 Task: Research Airbnb properties in Vohibinany, Madagascar from 8th November, 2023 to 12th November, 2023 for 2 adults.1  bedroom having 1 bed and 1 bathroom. Property type can be flathotel. Booking option can be shelf check-in. Look for 3 properties as per requirement.
Action: Mouse moved to (599, 137)
Screenshot: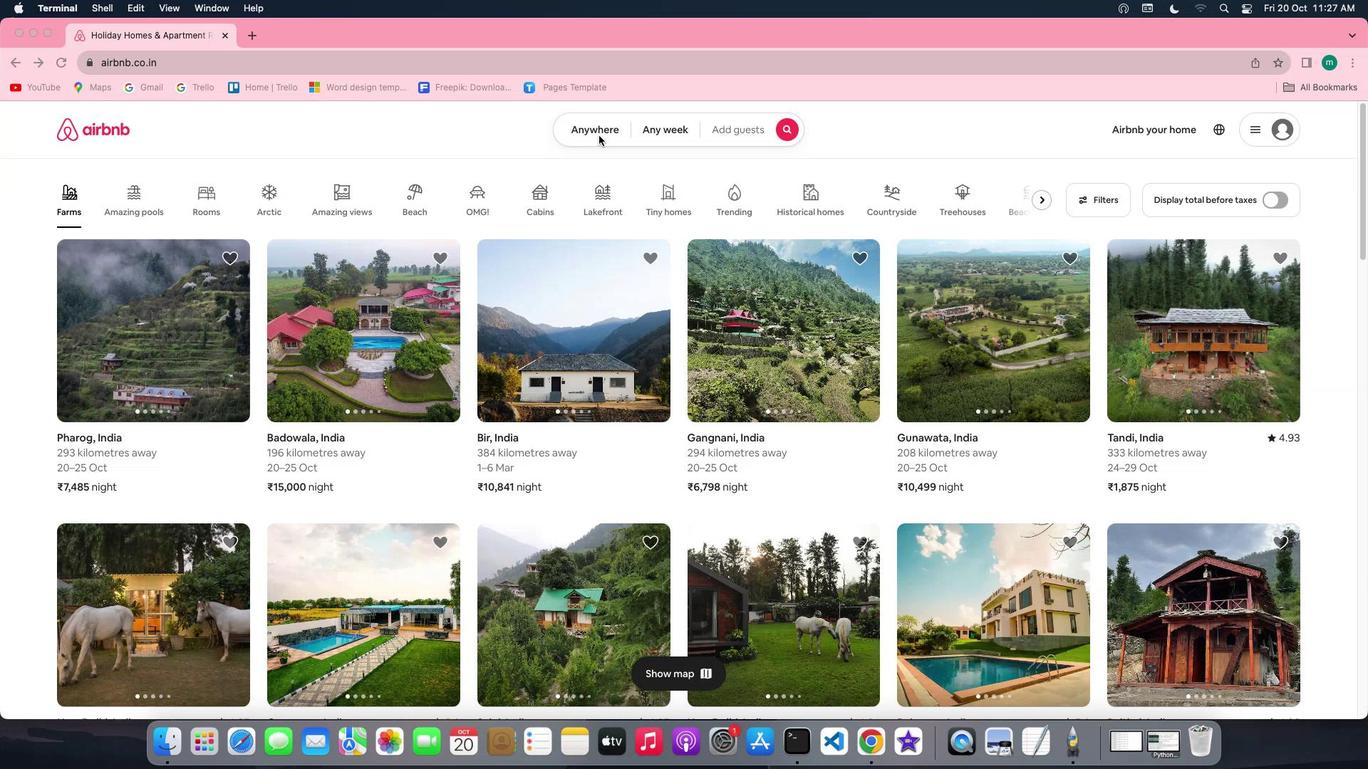 
Action: Mouse pressed left at (599, 137)
Screenshot: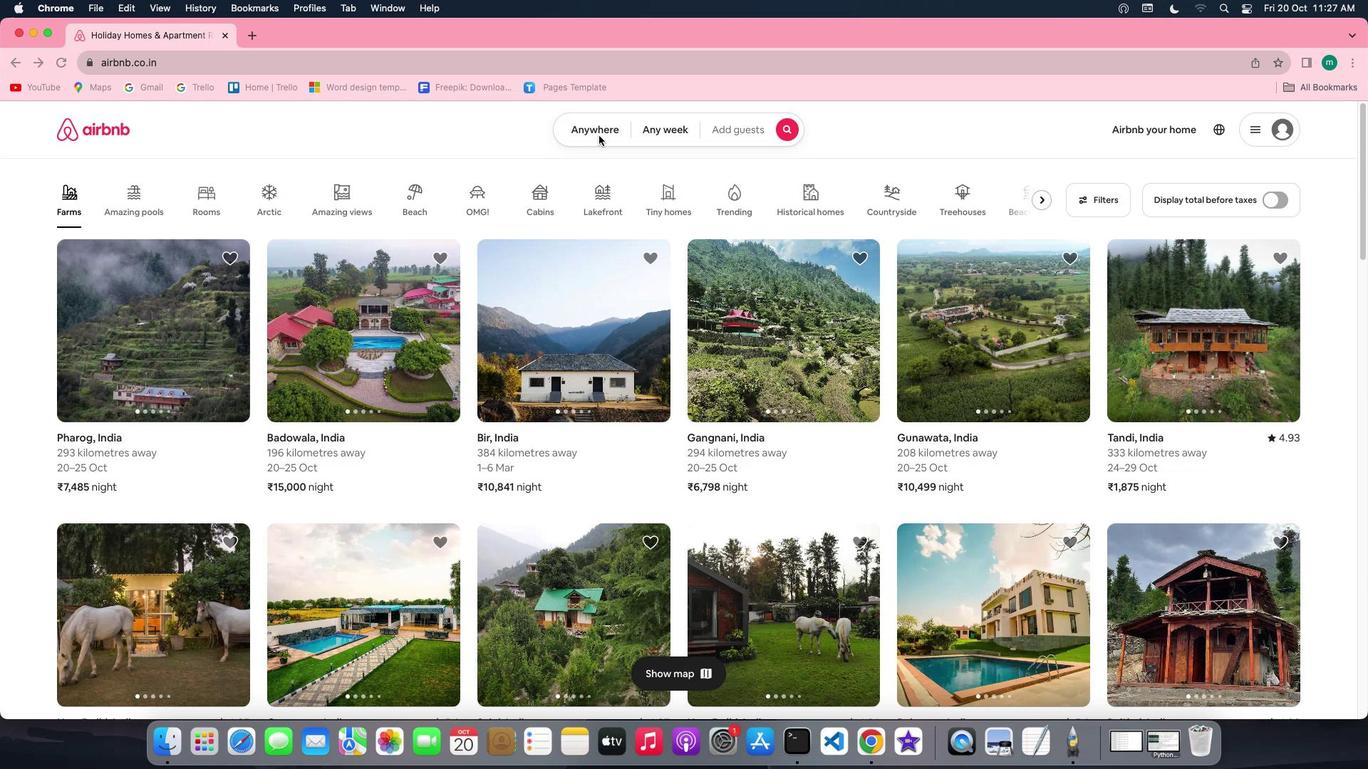 
Action: Mouse moved to (600, 135)
Screenshot: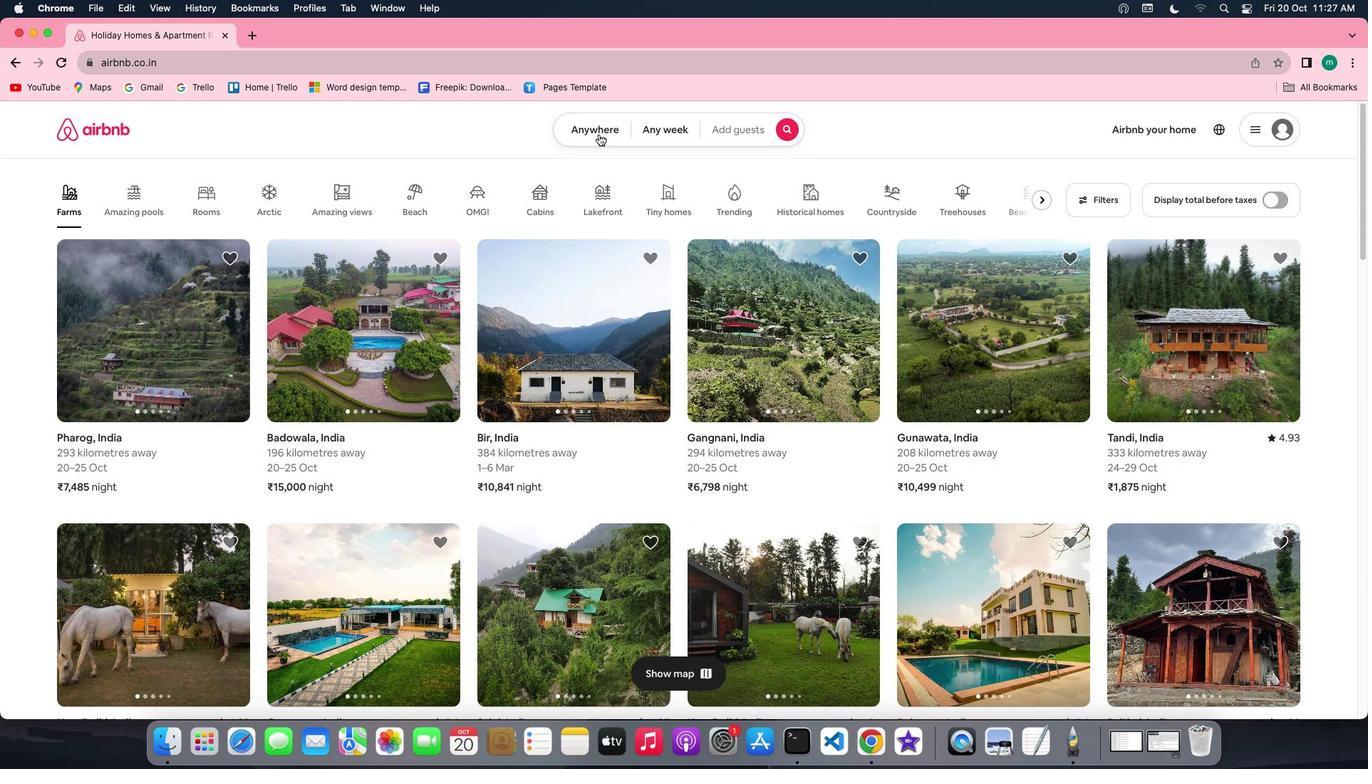 
Action: Mouse pressed left at (600, 135)
Screenshot: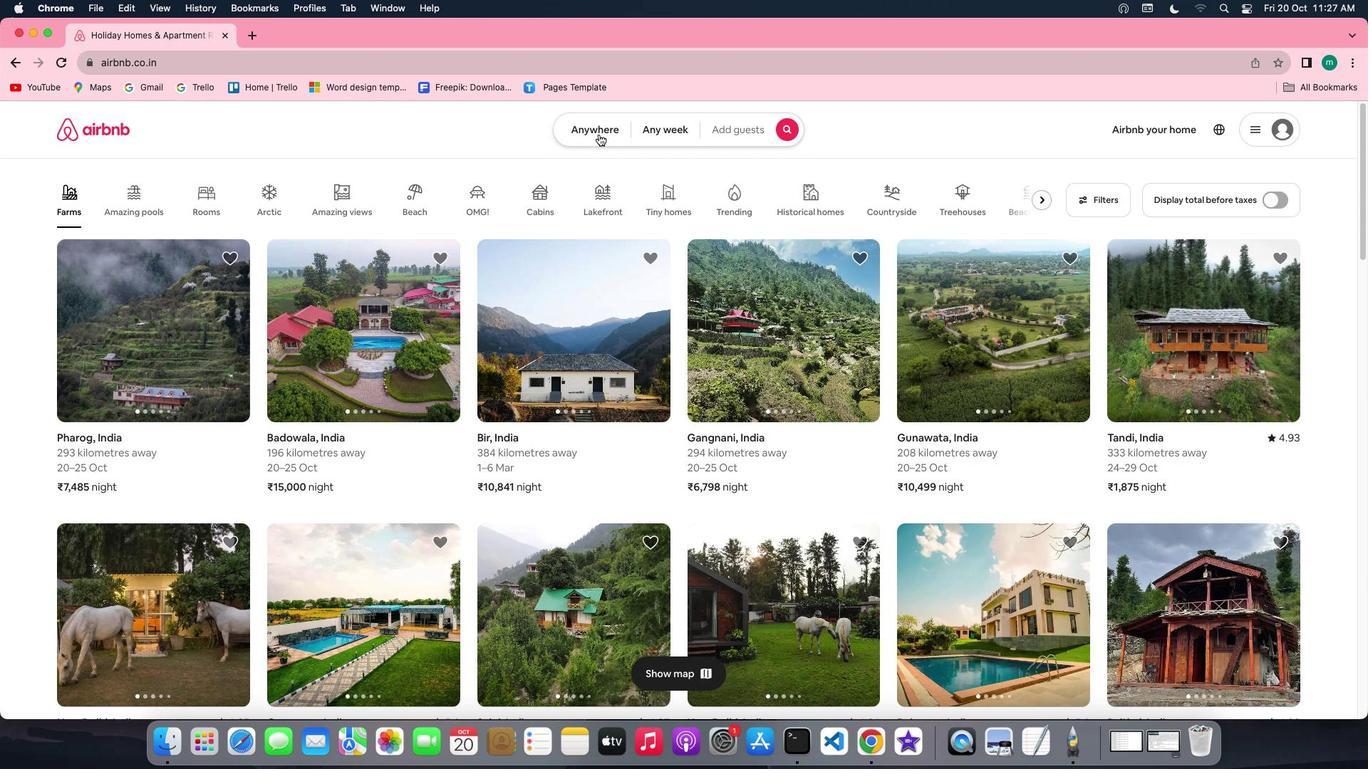 
Action: Mouse moved to (530, 179)
Screenshot: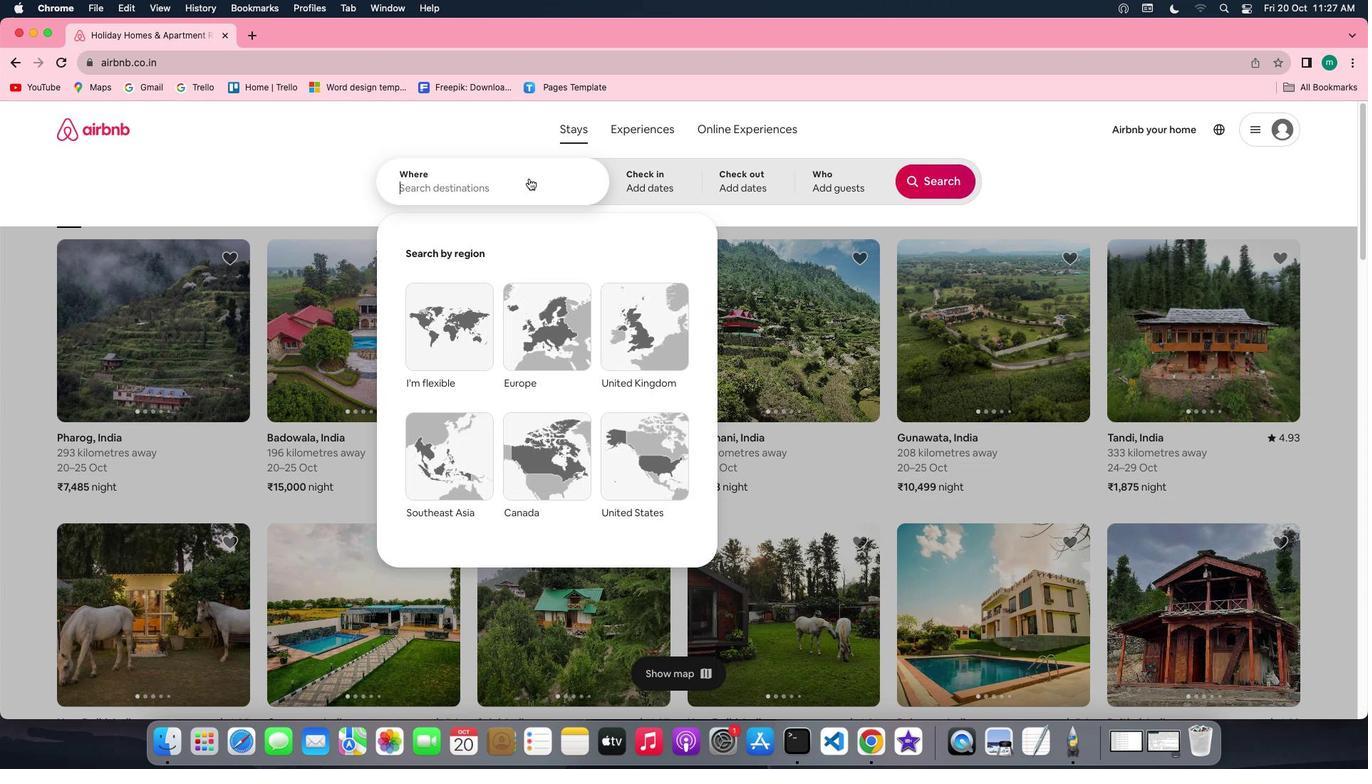
Action: Mouse pressed left at (530, 179)
Screenshot: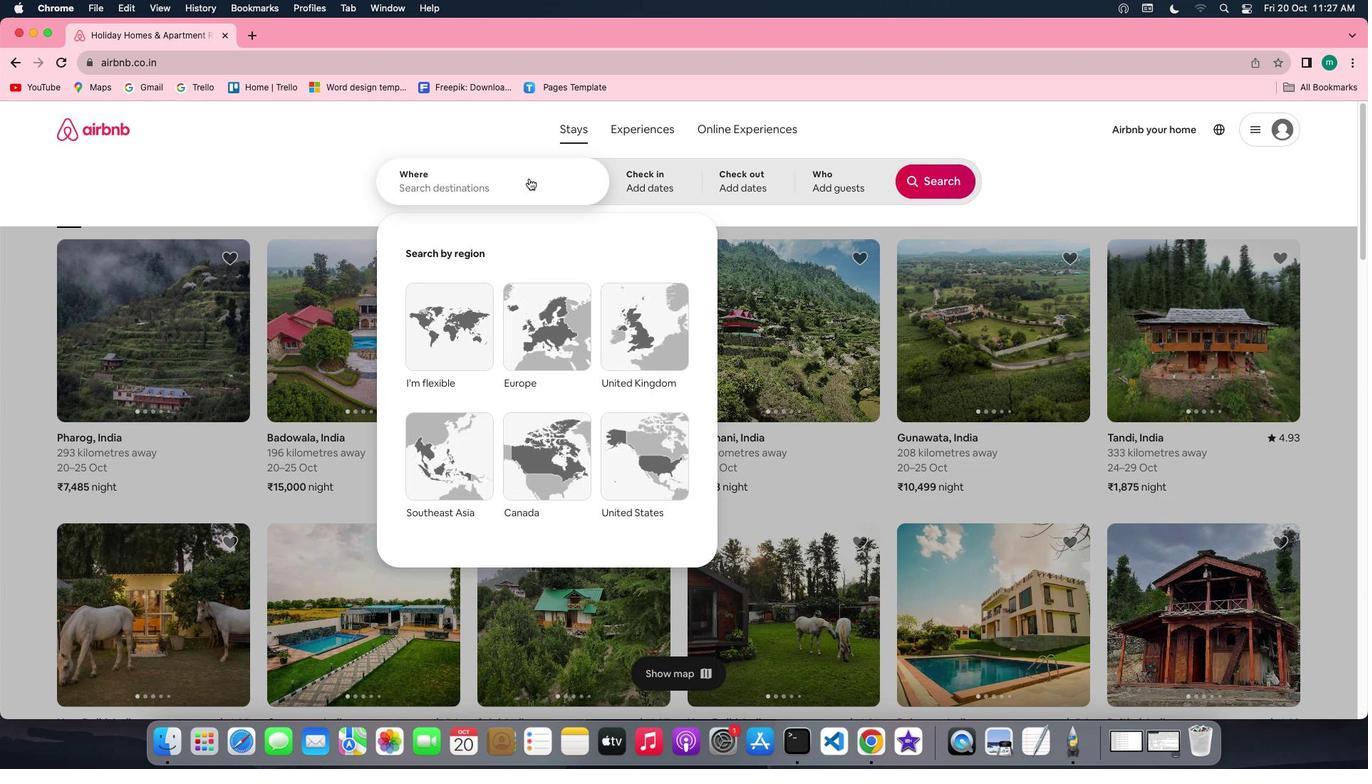 
Action: Mouse moved to (529, 181)
Screenshot: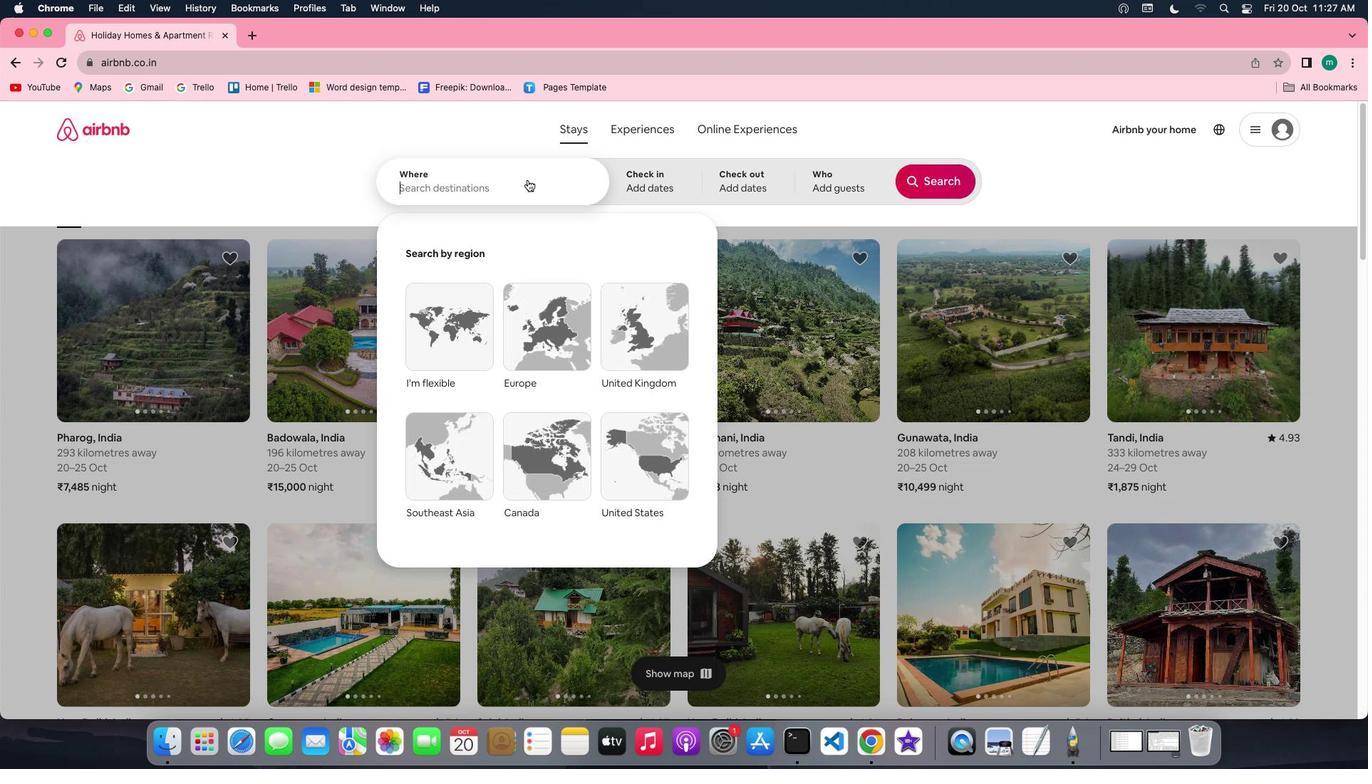 
Action: Key pressed Key.shift'V''o''h''i''b''i''n''a''n''y'','Key.spaceKey.shift'M''a''d''a''g''a''s''c''a''r'
Screenshot: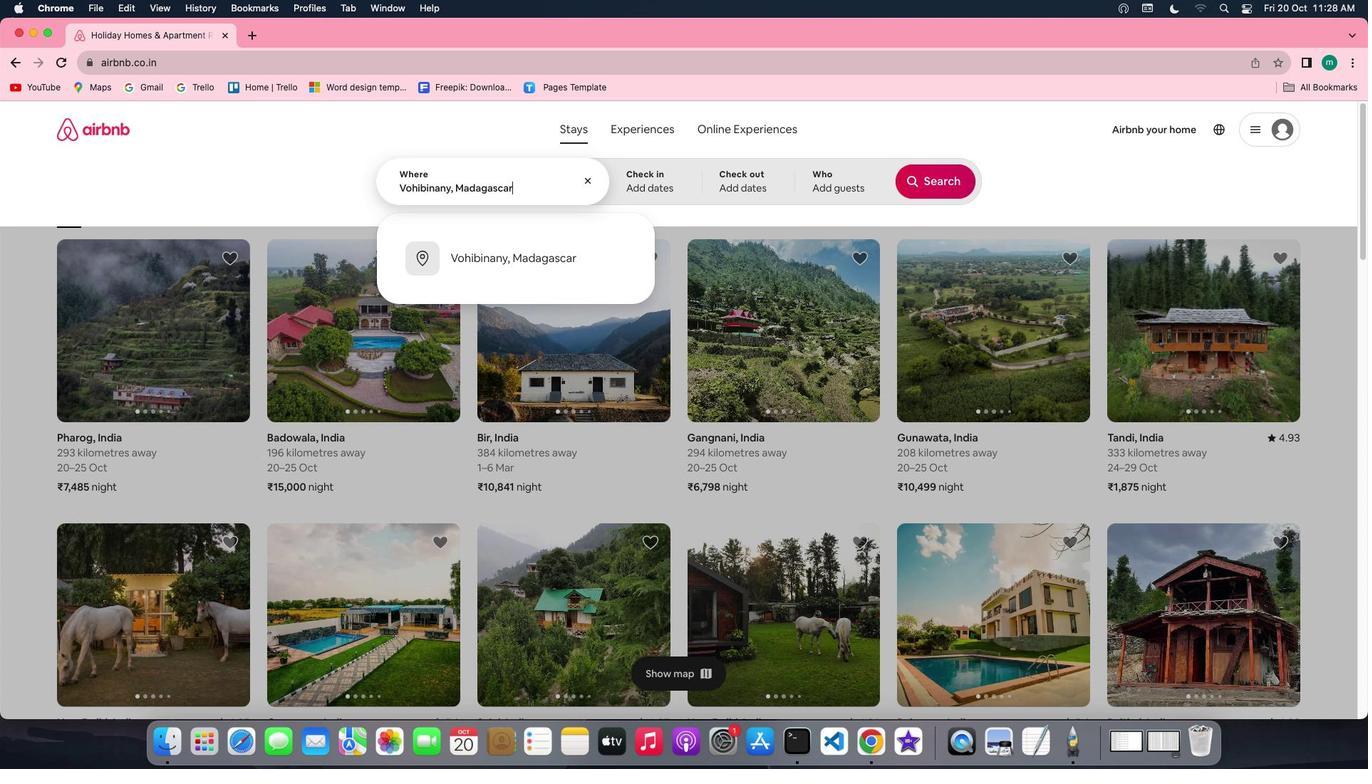
Action: Mouse moved to (550, 250)
Screenshot: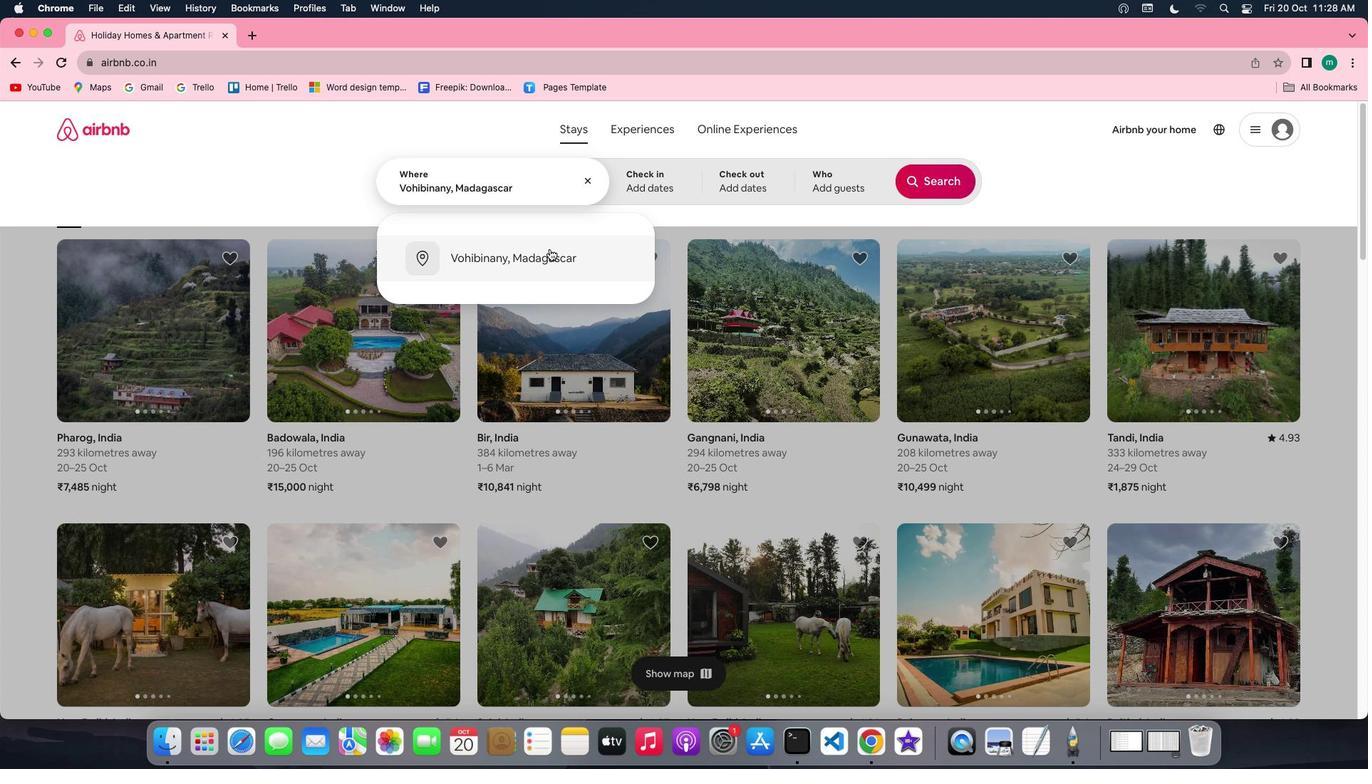 
Action: Mouse pressed left at (550, 250)
Screenshot: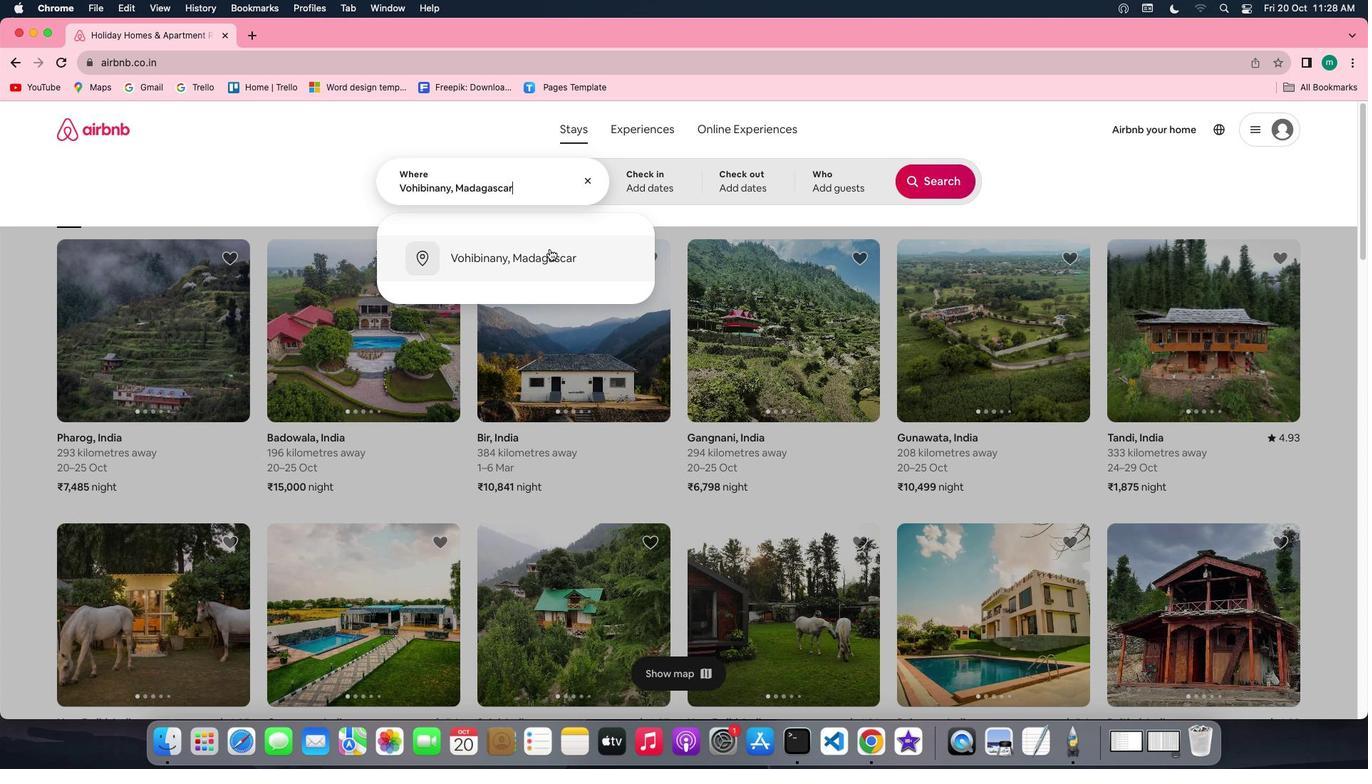 
Action: Mouse moved to (820, 384)
Screenshot: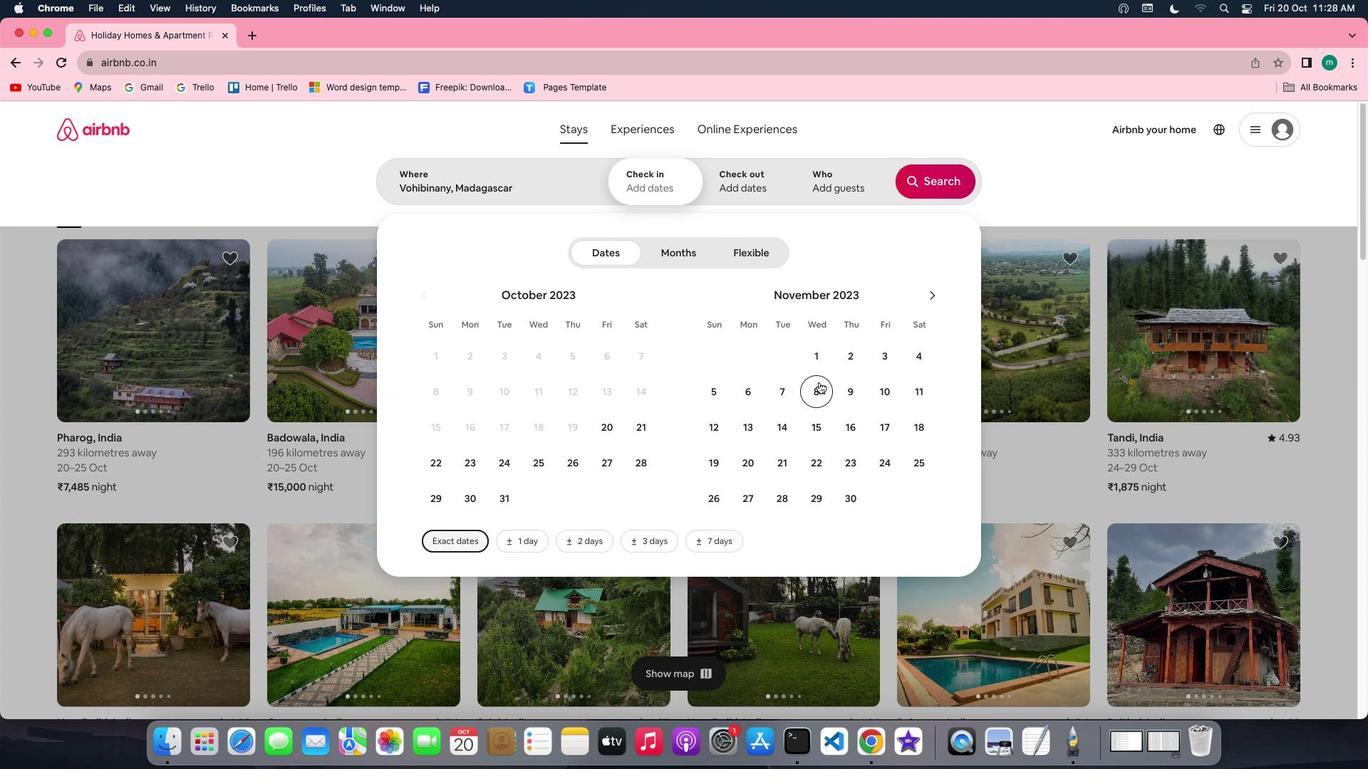 
Action: Mouse pressed left at (820, 384)
Screenshot: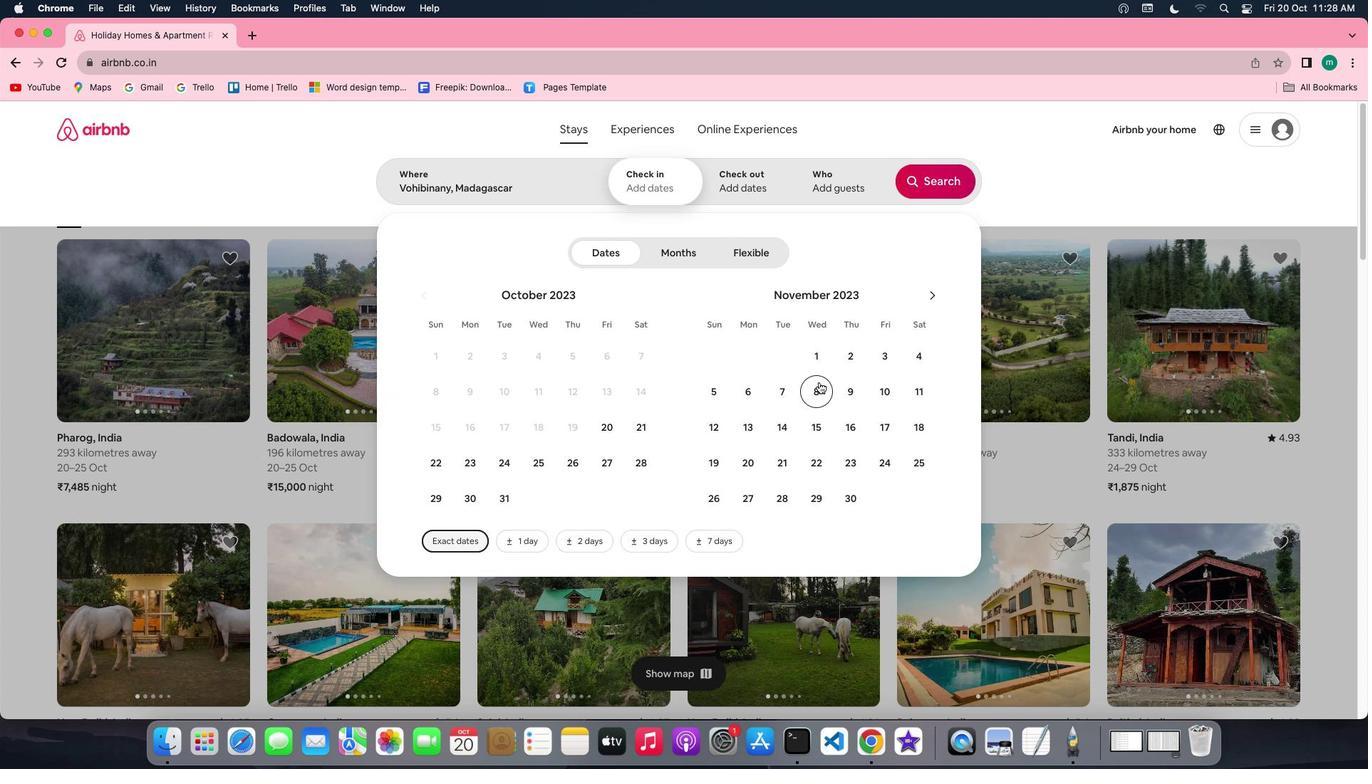 
Action: Mouse moved to (712, 431)
Screenshot: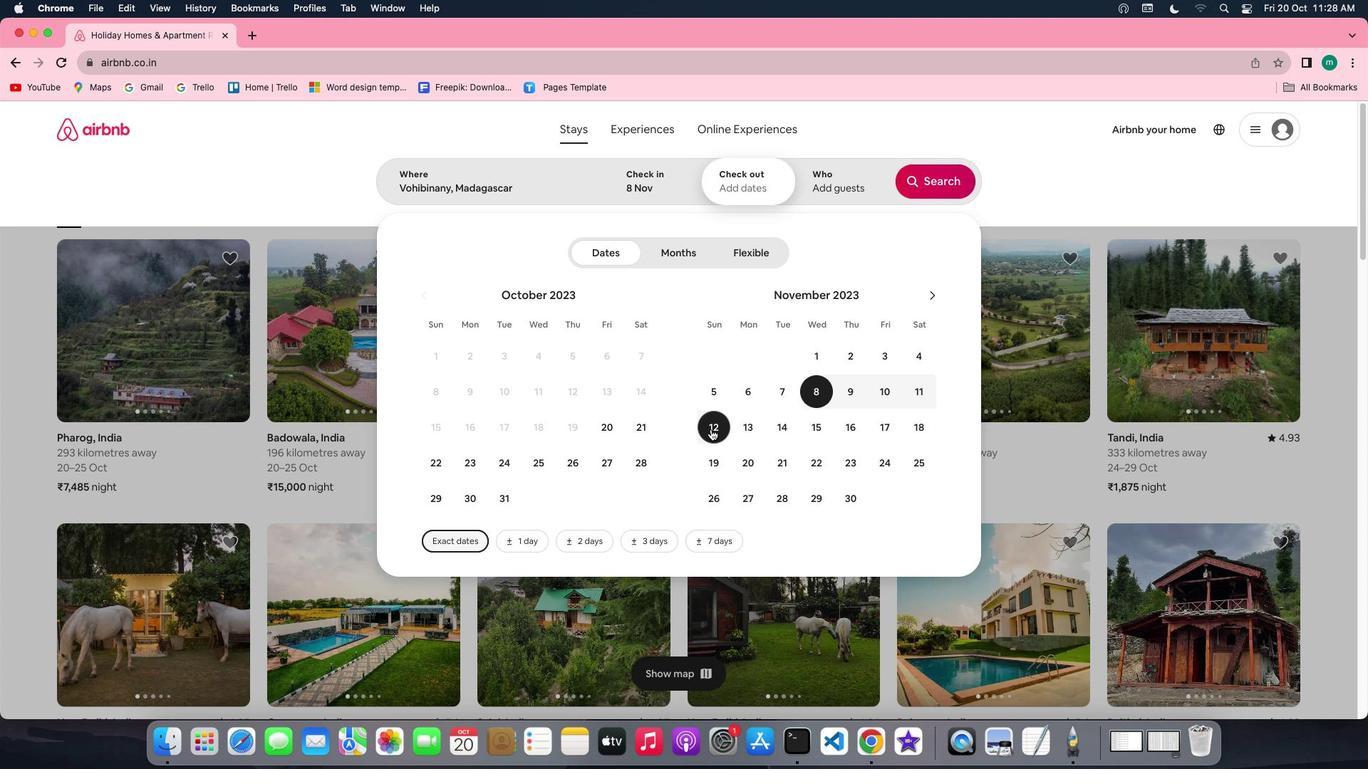 
Action: Mouse pressed left at (712, 431)
Screenshot: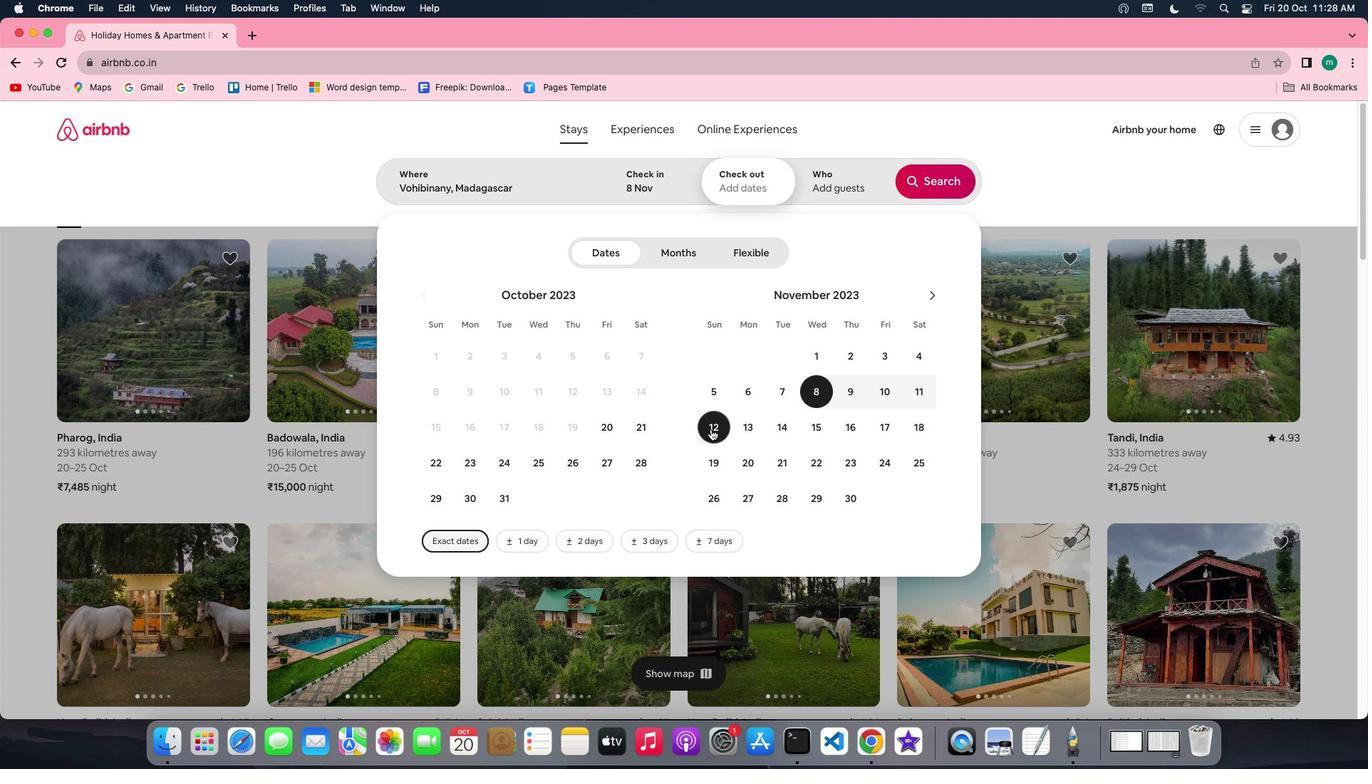 
Action: Mouse moved to (833, 181)
Screenshot: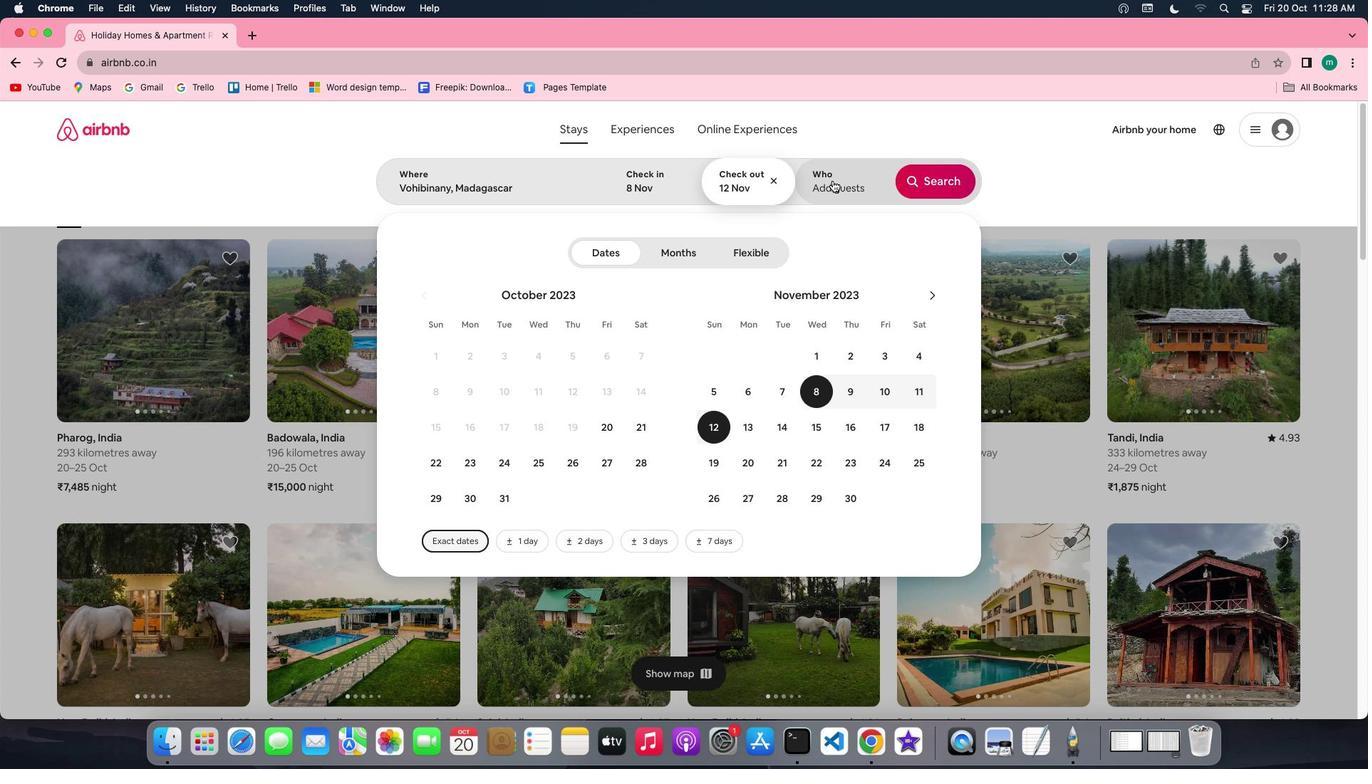 
Action: Mouse pressed left at (833, 181)
Screenshot: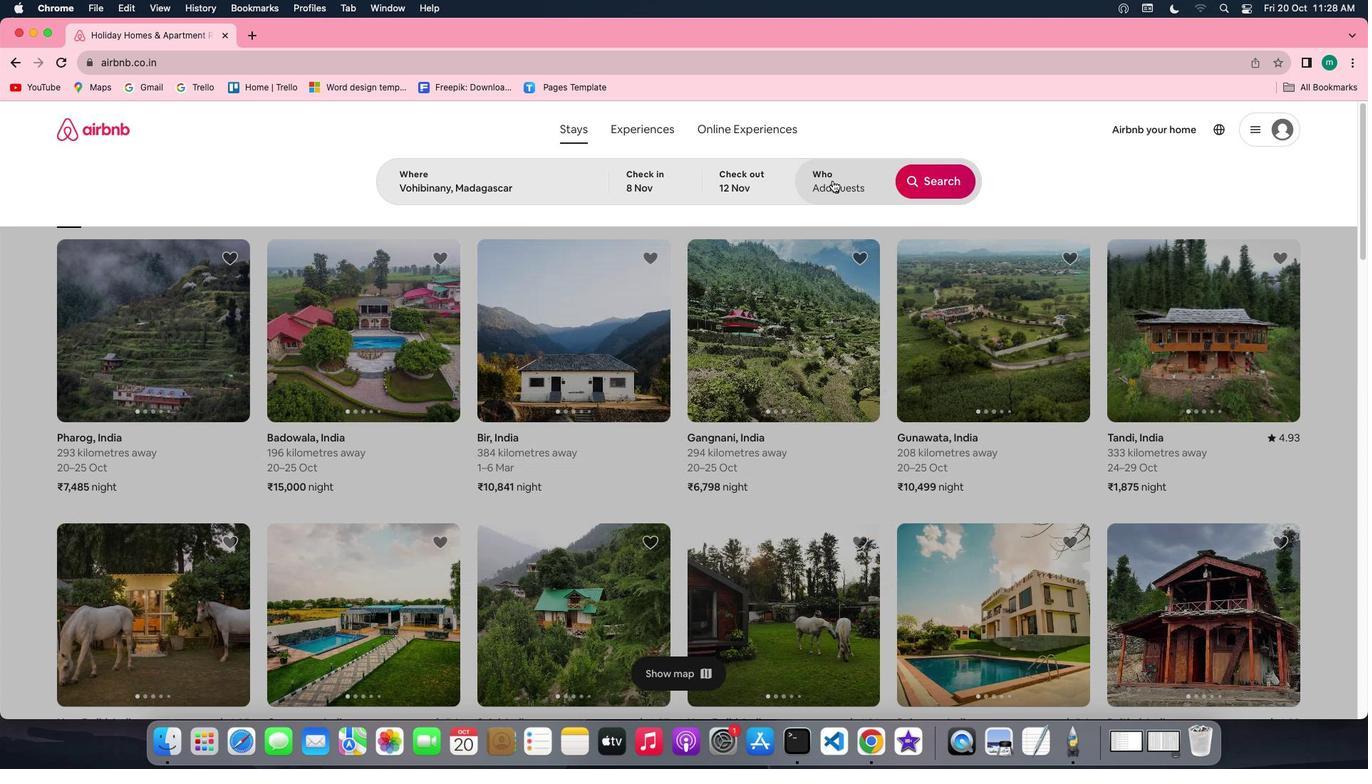 
Action: Mouse moved to (940, 261)
Screenshot: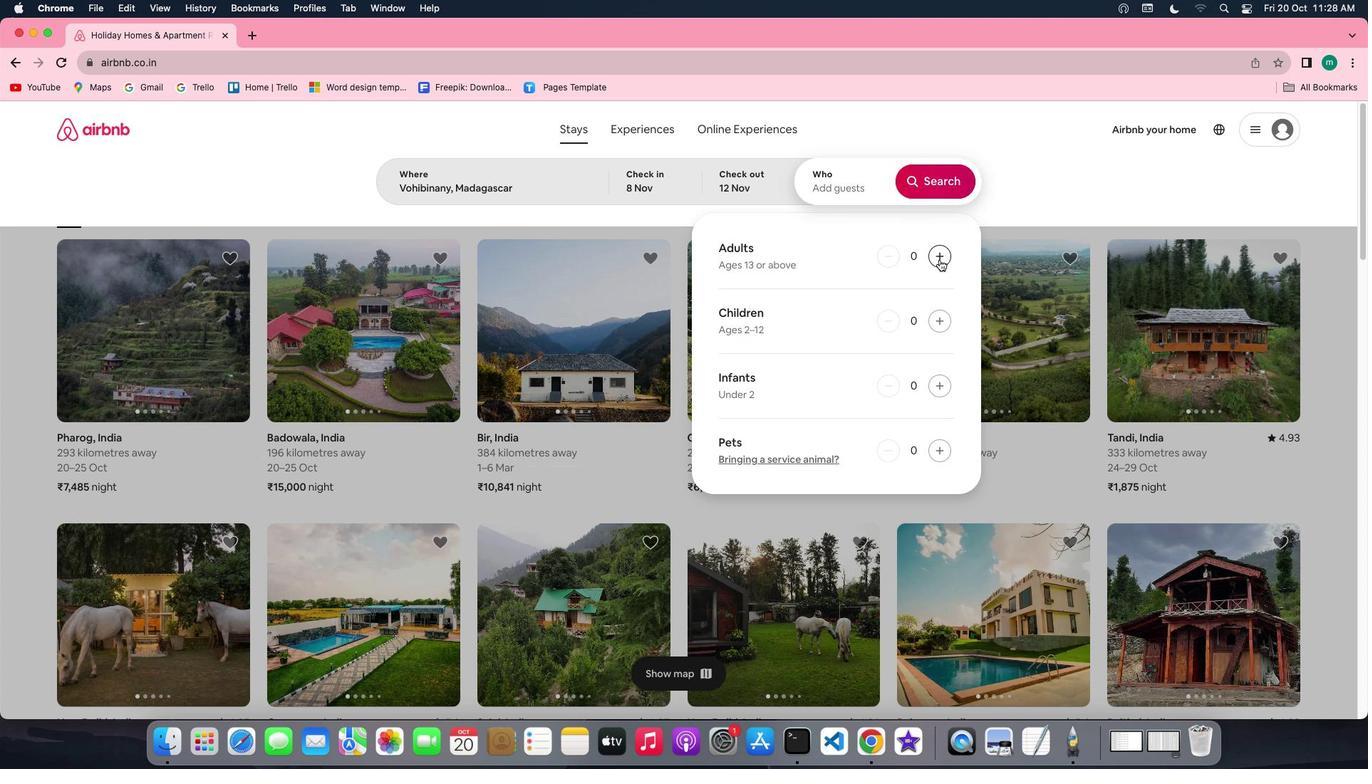 
Action: Mouse pressed left at (940, 261)
Screenshot: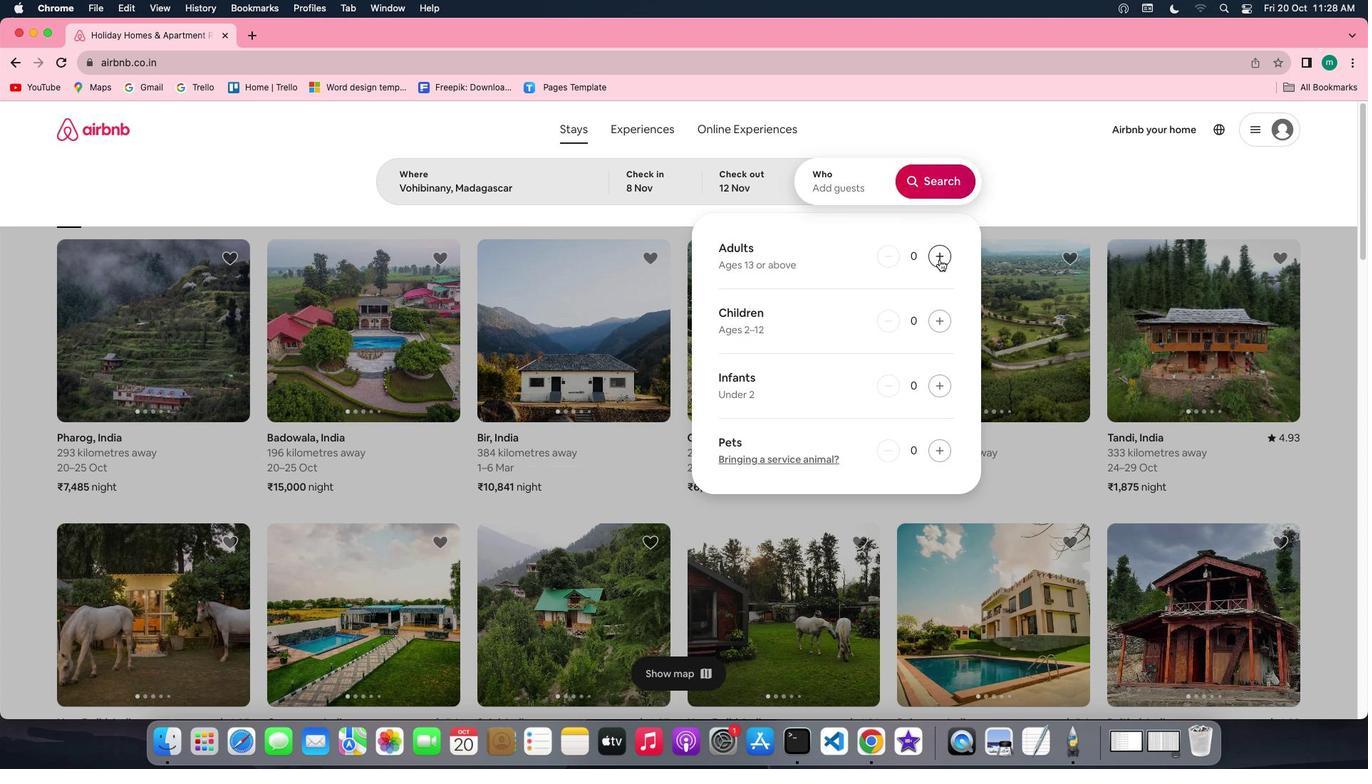
Action: Mouse pressed left at (940, 261)
Screenshot: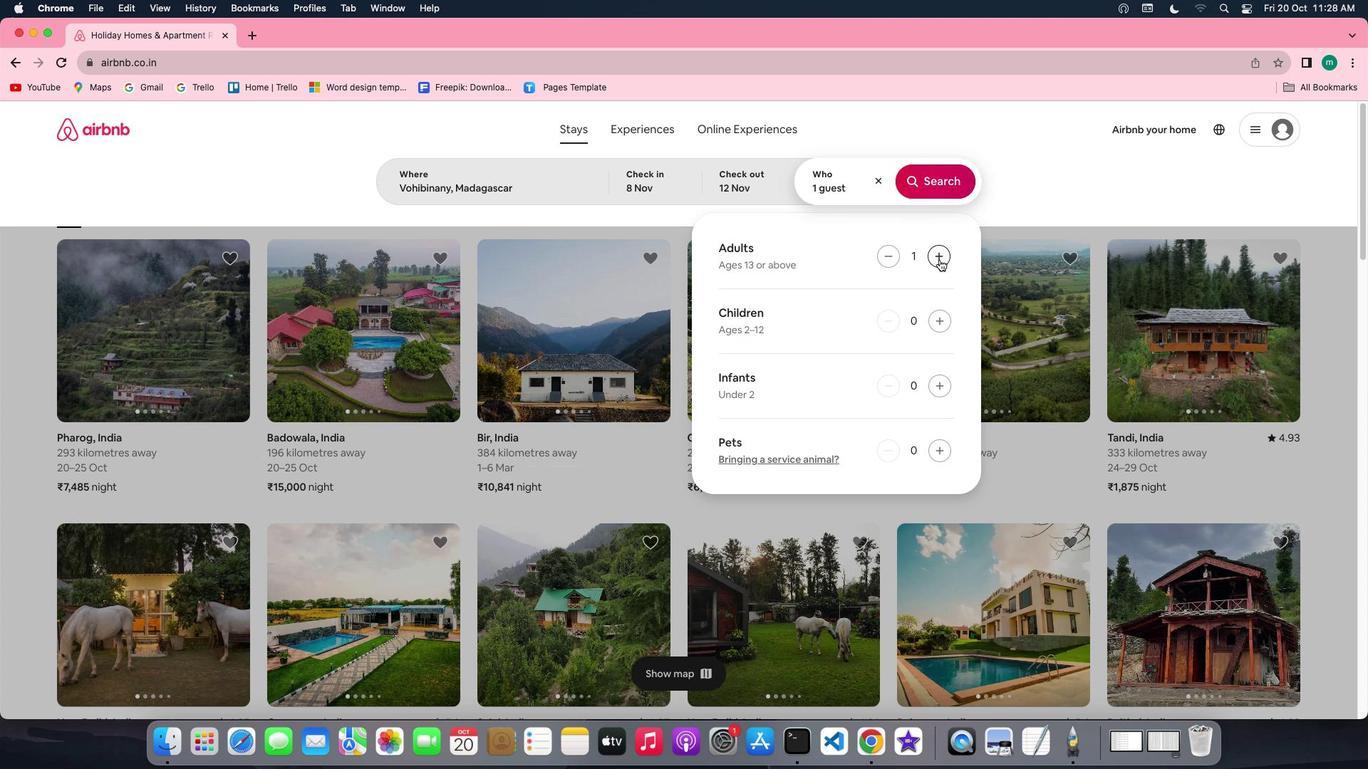 
Action: Mouse moved to (931, 185)
Screenshot: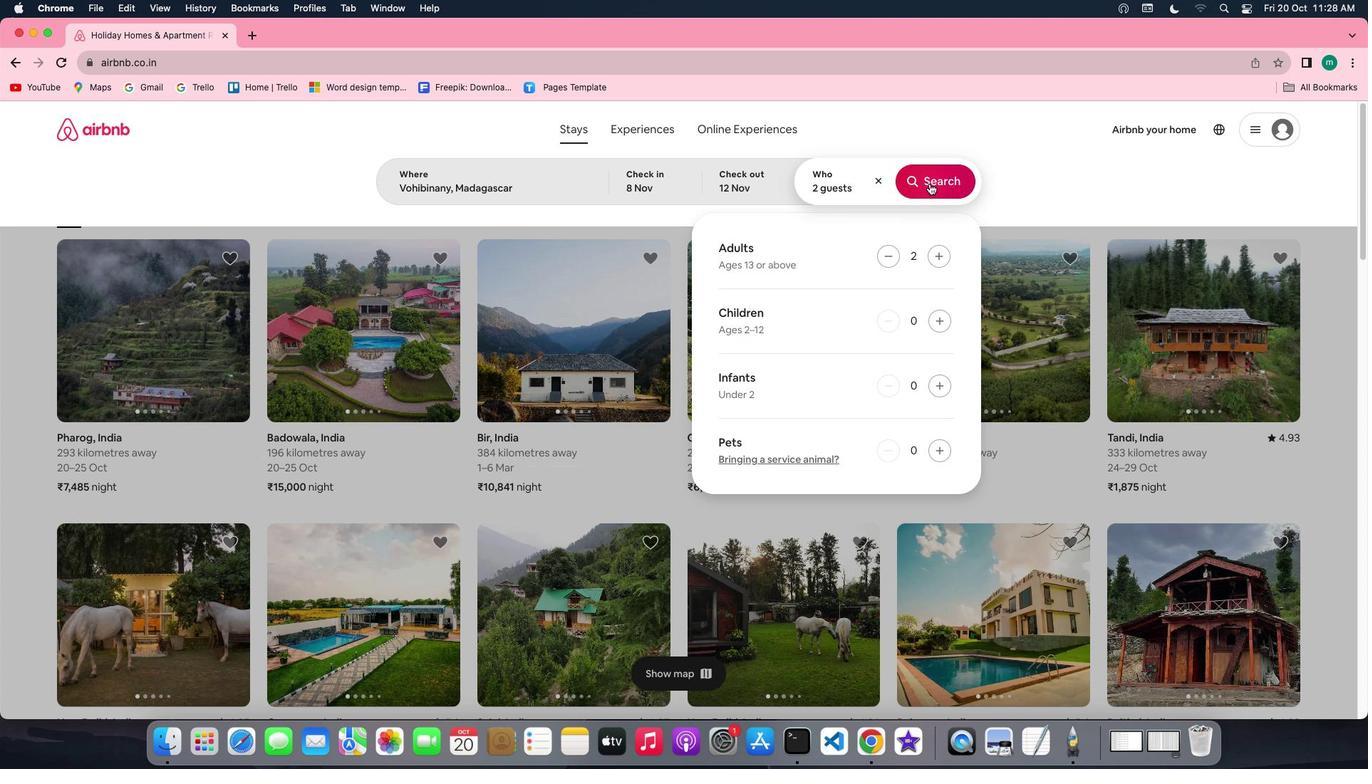 
Action: Mouse pressed left at (931, 185)
Screenshot: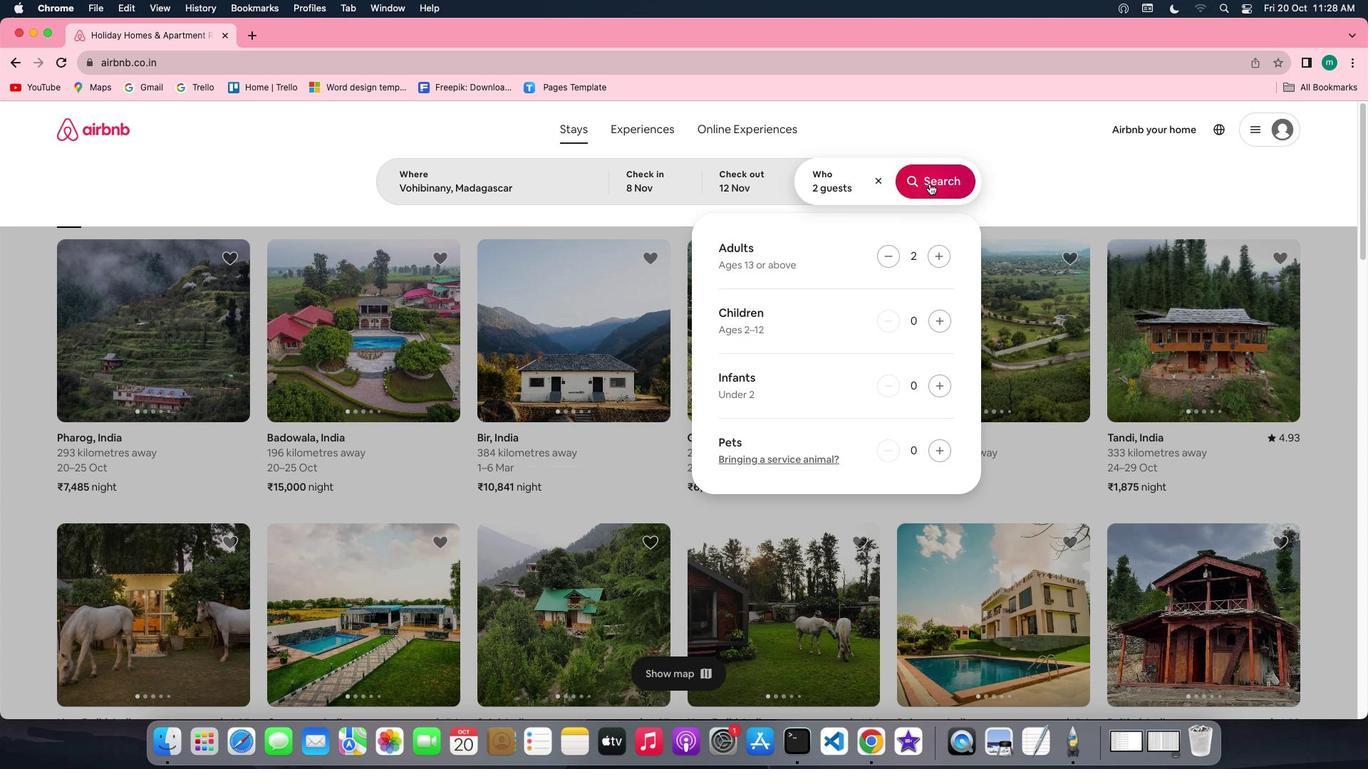 
Action: Mouse moved to (1145, 188)
Screenshot: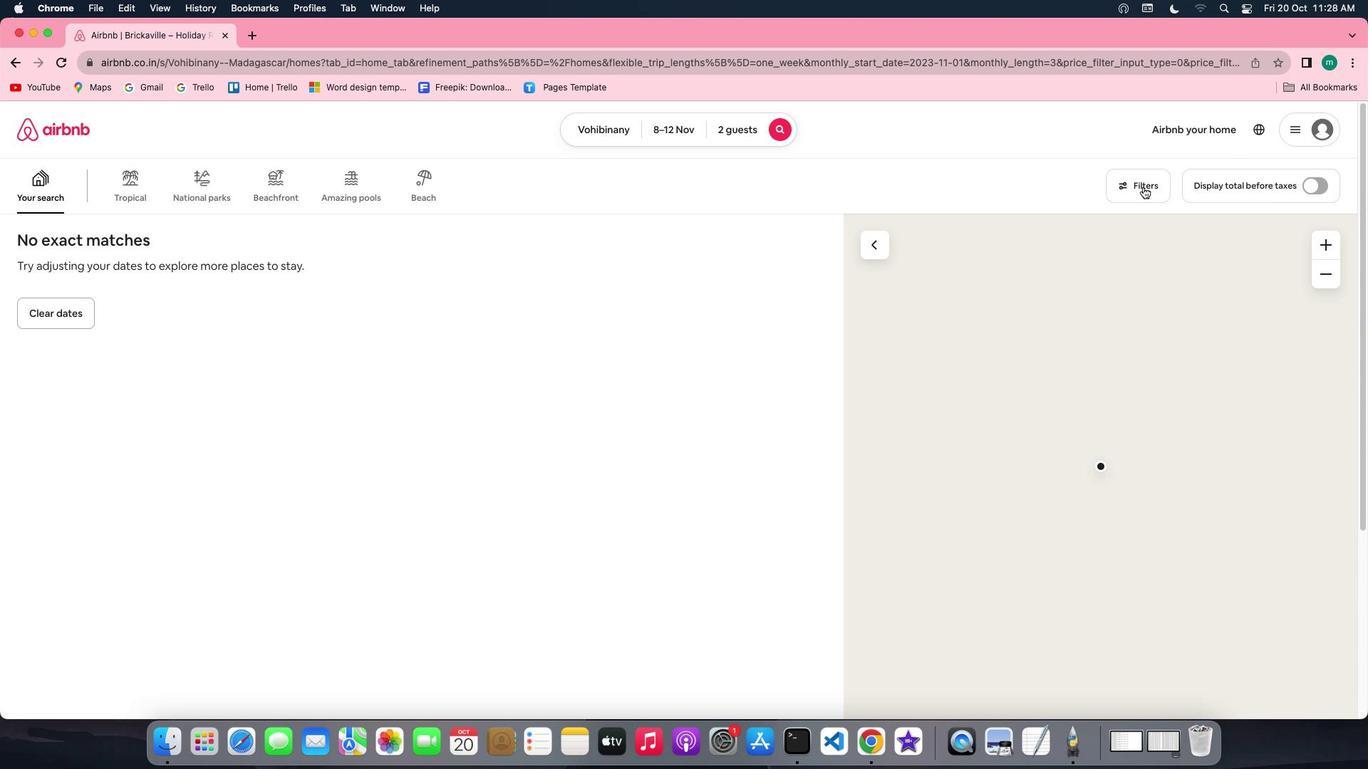 
Action: Mouse pressed left at (1145, 188)
Screenshot: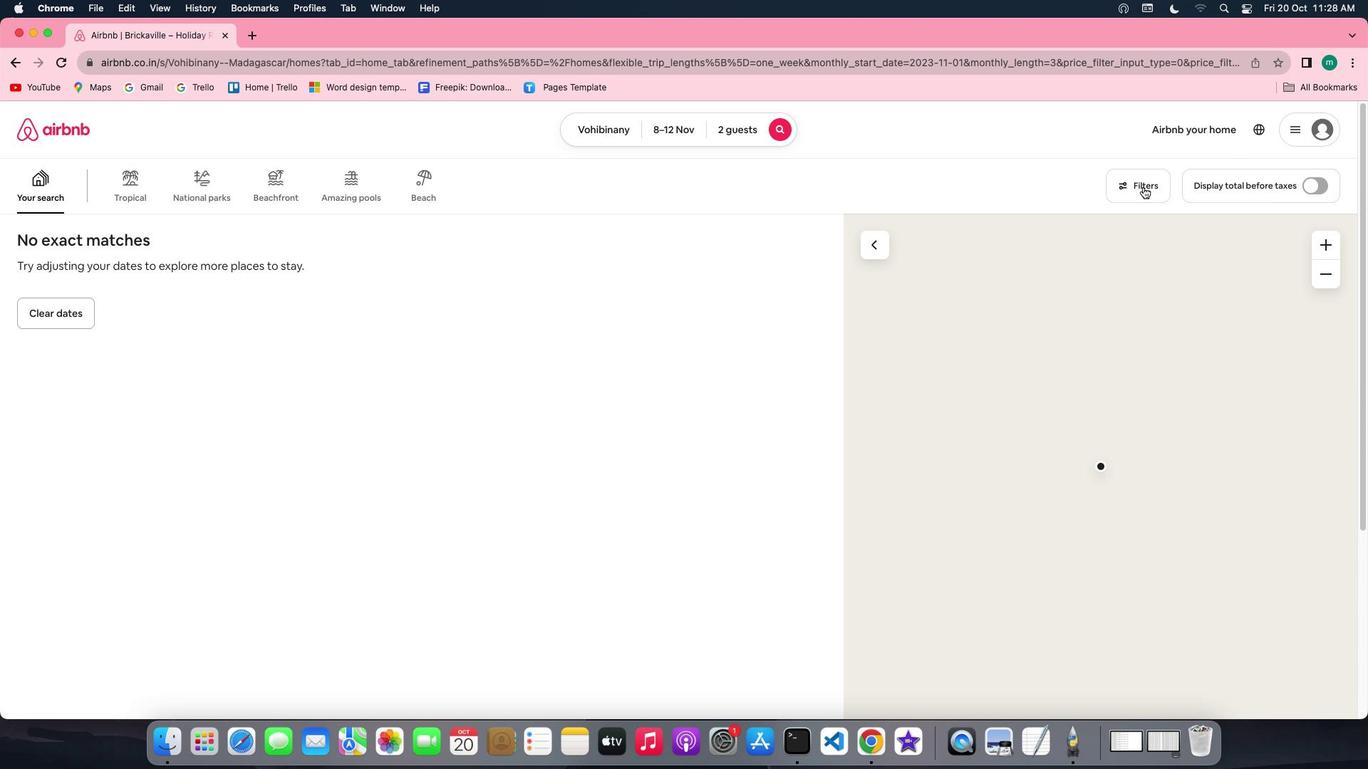 
Action: Mouse moved to (695, 349)
Screenshot: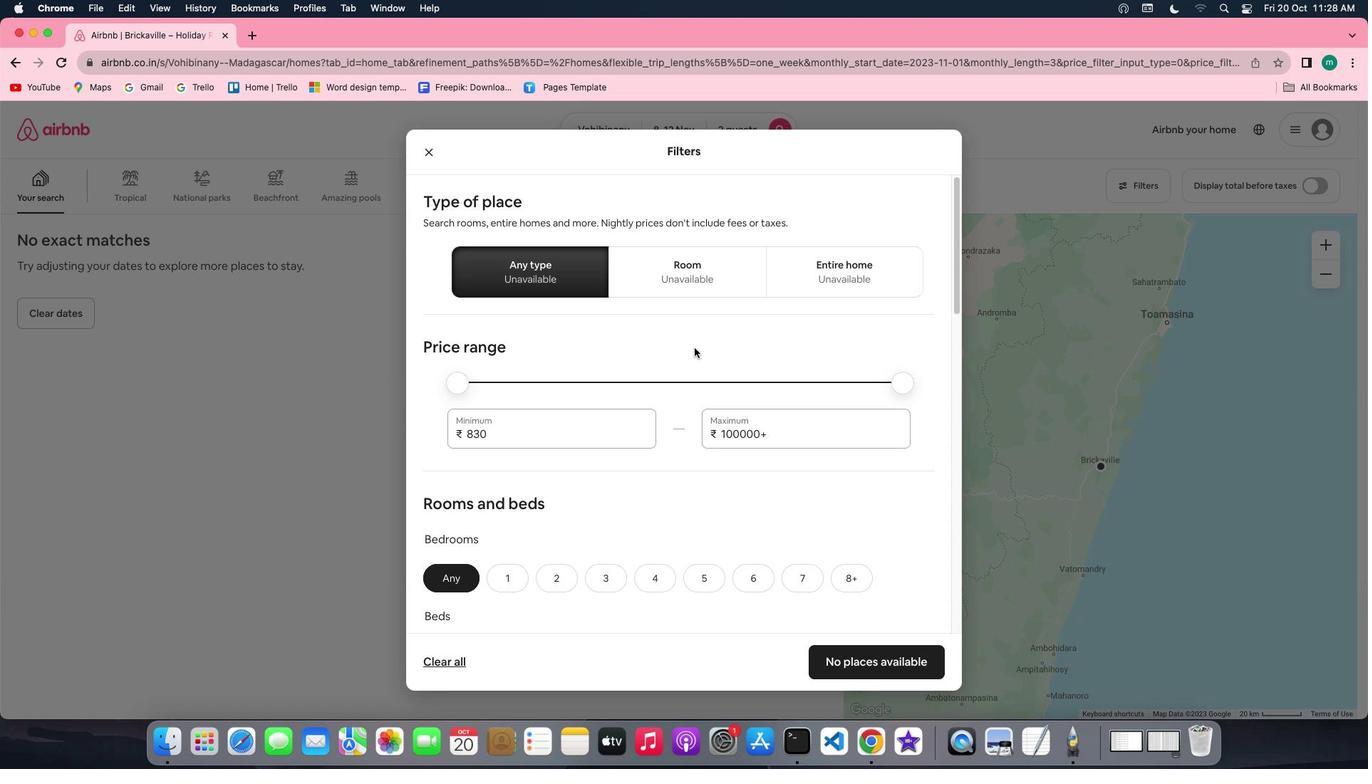 
Action: Mouse scrolled (695, 349) with delta (1, 0)
Screenshot: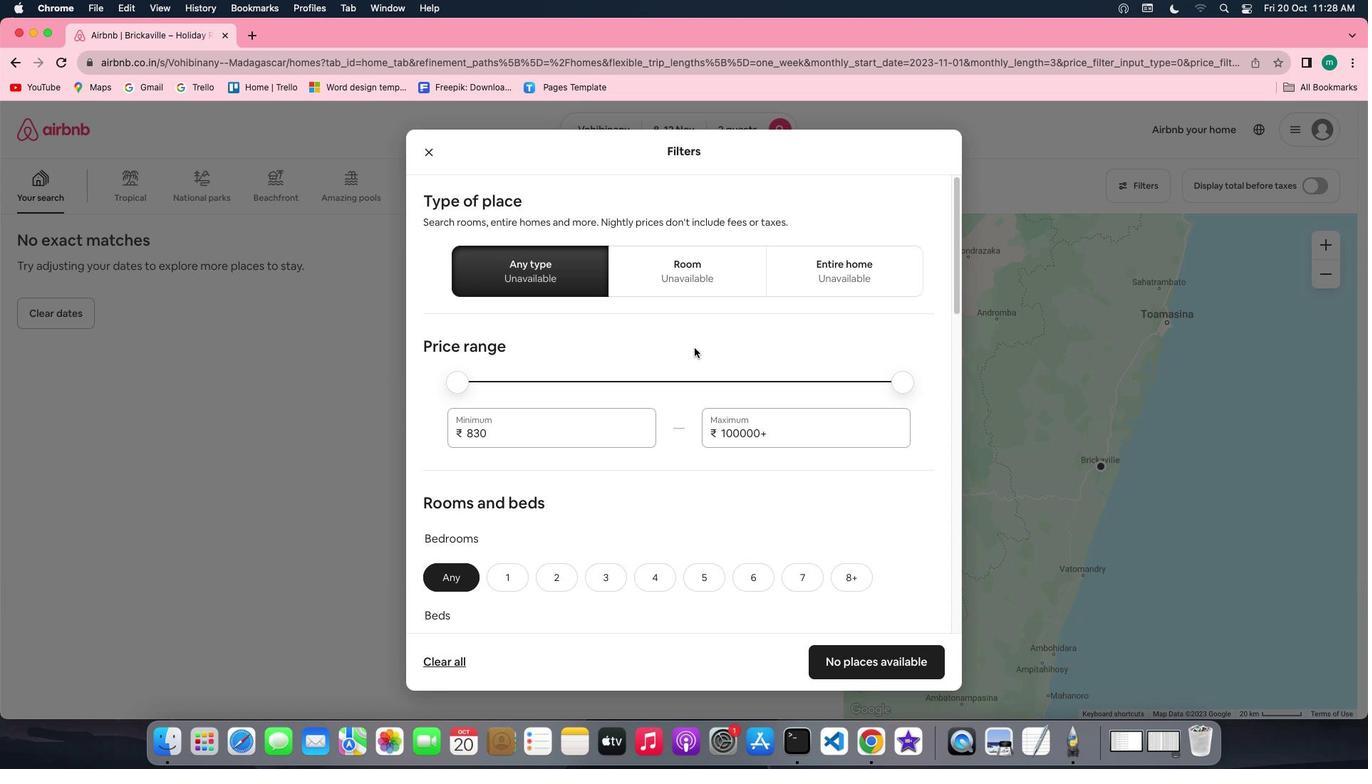 
Action: Mouse scrolled (695, 349) with delta (1, 0)
Screenshot: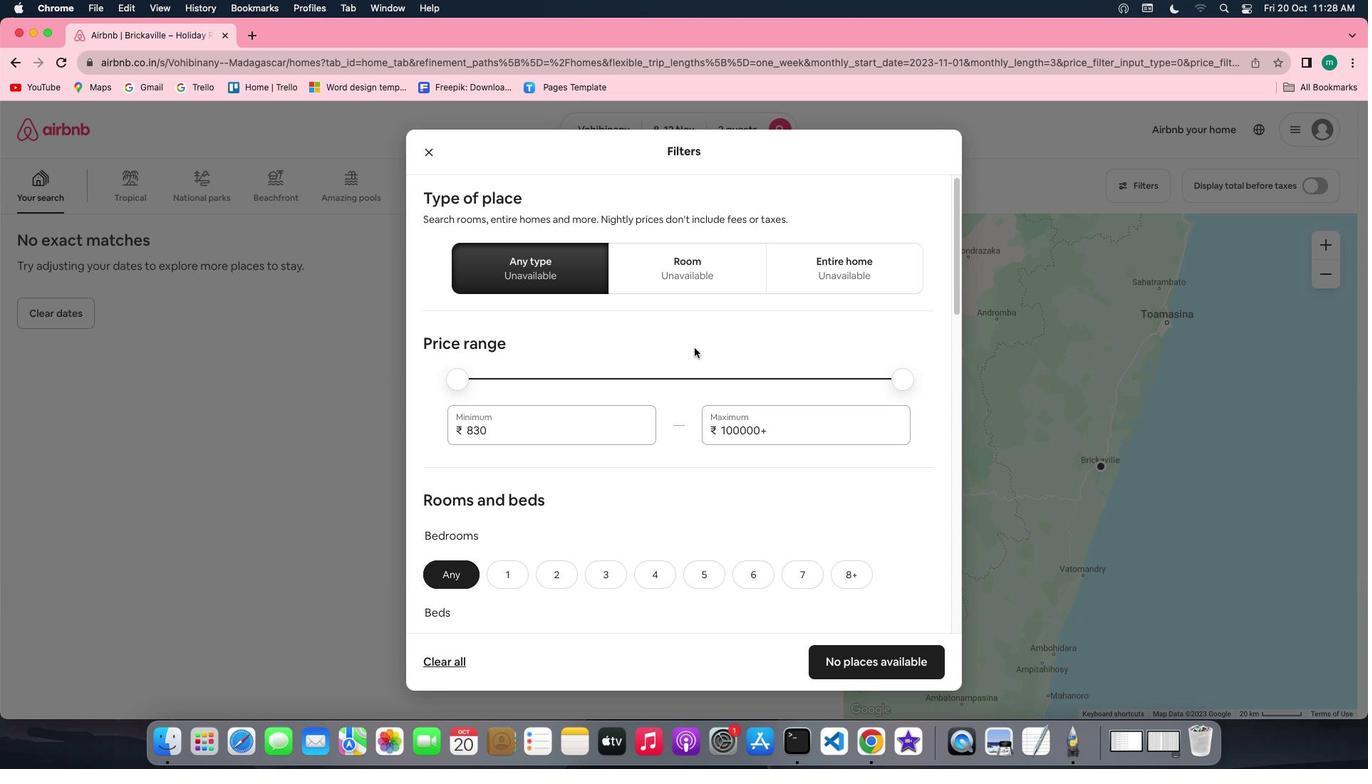 
Action: Mouse scrolled (695, 349) with delta (1, 0)
Screenshot: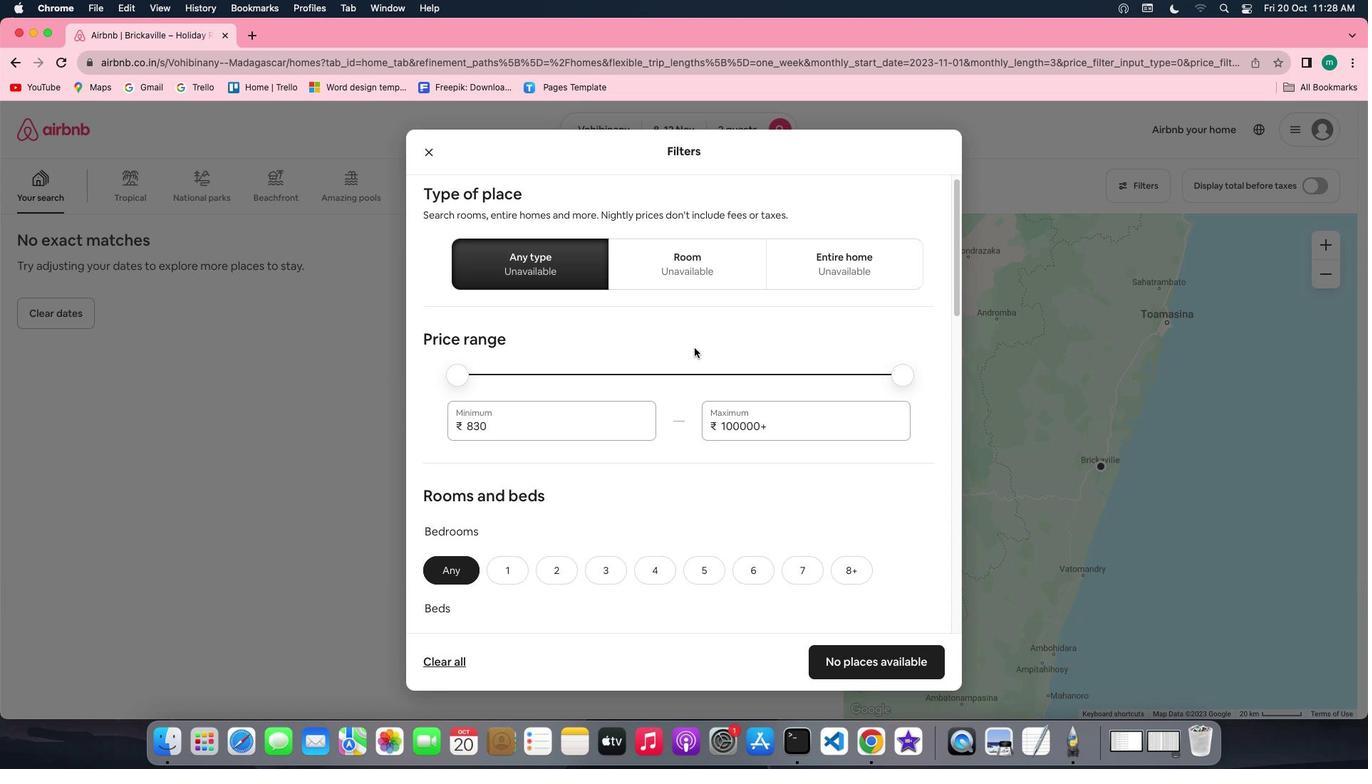 
Action: Mouse scrolled (695, 349) with delta (1, 0)
Screenshot: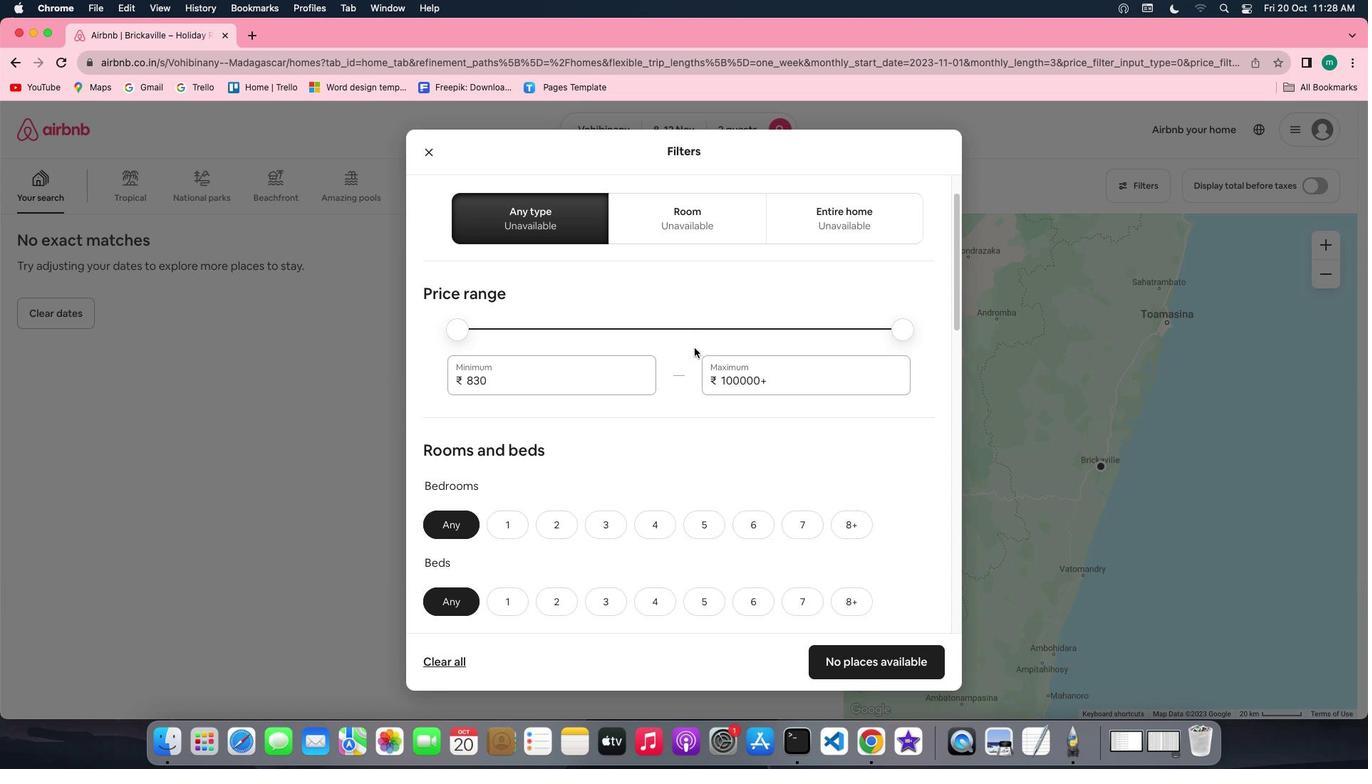 
Action: Mouse scrolled (695, 349) with delta (1, 0)
Screenshot: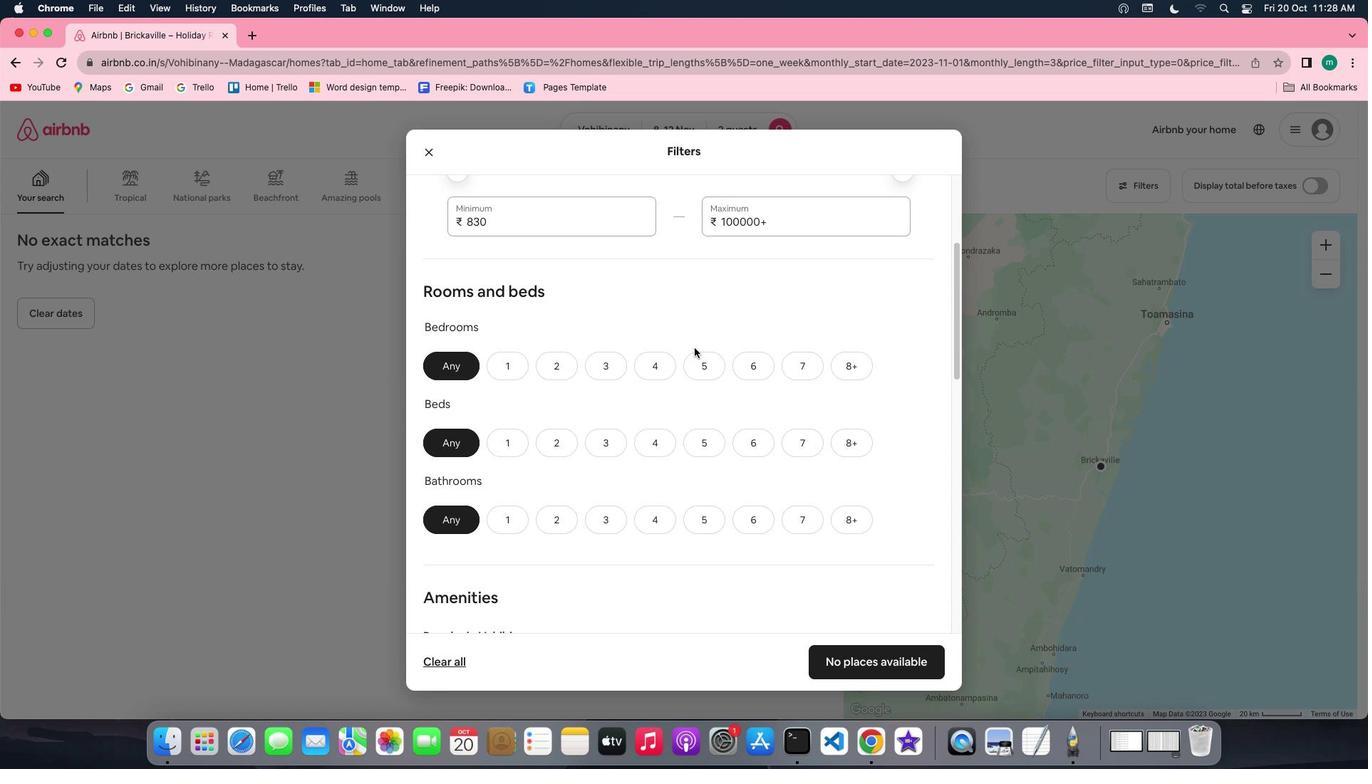 
Action: Mouse scrolled (695, 349) with delta (1, 0)
Screenshot: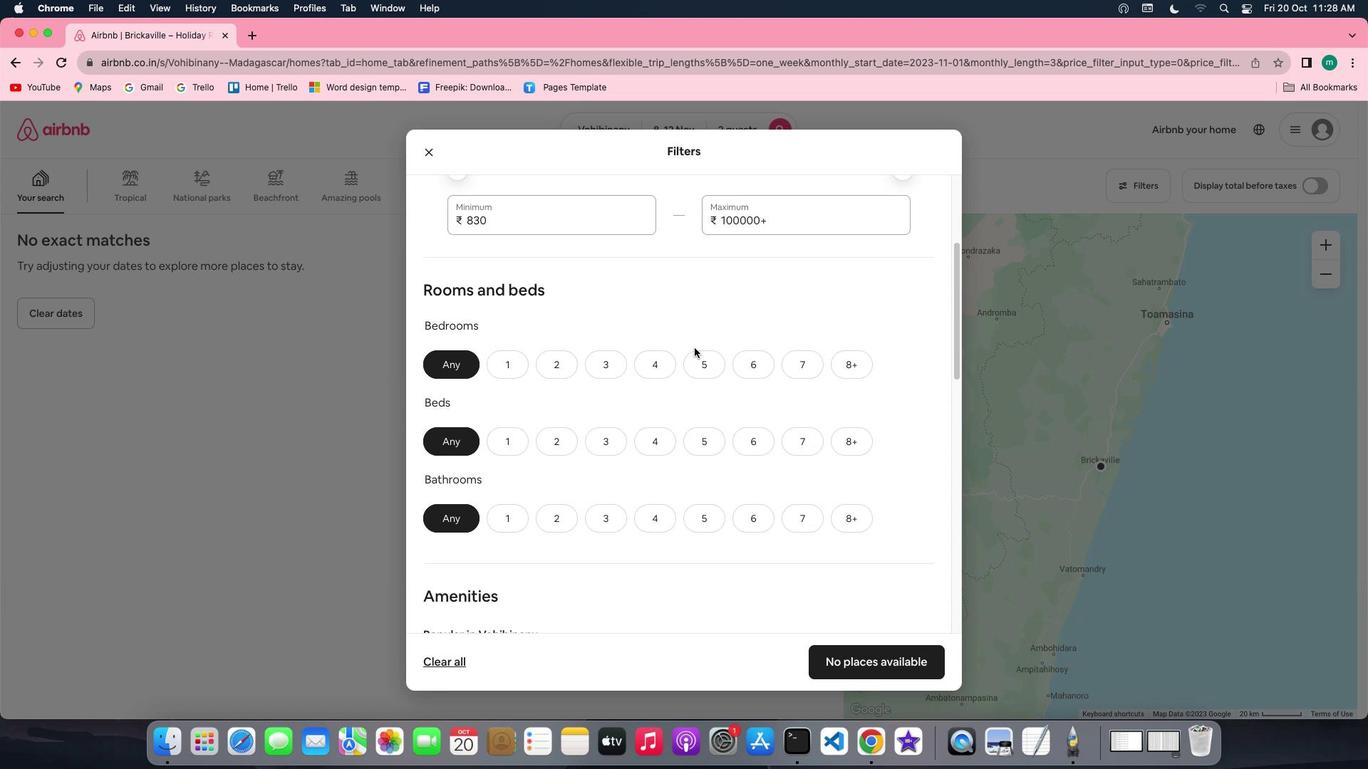 
Action: Mouse scrolled (695, 349) with delta (1, 0)
Screenshot: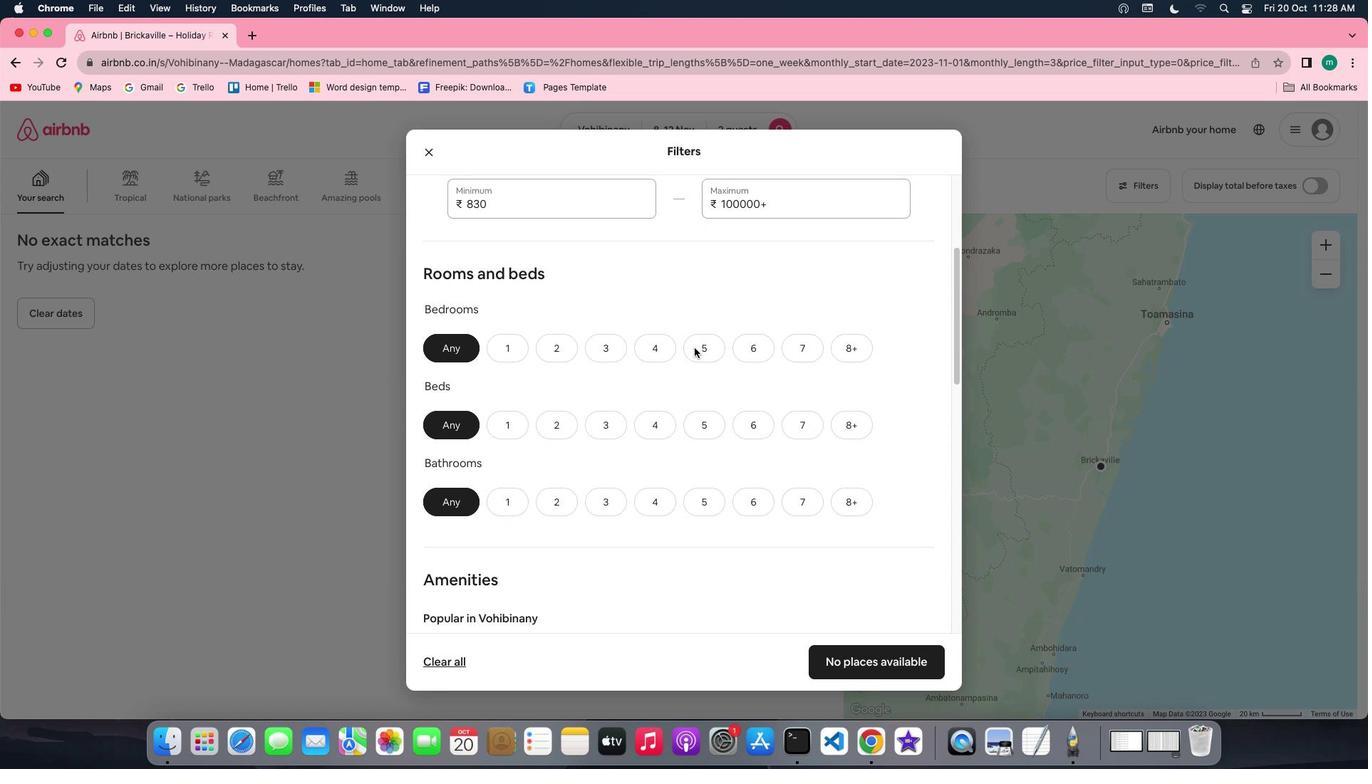 
Action: Mouse scrolled (695, 349) with delta (1, 0)
Screenshot: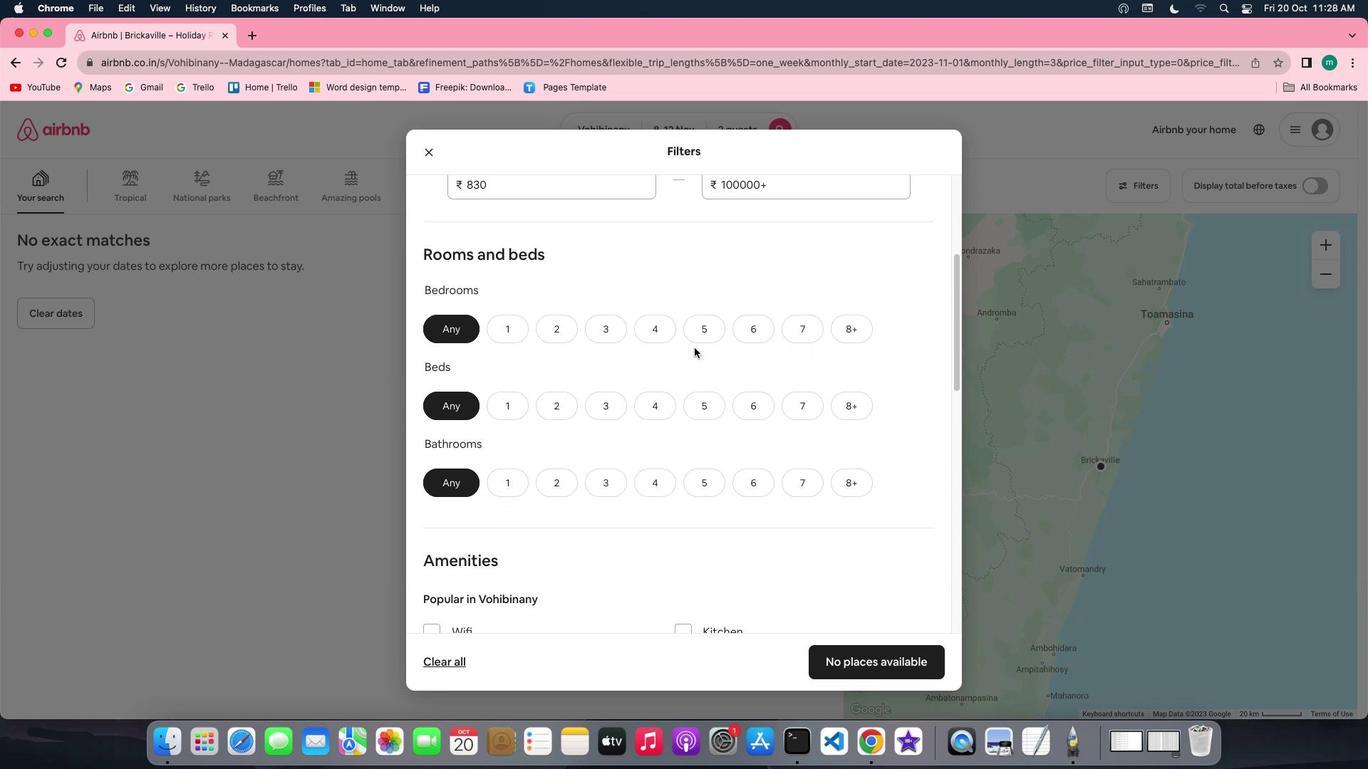 
Action: Mouse scrolled (695, 349) with delta (1, 0)
Screenshot: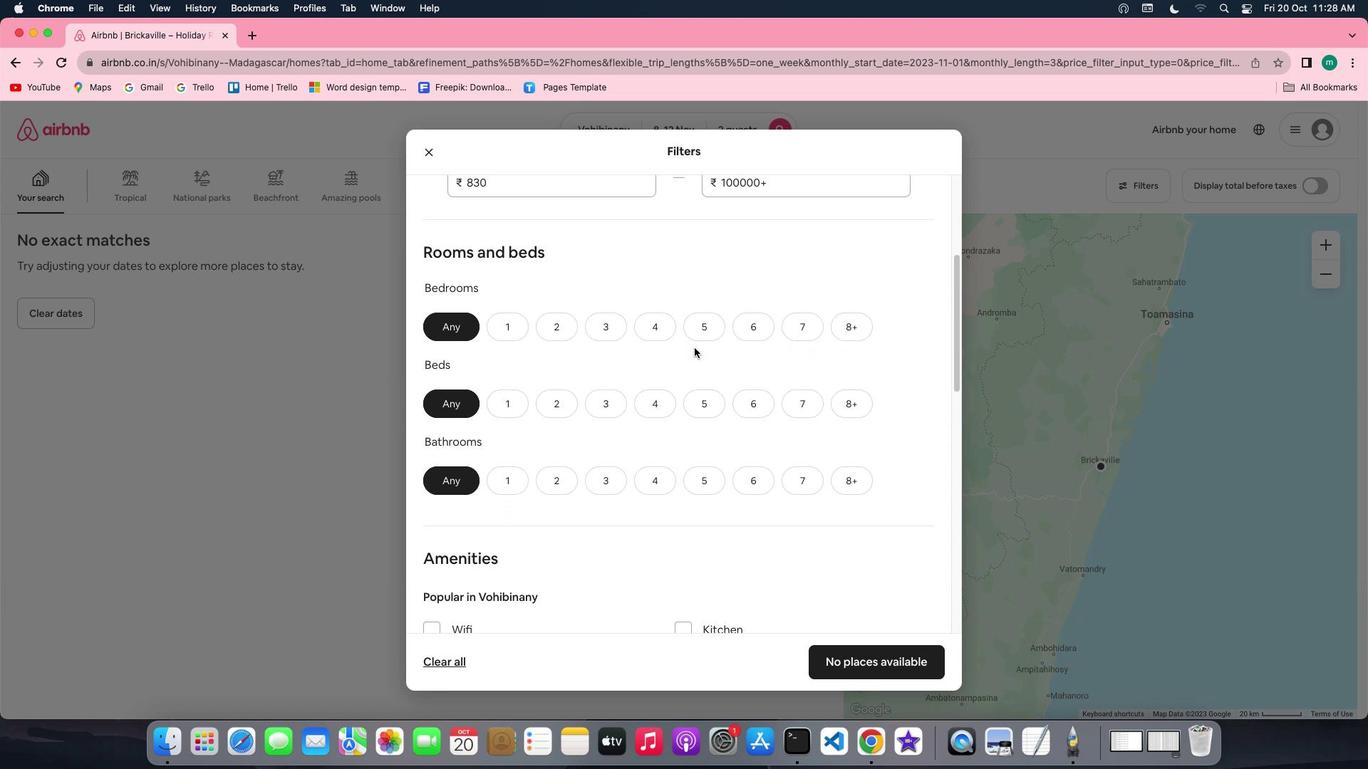 
Action: Mouse scrolled (695, 349) with delta (1, 0)
Screenshot: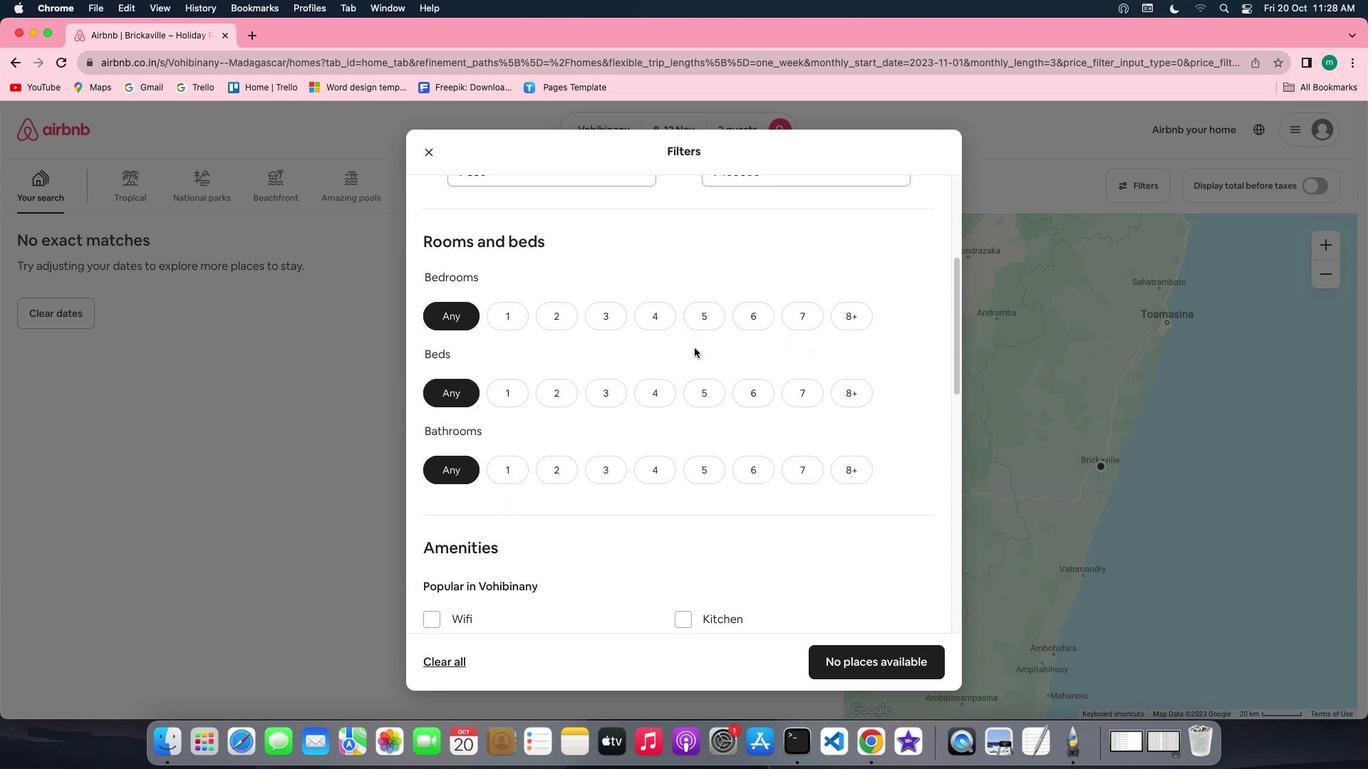 
Action: Mouse scrolled (695, 349) with delta (1, 0)
Screenshot: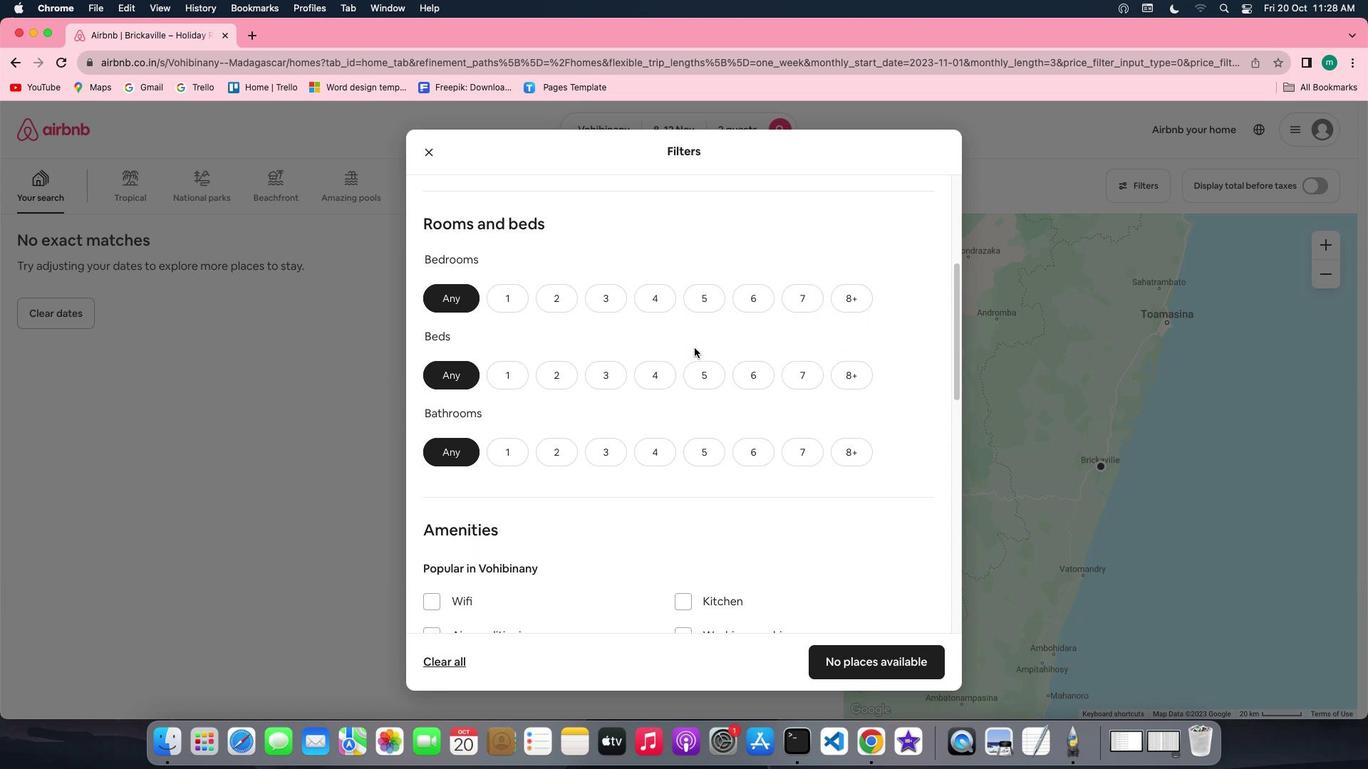 
Action: Mouse scrolled (695, 349) with delta (1, 0)
Screenshot: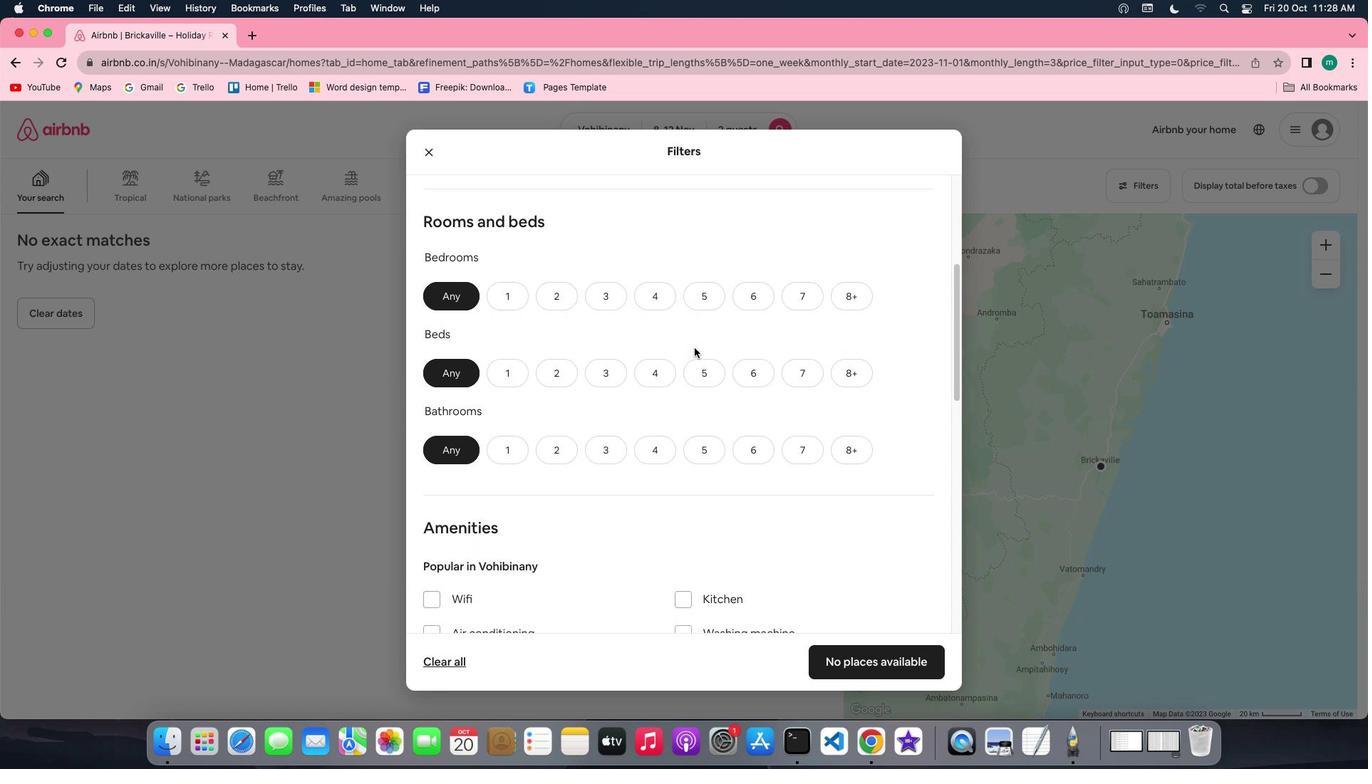 
Action: Mouse scrolled (695, 349) with delta (1, 0)
Screenshot: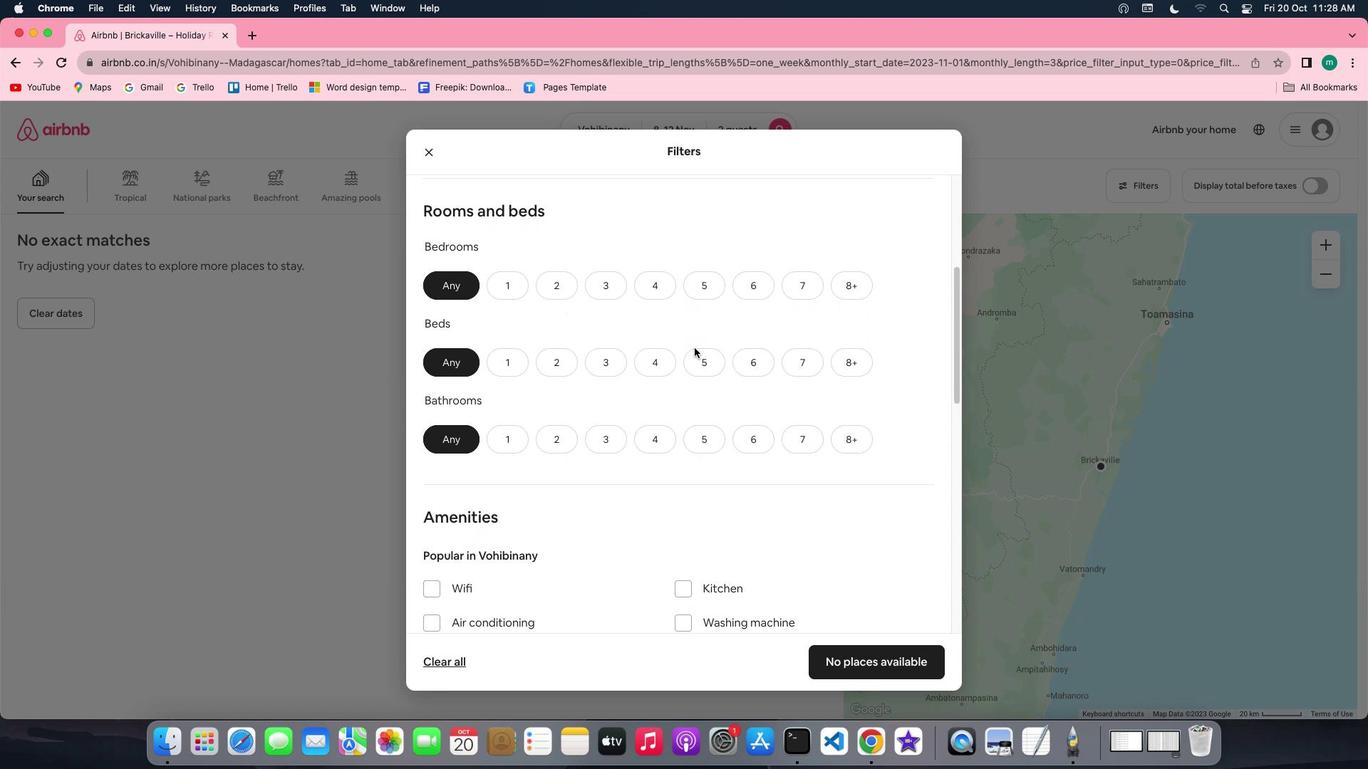 
Action: Mouse scrolled (695, 349) with delta (1, 0)
Screenshot: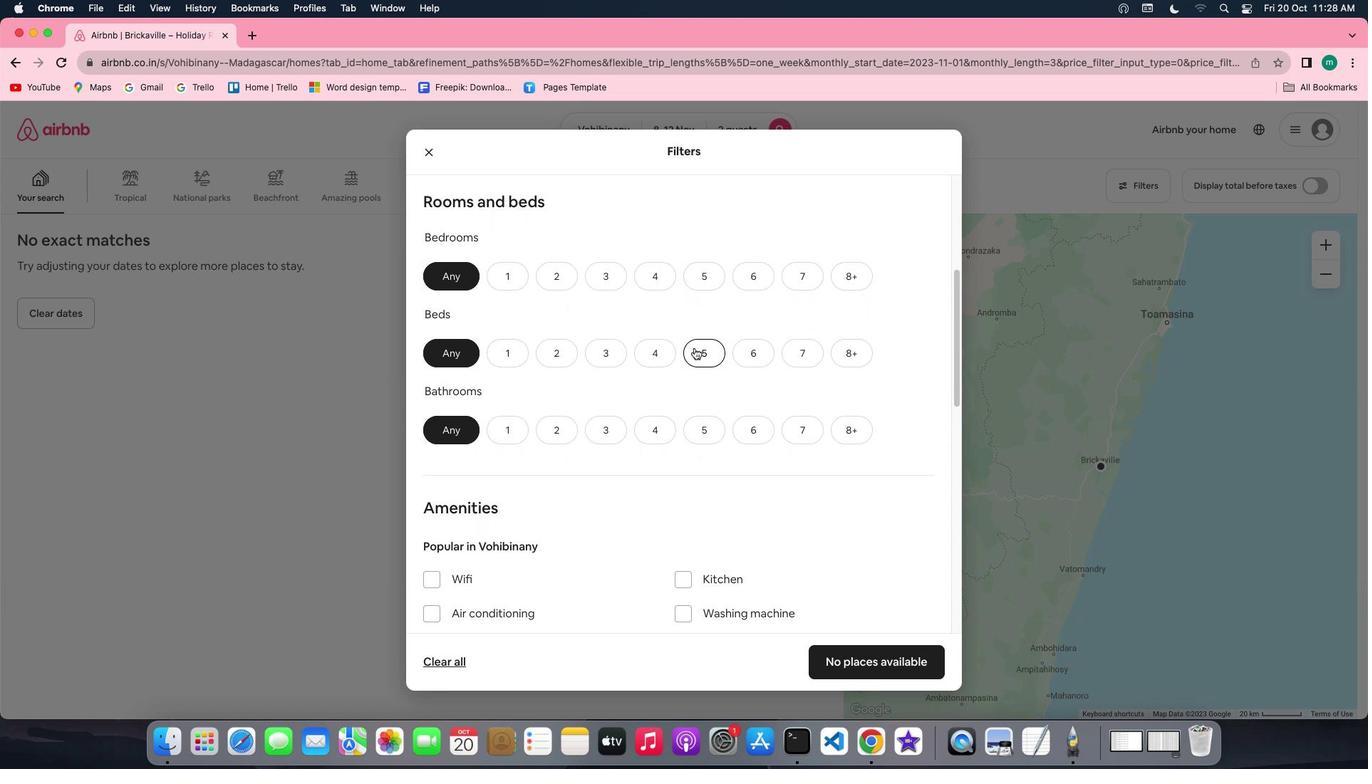 
Action: Mouse scrolled (695, 349) with delta (1, 0)
Screenshot: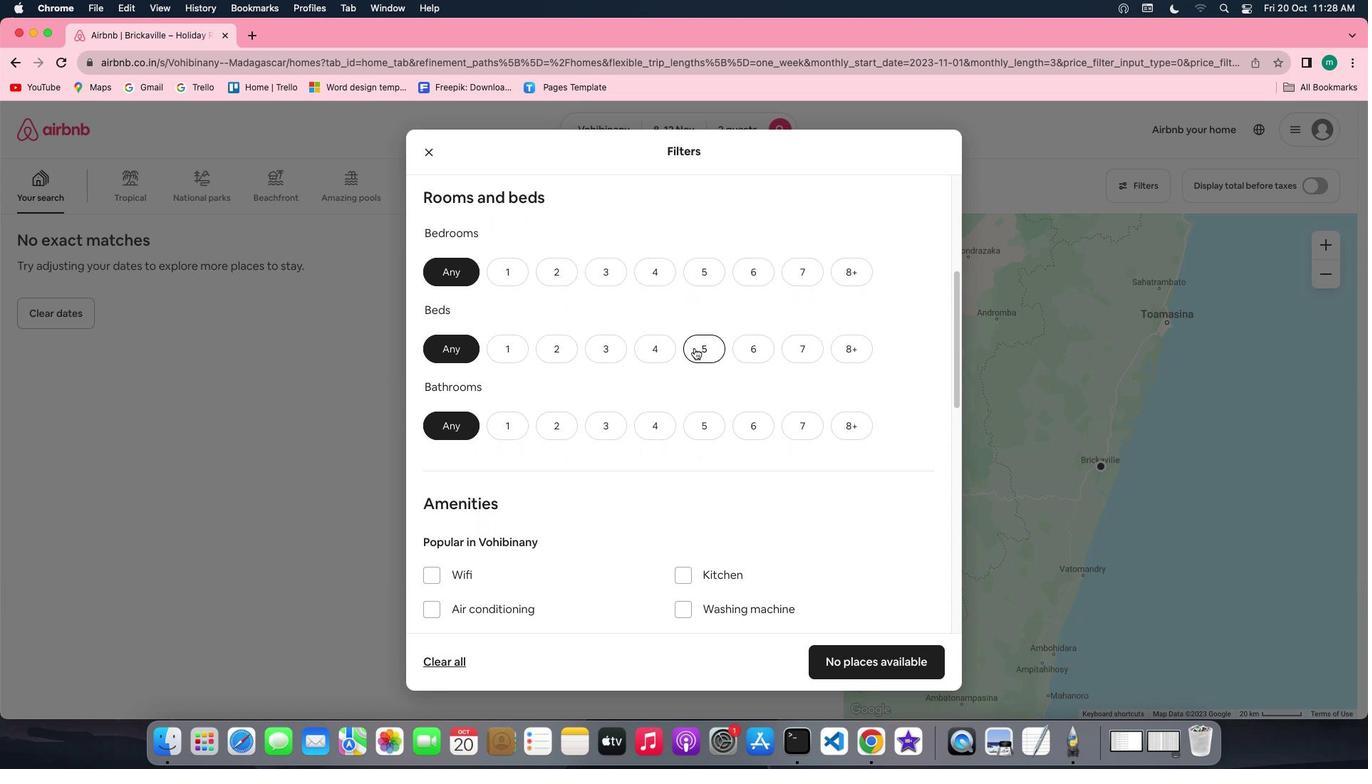 
Action: Mouse scrolled (695, 349) with delta (1, 0)
Screenshot: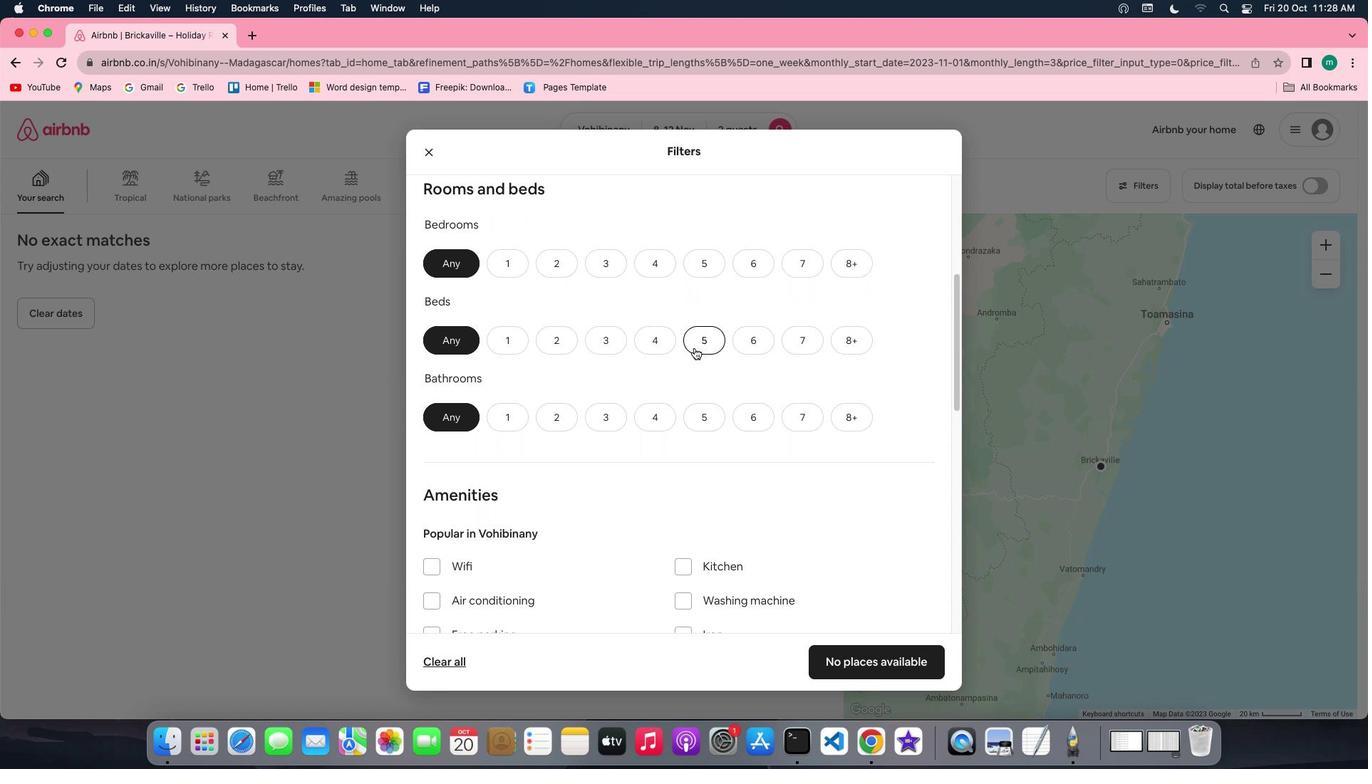 
Action: Mouse scrolled (695, 349) with delta (1, 0)
Screenshot: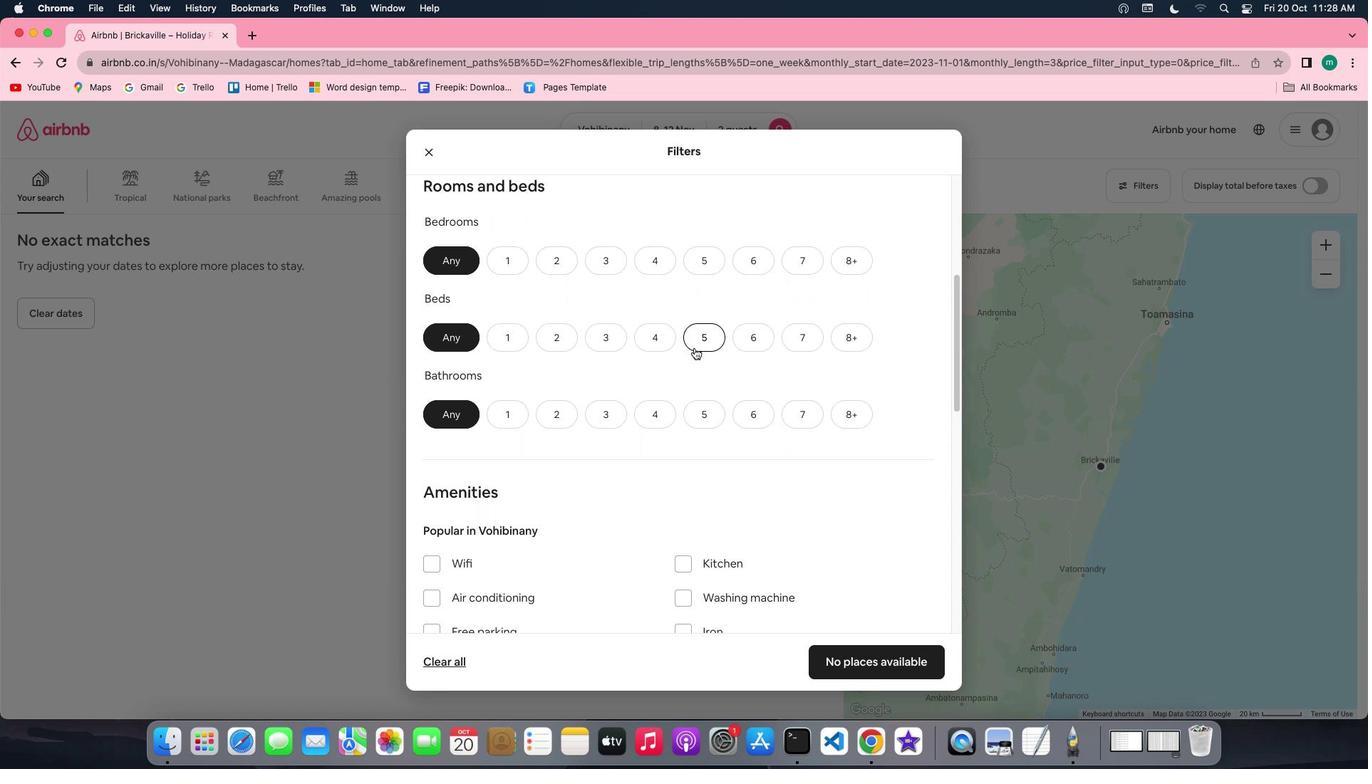 
Action: Mouse scrolled (695, 349) with delta (1, 0)
Screenshot: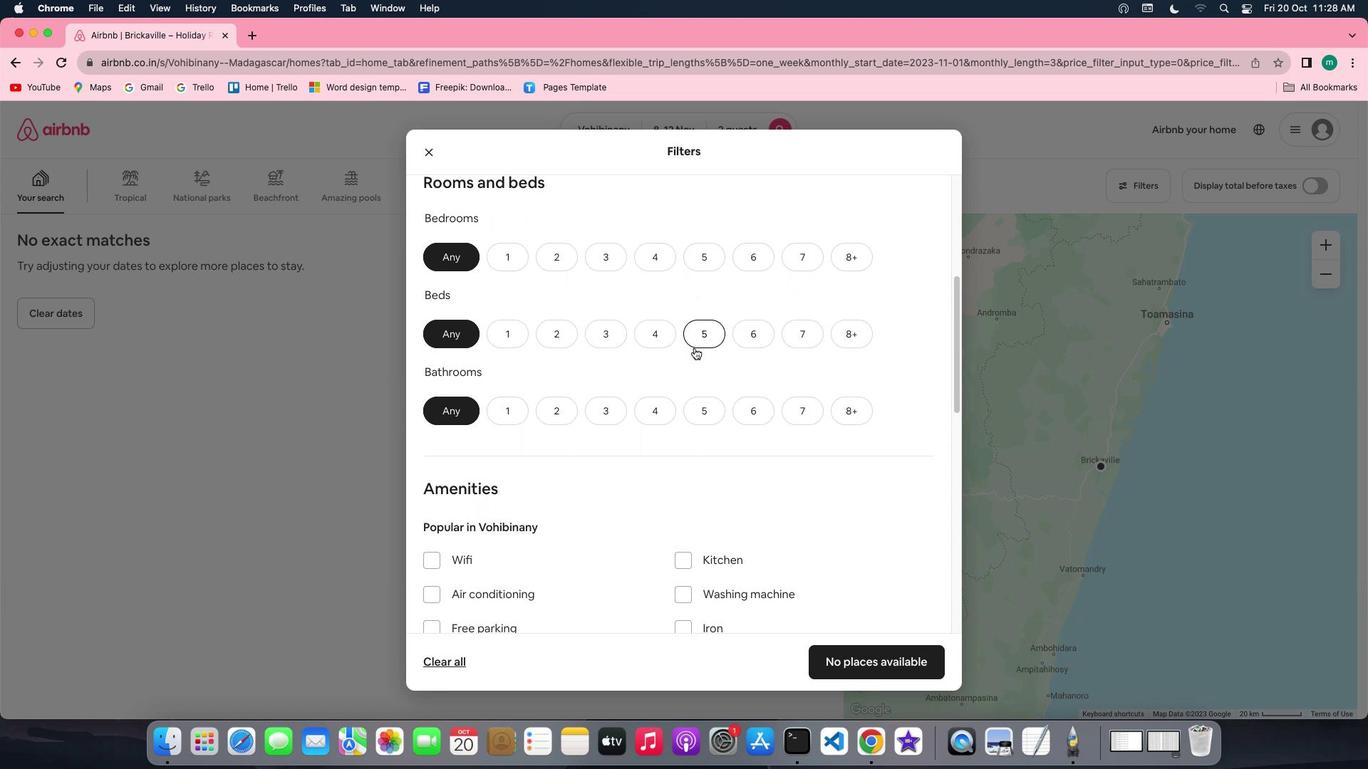 
Action: Mouse scrolled (695, 349) with delta (1, 0)
Screenshot: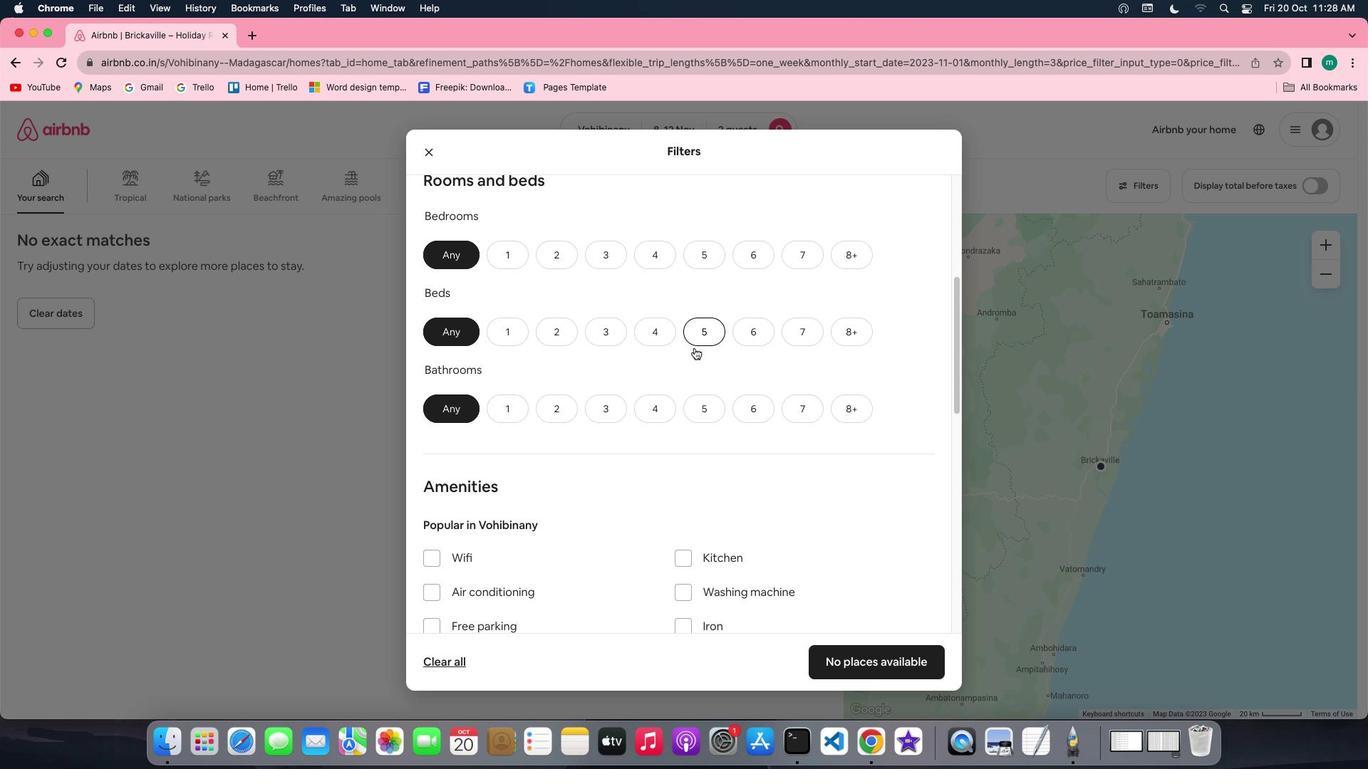 
Action: Mouse scrolled (695, 349) with delta (1, 0)
Screenshot: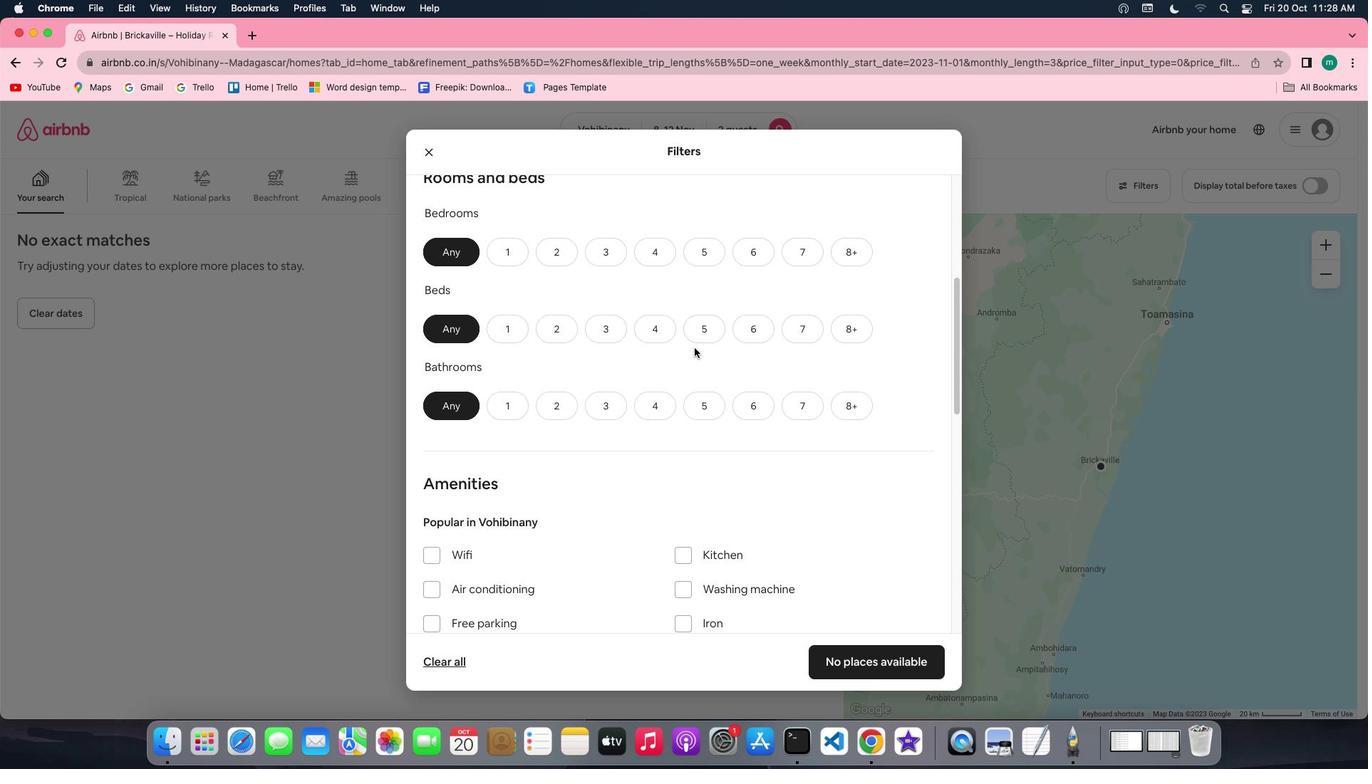 
Action: Mouse scrolled (695, 349) with delta (1, 0)
Screenshot: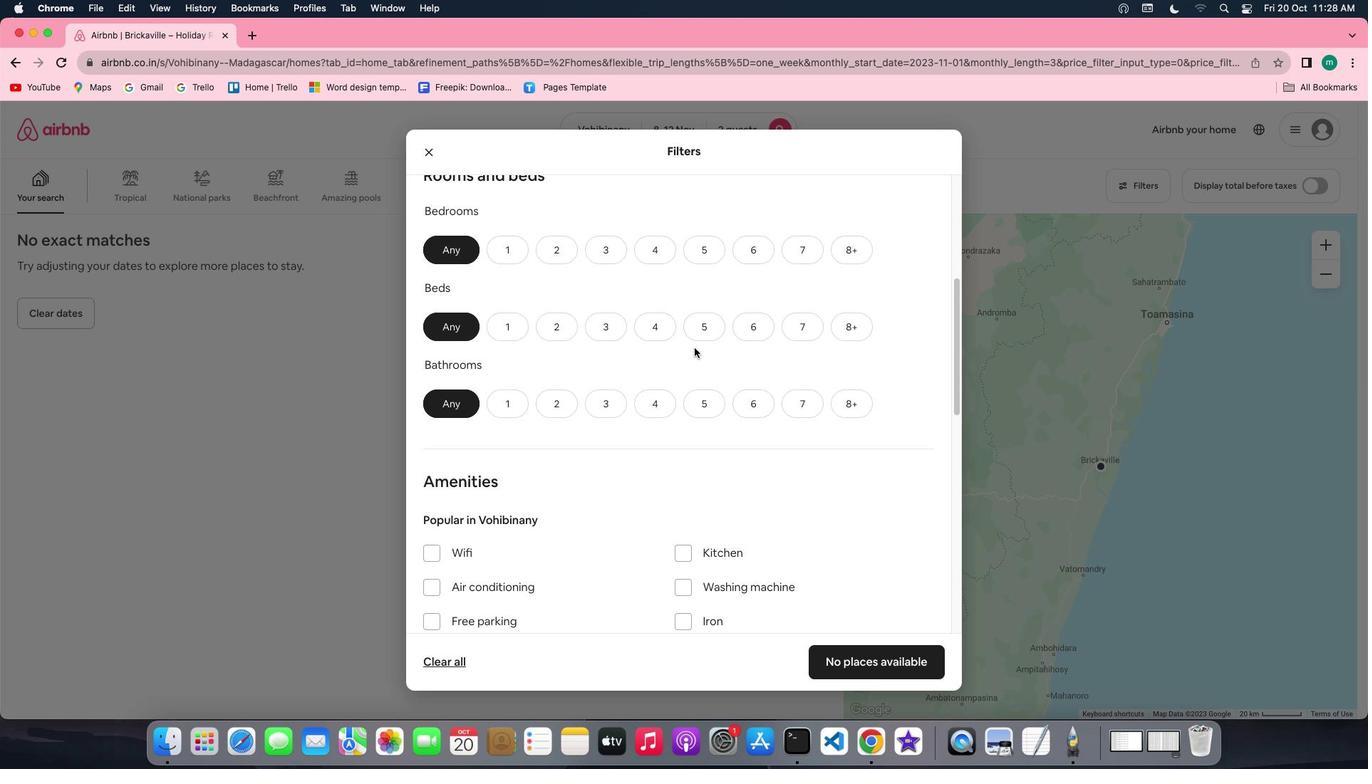 
Action: Mouse scrolled (695, 349) with delta (1, 0)
Screenshot: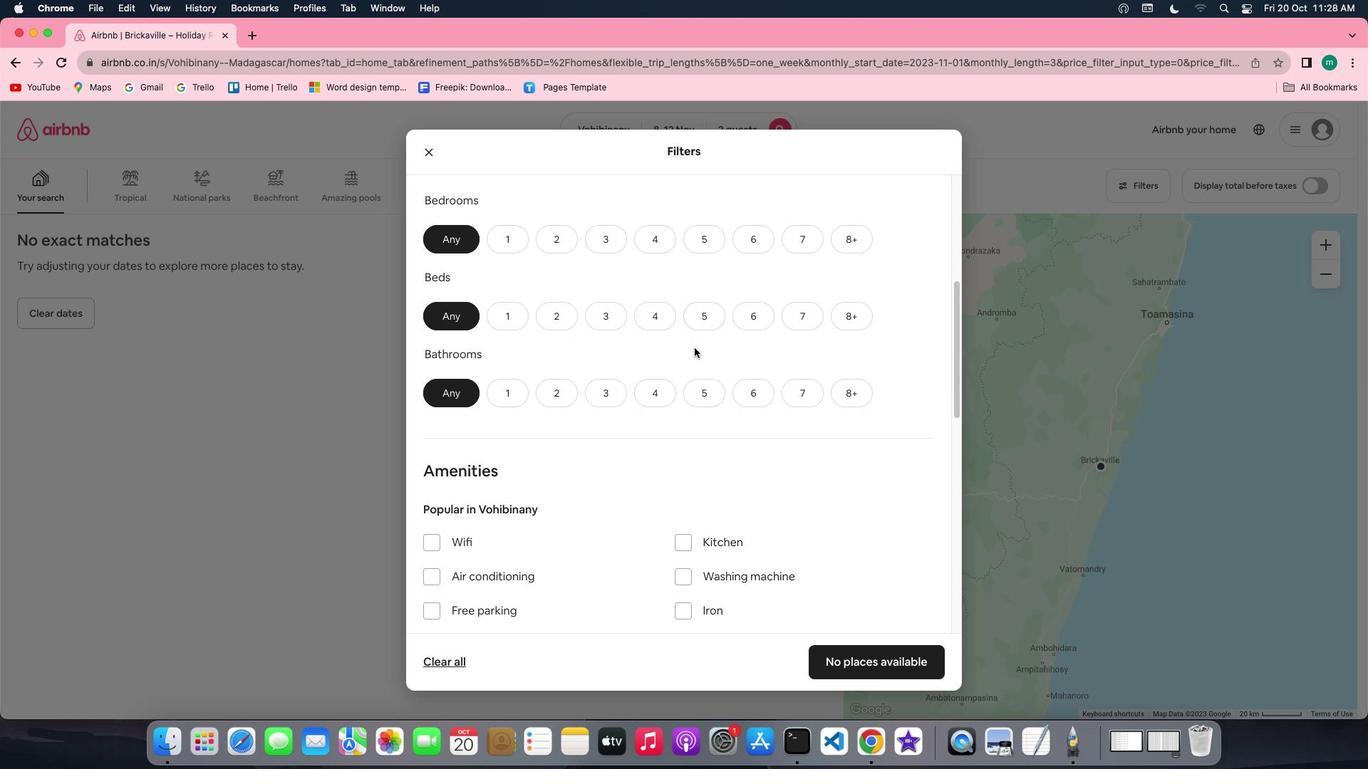 
Action: Mouse scrolled (695, 349) with delta (1, 0)
Screenshot: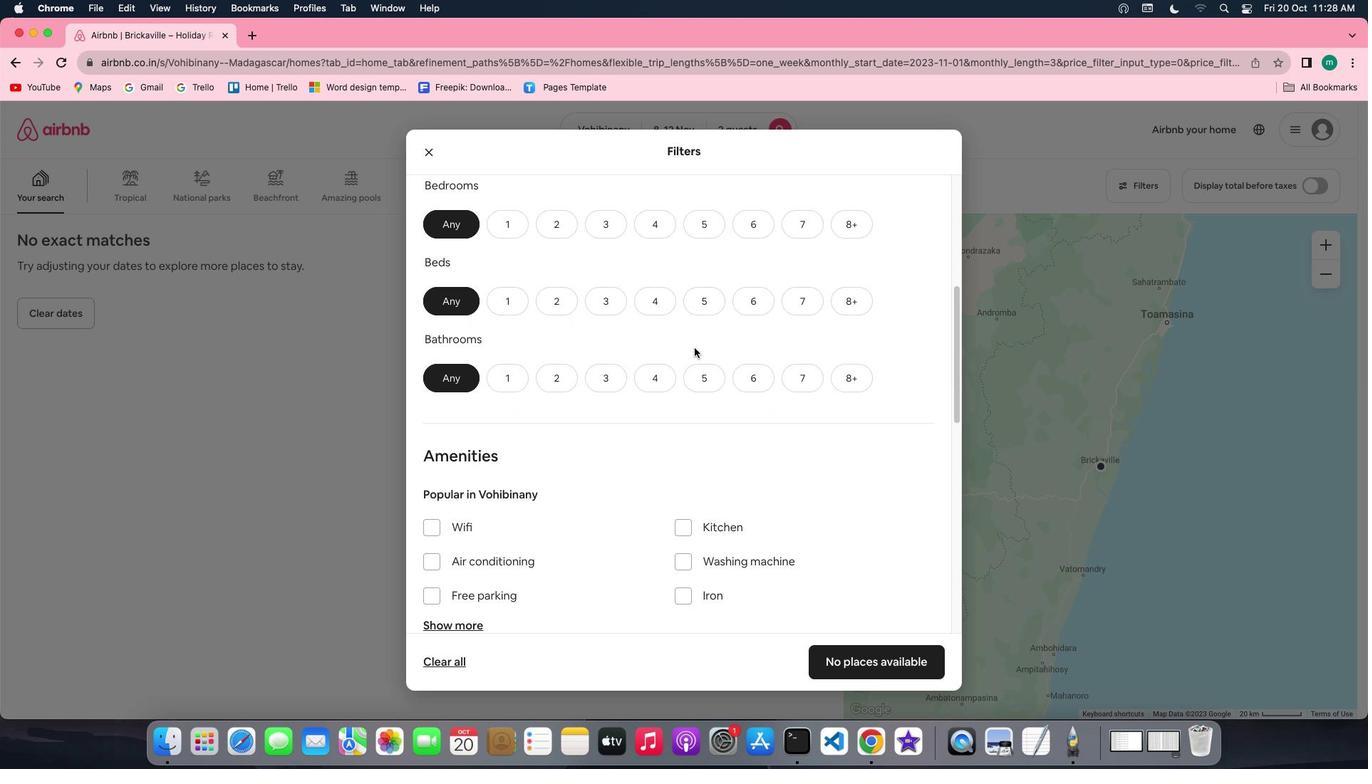 
Action: Mouse scrolled (695, 349) with delta (1, 0)
Screenshot: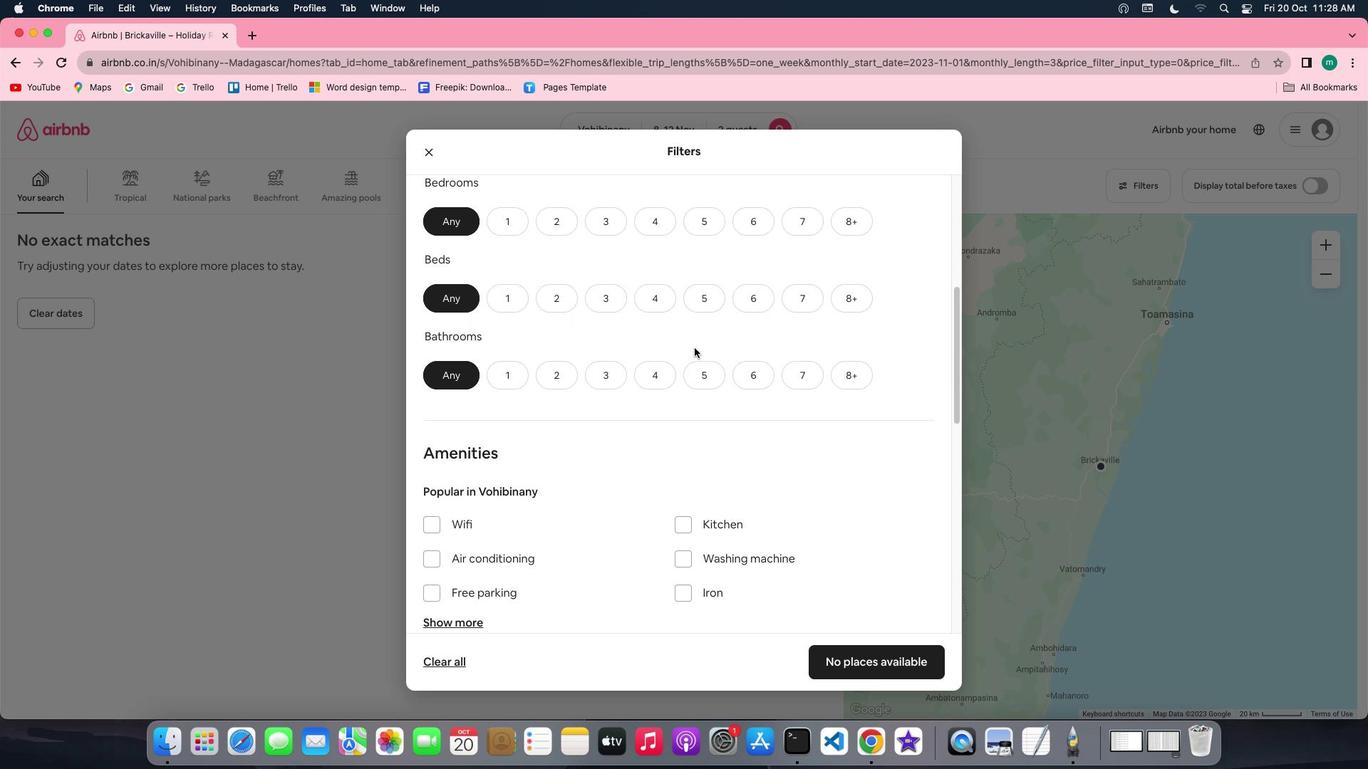 
Action: Mouse moved to (498, 206)
Screenshot: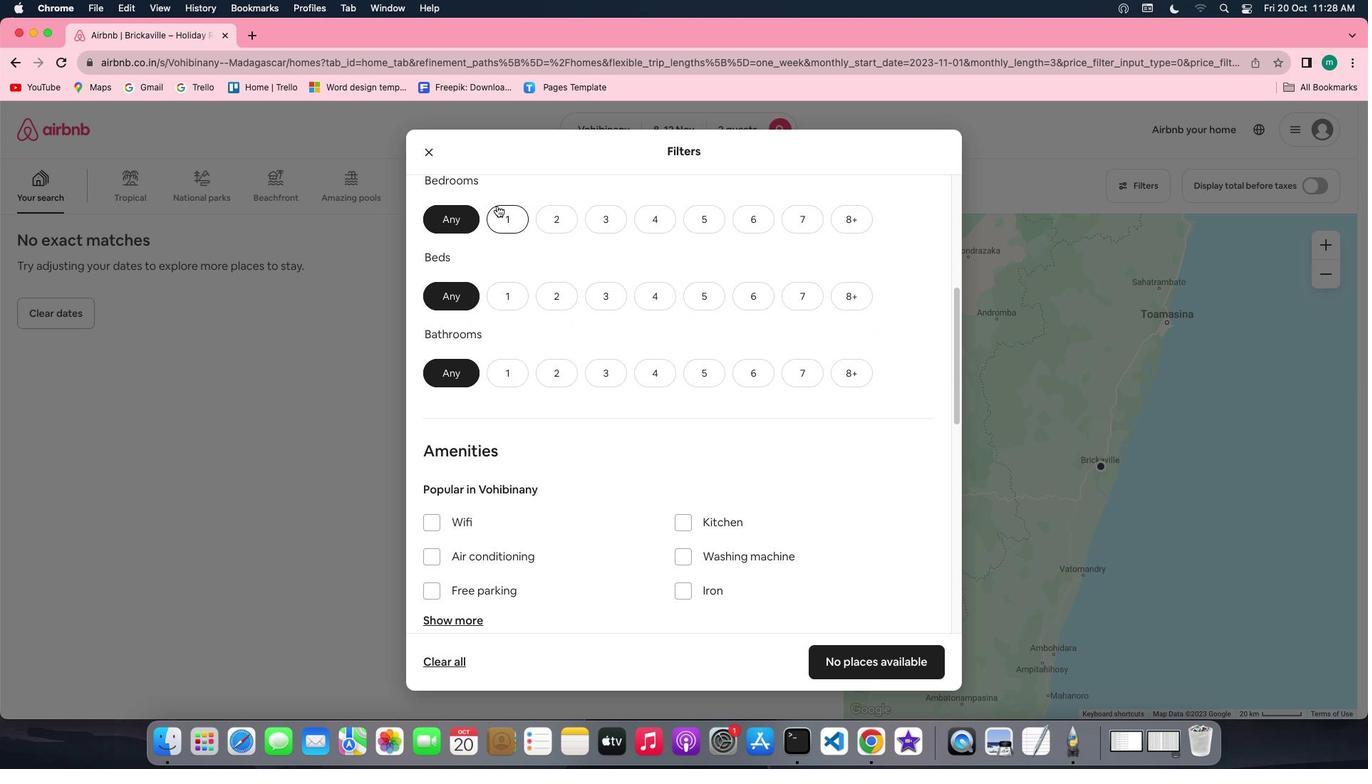 
Action: Mouse pressed left at (498, 206)
Screenshot: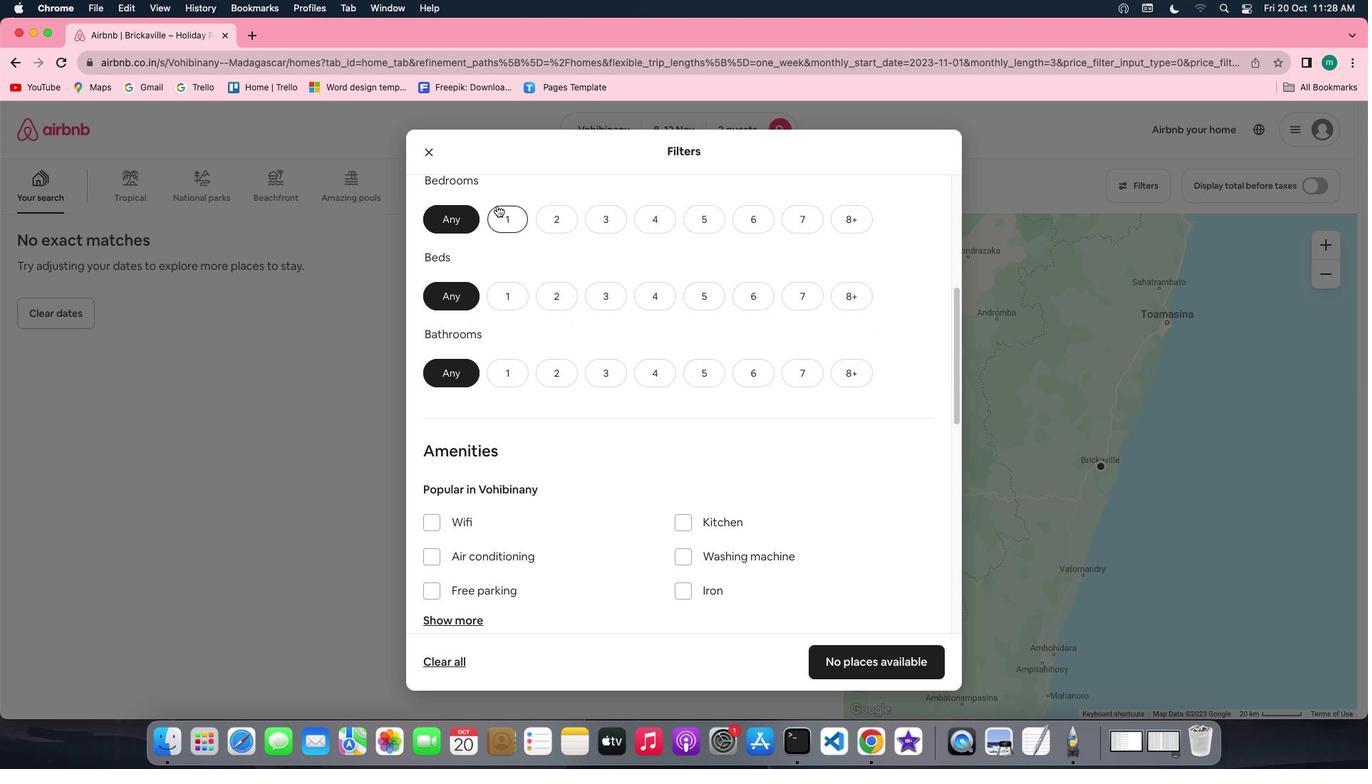 
Action: Mouse moved to (508, 295)
Screenshot: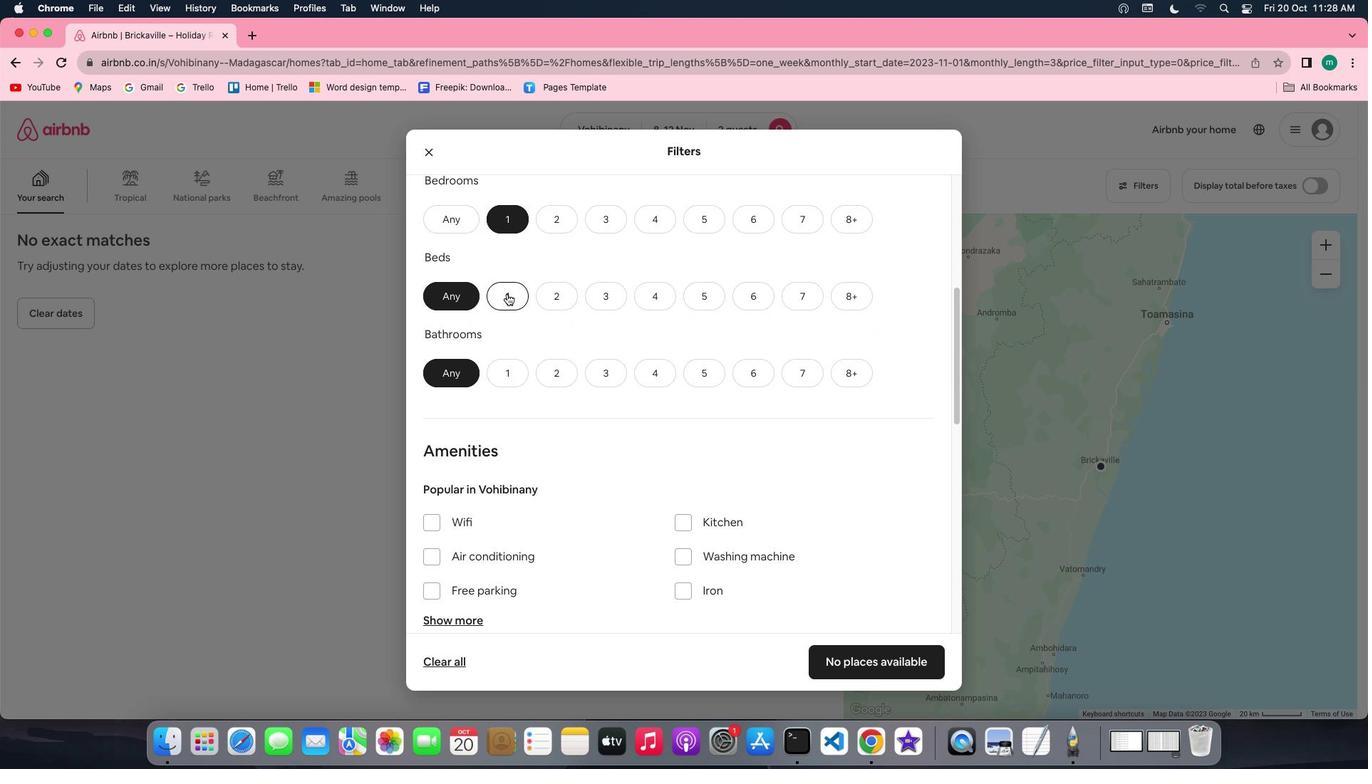 
Action: Mouse pressed left at (508, 295)
Screenshot: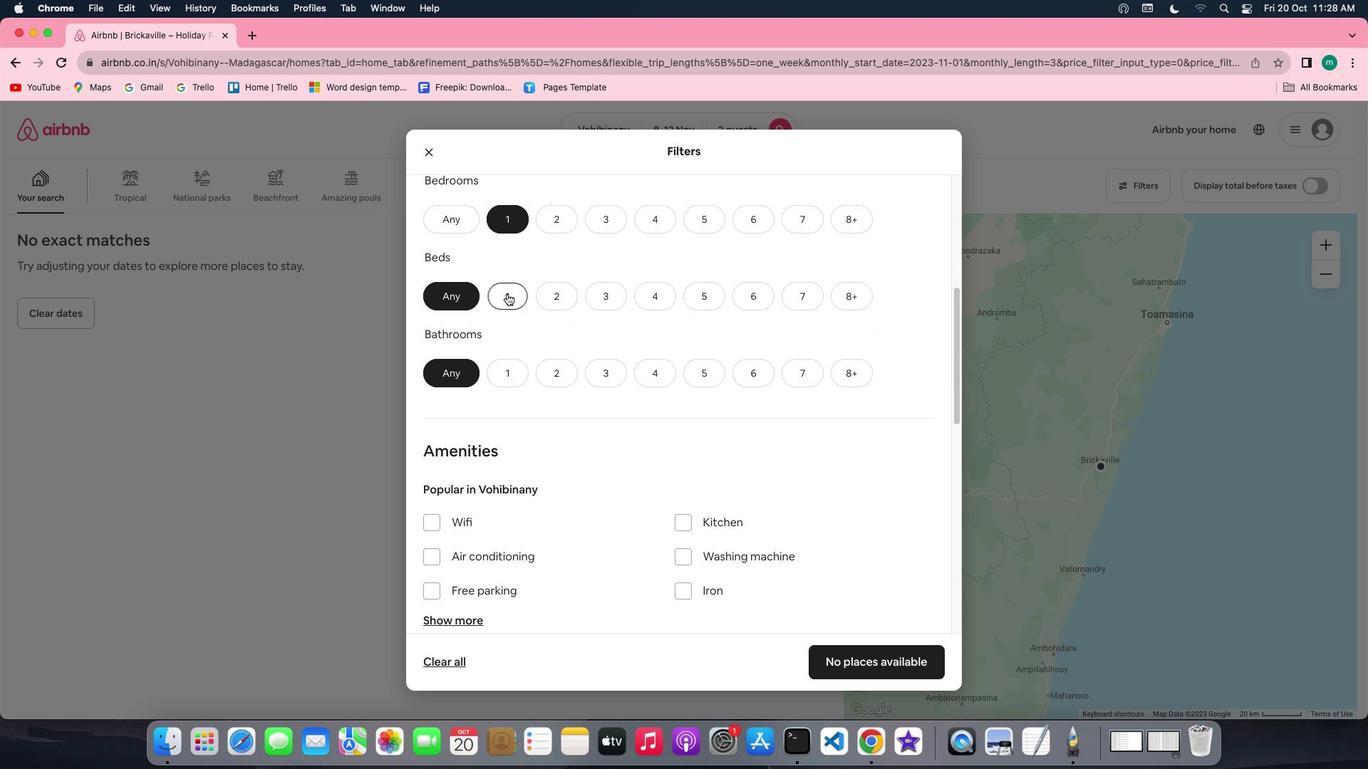 
Action: Mouse moved to (505, 381)
Screenshot: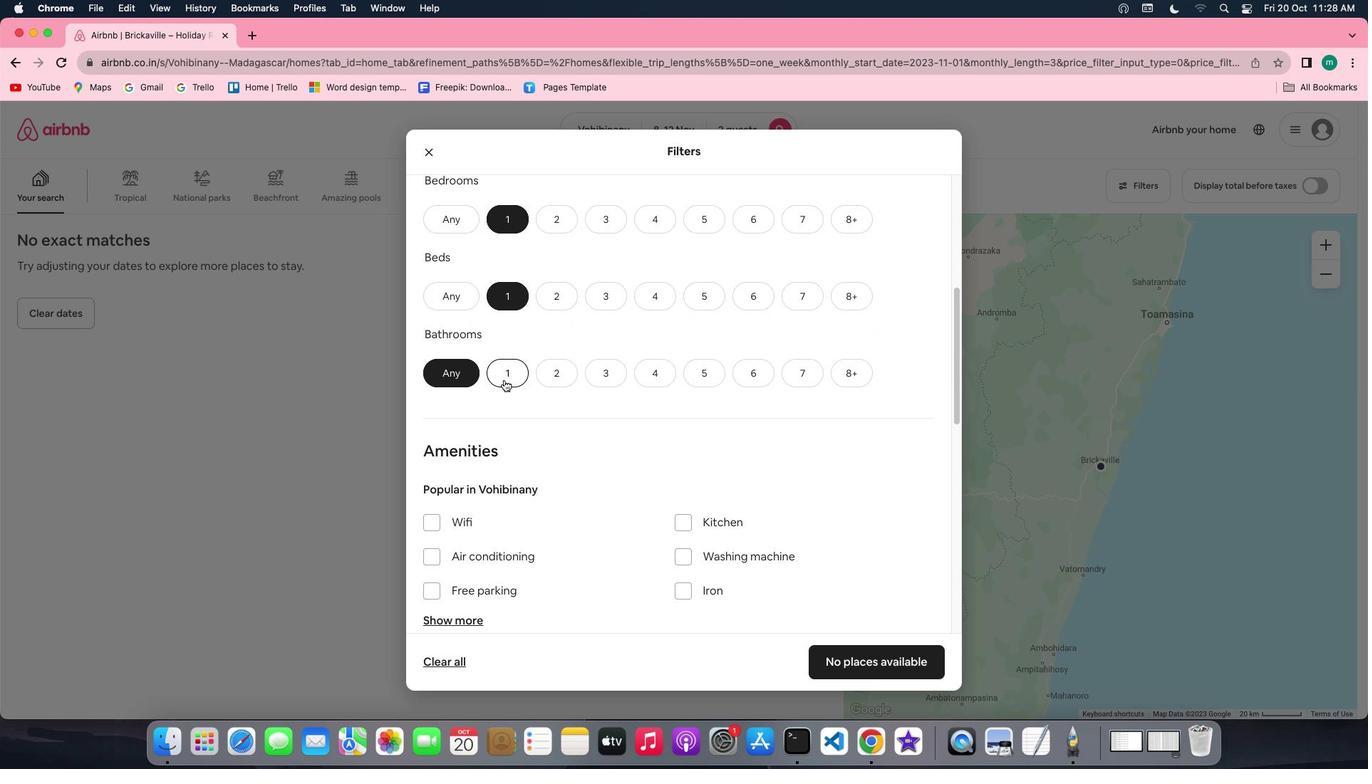 
Action: Mouse pressed left at (505, 381)
Screenshot: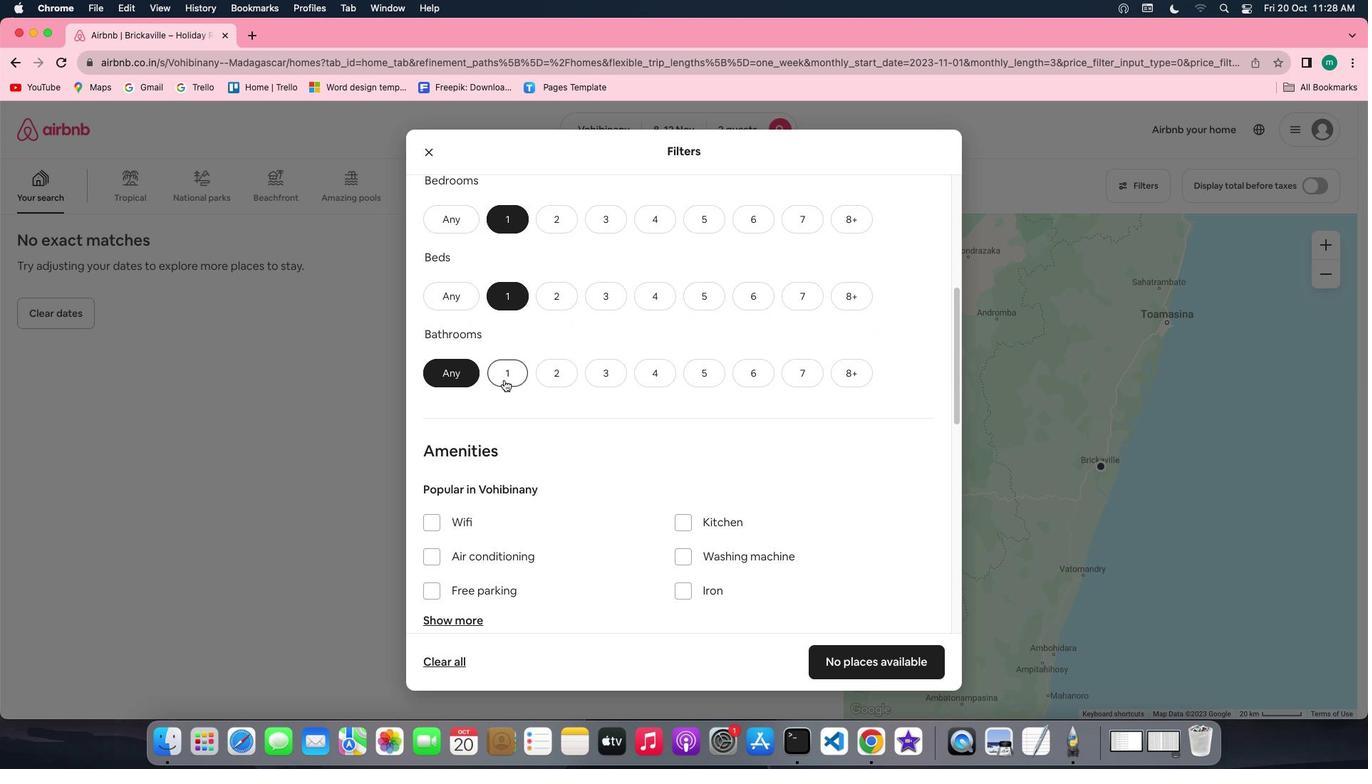 
Action: Mouse moved to (680, 364)
Screenshot: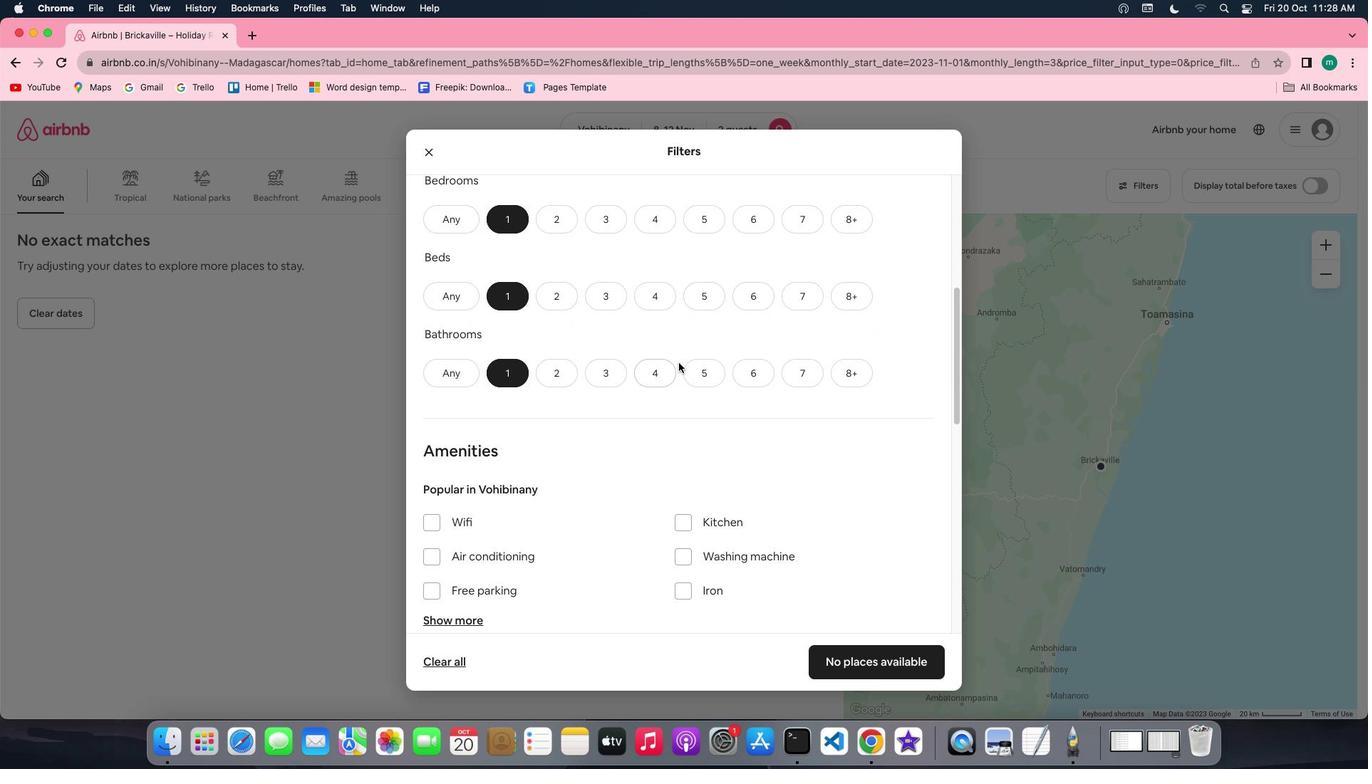 
Action: Mouse scrolled (680, 364) with delta (1, 0)
Screenshot: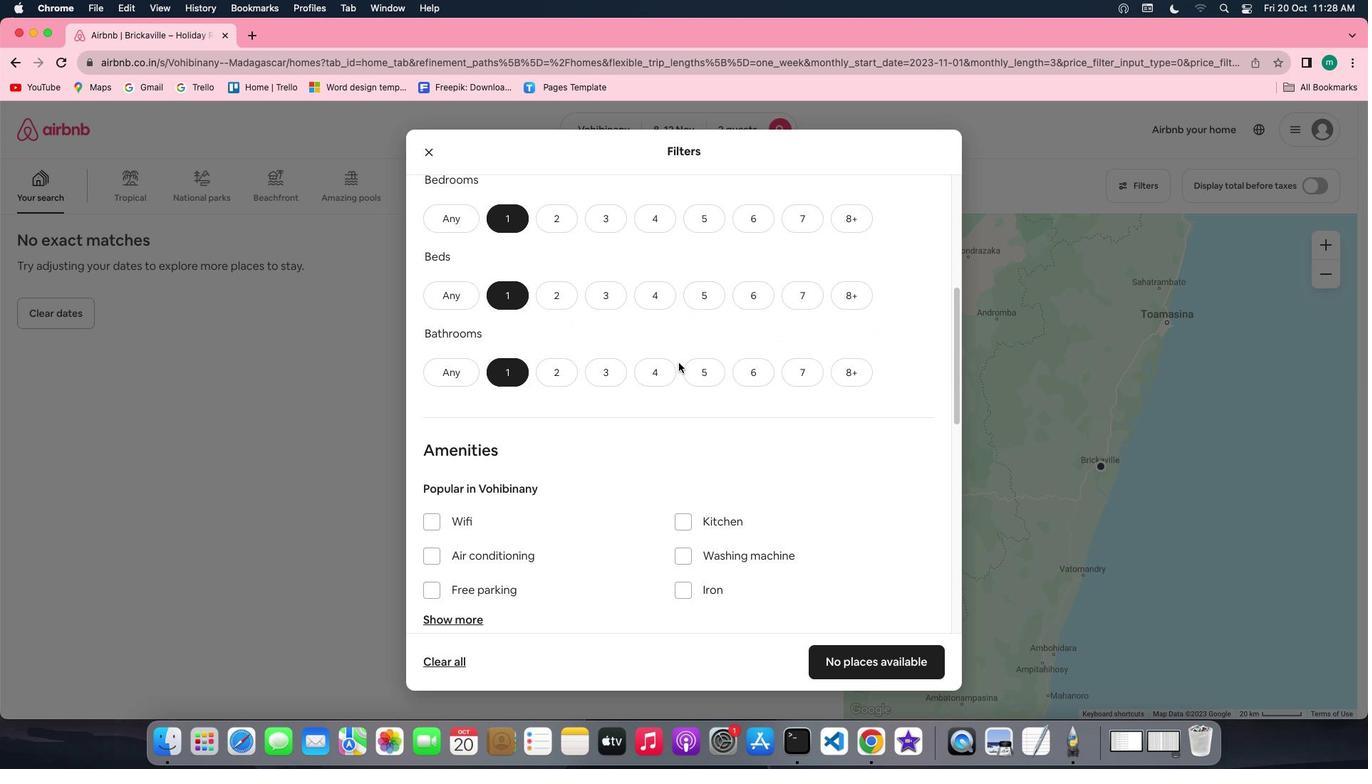 
Action: Mouse scrolled (680, 364) with delta (1, 0)
Screenshot: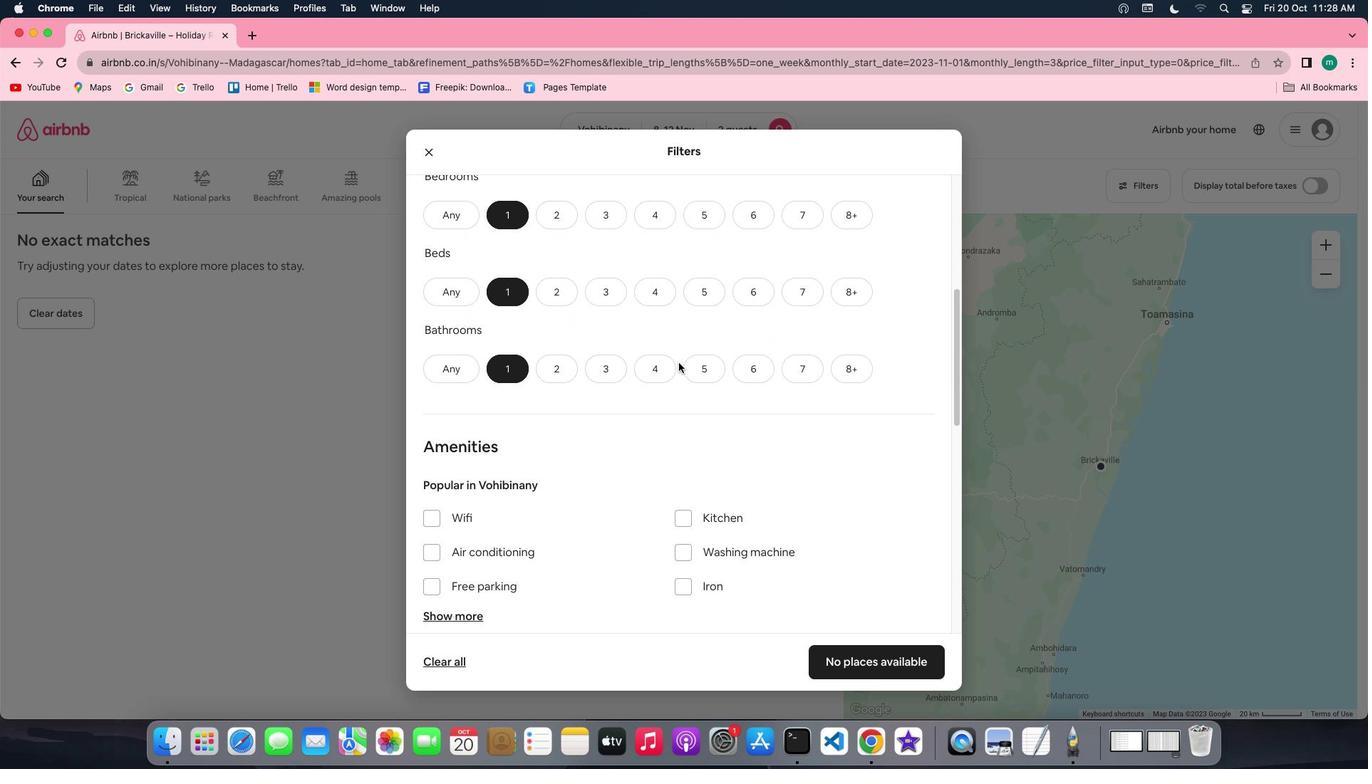 
Action: Mouse scrolled (680, 364) with delta (1, 0)
Screenshot: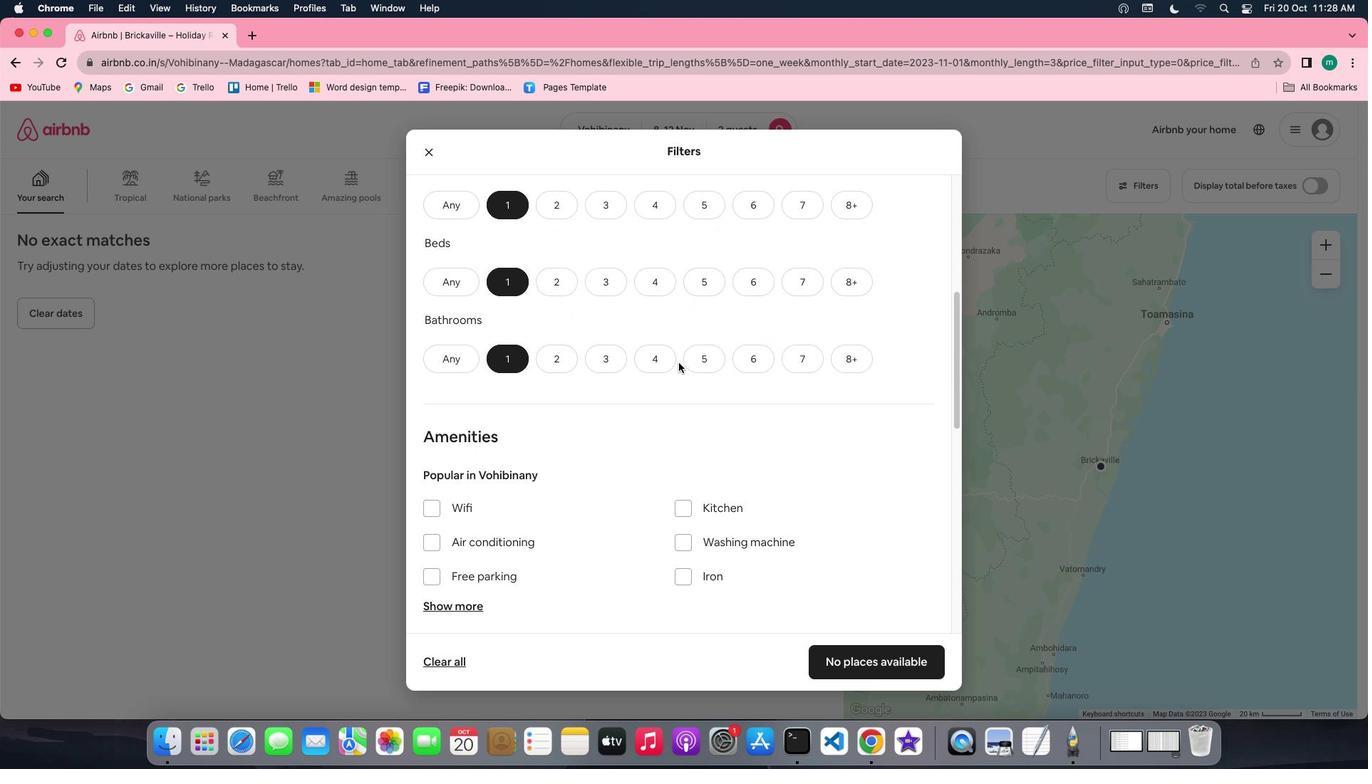 
Action: Mouse scrolled (680, 364) with delta (1, 0)
Screenshot: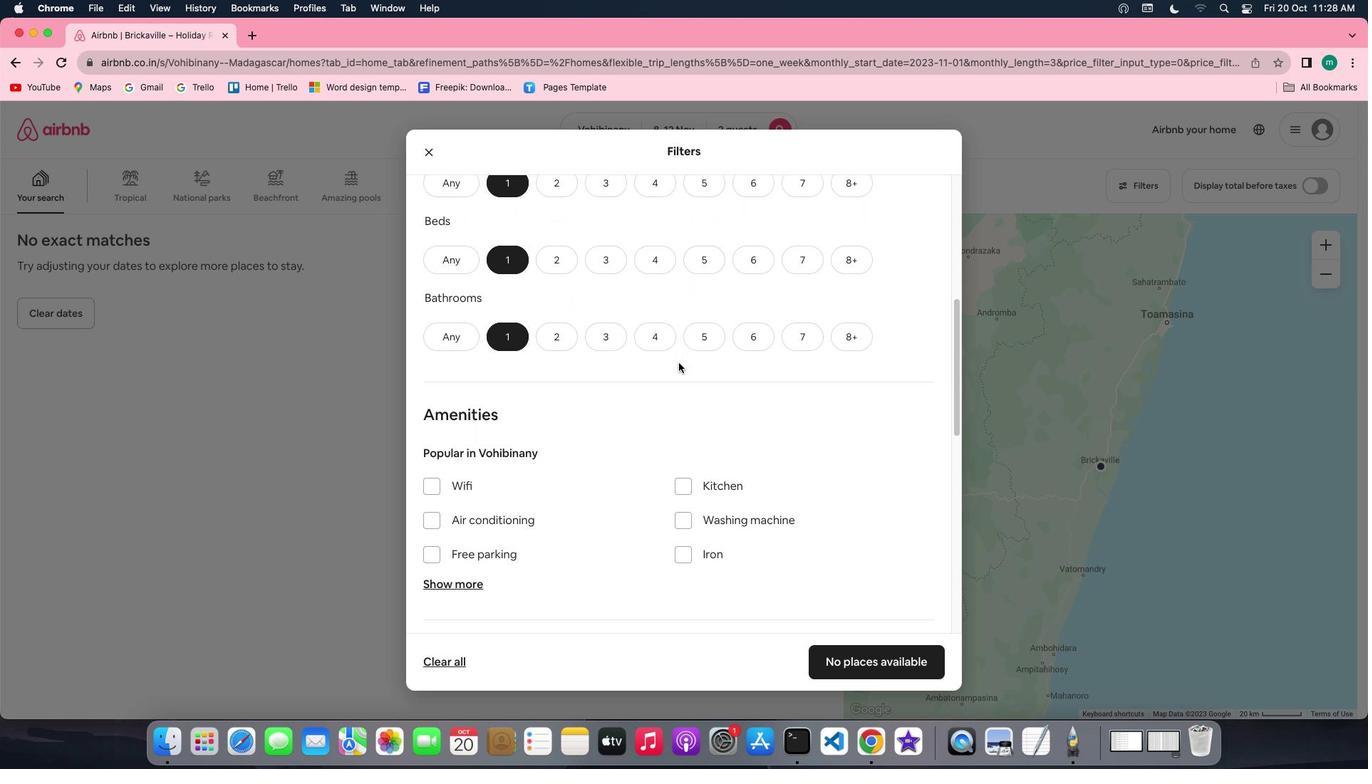 
Action: Mouse scrolled (680, 364) with delta (1, 0)
Screenshot: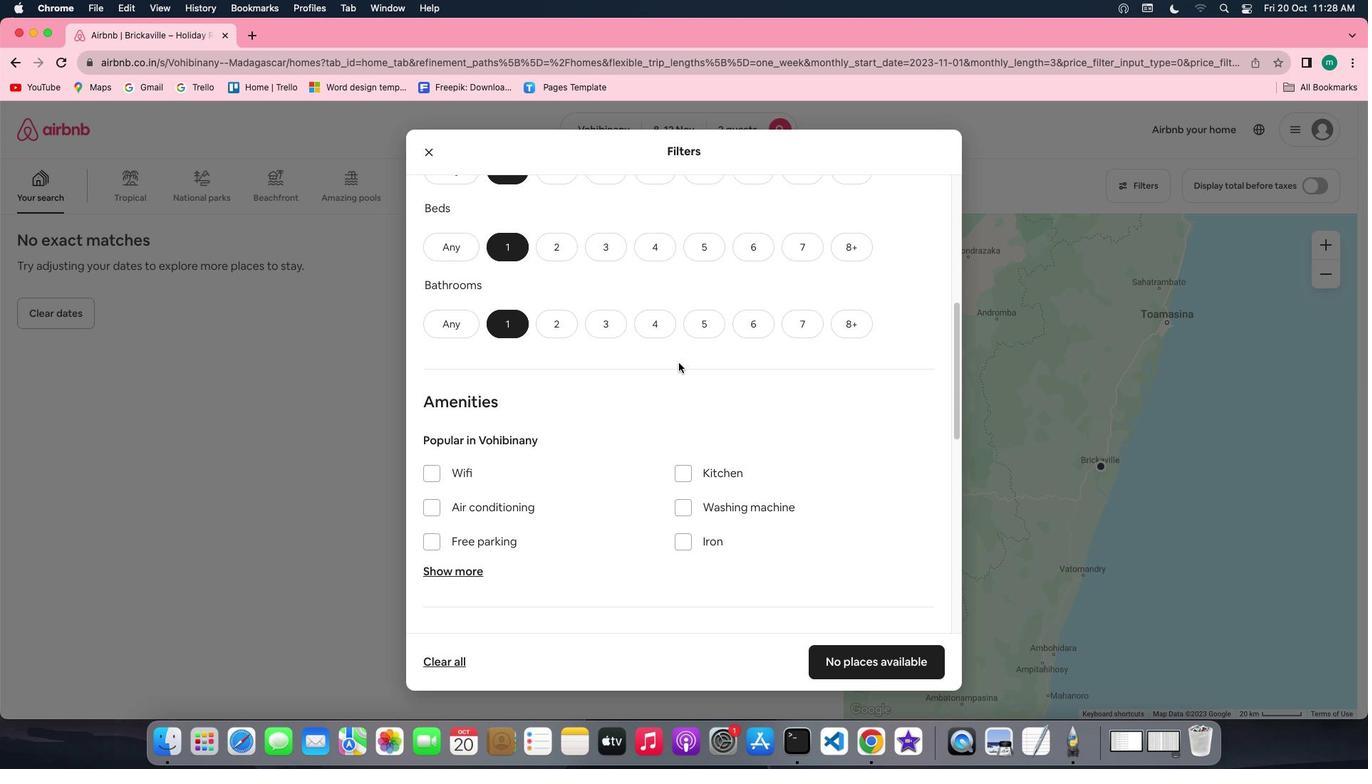 
Action: Mouse scrolled (680, 364) with delta (1, 0)
Screenshot: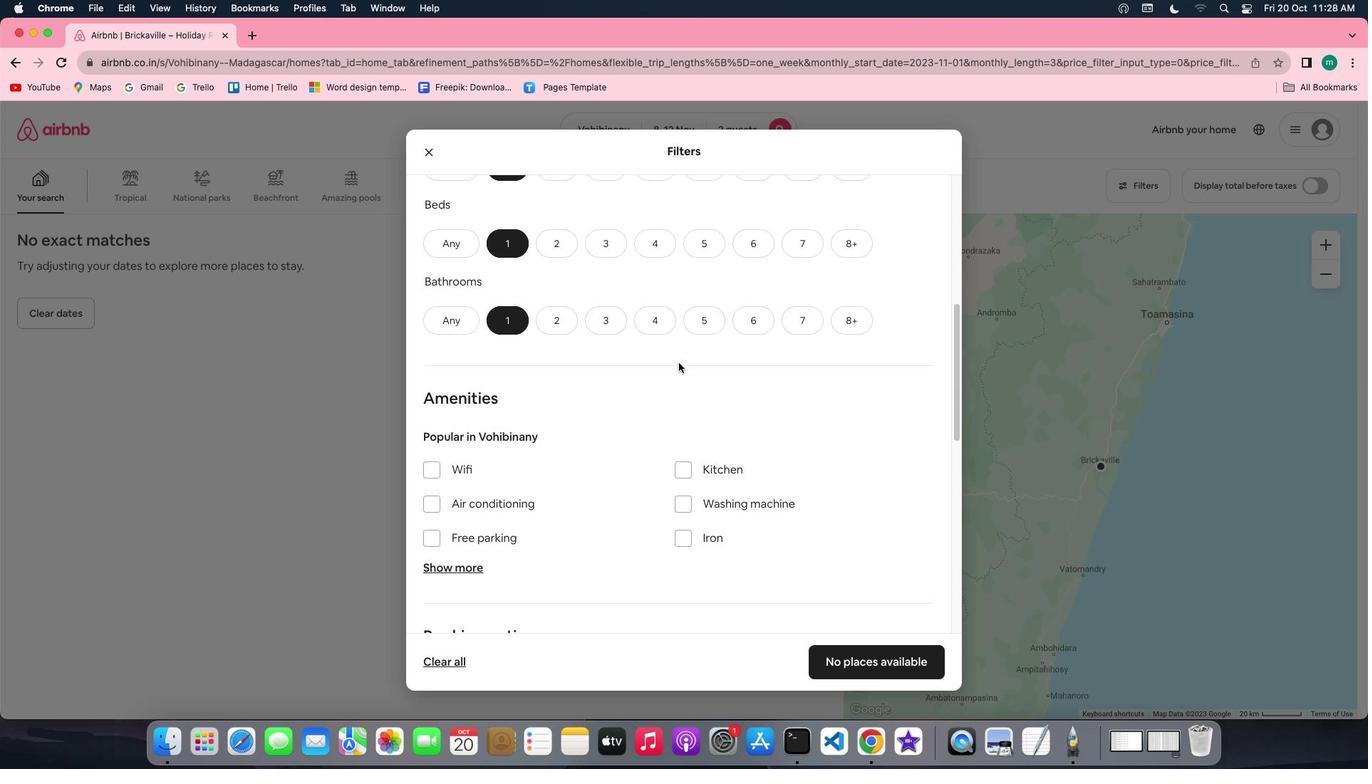 
Action: Mouse scrolled (680, 364) with delta (1, 0)
Screenshot: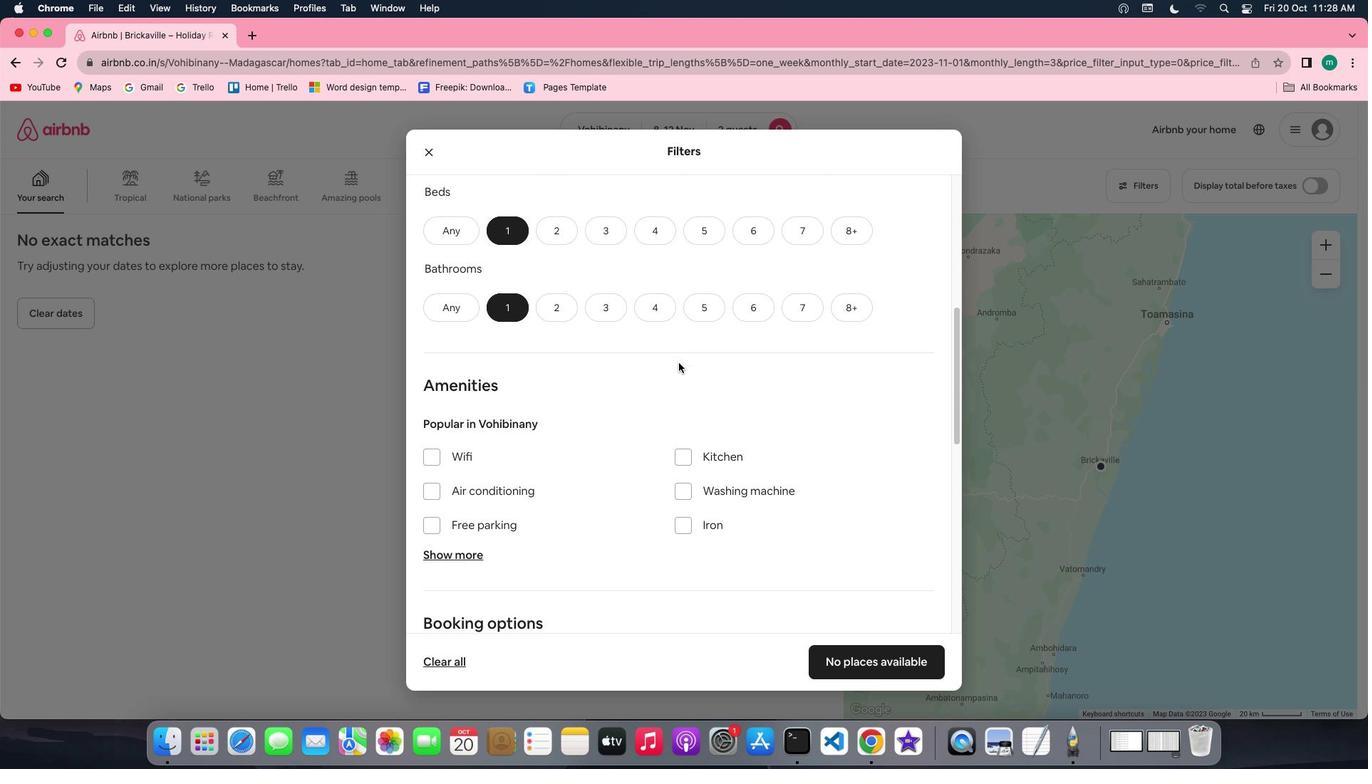 
Action: Mouse scrolled (680, 364) with delta (1, 0)
Screenshot: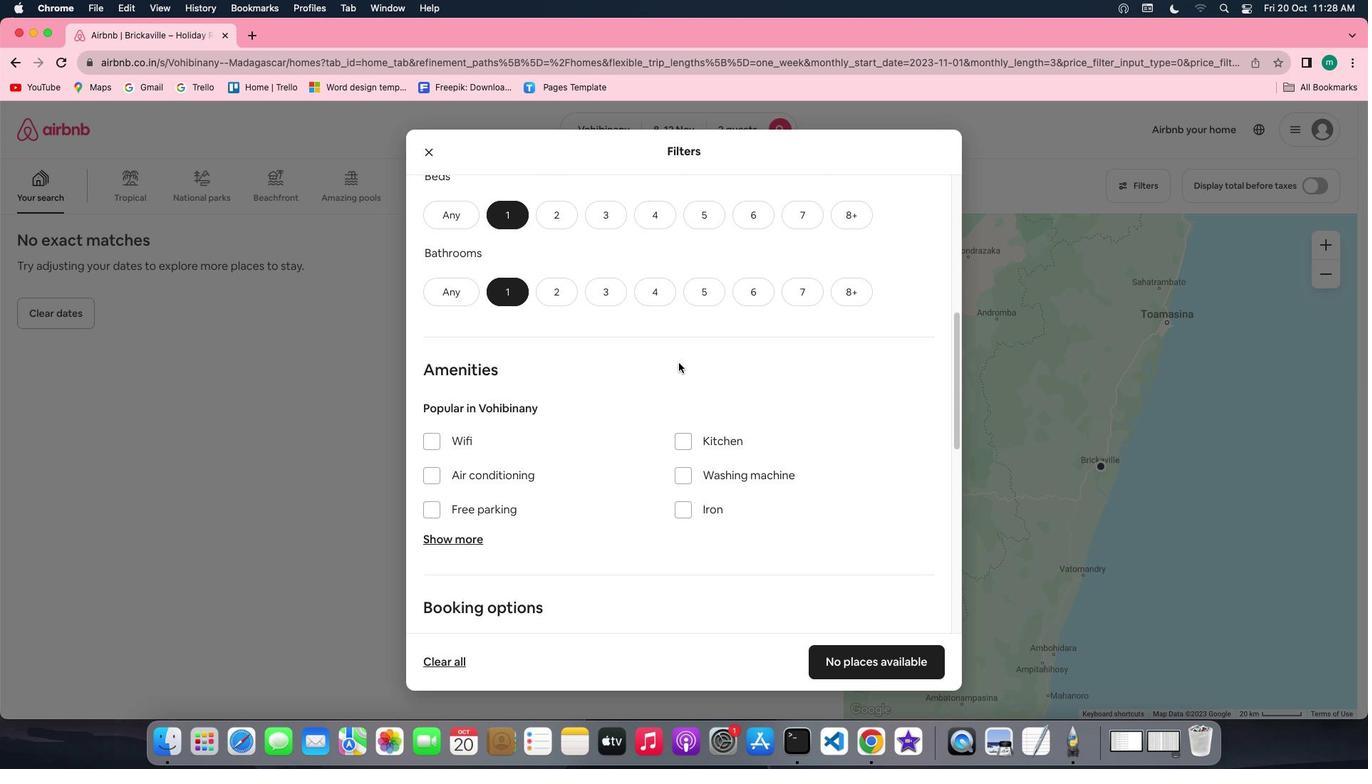 
Action: Mouse scrolled (680, 364) with delta (1, 0)
Screenshot: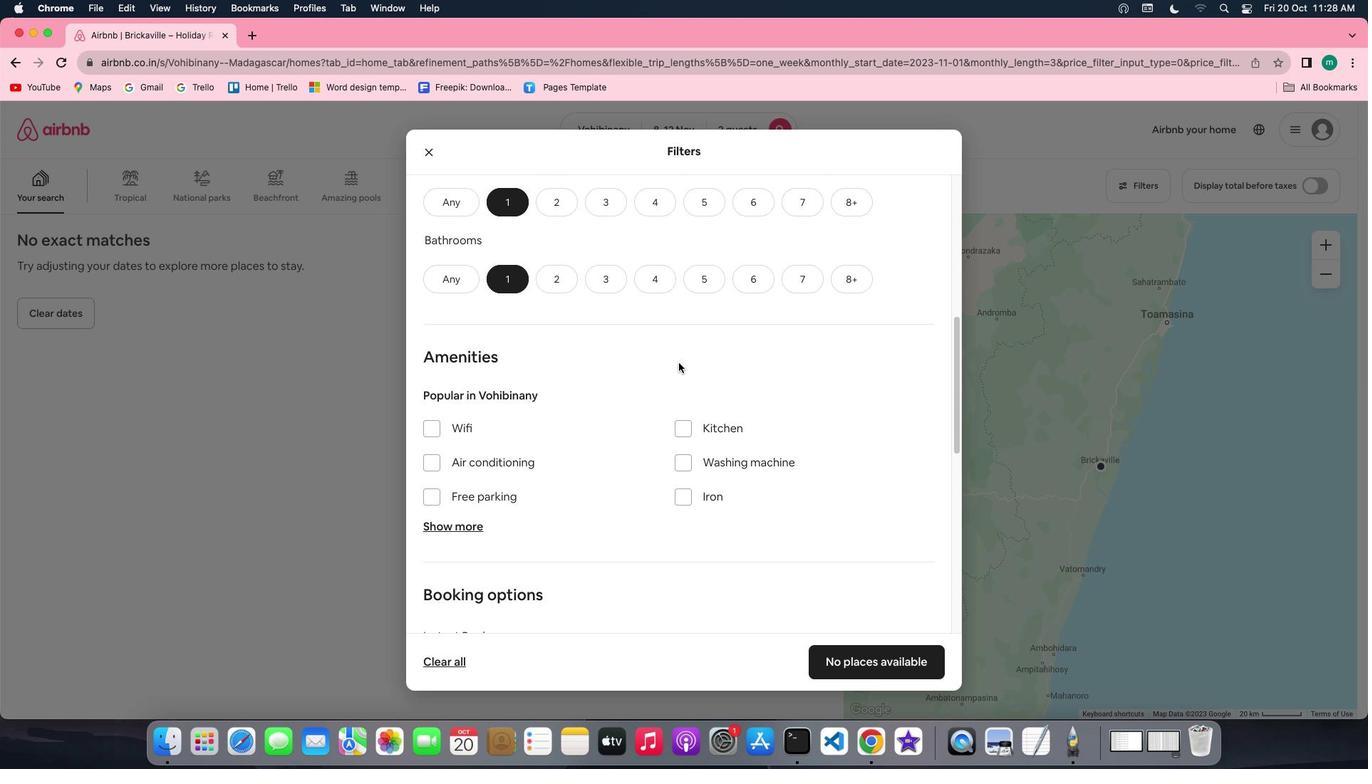 
Action: Mouse scrolled (680, 364) with delta (1, 0)
Screenshot: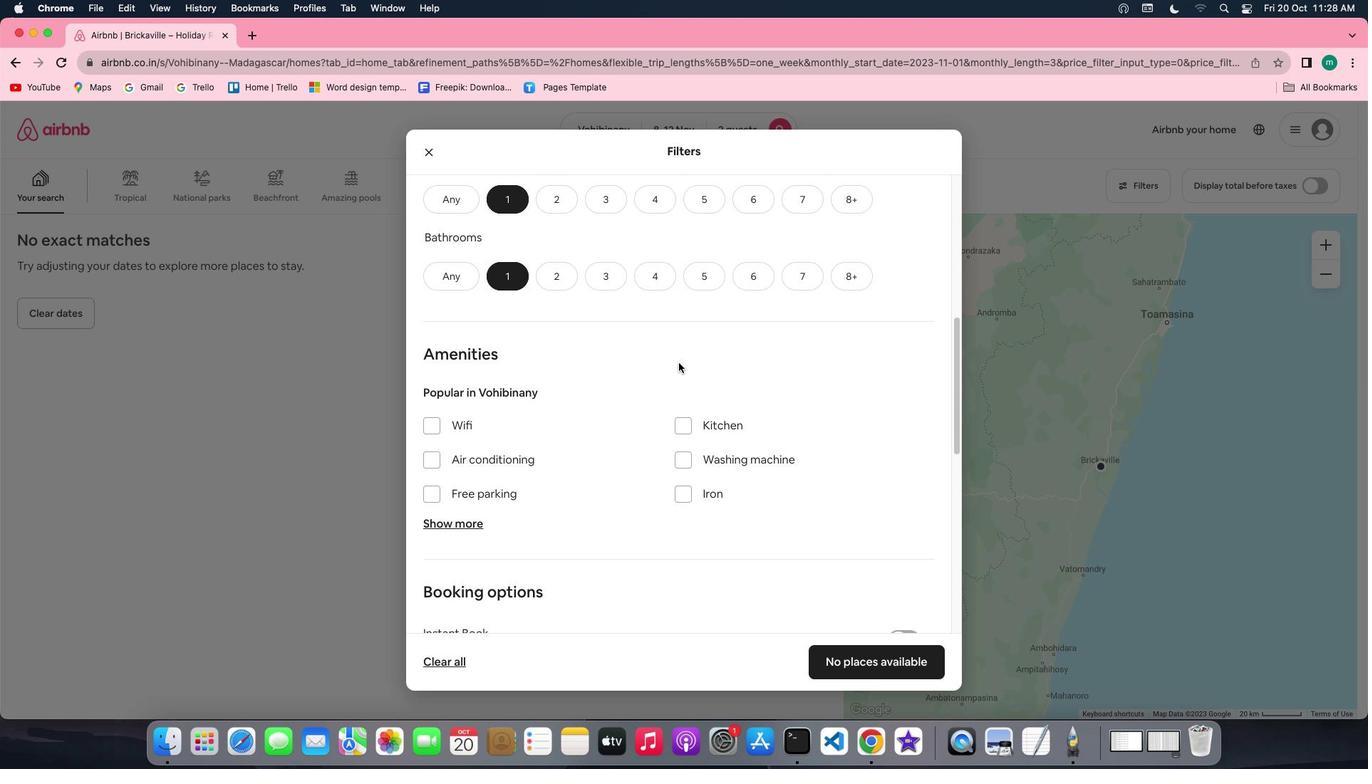 
Action: Mouse scrolled (680, 364) with delta (1, 0)
Screenshot: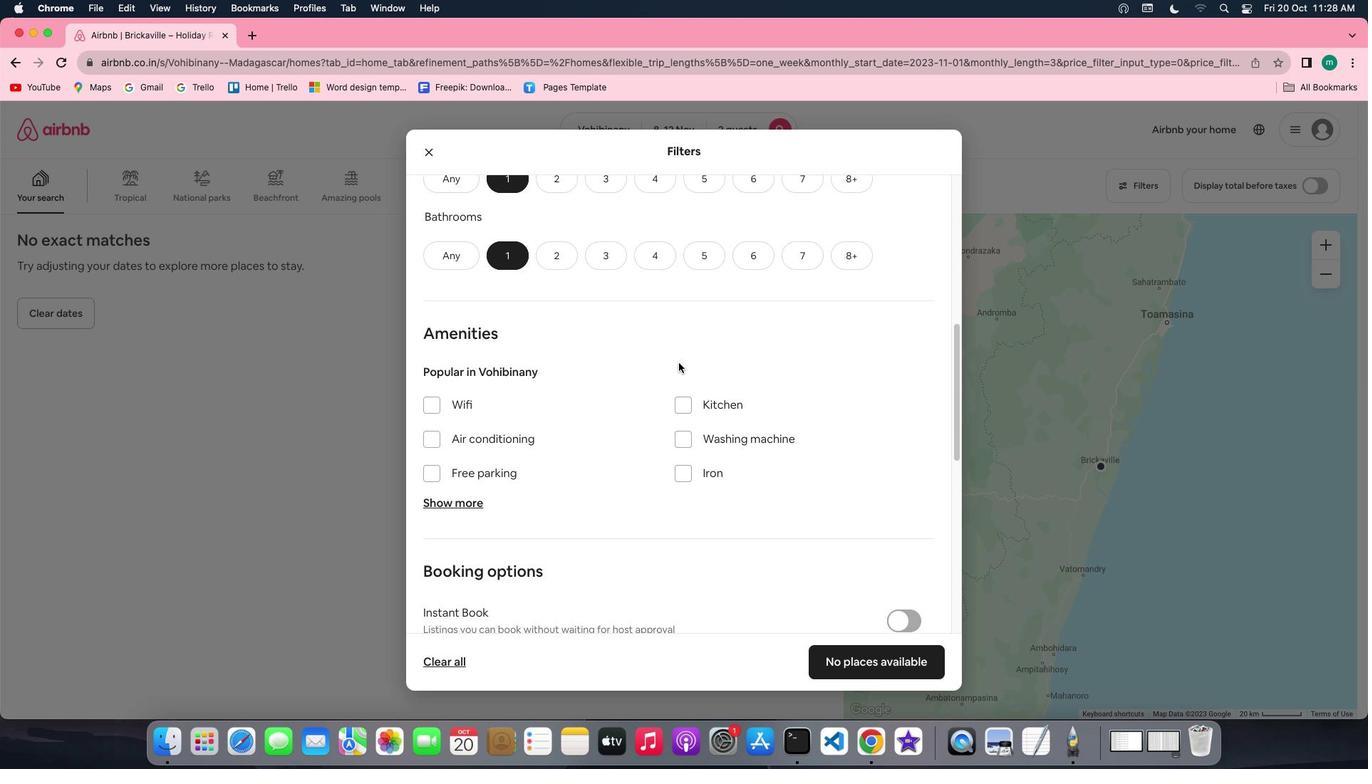 
Action: Mouse scrolled (680, 364) with delta (1, 0)
Screenshot: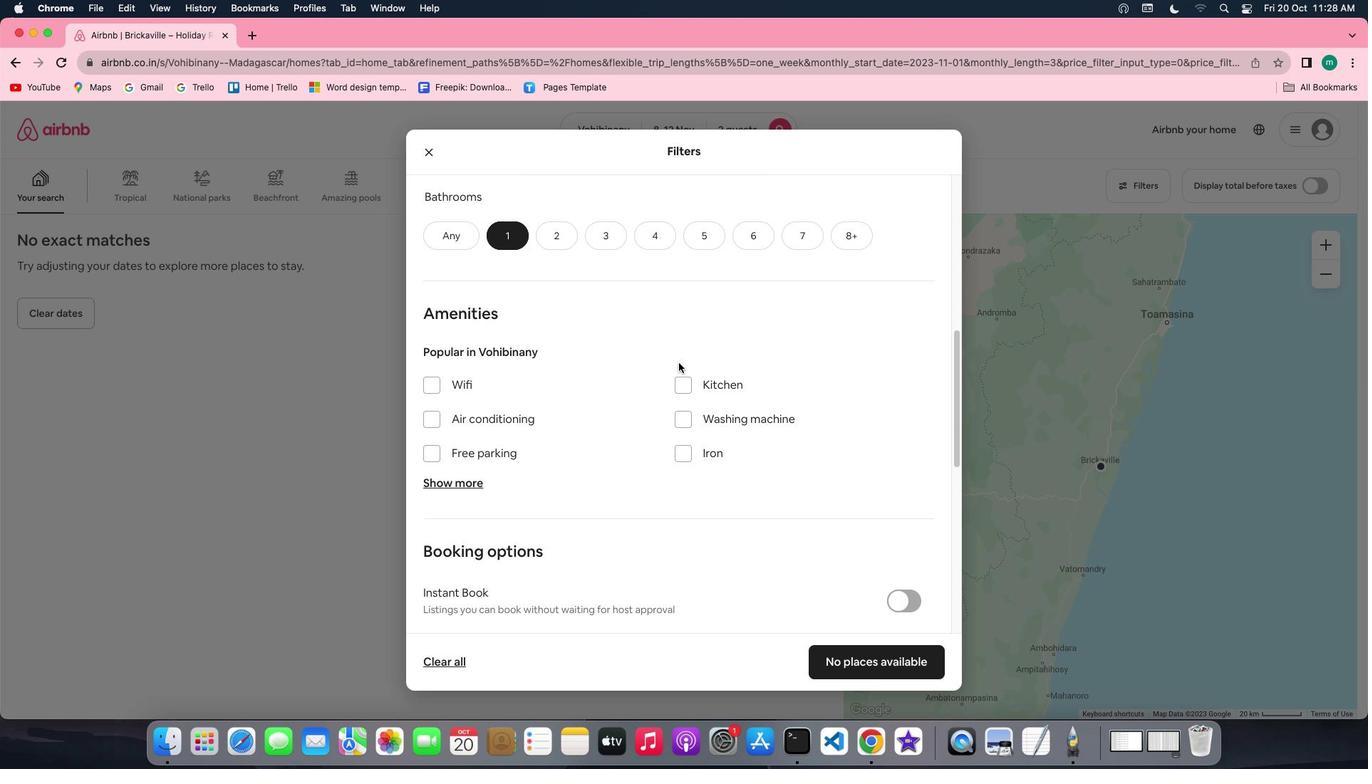 
Action: Mouse scrolled (680, 364) with delta (1, 0)
Screenshot: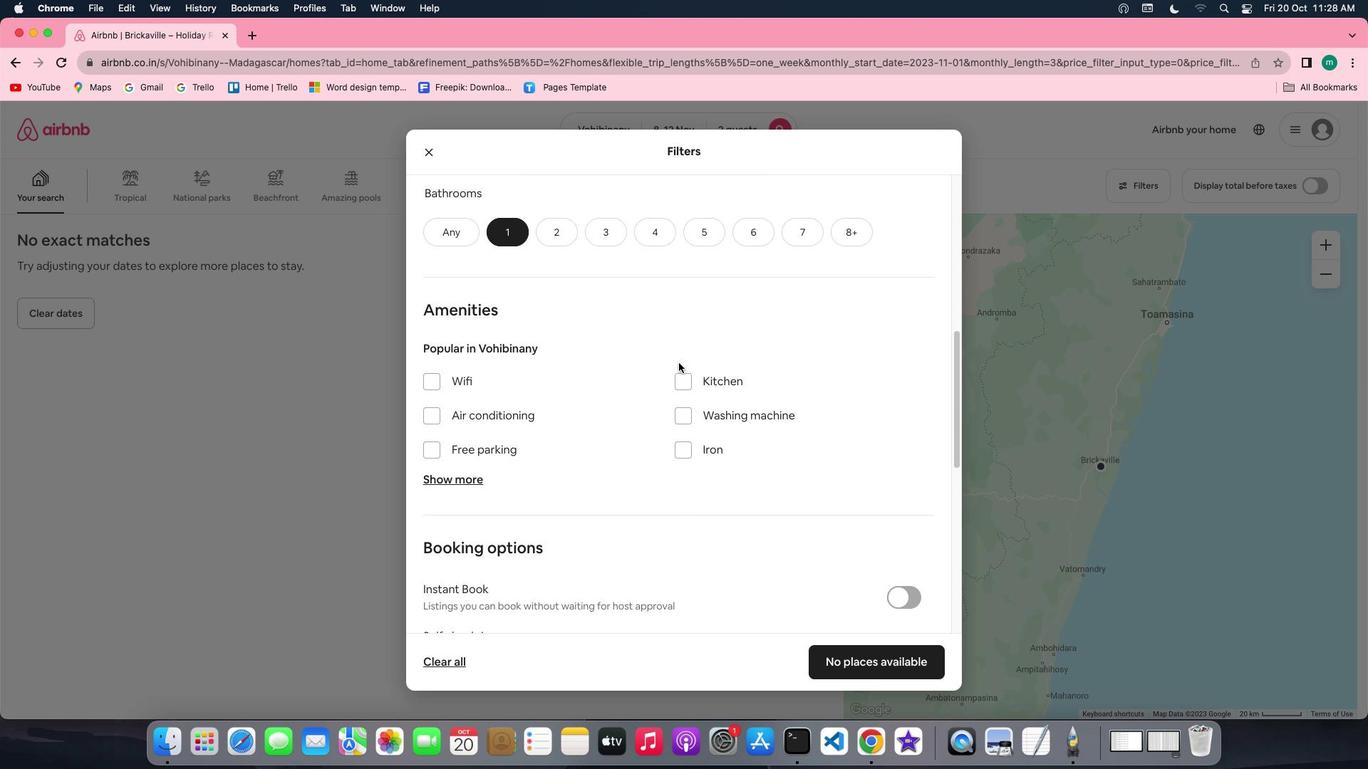 
Action: Mouse scrolled (680, 364) with delta (1, 0)
Screenshot: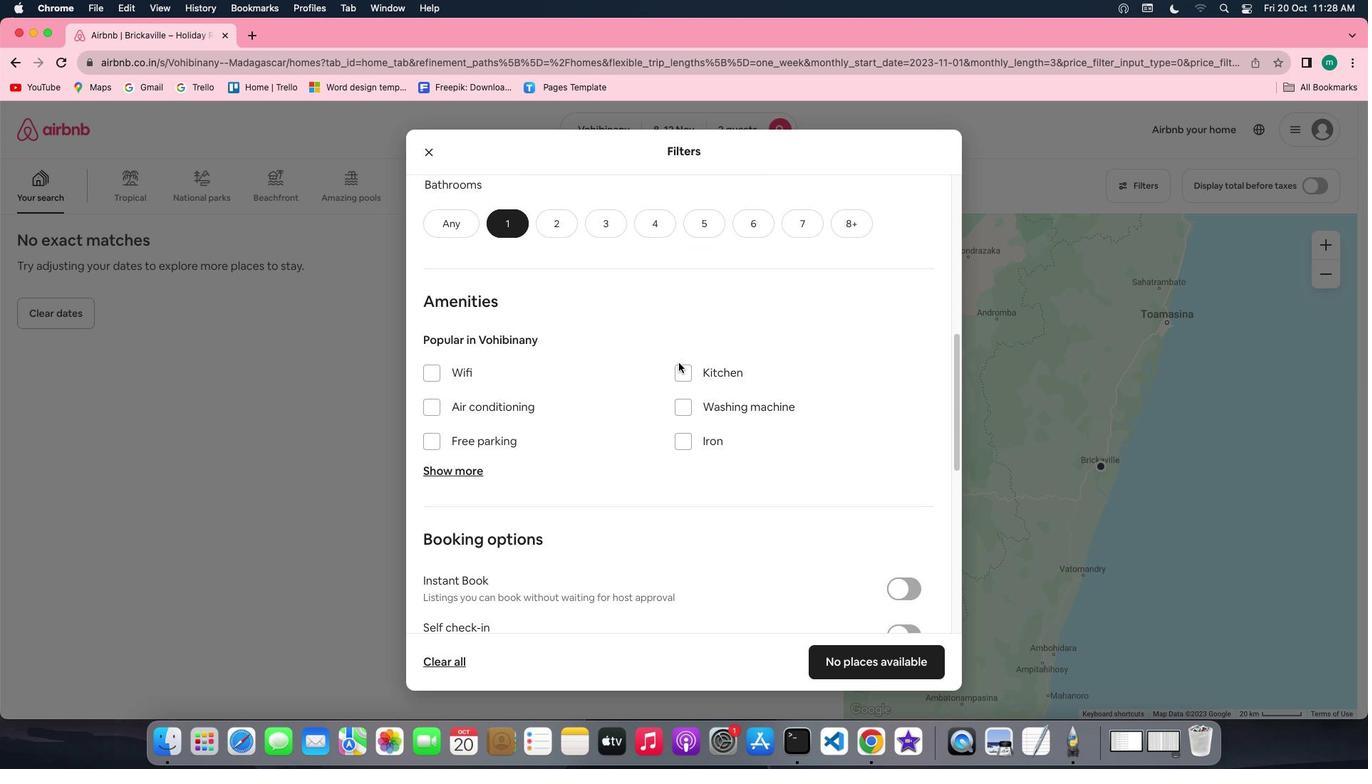 
Action: Mouse scrolled (680, 364) with delta (1, 0)
Screenshot: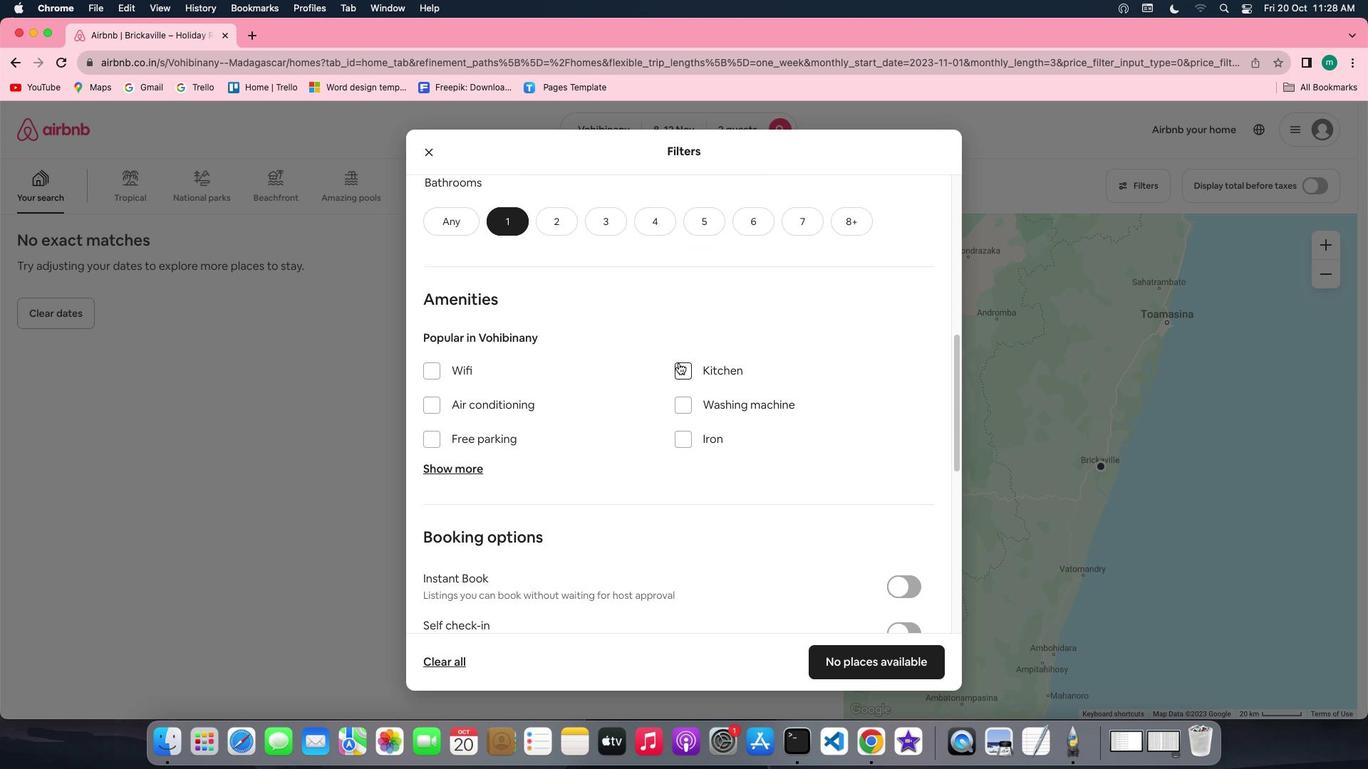 
Action: Mouse scrolled (680, 364) with delta (1, 0)
Screenshot: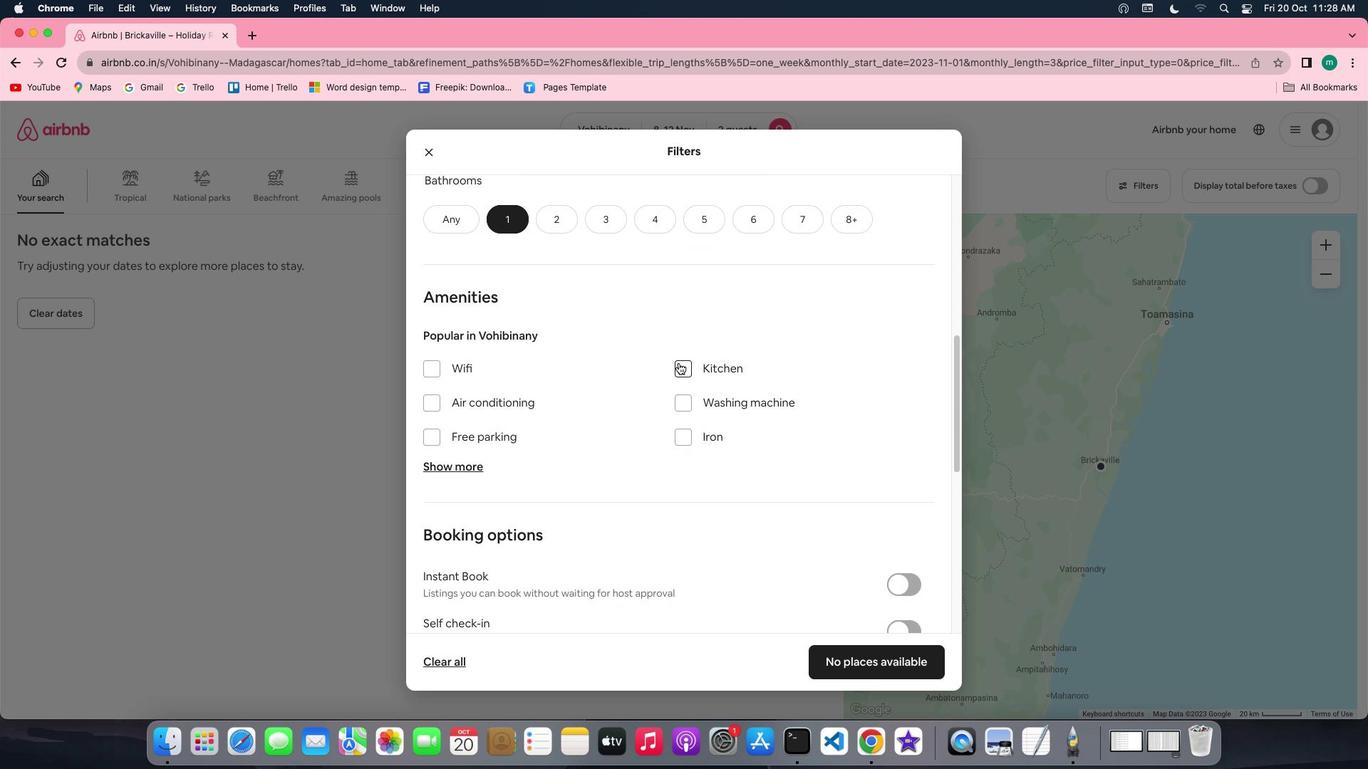 
Action: Mouse scrolled (680, 364) with delta (1, 0)
Screenshot: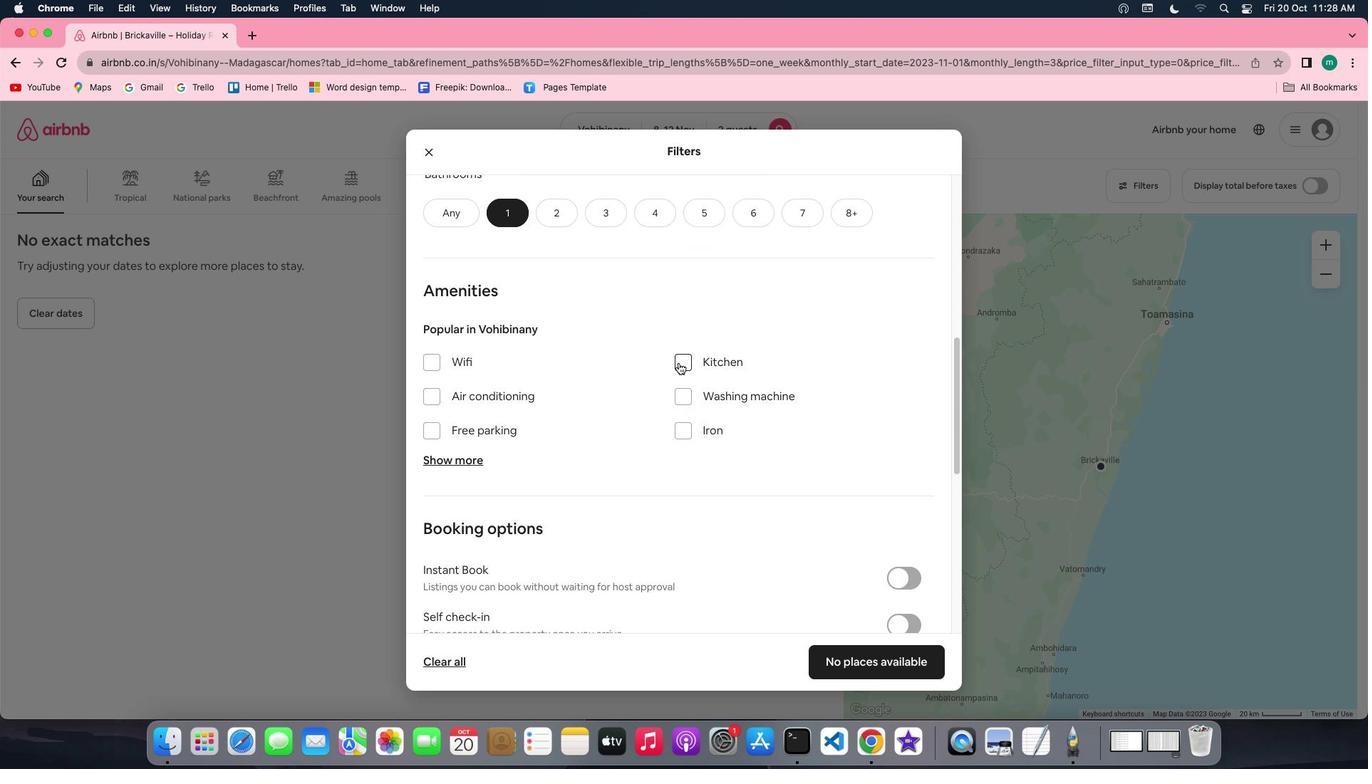 
Action: Mouse scrolled (680, 364) with delta (1, 0)
Screenshot: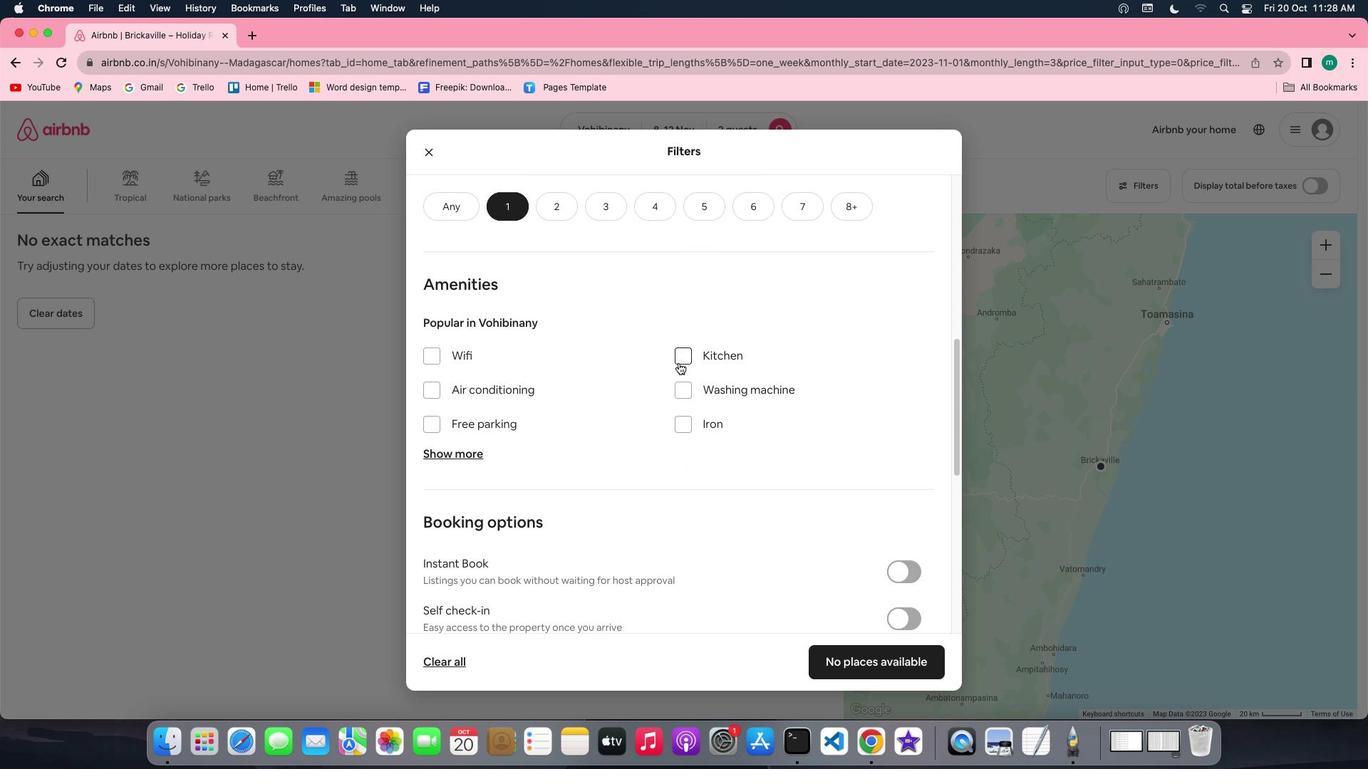 
Action: Mouse scrolled (680, 364) with delta (1, 0)
Screenshot: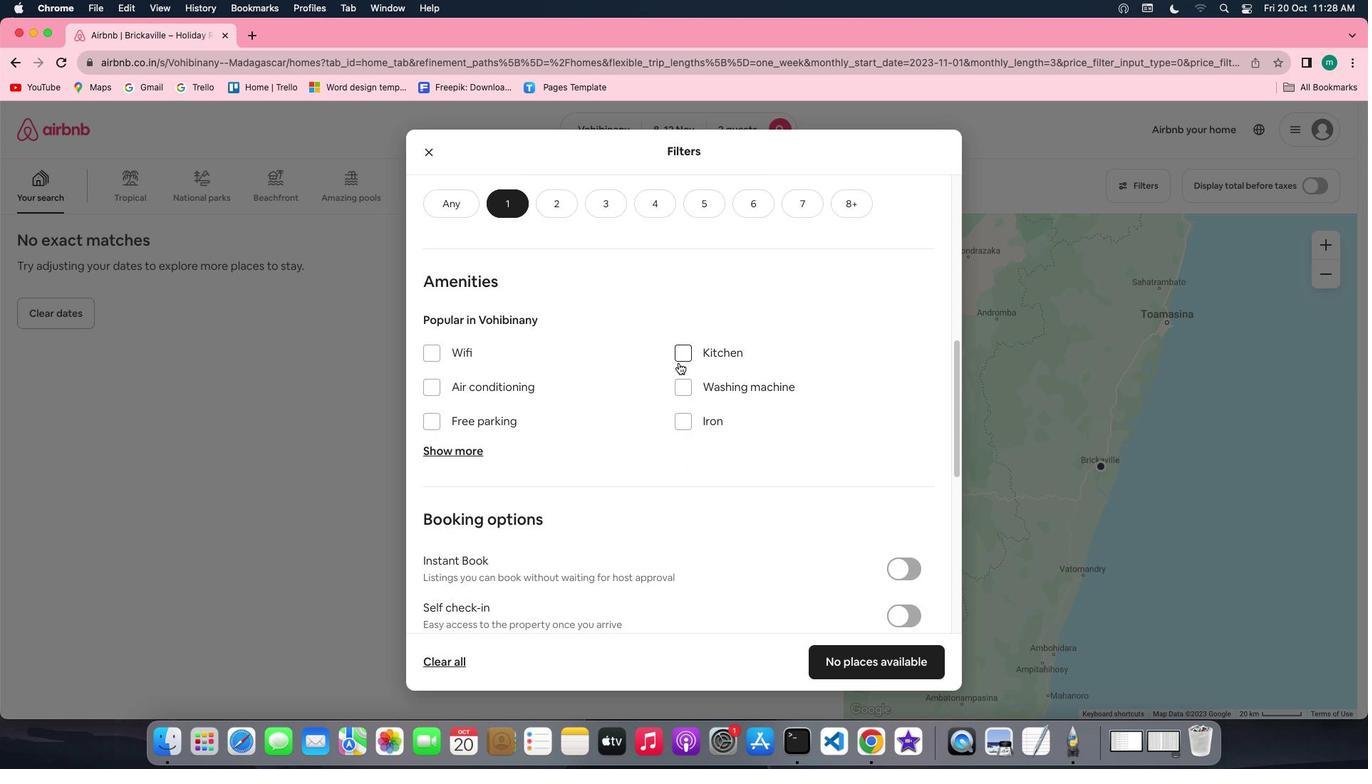 
Action: Mouse scrolled (680, 364) with delta (1, 0)
Screenshot: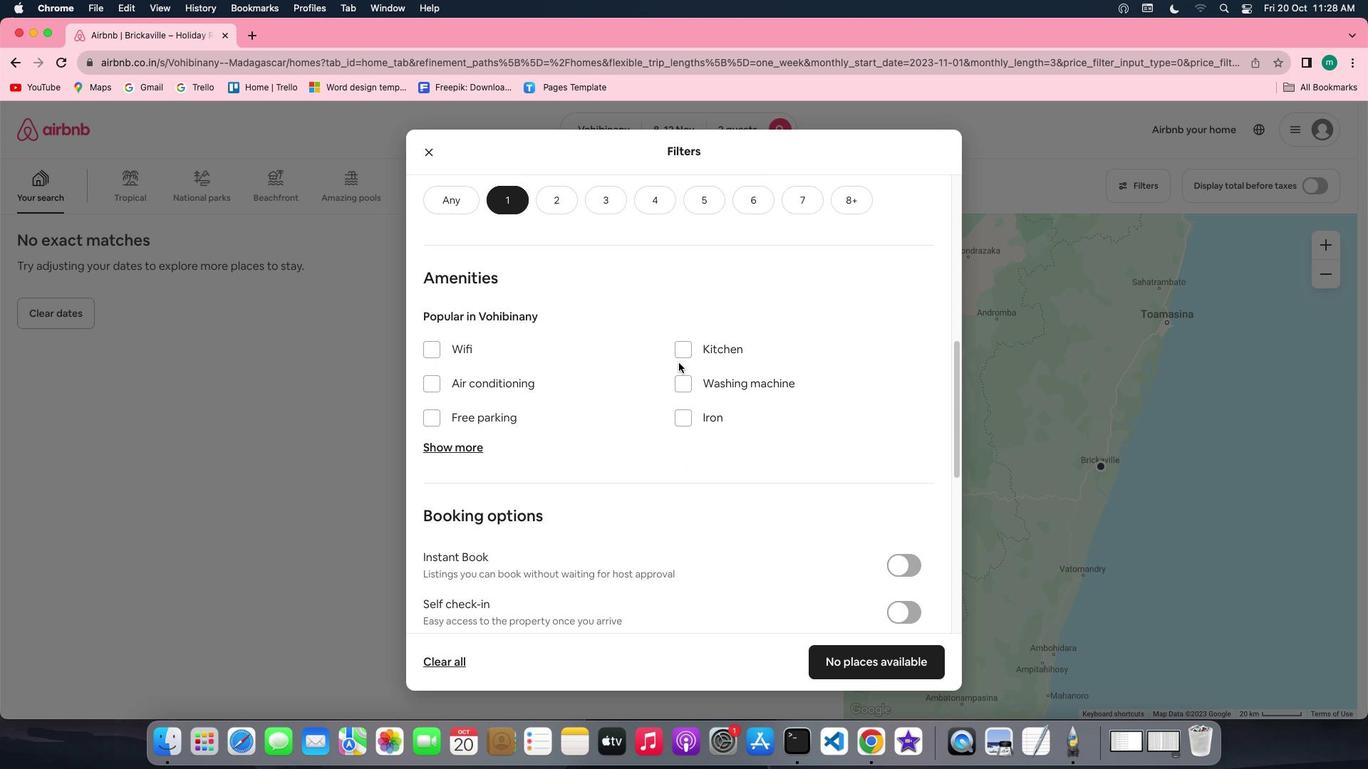 
Action: Mouse scrolled (680, 364) with delta (1, 0)
Screenshot: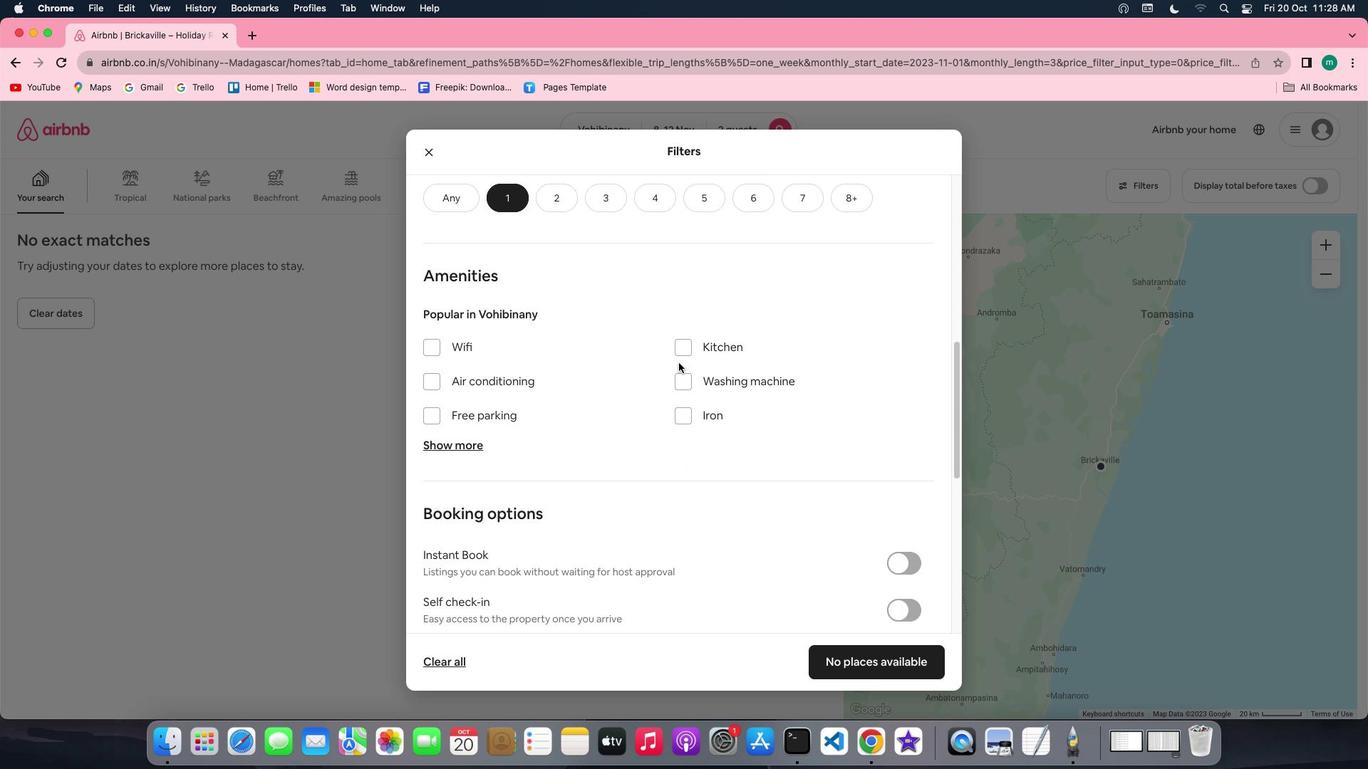 
Action: Mouse scrolled (680, 364) with delta (1, 0)
Screenshot: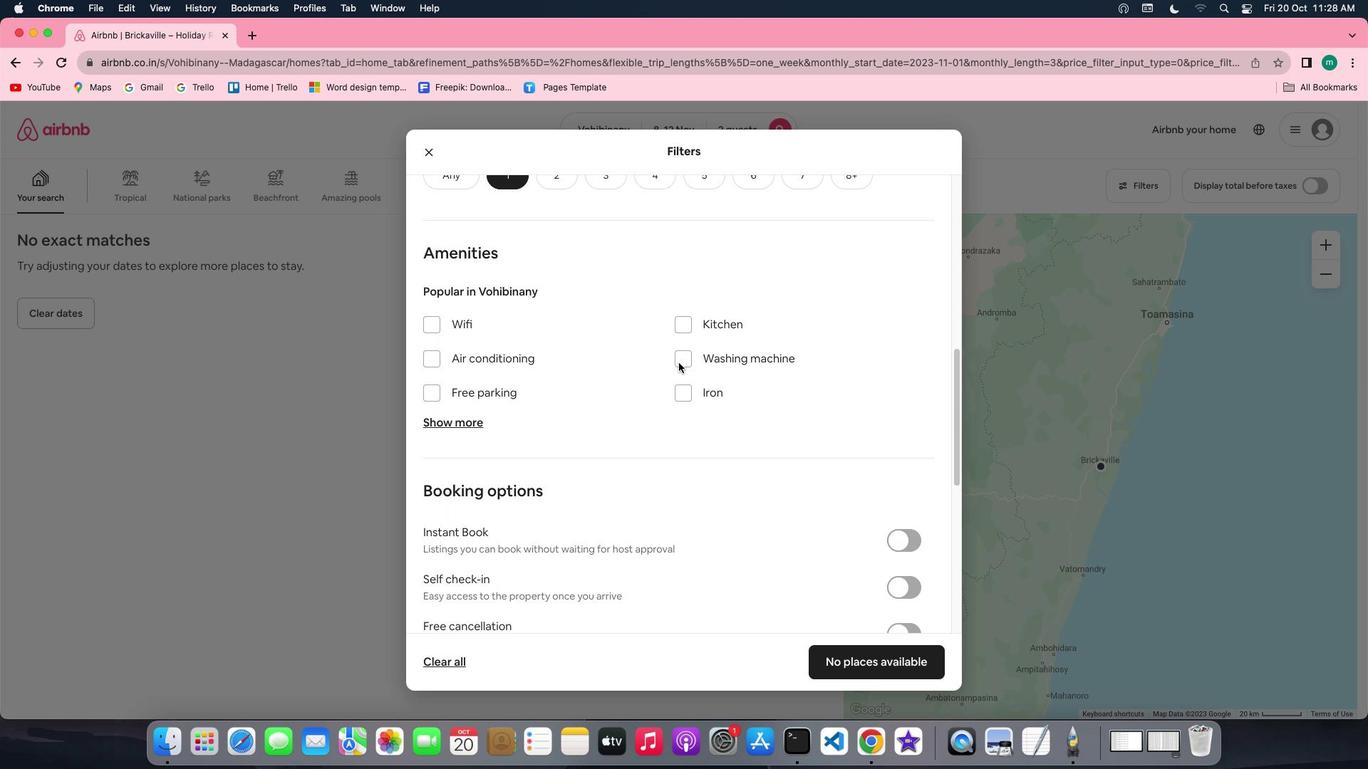 
Action: Mouse scrolled (680, 364) with delta (1, 0)
Screenshot: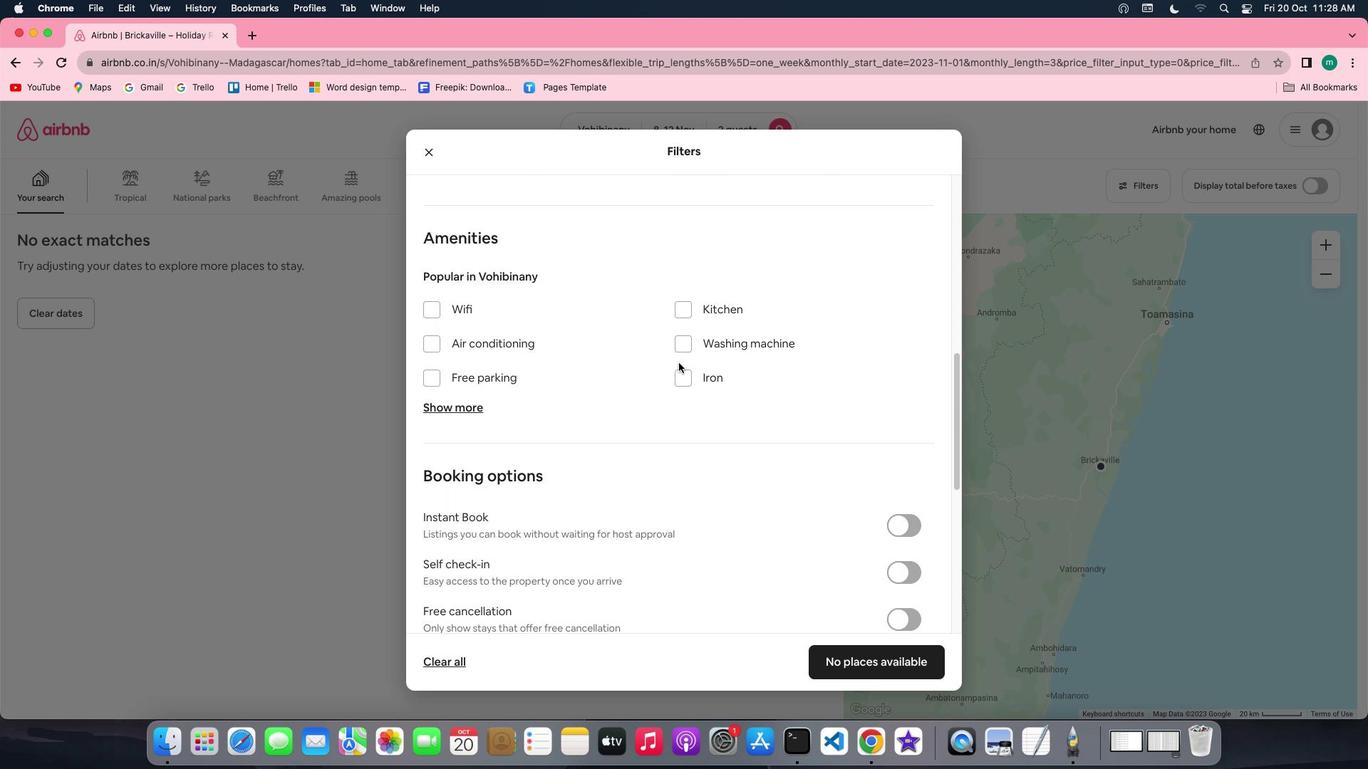 
Action: Mouse scrolled (680, 364) with delta (1, 0)
Screenshot: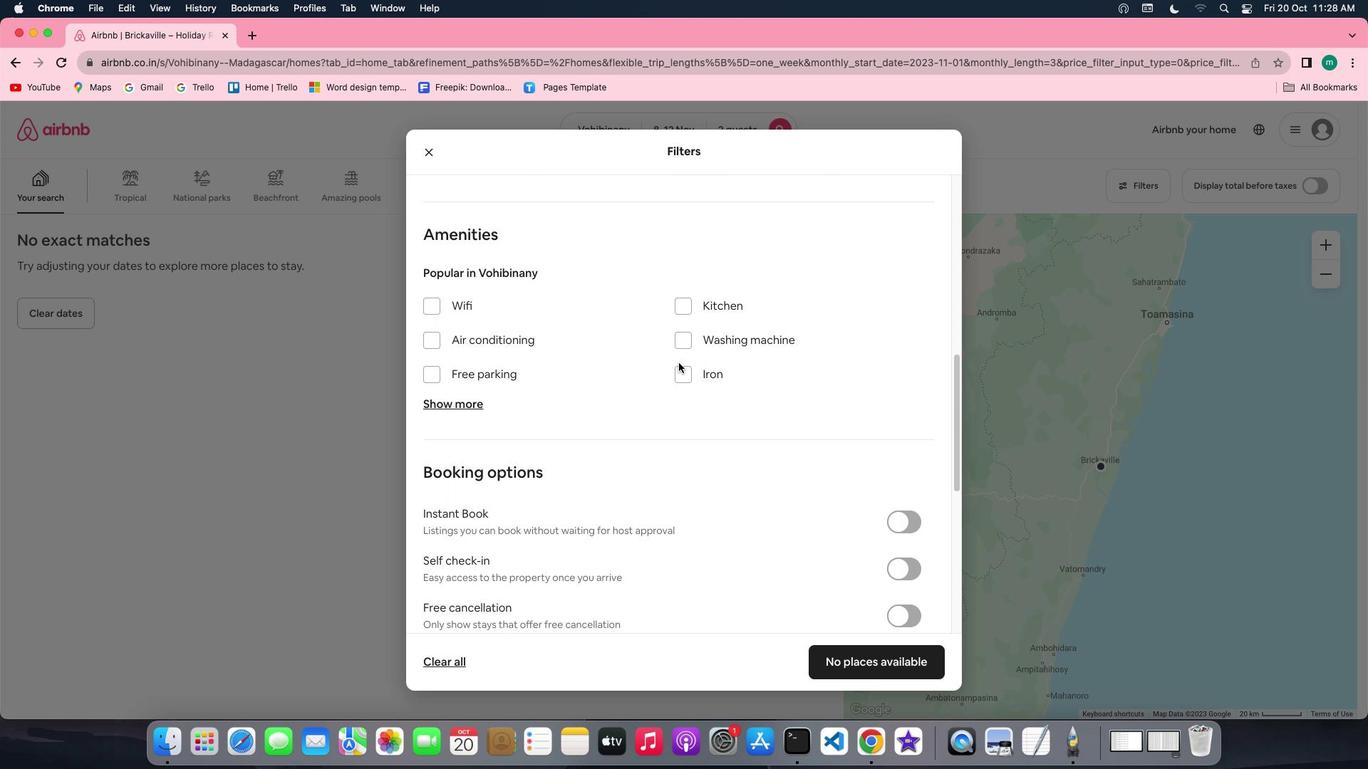 
Action: Mouse scrolled (680, 364) with delta (1, 0)
Screenshot: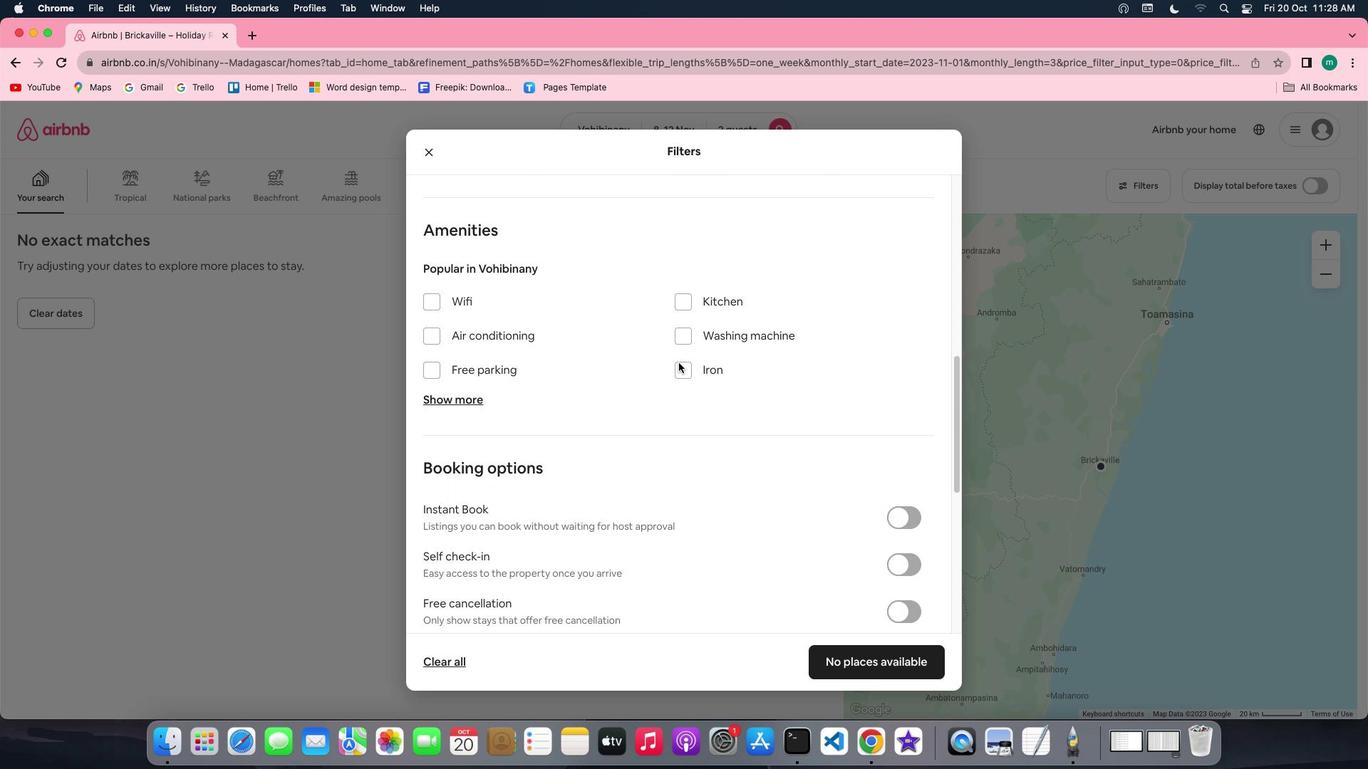
Action: Mouse scrolled (680, 364) with delta (1, 0)
Screenshot: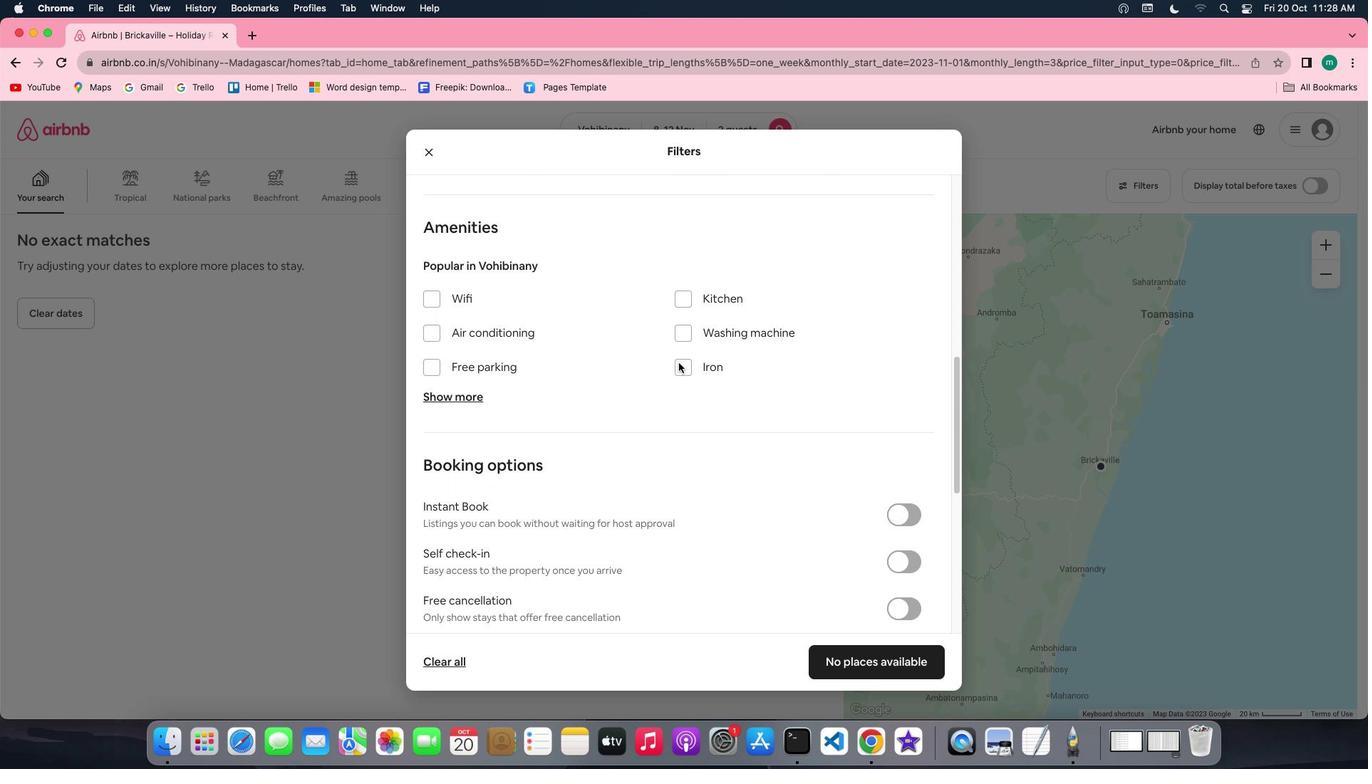 
Action: Mouse scrolled (680, 364) with delta (1, 0)
Screenshot: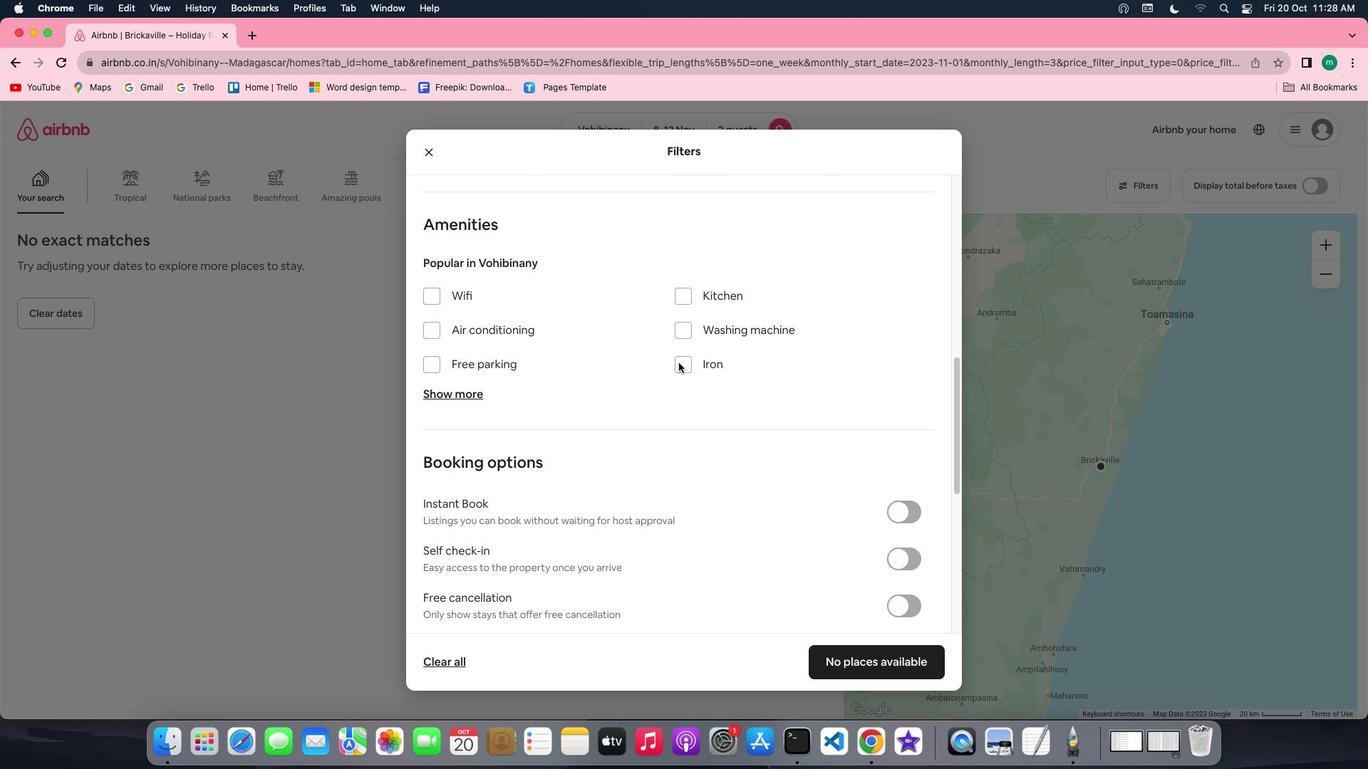 
Action: Mouse scrolled (680, 364) with delta (1, 0)
Screenshot: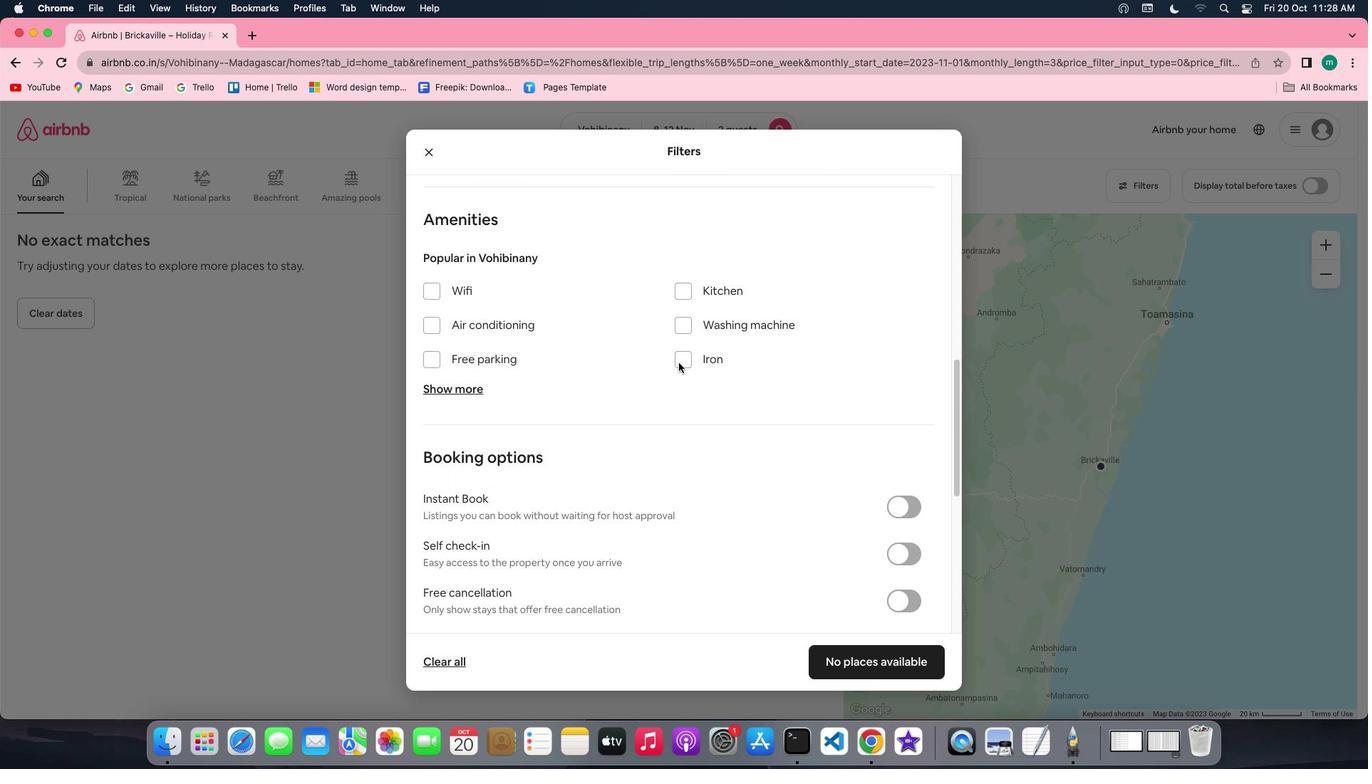 
Action: Mouse scrolled (680, 364) with delta (1, 0)
Screenshot: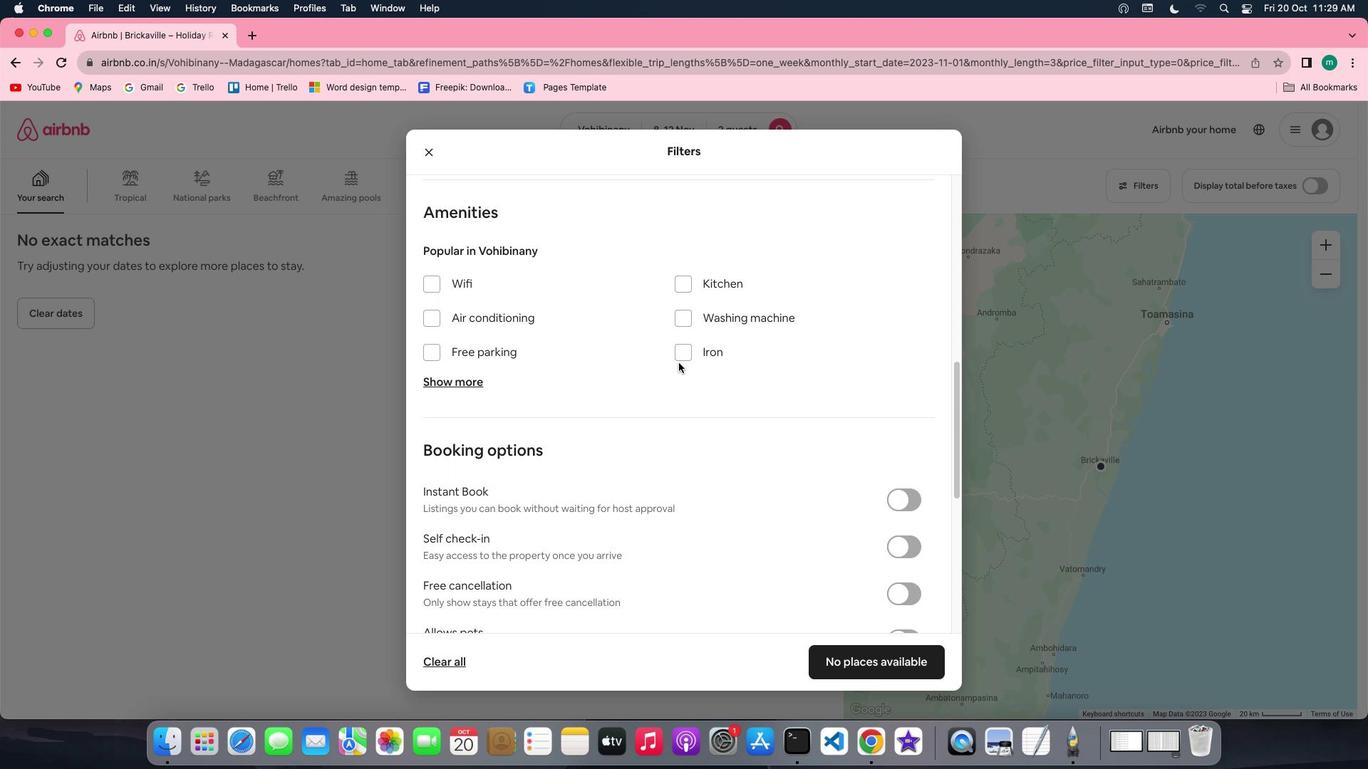 
Action: Mouse scrolled (680, 364) with delta (1, 0)
Screenshot: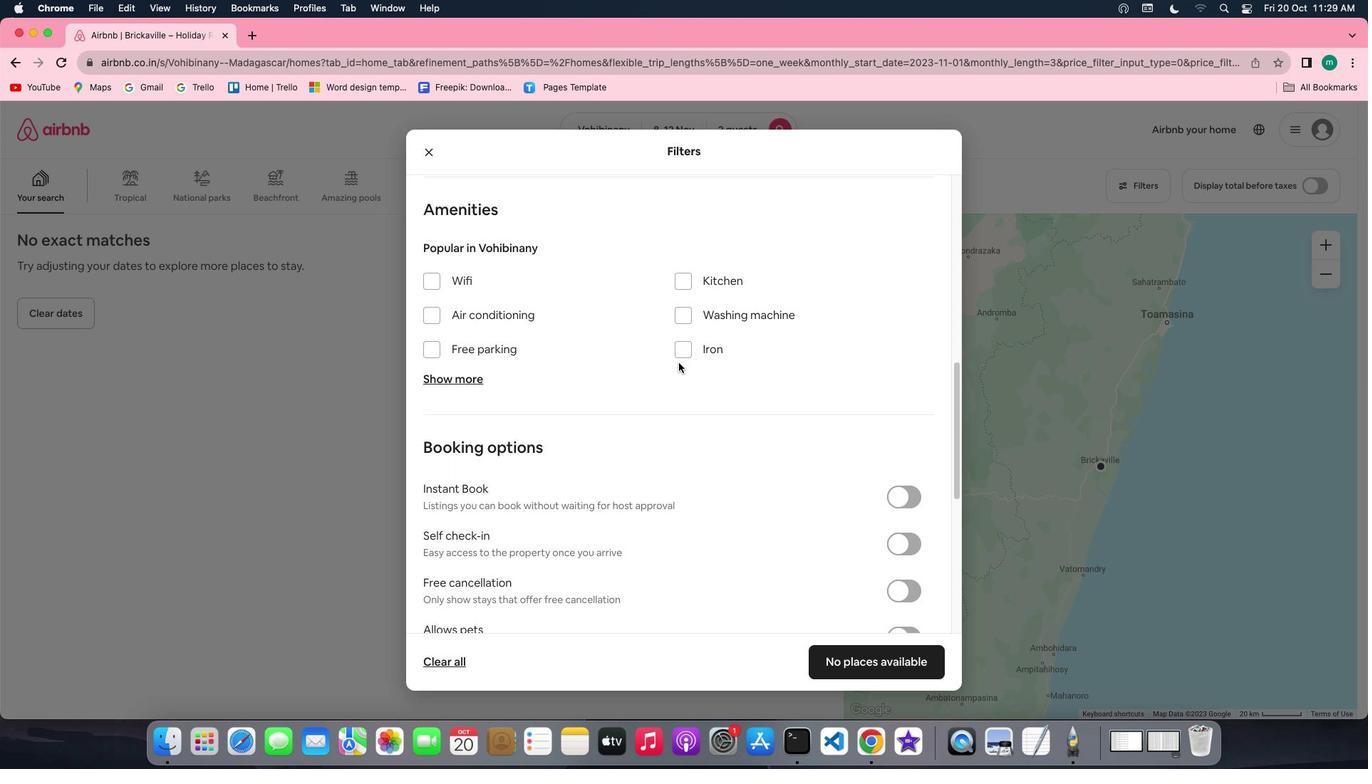 
Action: Mouse scrolled (680, 364) with delta (1, 0)
Screenshot: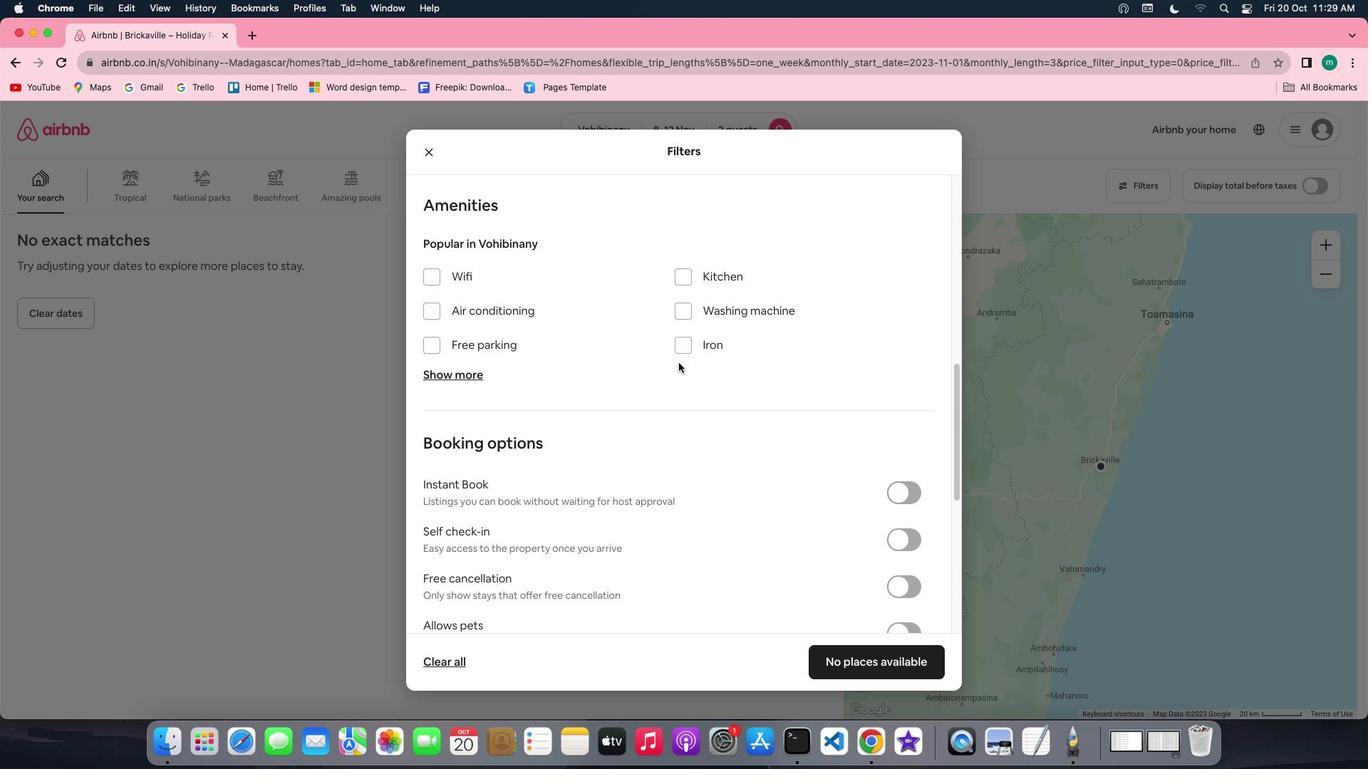 
Action: Mouse scrolled (680, 364) with delta (1, 0)
Screenshot: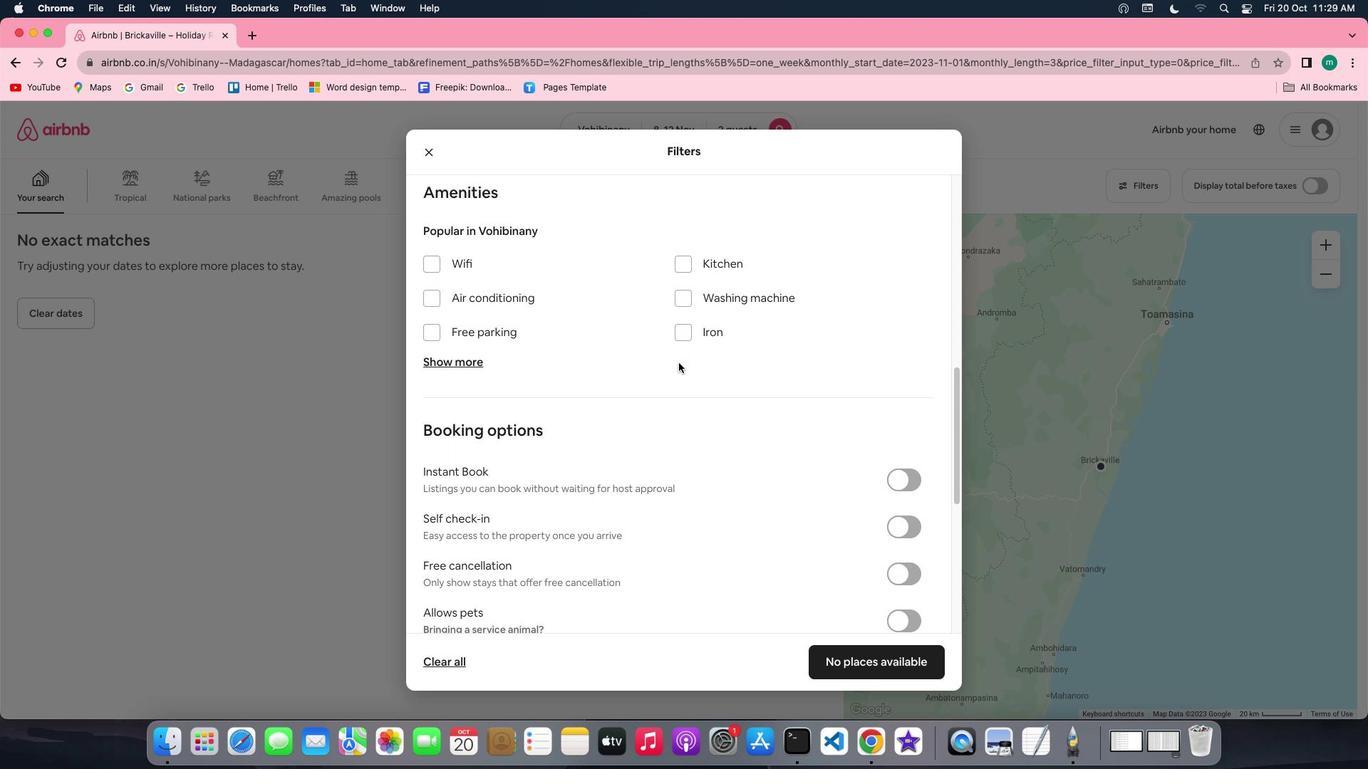
Action: Mouse scrolled (680, 364) with delta (1, 0)
Screenshot: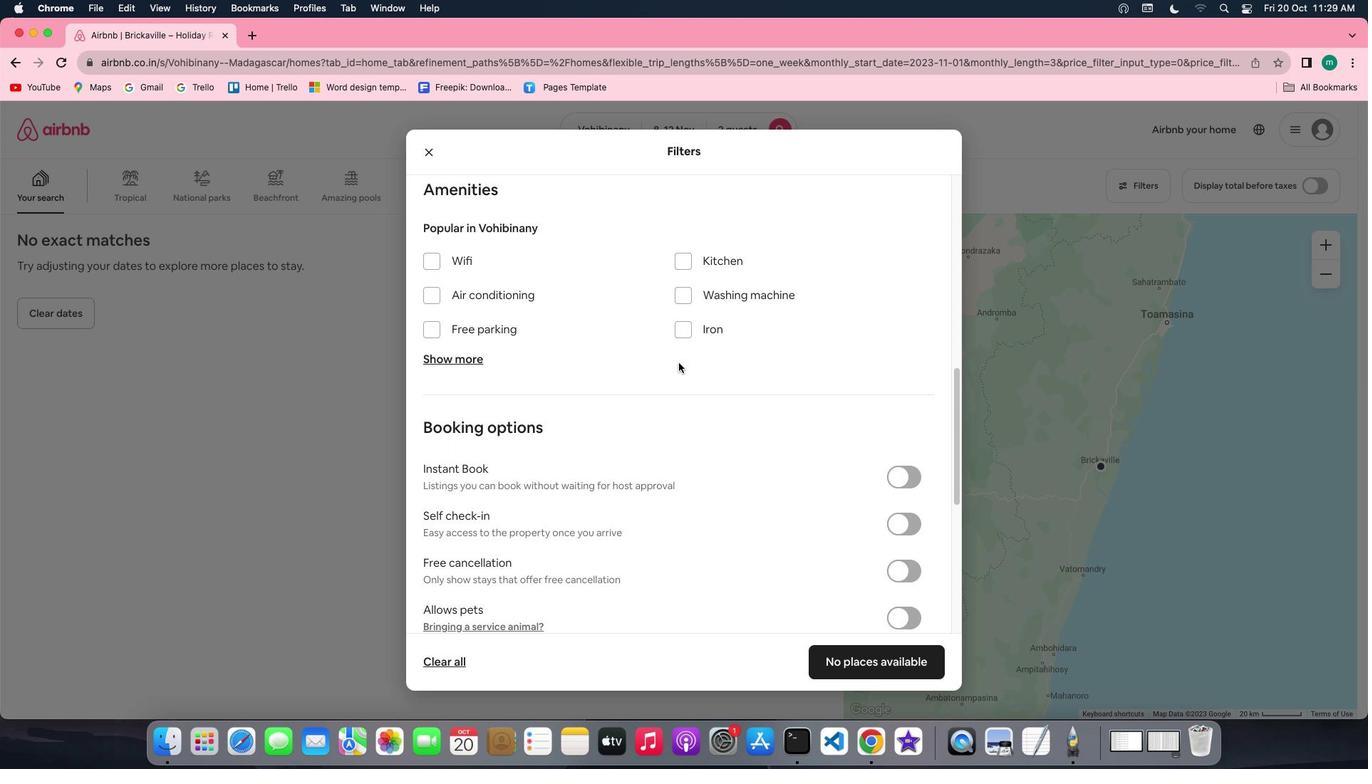 
Action: Mouse scrolled (680, 364) with delta (1, 0)
Screenshot: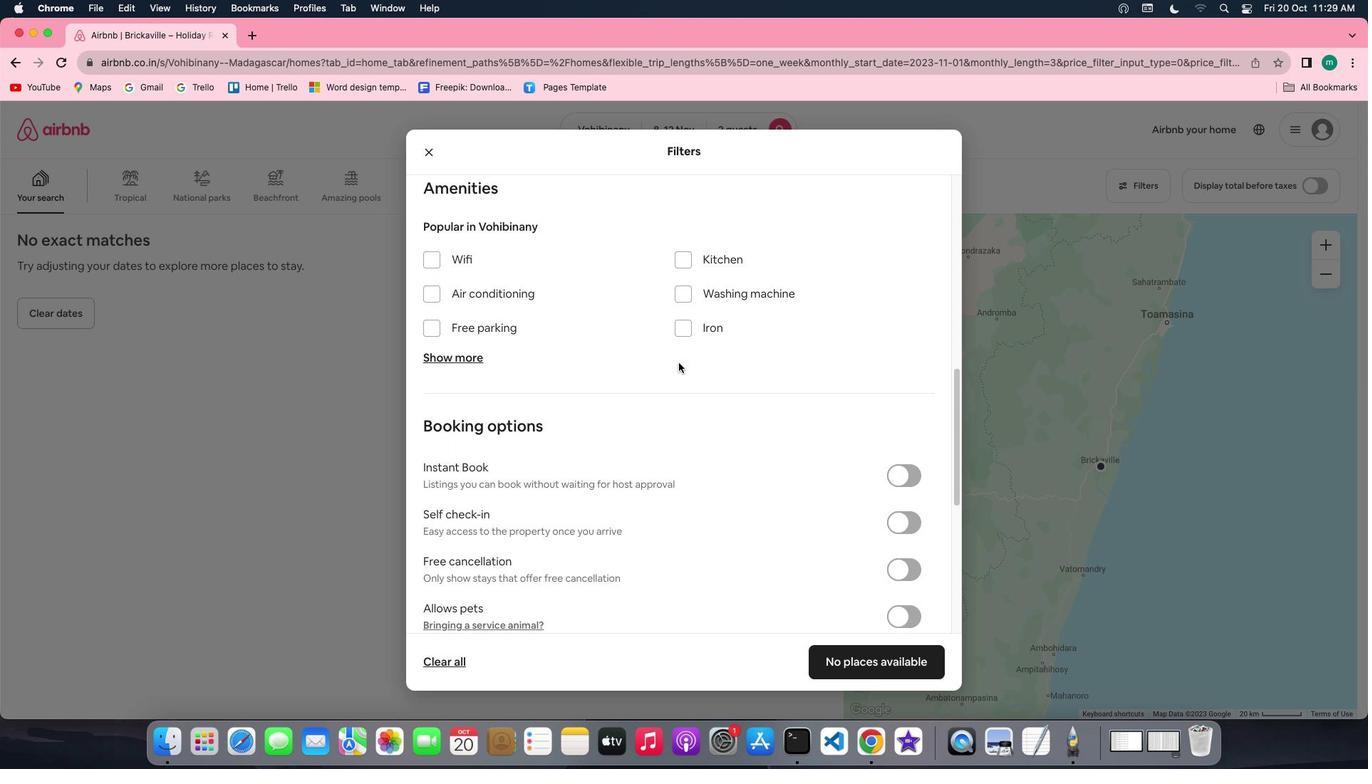 
Action: Mouse scrolled (680, 364) with delta (1, 0)
Screenshot: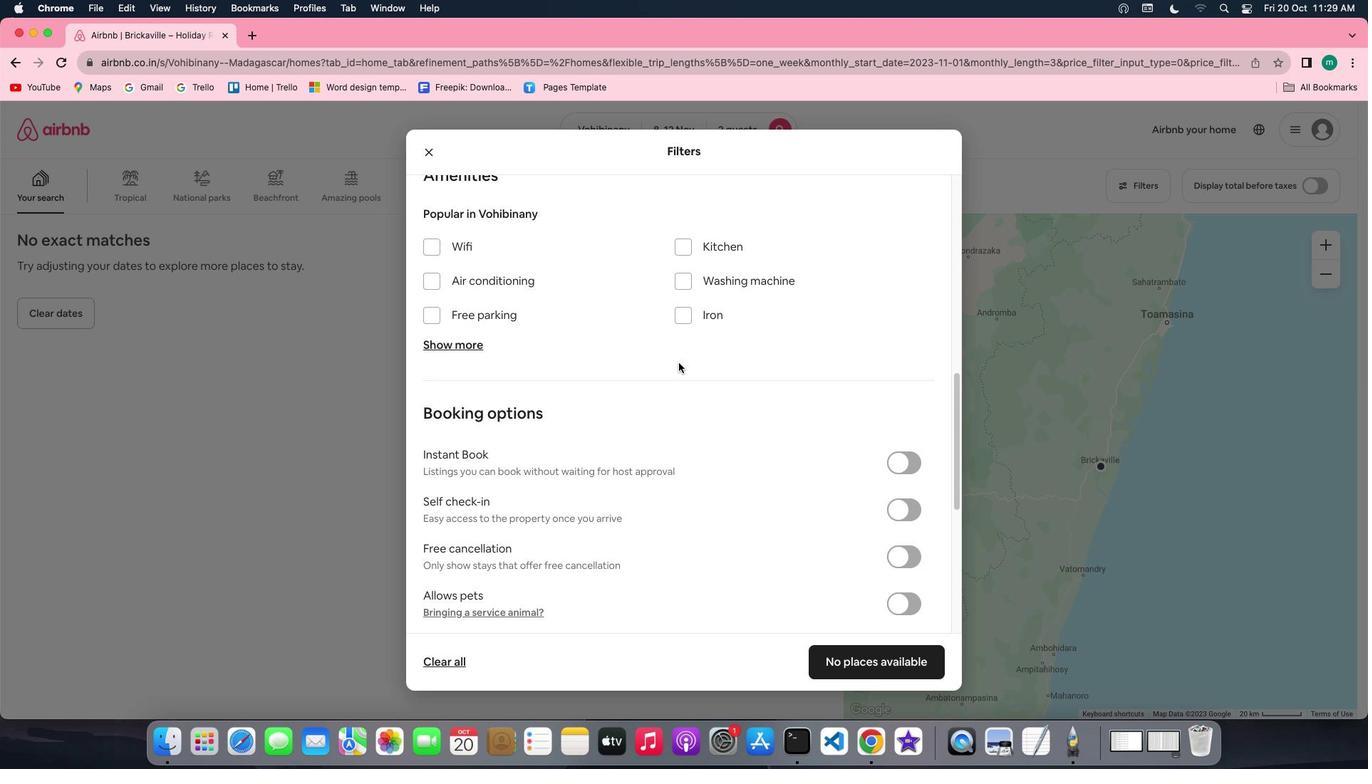 
Action: Mouse moved to (586, 327)
Screenshot: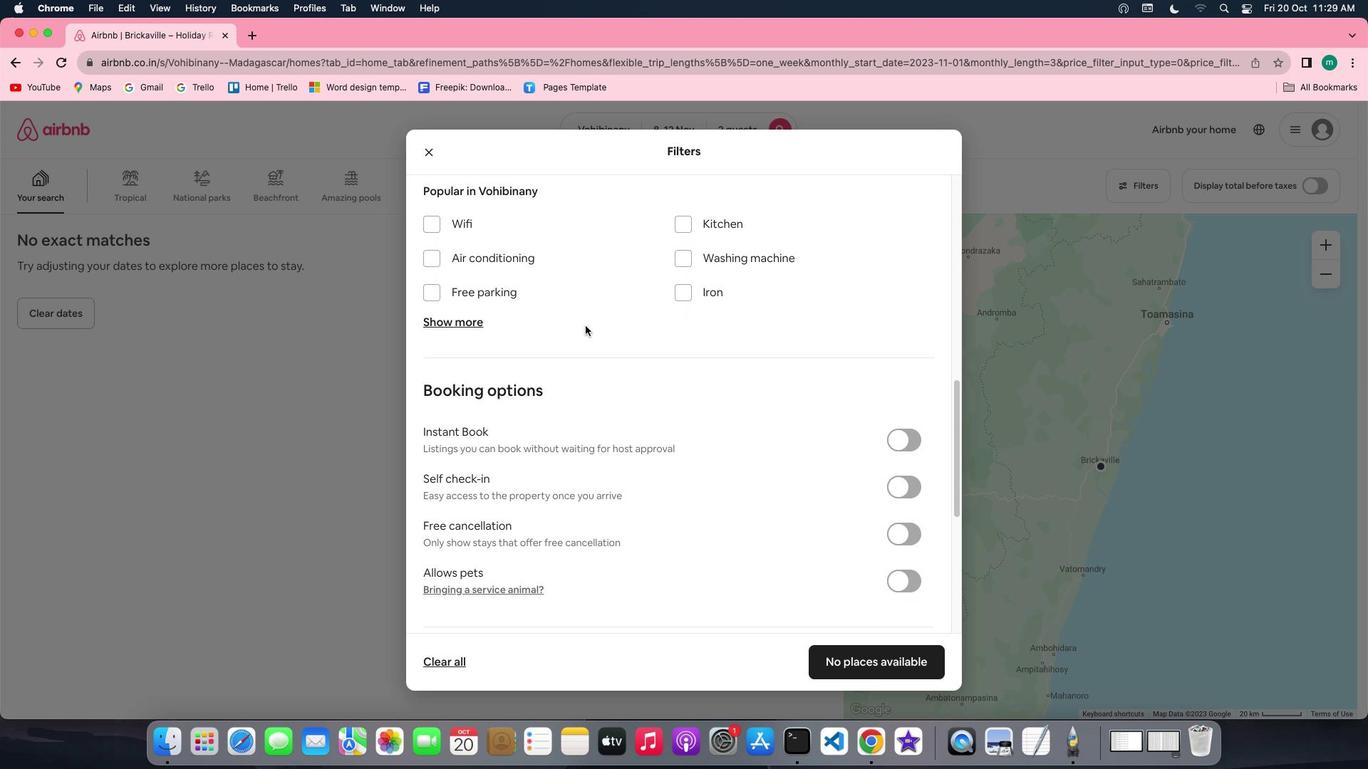 
Action: Mouse scrolled (586, 327) with delta (1, 0)
Screenshot: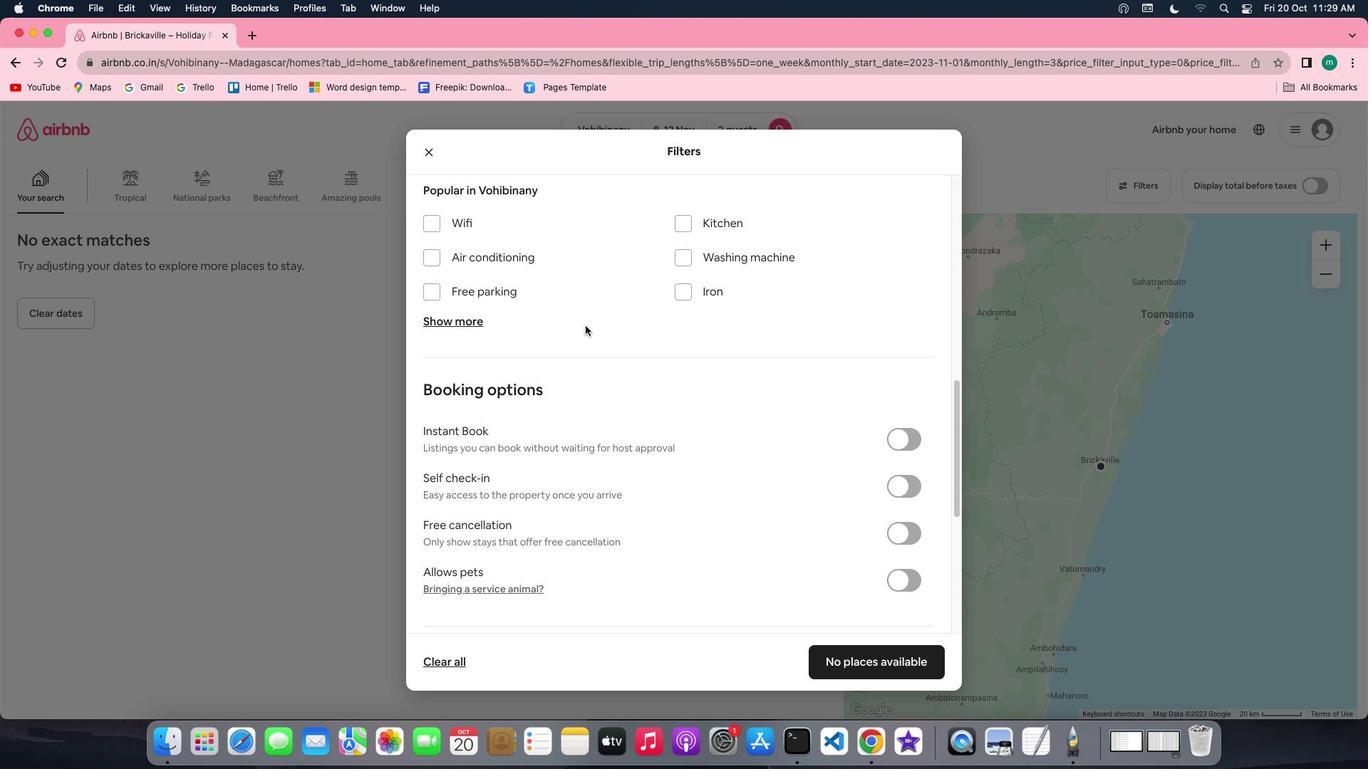 
Action: Mouse scrolled (586, 327) with delta (1, 0)
Screenshot: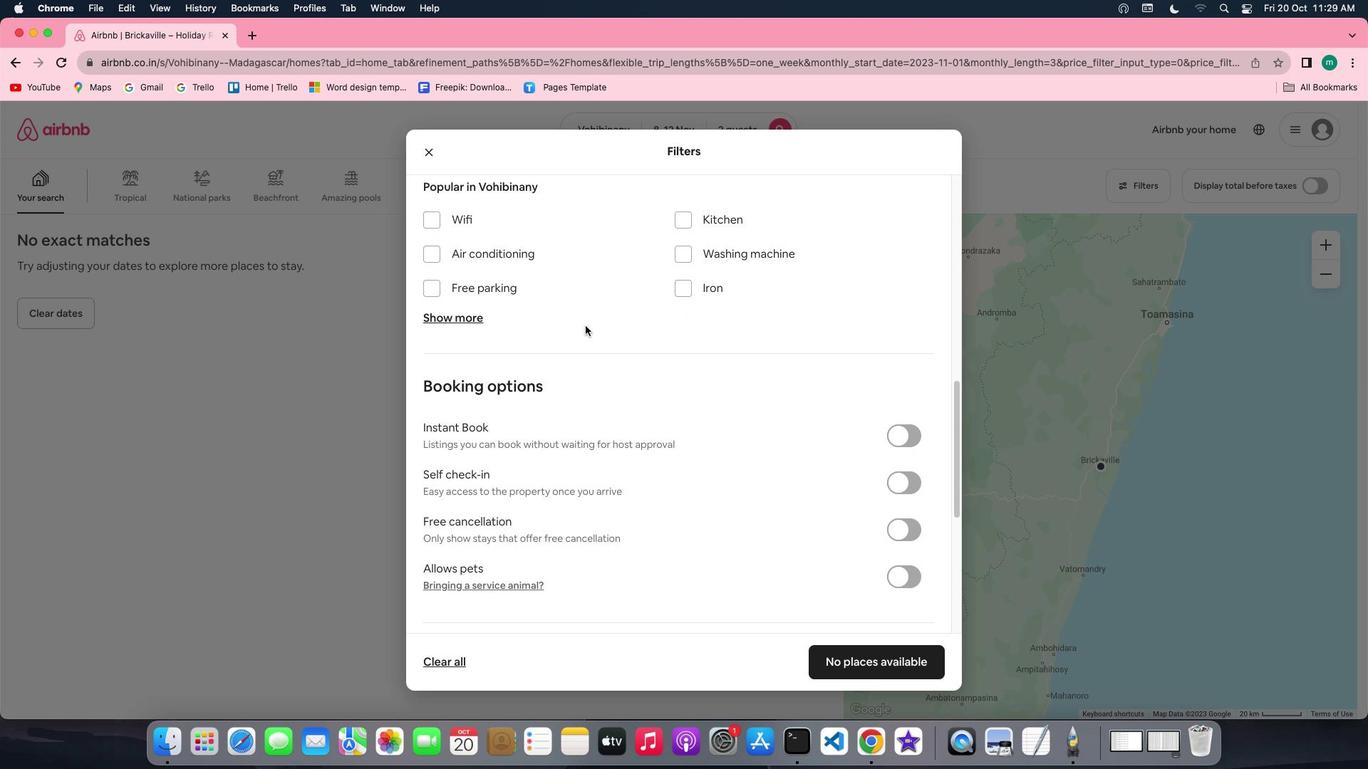 
Action: Mouse scrolled (586, 327) with delta (1, 0)
Screenshot: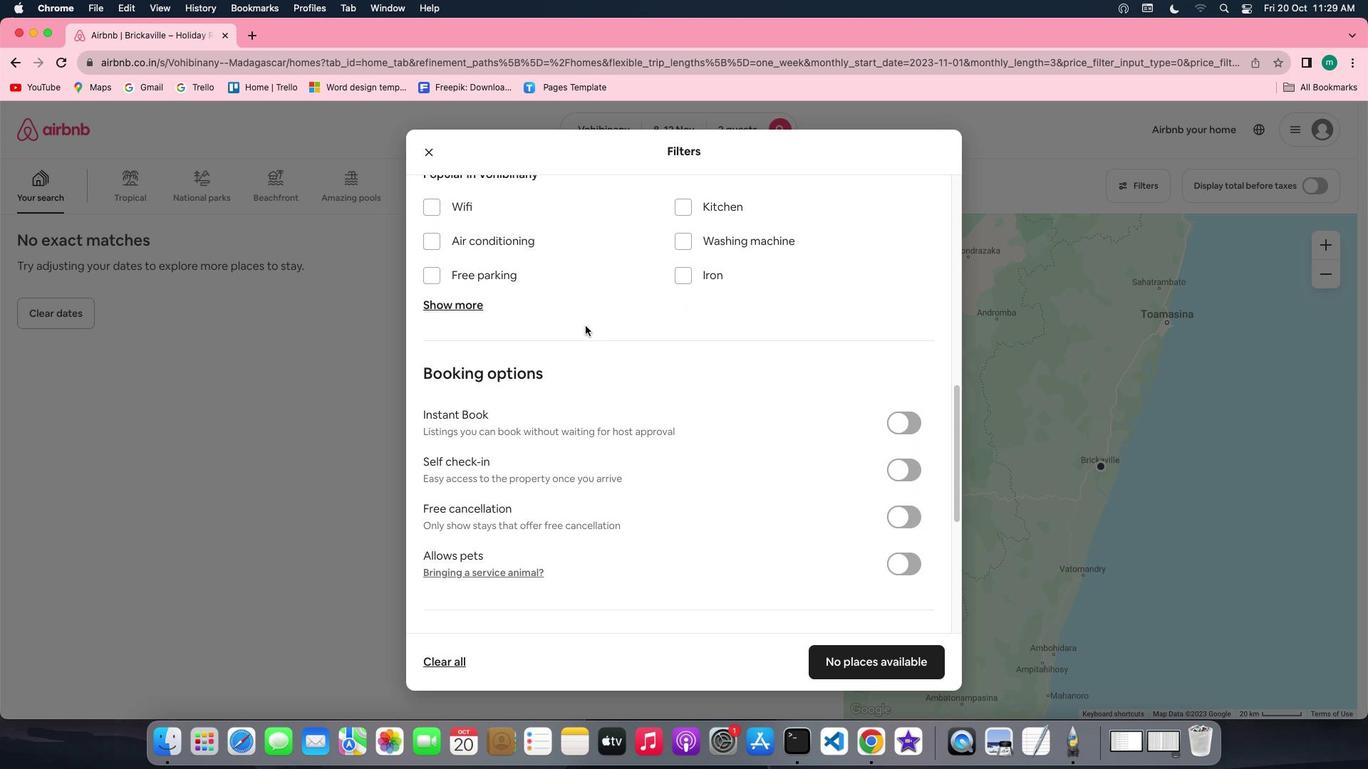 
Action: Mouse scrolled (586, 327) with delta (1, 0)
Screenshot: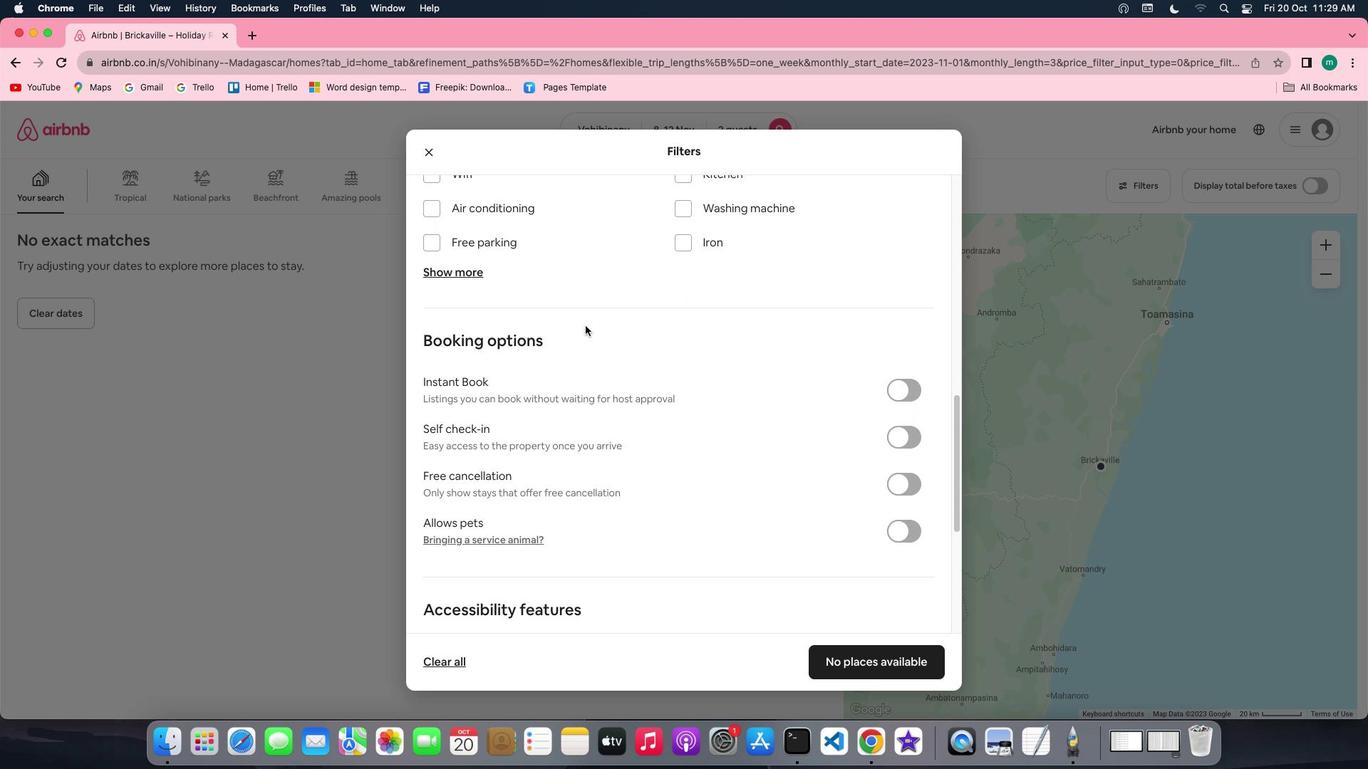 
Action: Mouse scrolled (586, 327) with delta (1, 0)
Screenshot: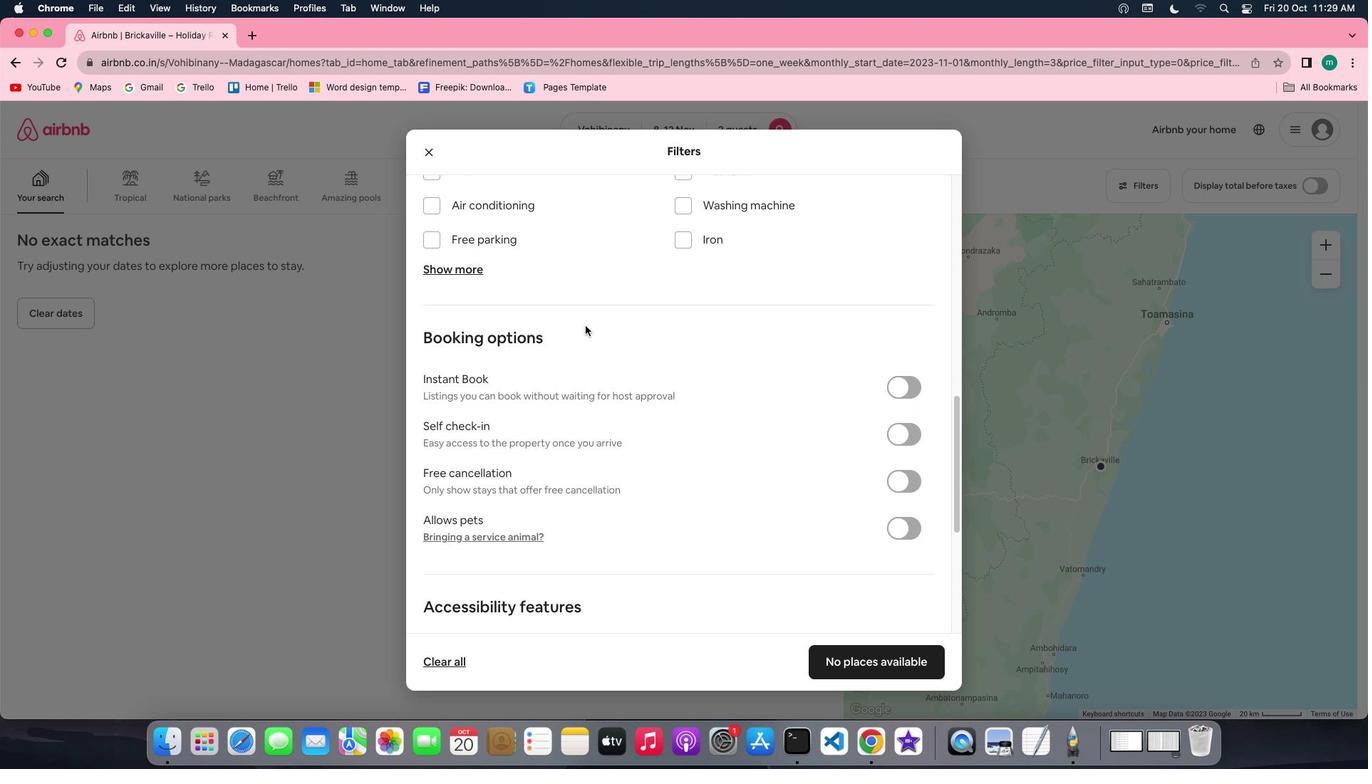 
Action: Mouse scrolled (586, 327) with delta (1, 0)
Screenshot: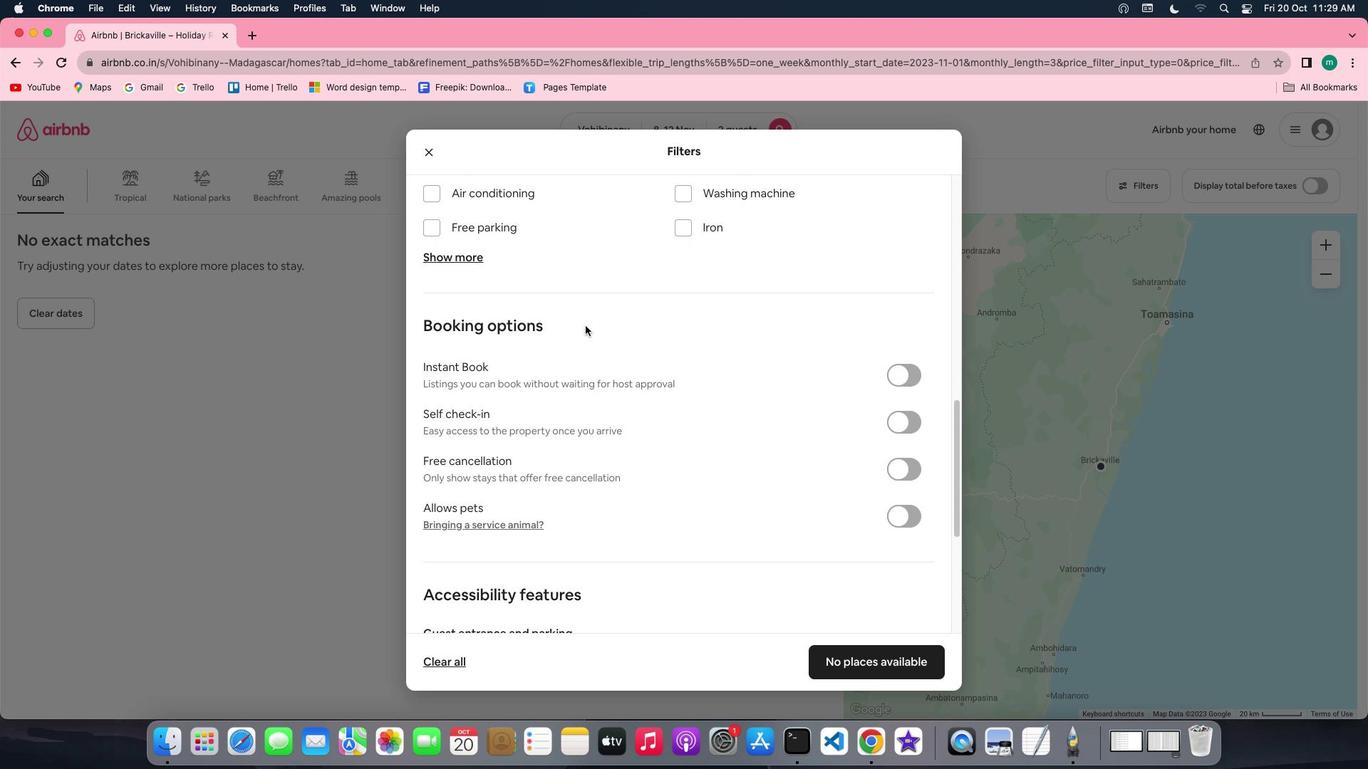 
Action: Mouse scrolled (586, 327) with delta (1, 0)
Screenshot: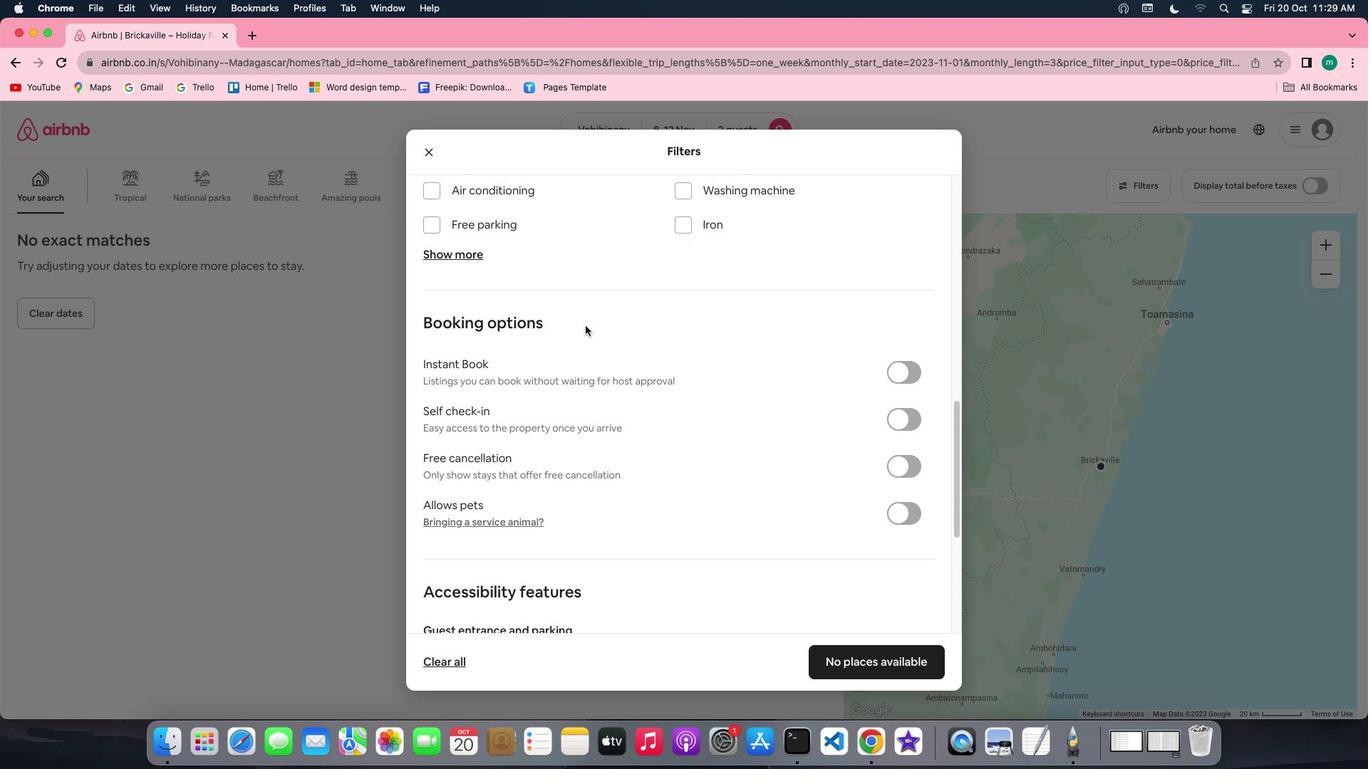 
Action: Mouse scrolled (586, 327) with delta (1, 0)
Screenshot: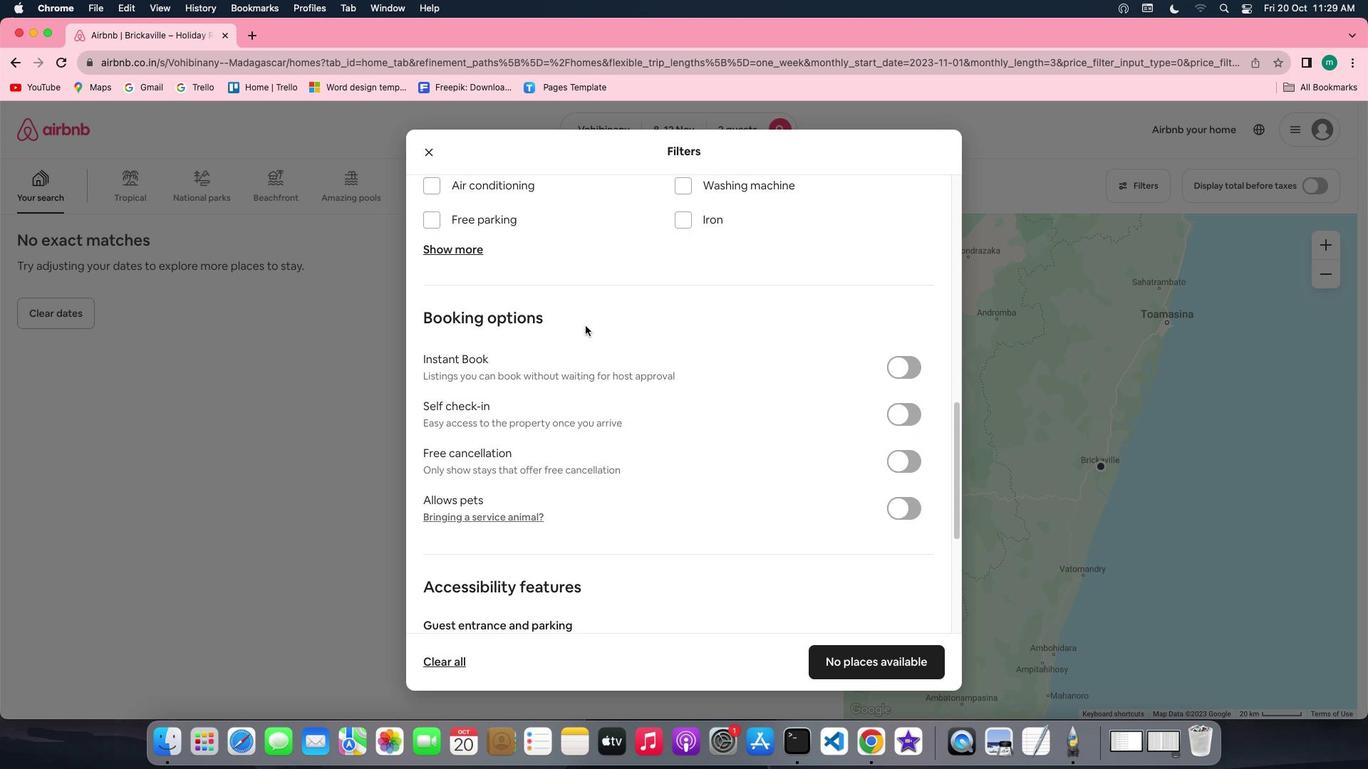 
Action: Mouse scrolled (586, 327) with delta (1, 0)
Screenshot: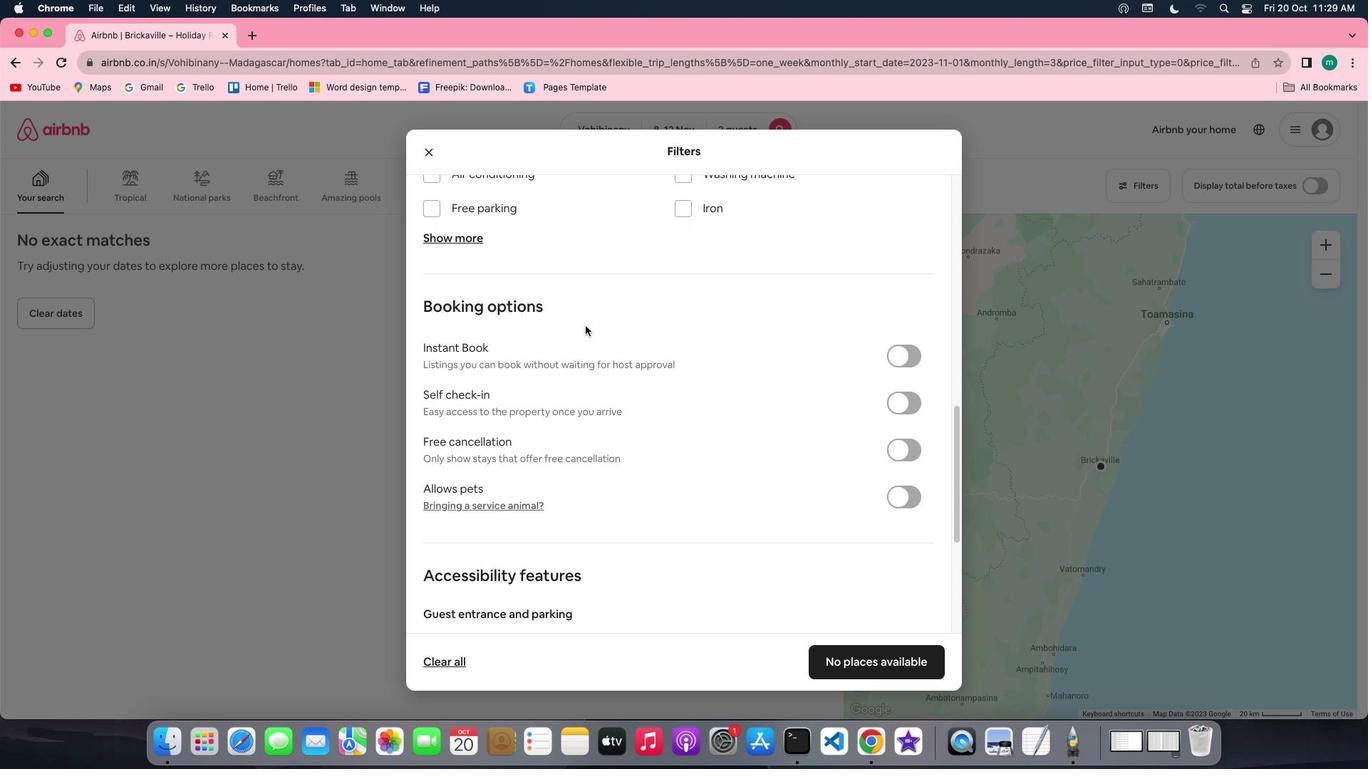 
Action: Mouse scrolled (586, 327) with delta (1, 0)
Screenshot: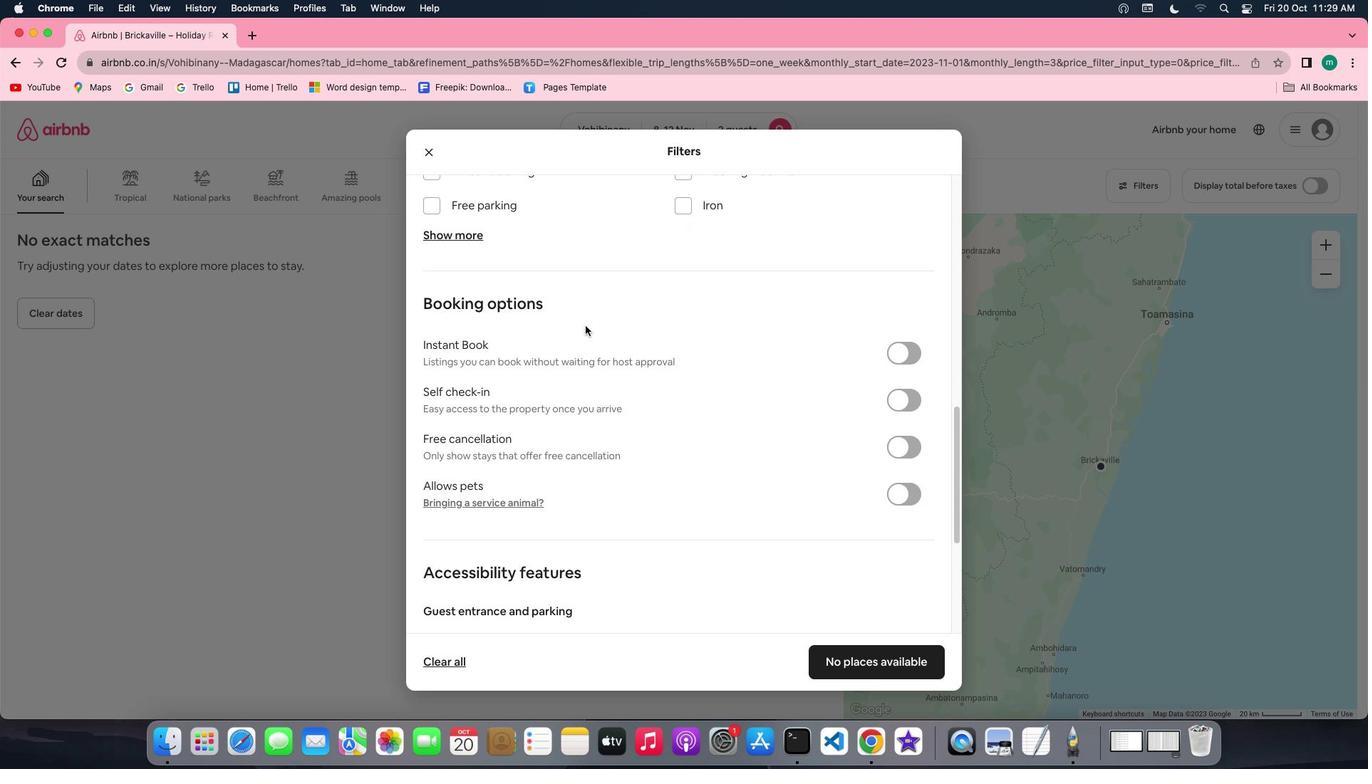 
Action: Mouse scrolled (586, 327) with delta (1, 0)
Screenshot: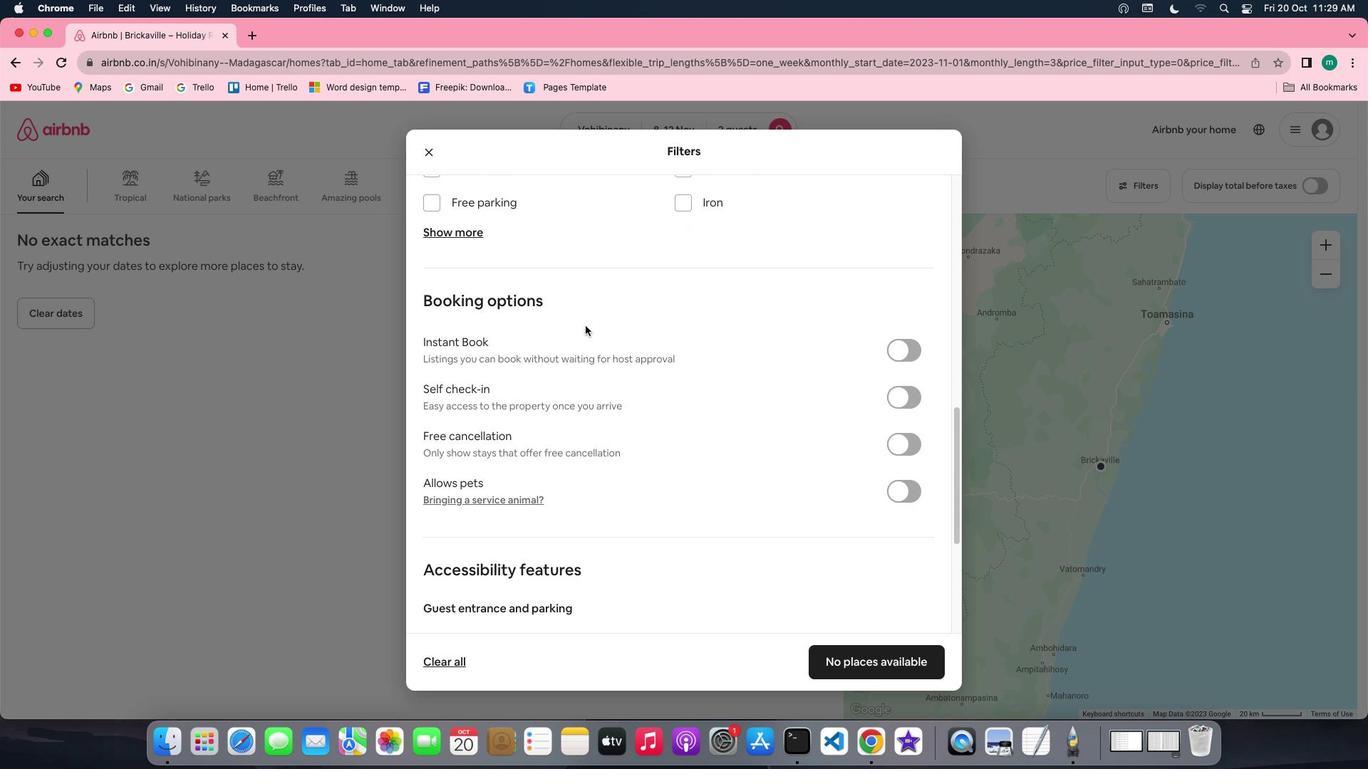 
Action: Mouse scrolled (586, 327) with delta (1, 0)
Screenshot: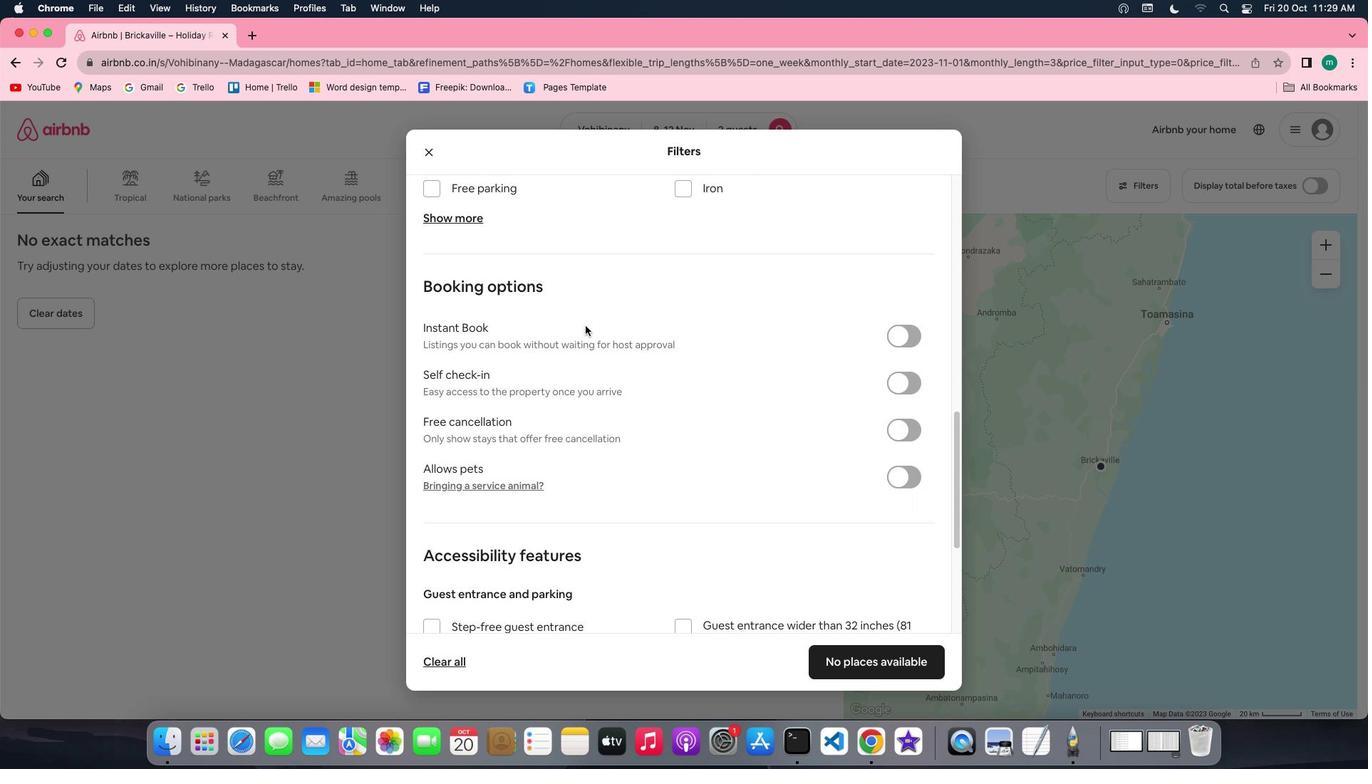 
Action: Mouse scrolled (586, 327) with delta (1, 0)
Screenshot: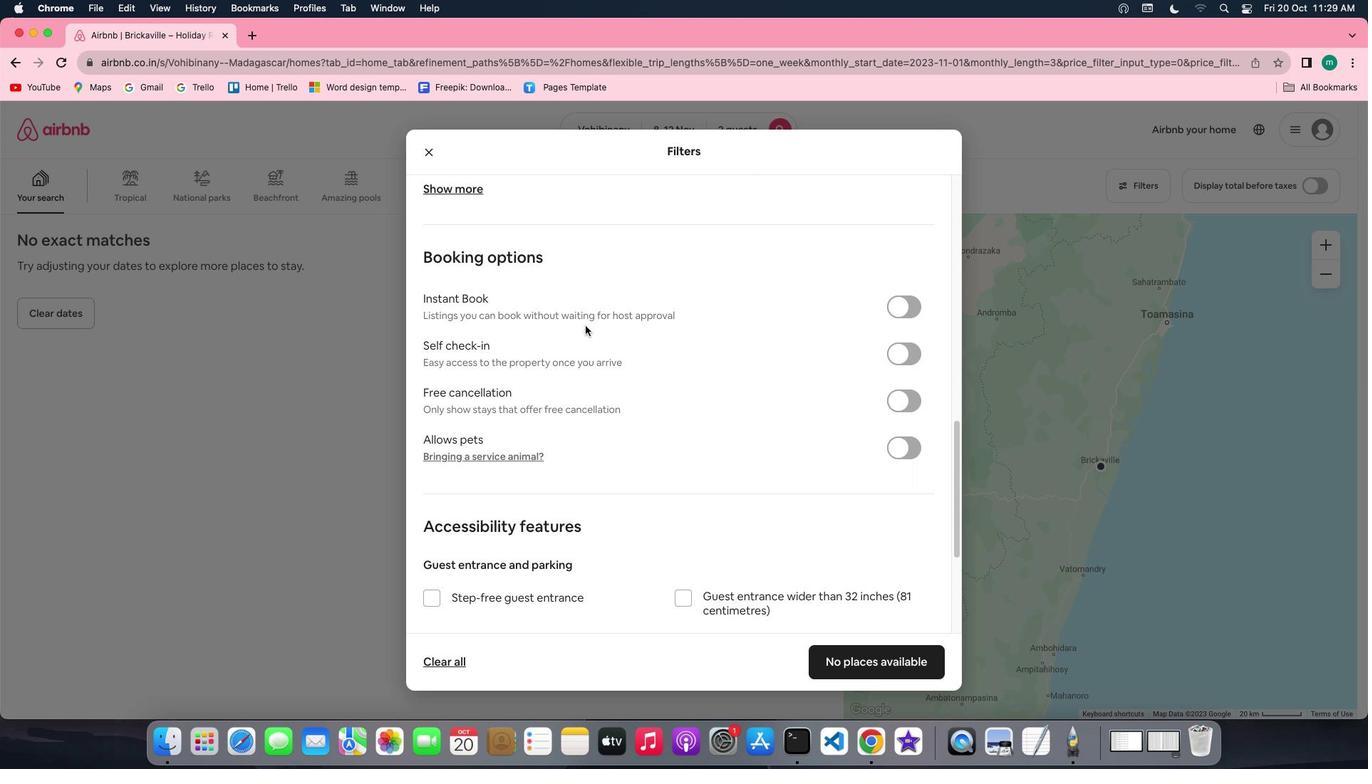 
Action: Mouse scrolled (586, 327) with delta (1, 0)
Screenshot: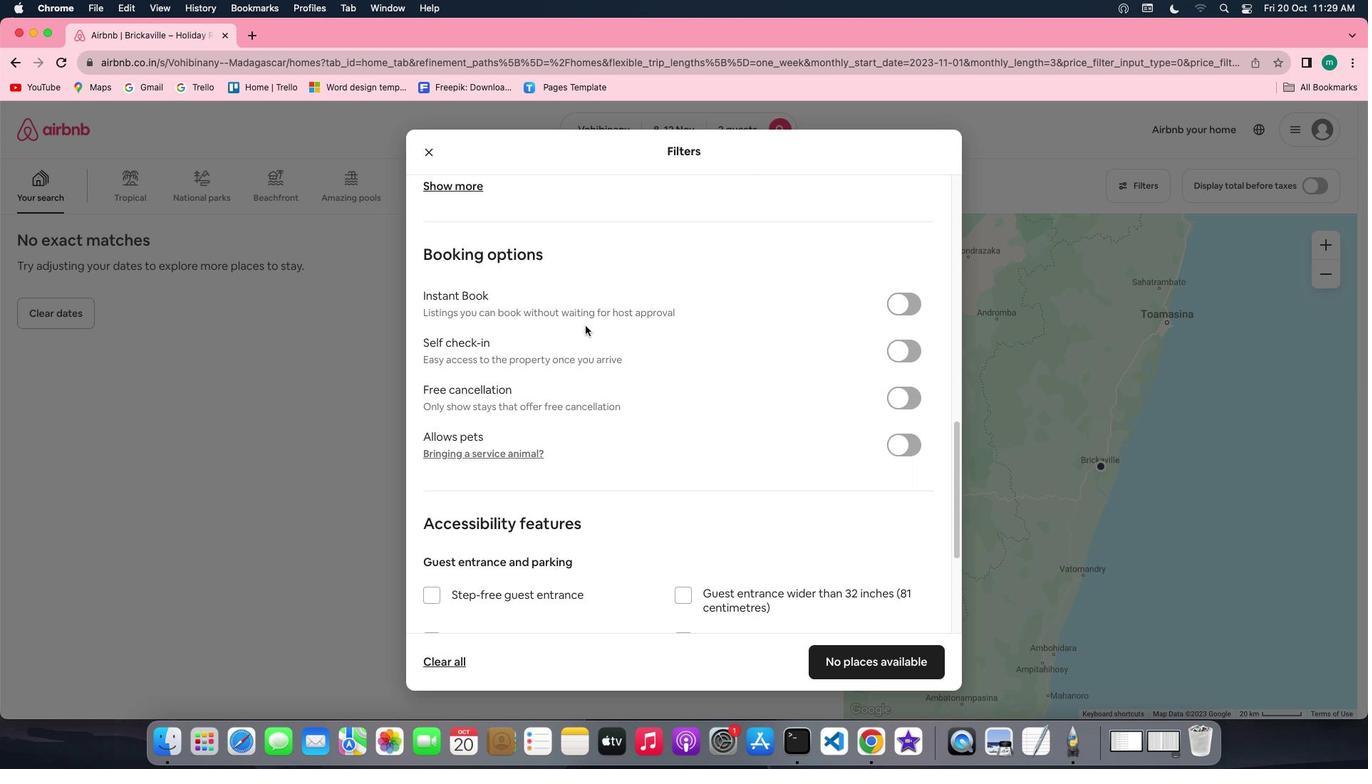 
Action: Mouse scrolled (586, 327) with delta (1, 0)
Screenshot: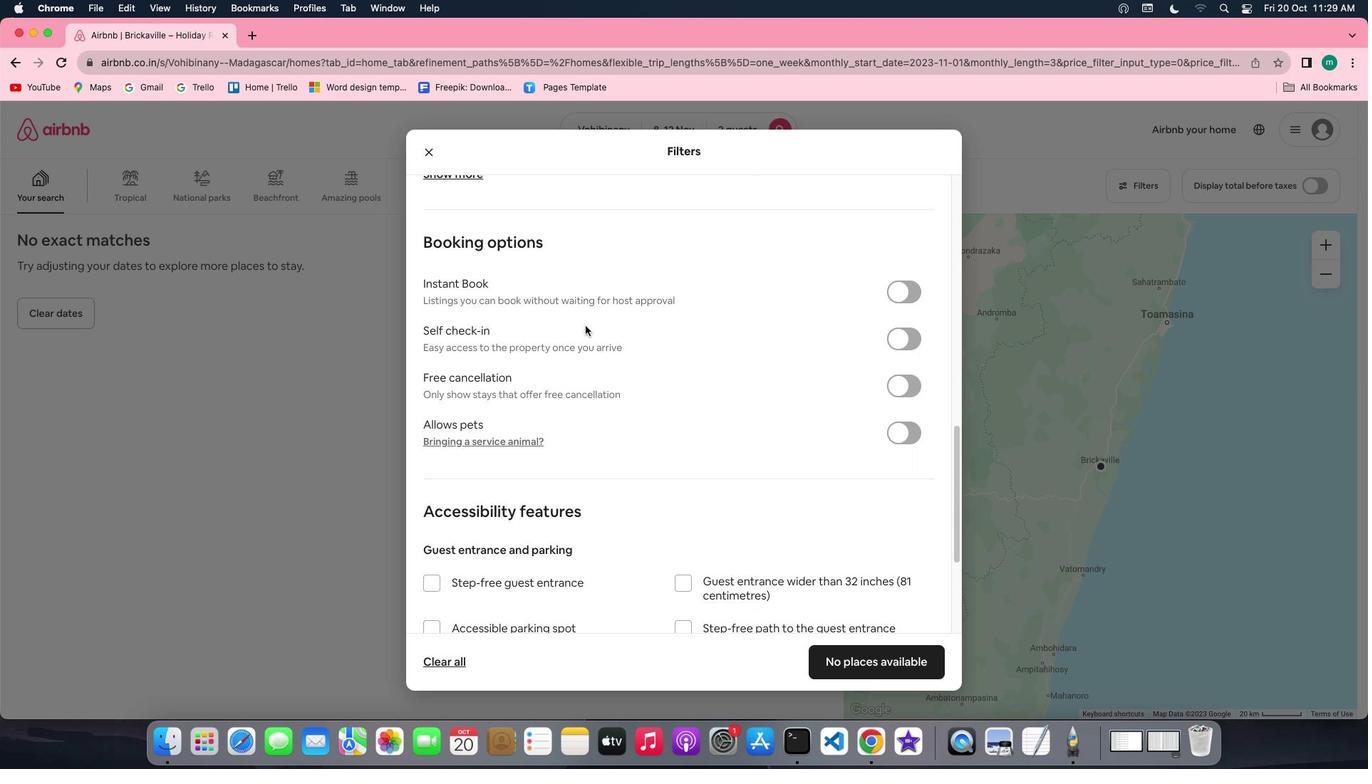 
Action: Mouse scrolled (586, 327) with delta (1, 0)
Screenshot: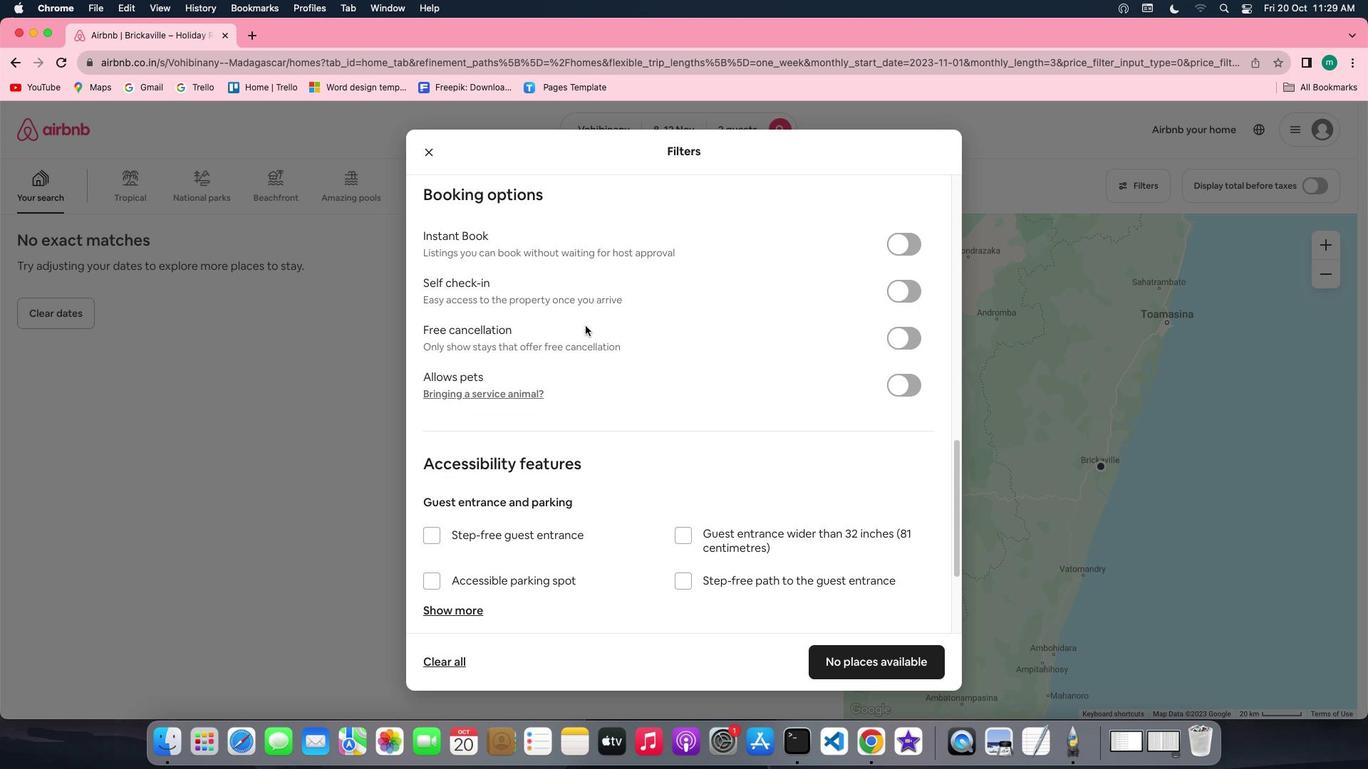 
Action: Mouse scrolled (586, 327) with delta (1, 0)
Screenshot: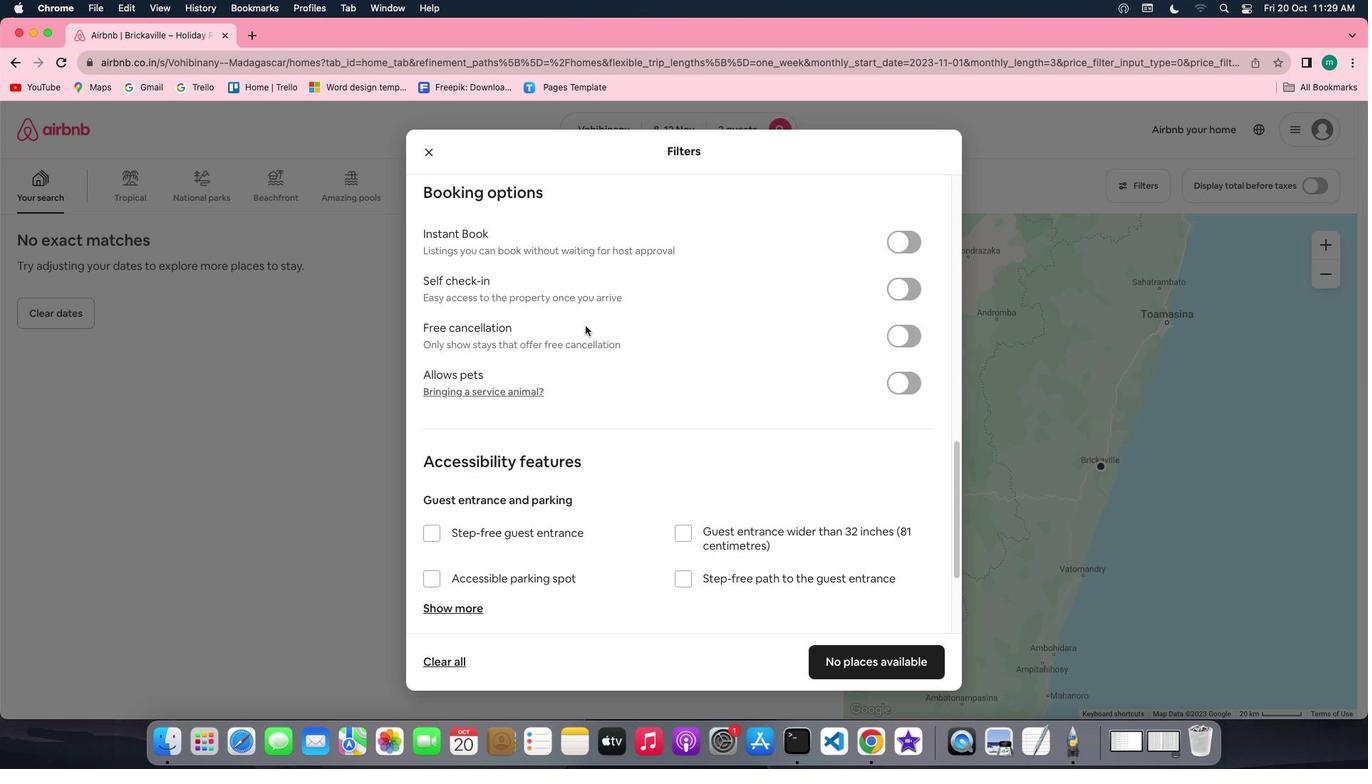 
Action: Mouse moved to (758, 314)
Screenshot: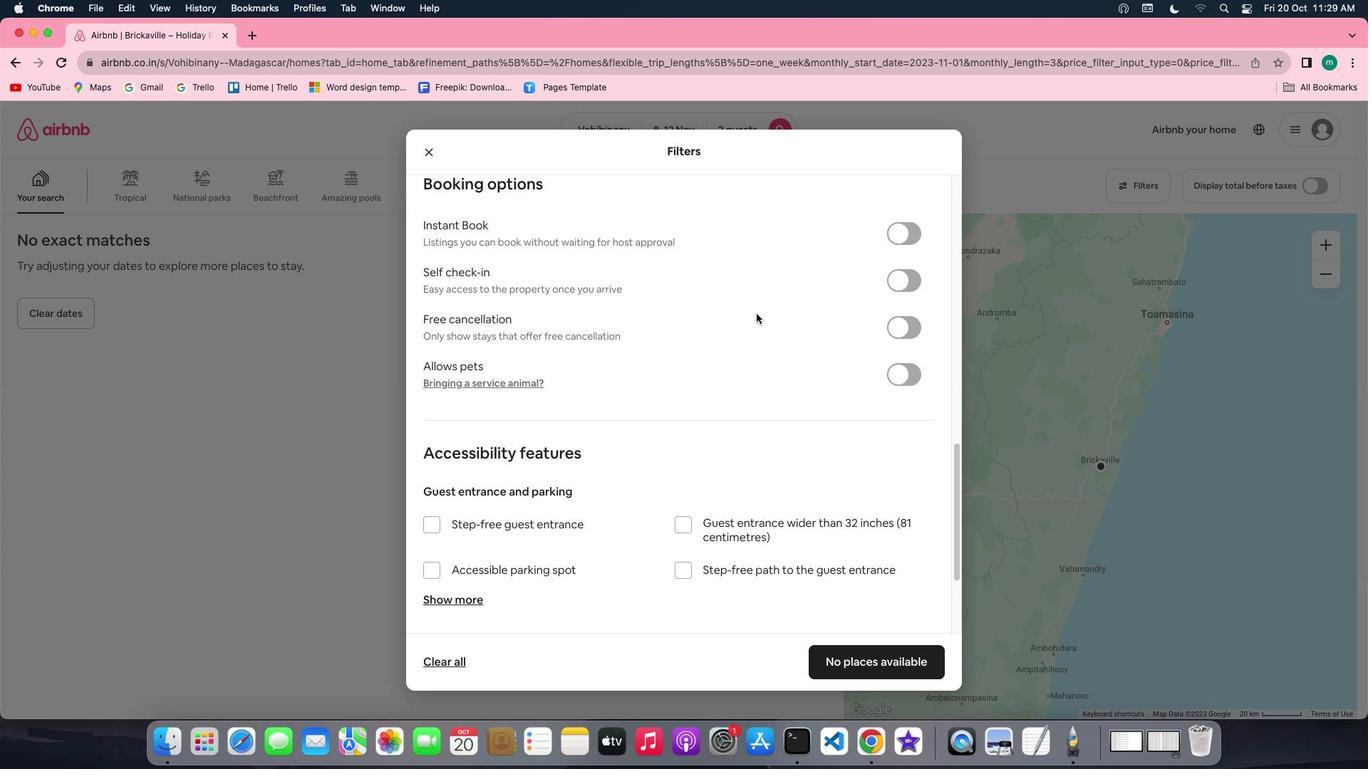 
Action: Mouse scrolled (758, 314) with delta (1, 0)
Screenshot: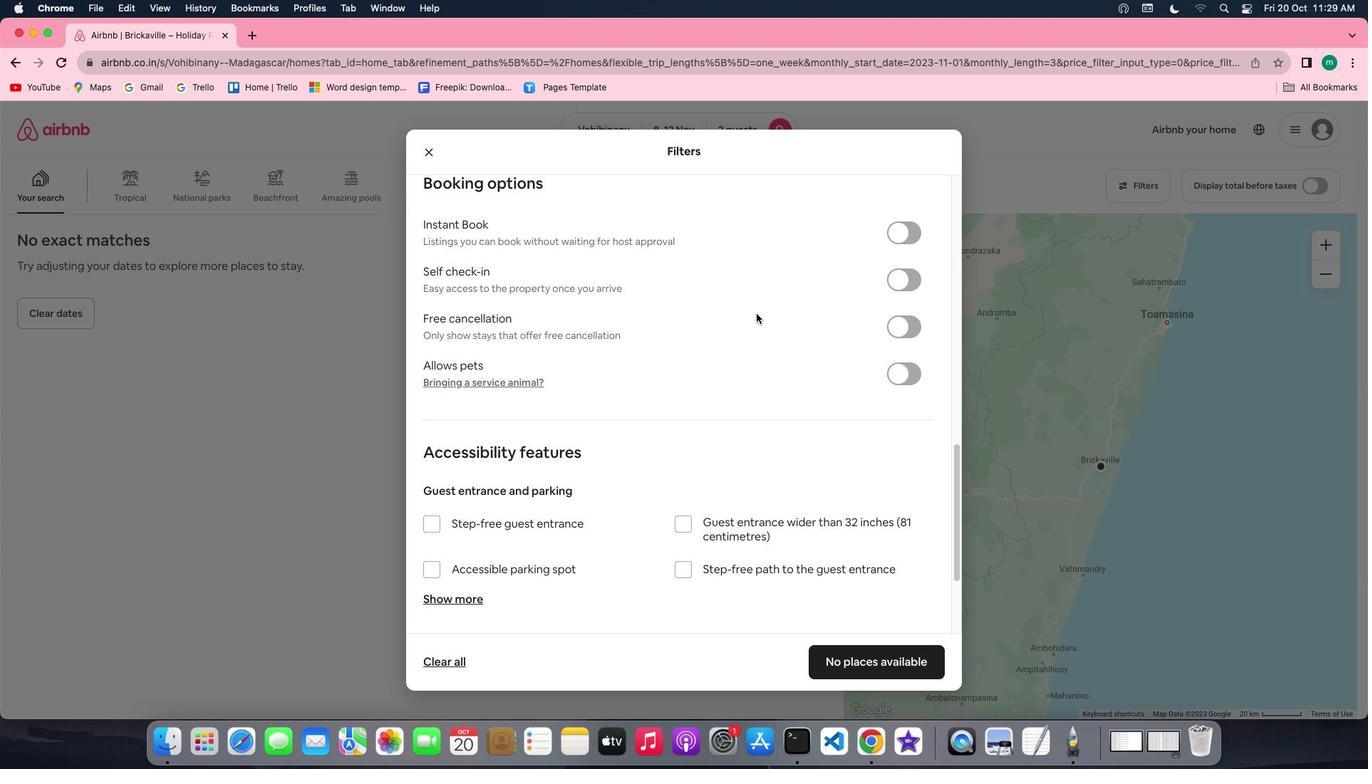 
Action: Mouse scrolled (758, 314) with delta (1, 0)
Screenshot: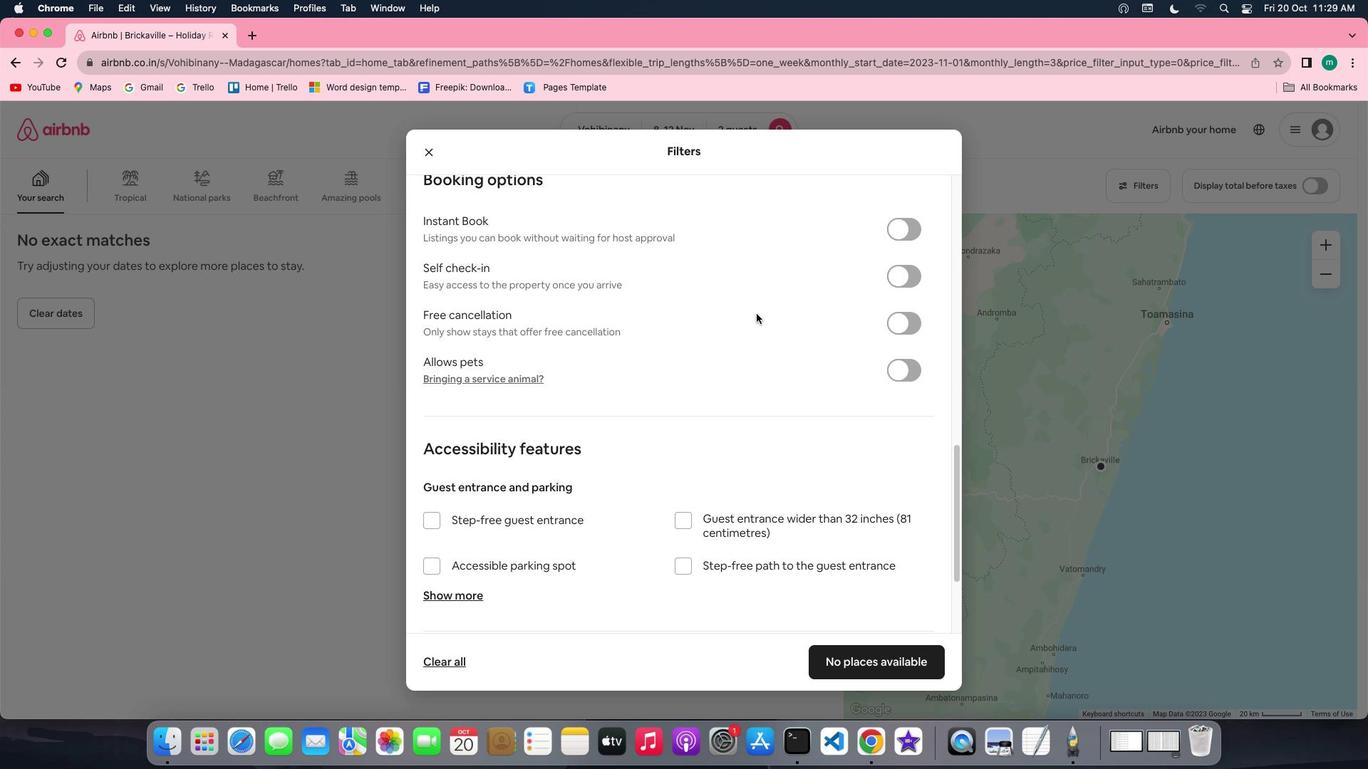 
Action: Mouse scrolled (758, 314) with delta (1, 0)
Screenshot: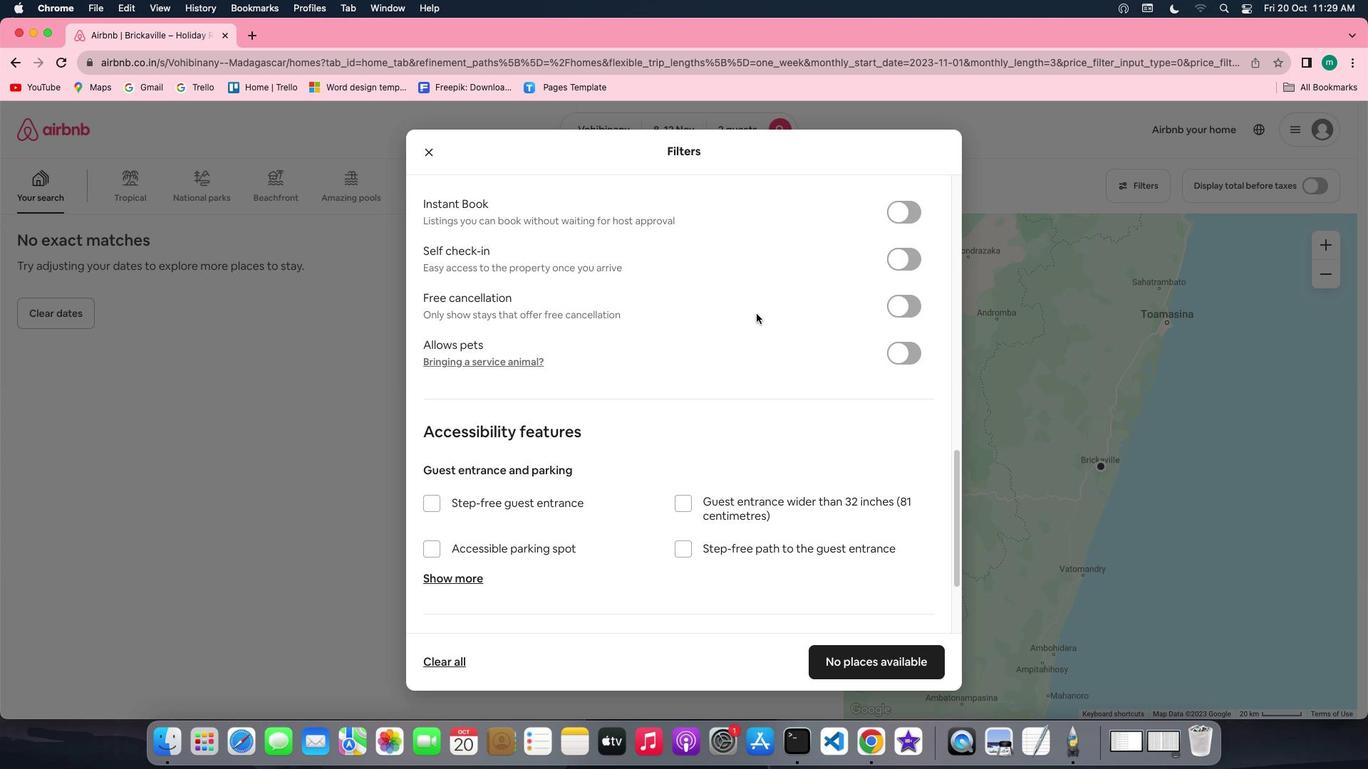 
Action: Mouse scrolled (758, 314) with delta (1, 0)
Screenshot: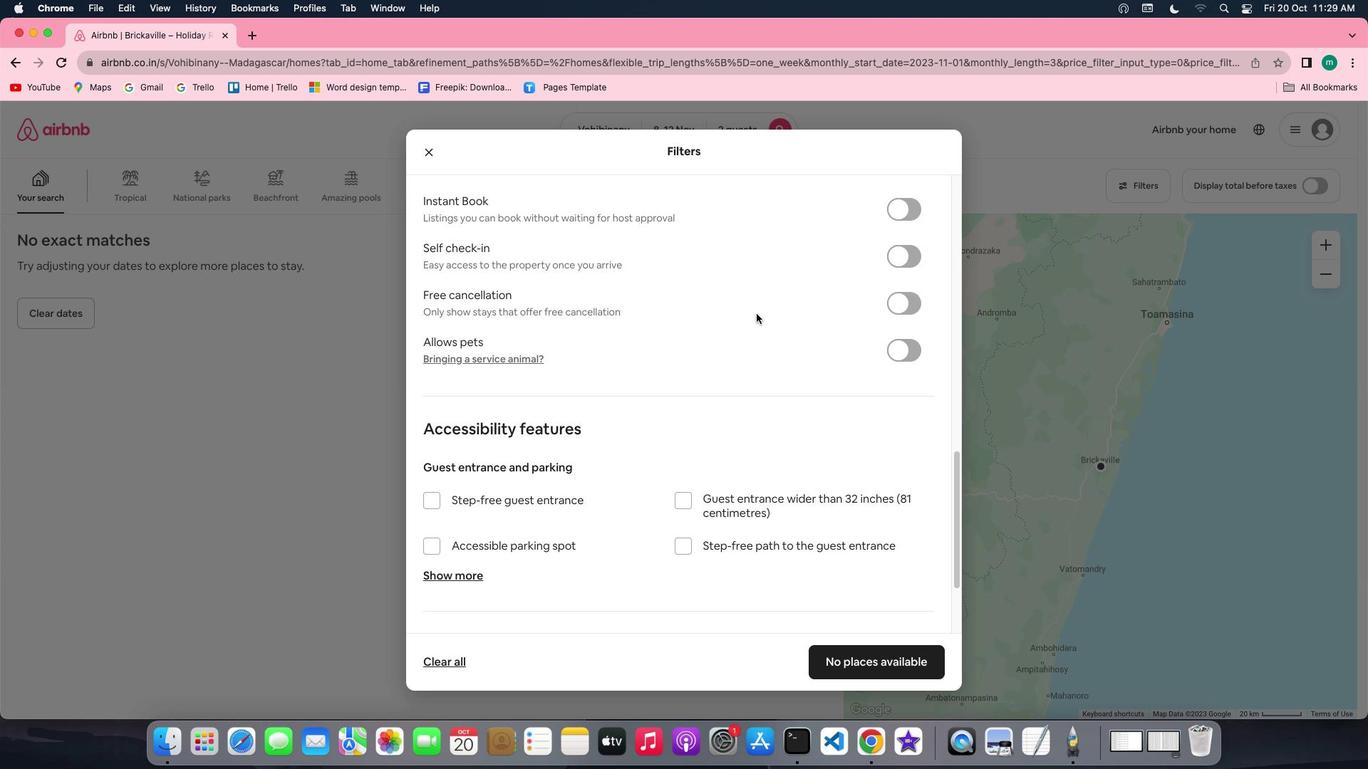 
Action: Mouse scrolled (758, 314) with delta (1, 0)
Screenshot: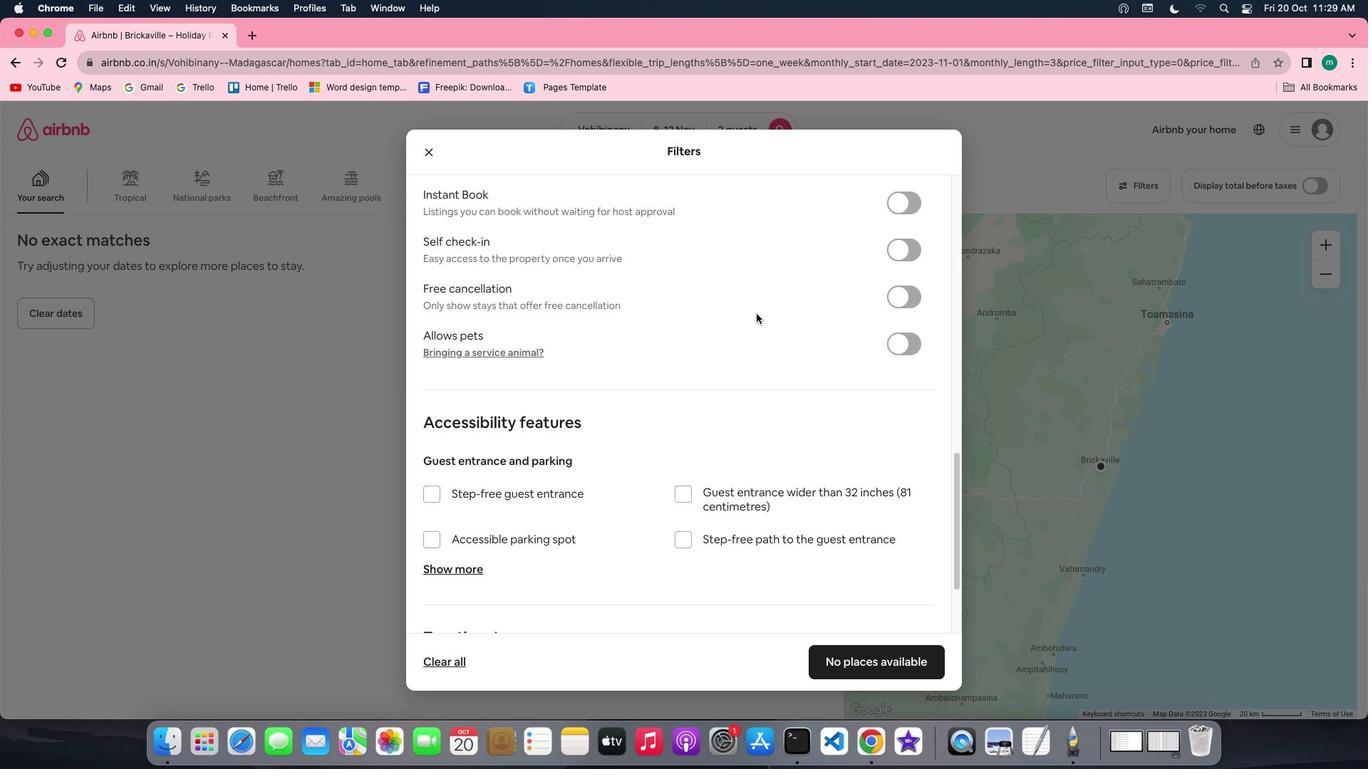 
Action: Mouse scrolled (758, 314) with delta (1, 0)
Screenshot: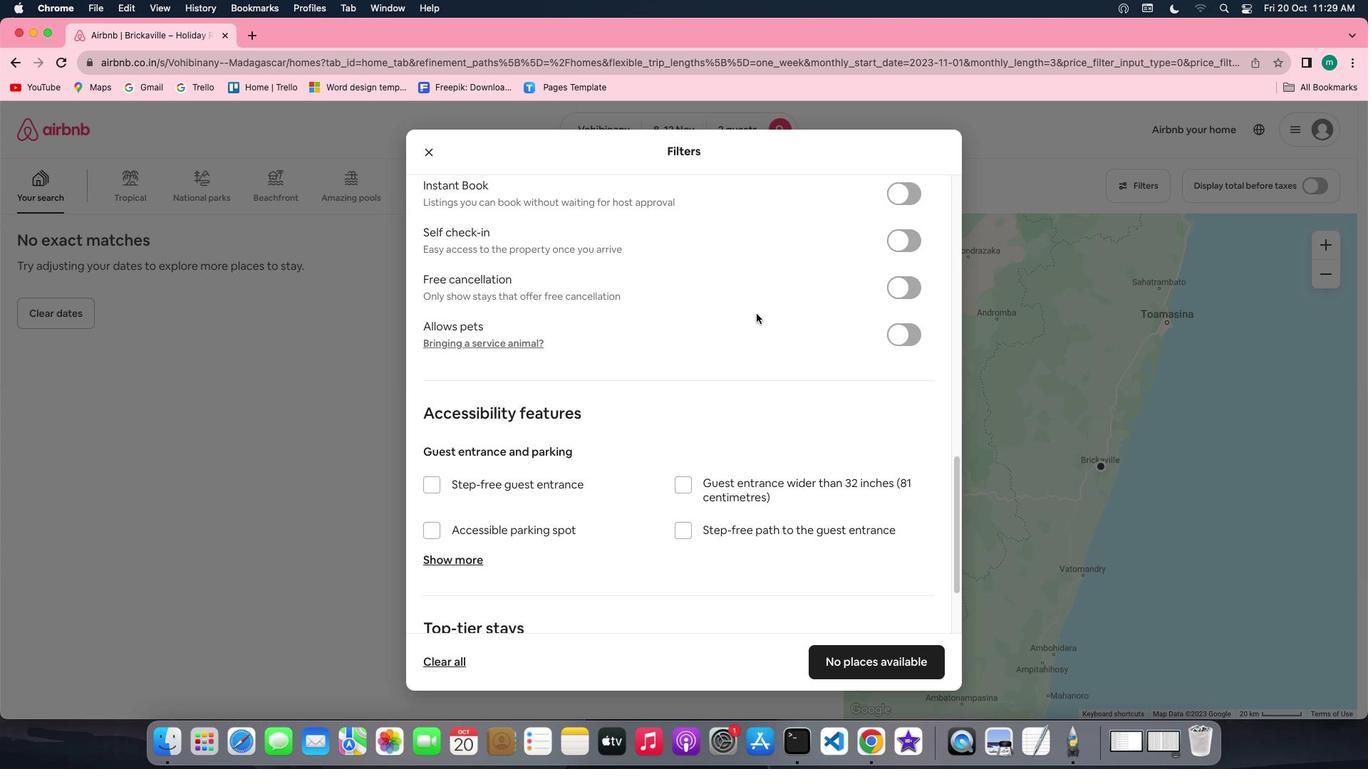 
Action: Mouse scrolled (758, 314) with delta (1, 0)
Screenshot: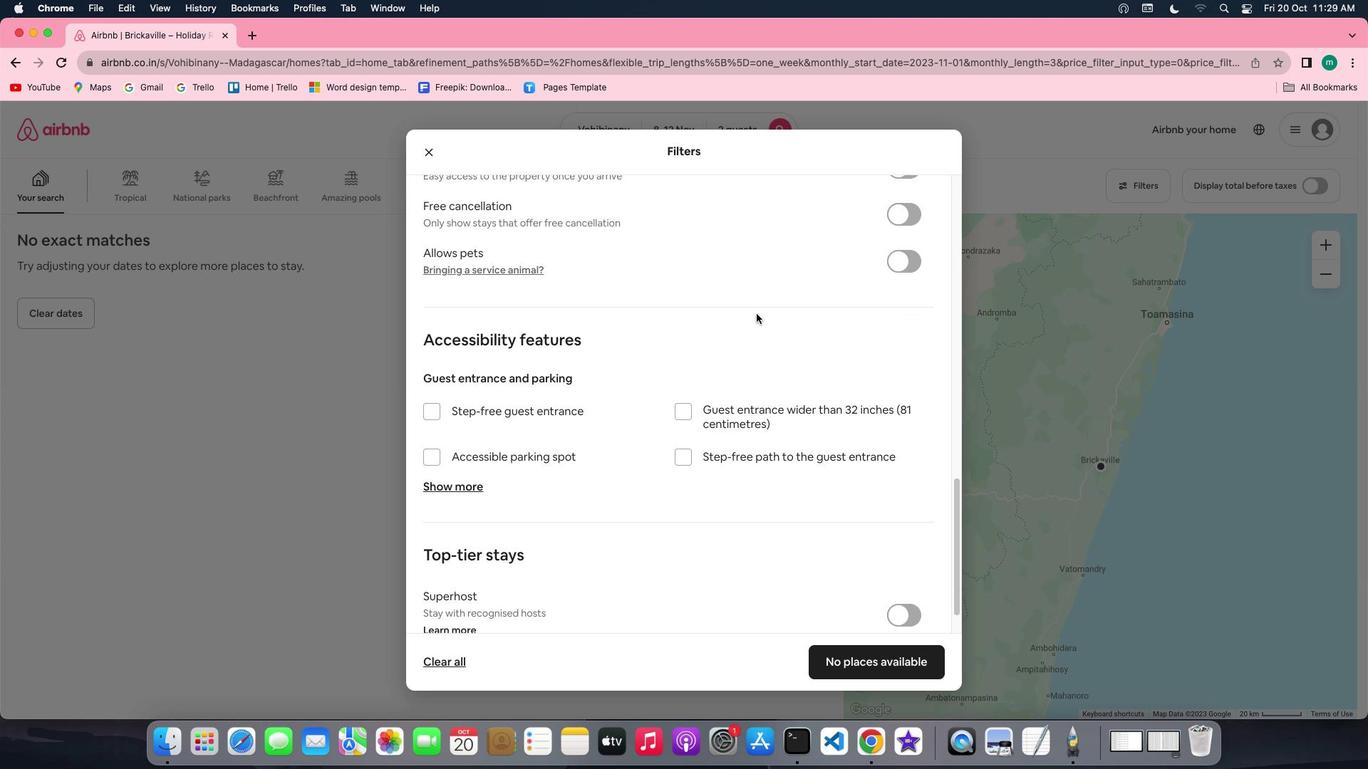 
Action: Mouse scrolled (758, 314) with delta (1, 0)
Screenshot: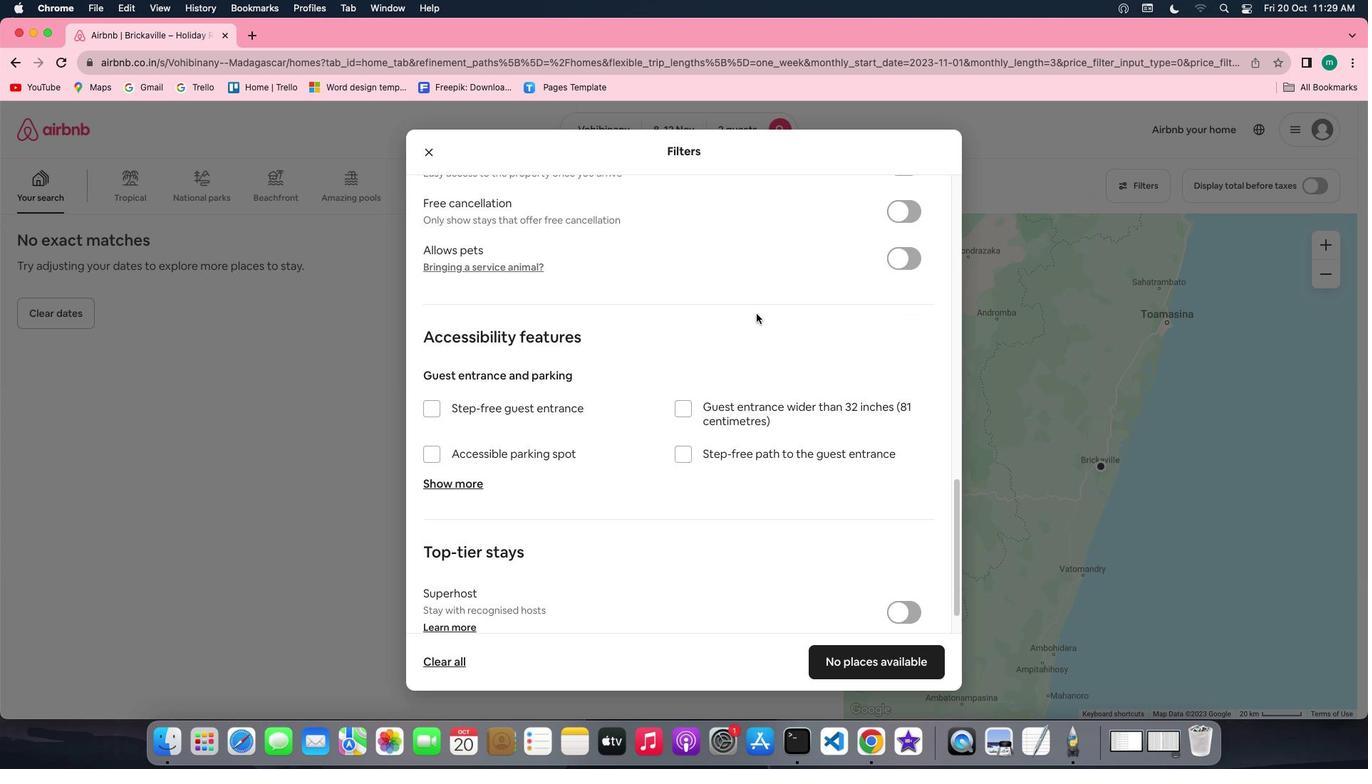 
Action: Mouse scrolled (758, 314) with delta (1, 0)
Screenshot: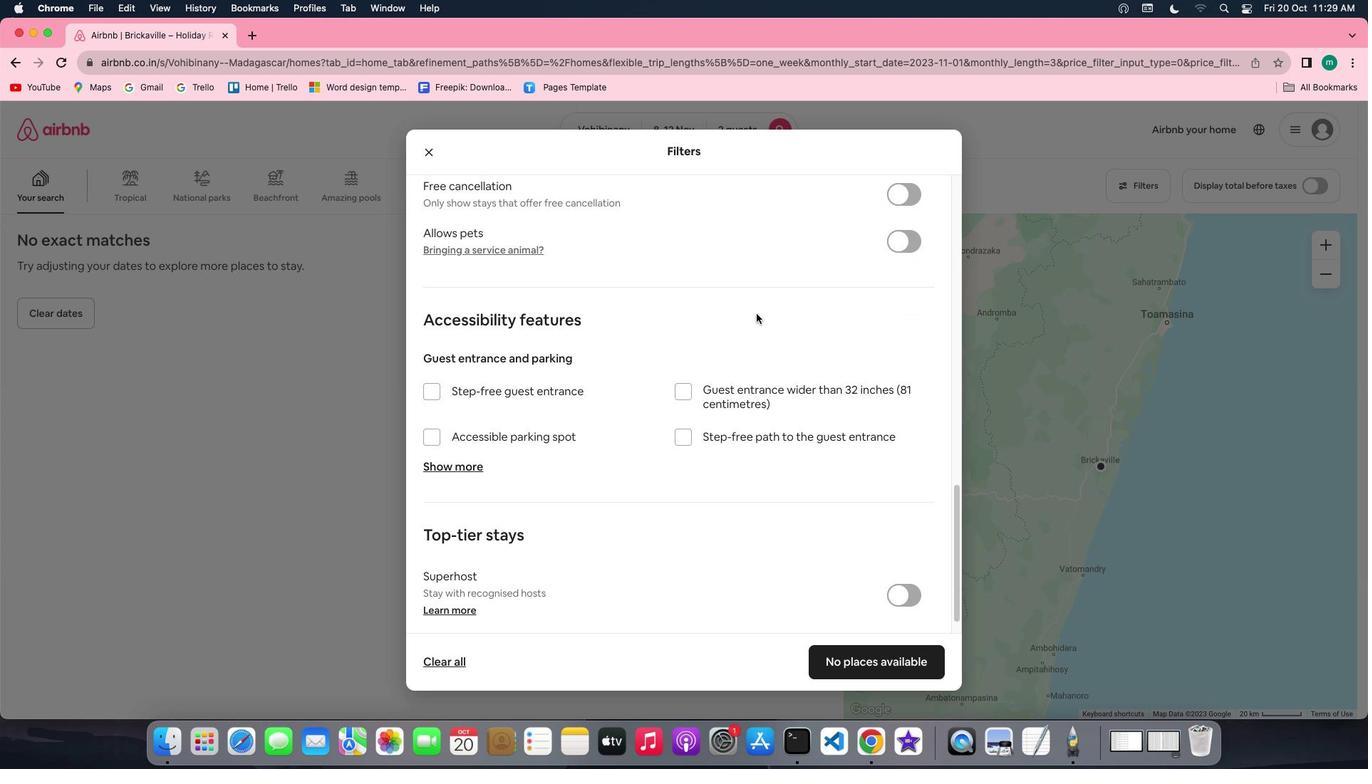 
Action: Mouse scrolled (758, 314) with delta (1, 0)
Screenshot: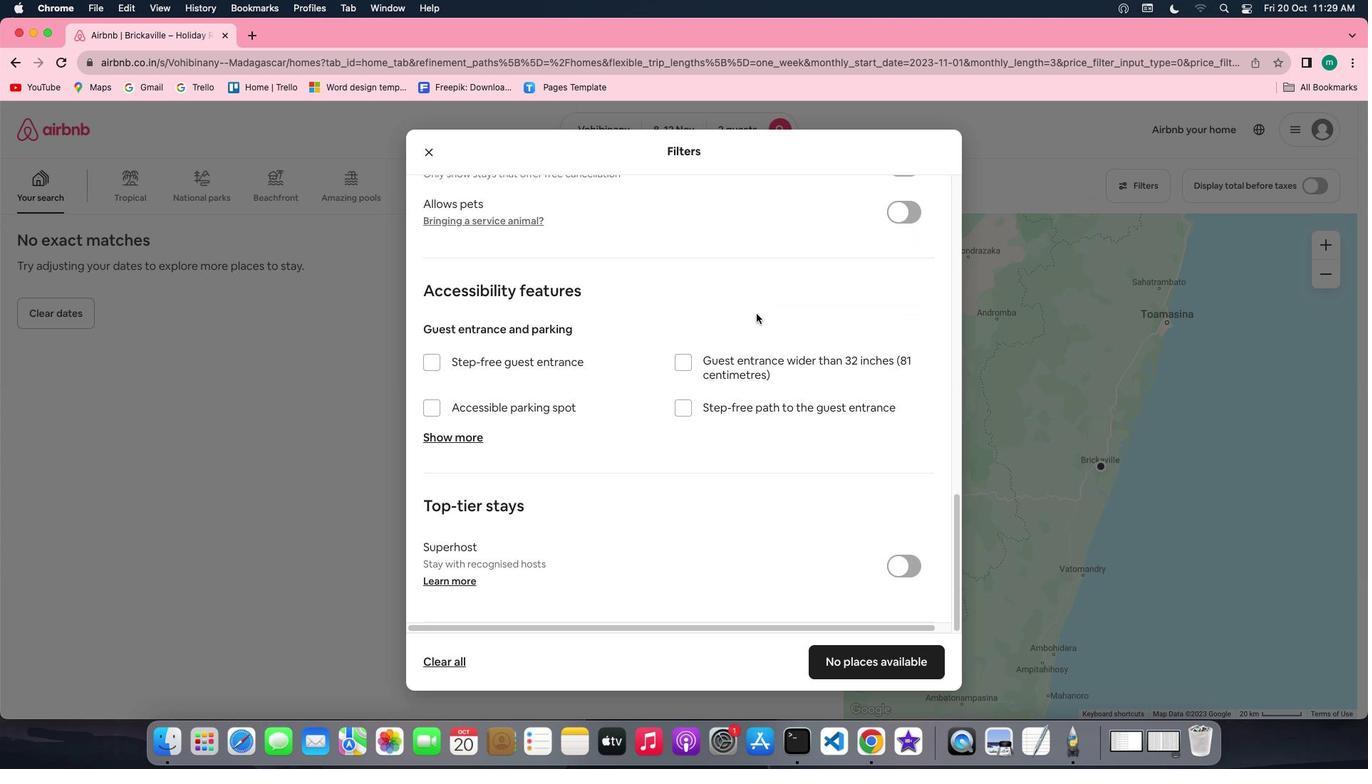 
Action: Mouse scrolled (758, 314) with delta (1, 0)
Screenshot: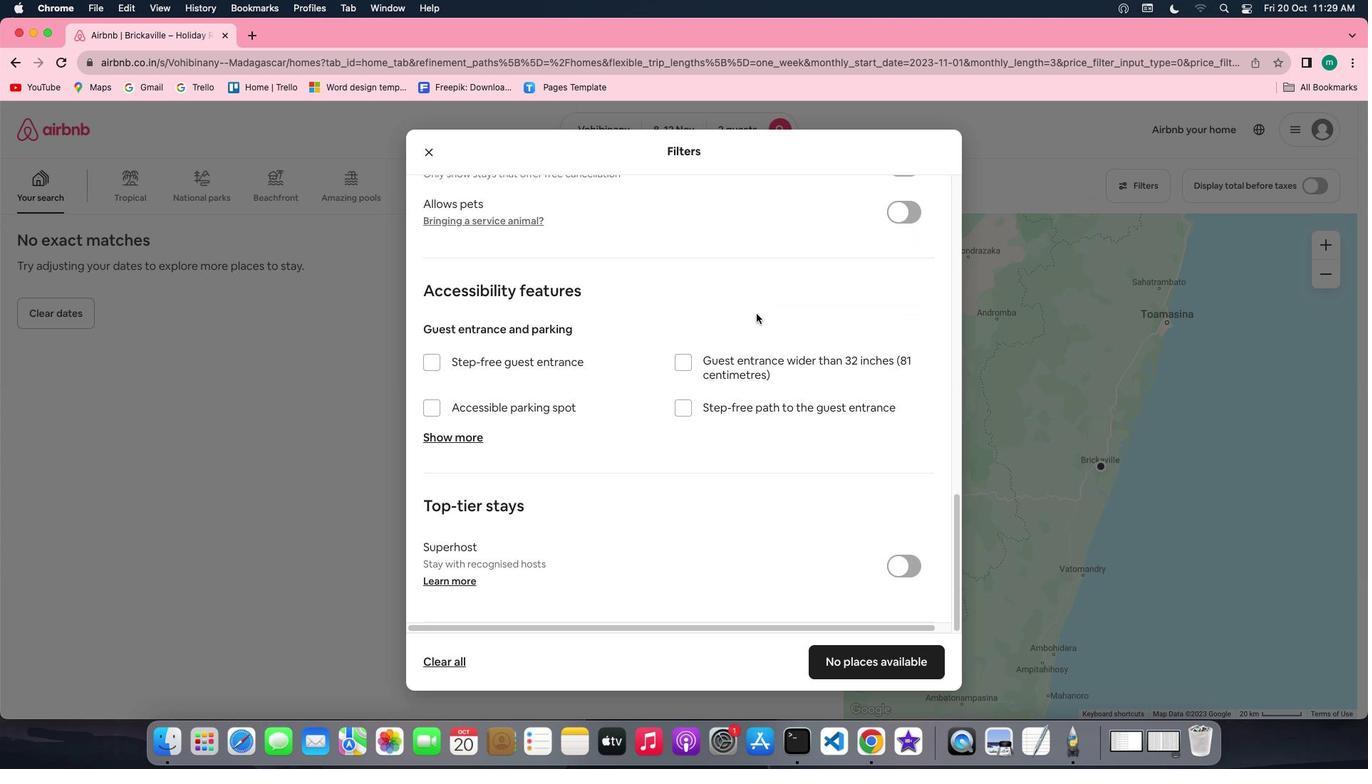 
Action: Mouse scrolled (758, 314) with delta (1, 0)
Screenshot: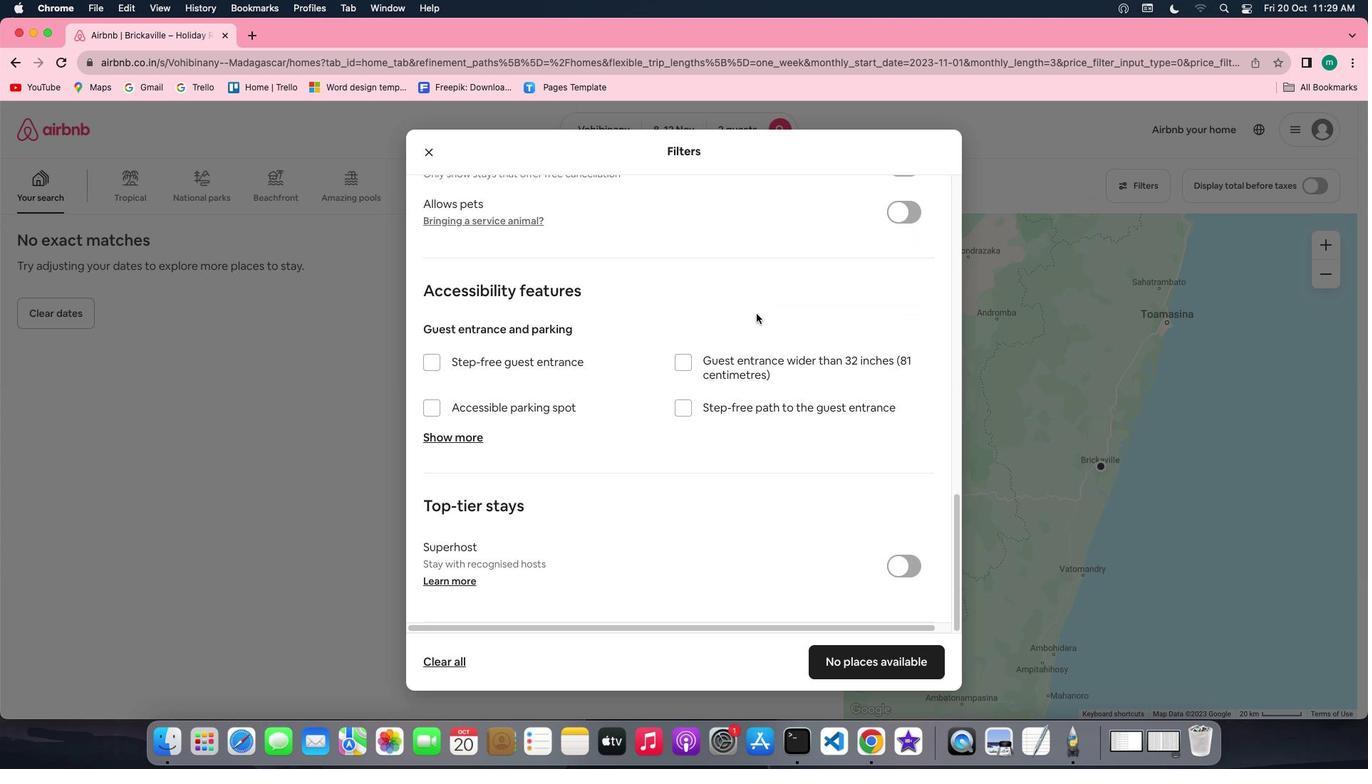 
Action: Mouse moved to (757, 314)
Screenshot: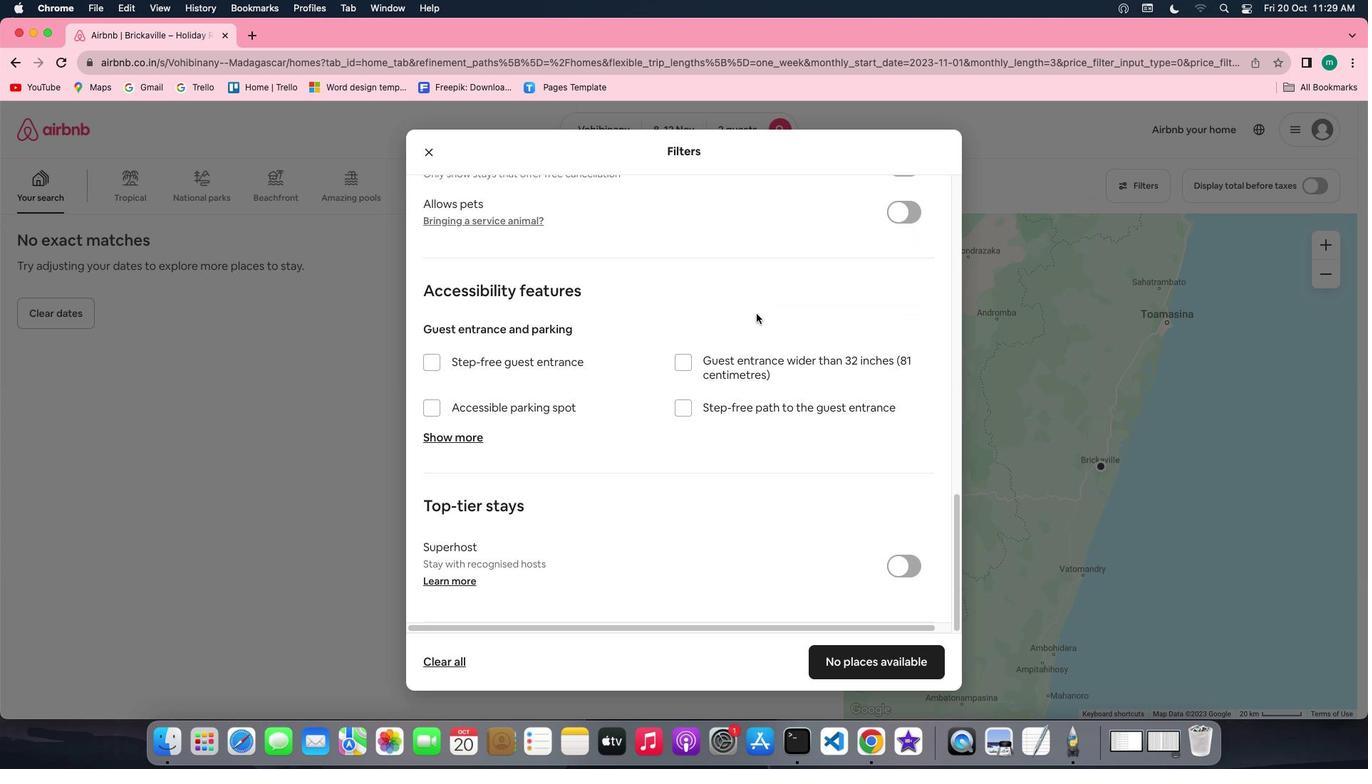 
Action: Mouse scrolled (757, 314) with delta (1, 0)
Screenshot: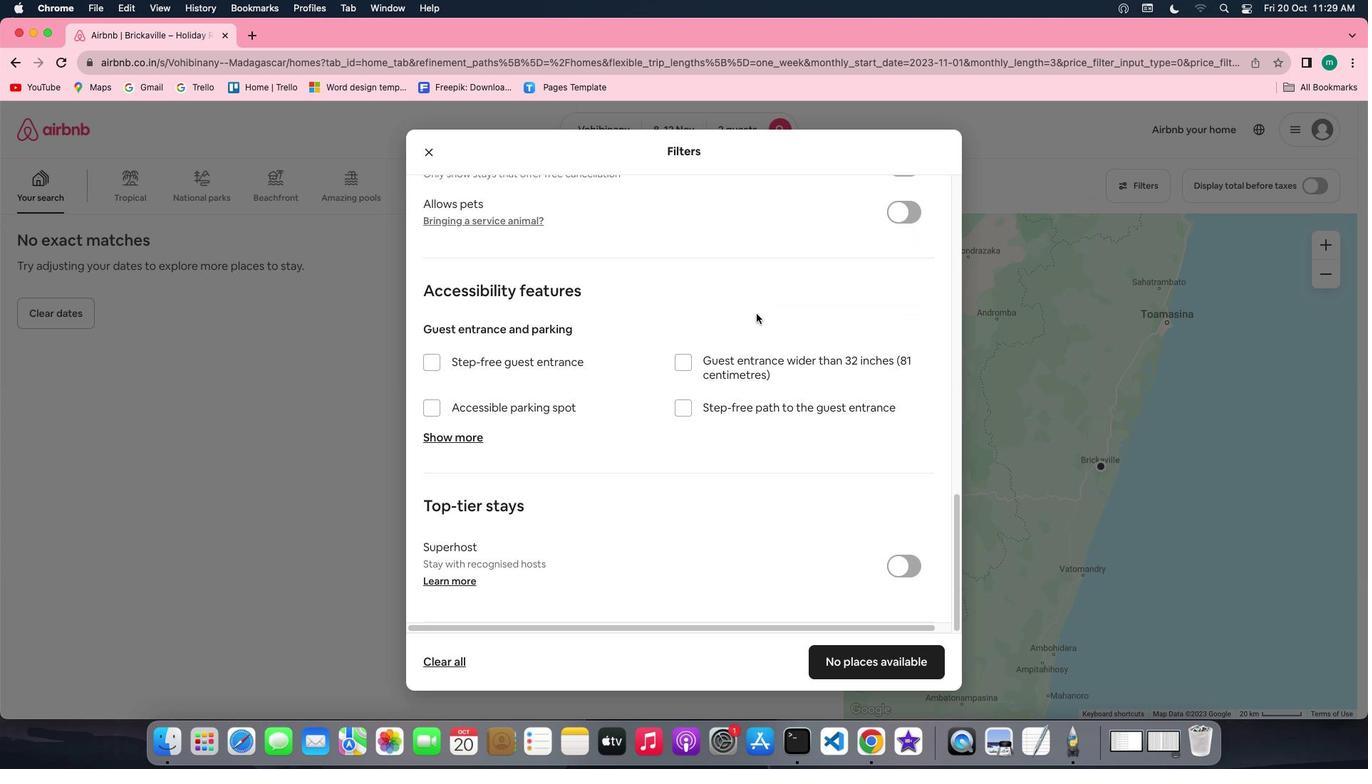 
Action: Mouse scrolled (757, 314) with delta (1, 0)
Screenshot: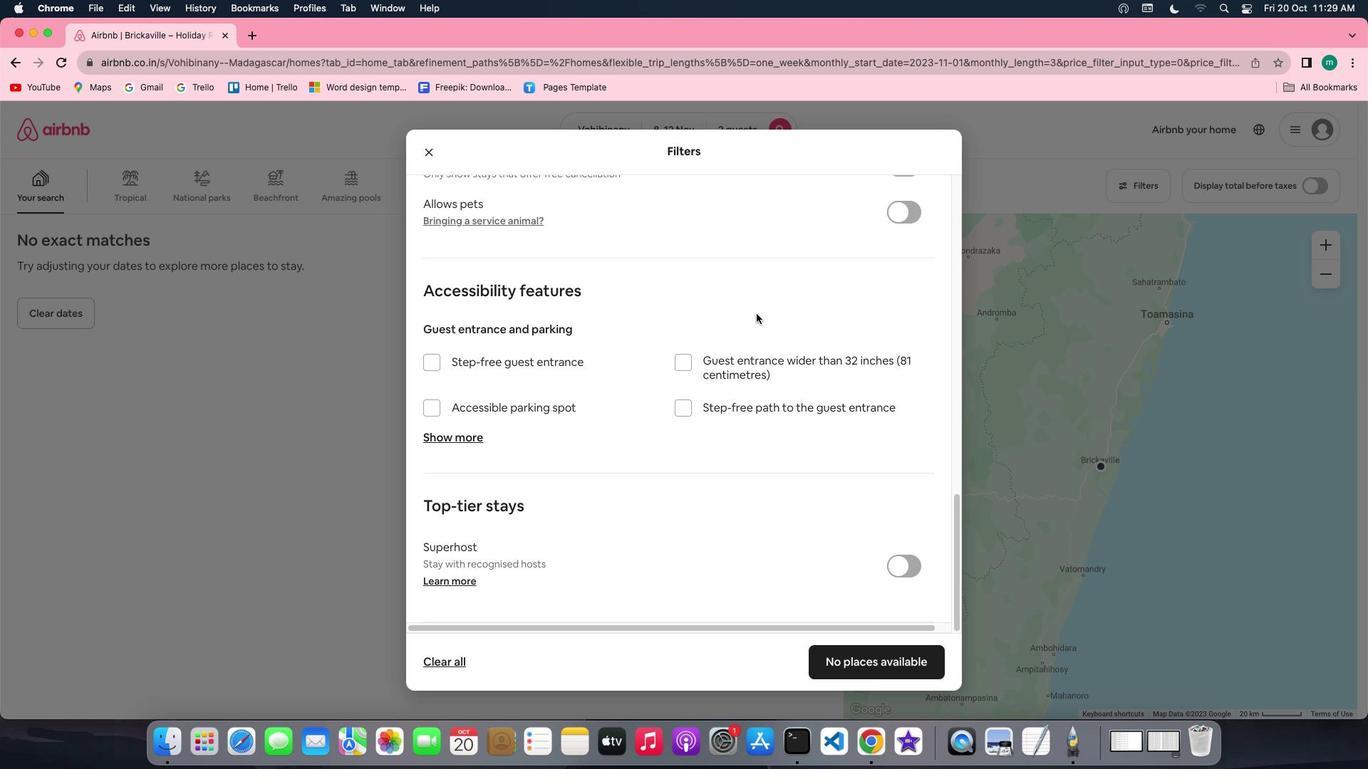 
Action: Mouse scrolled (757, 314) with delta (1, 0)
Screenshot: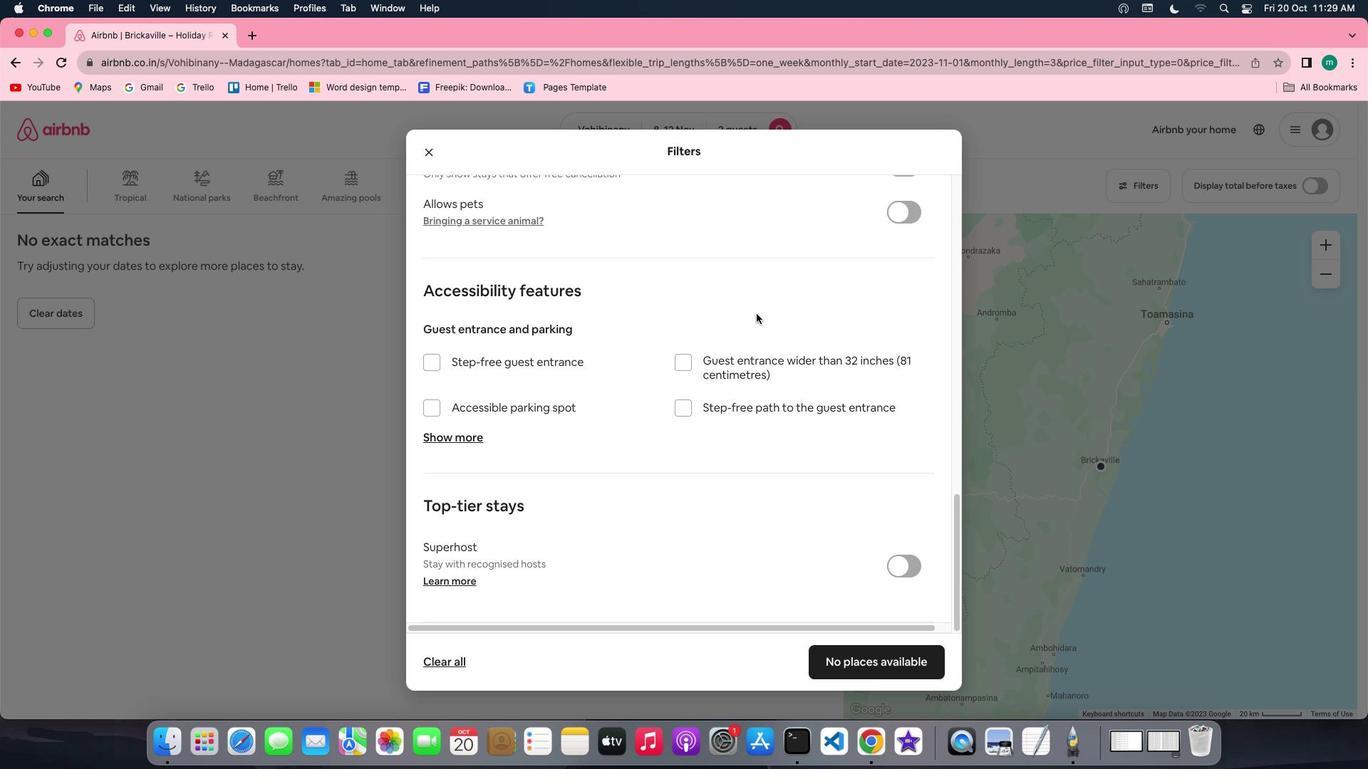 
Action: Mouse scrolled (757, 314) with delta (1, 0)
Screenshot: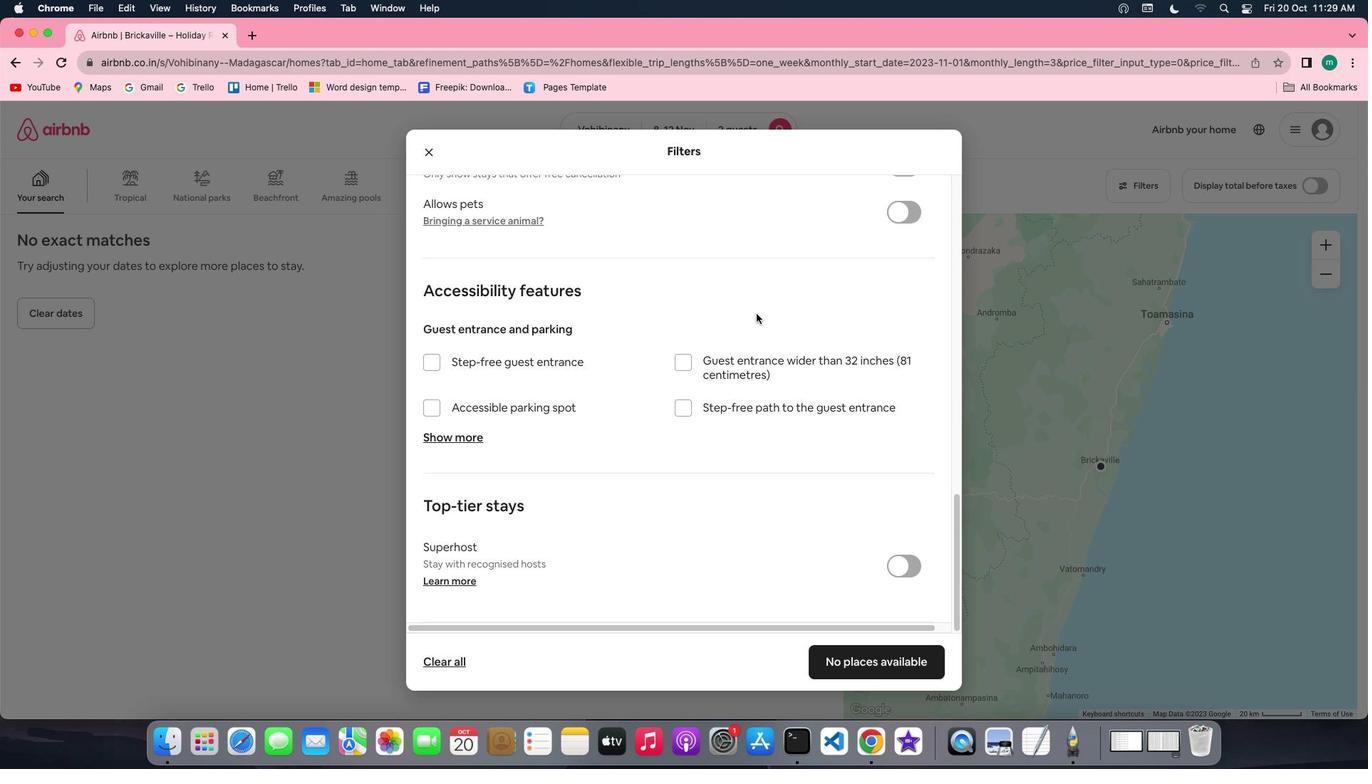 
Action: Mouse scrolled (757, 314) with delta (1, 0)
Screenshot: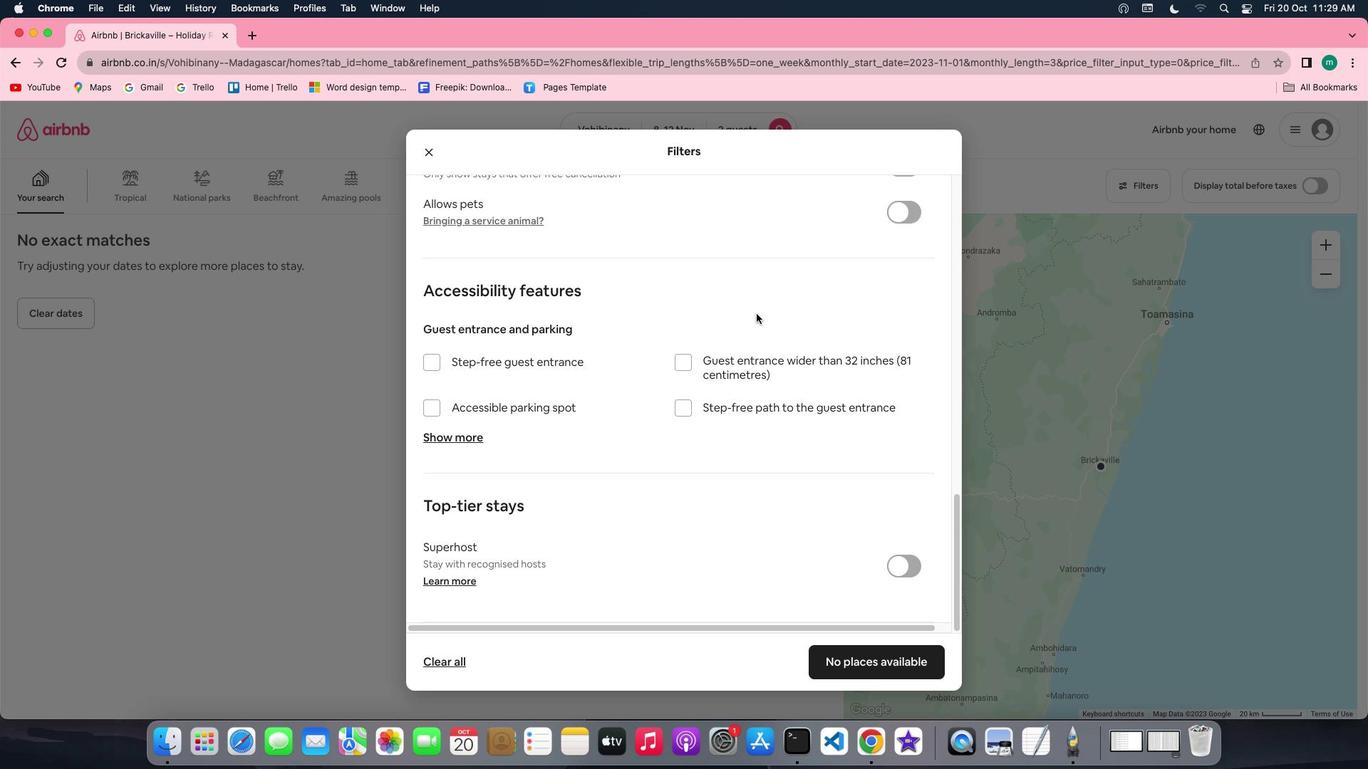 
Action: Mouse scrolled (757, 314) with delta (1, 0)
Screenshot: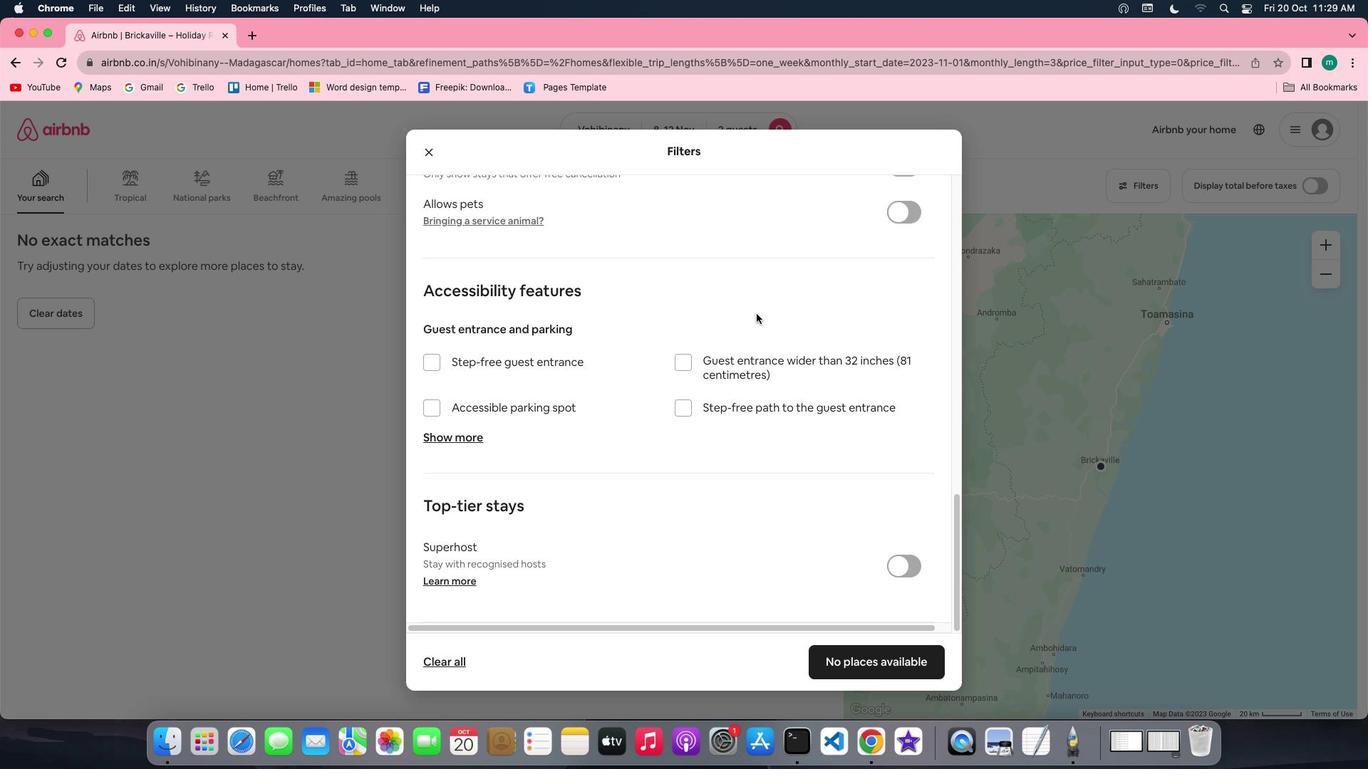
Action: Mouse scrolled (757, 314) with delta (1, 0)
Screenshot: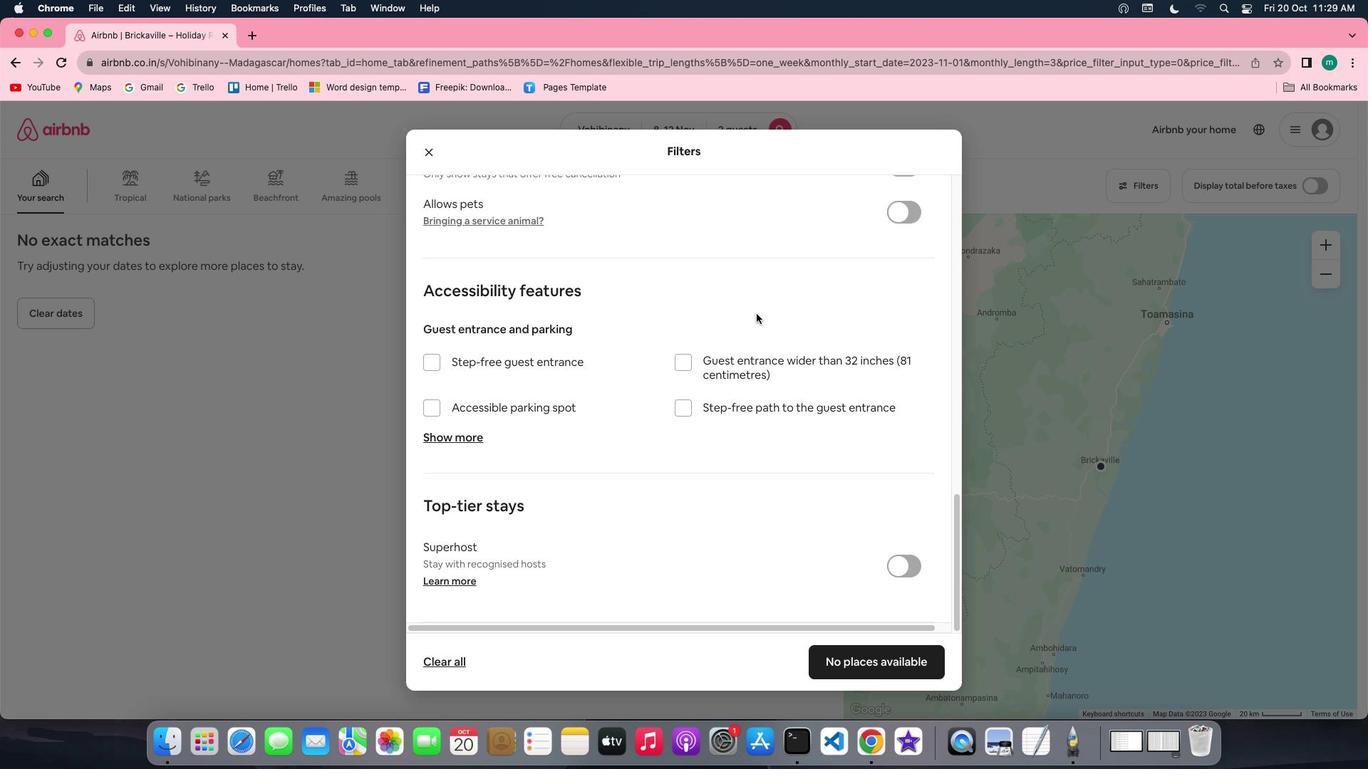 
Action: Mouse scrolled (757, 314) with delta (1, 0)
Screenshot: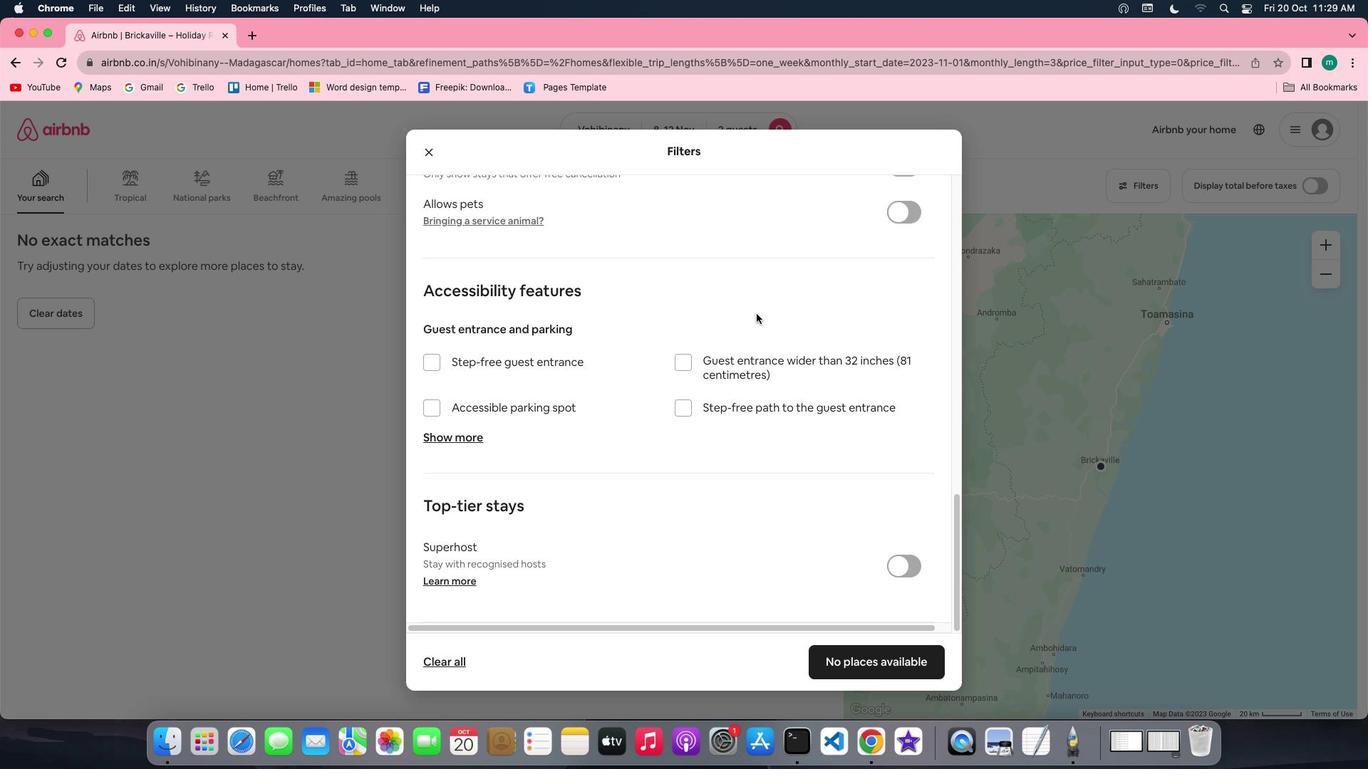 
Action: Mouse moved to (640, 366)
Screenshot: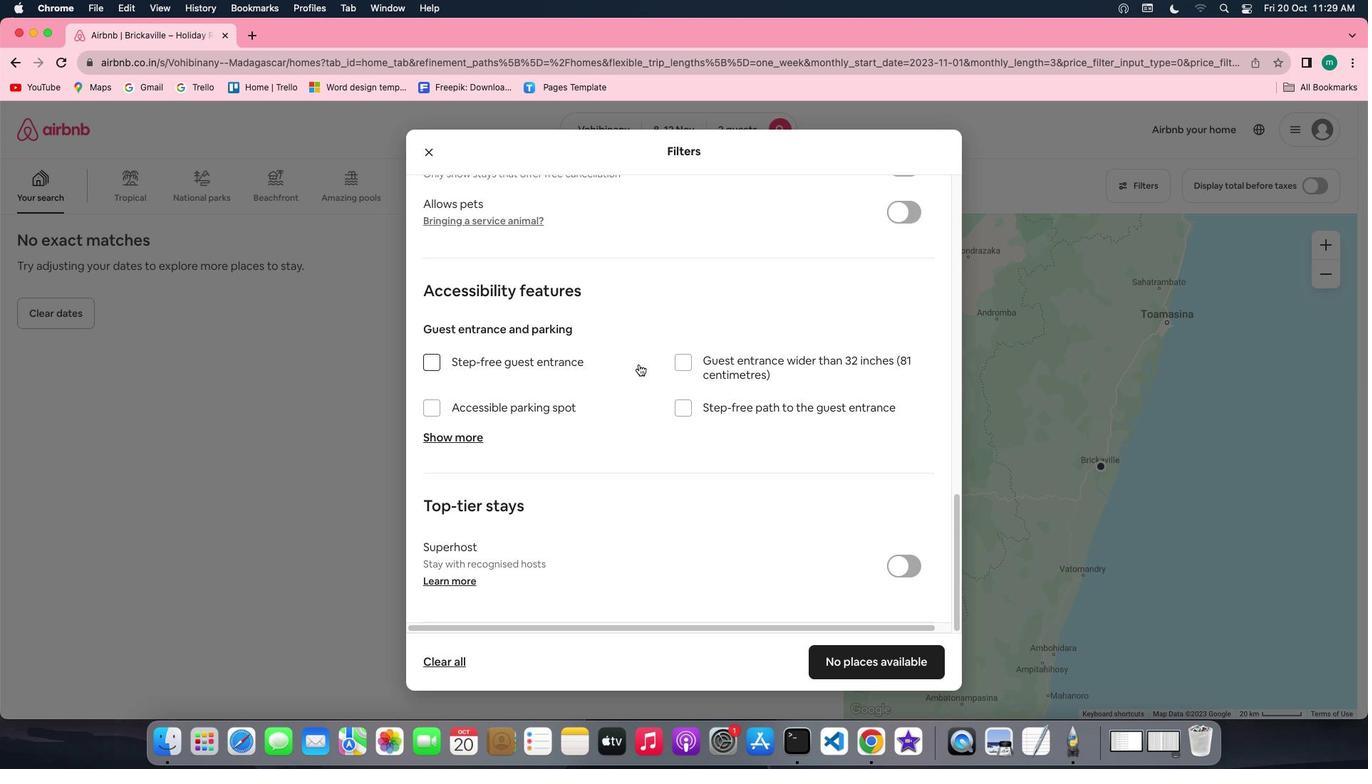 
Action: Mouse scrolled (640, 366) with delta (1, 0)
Screenshot: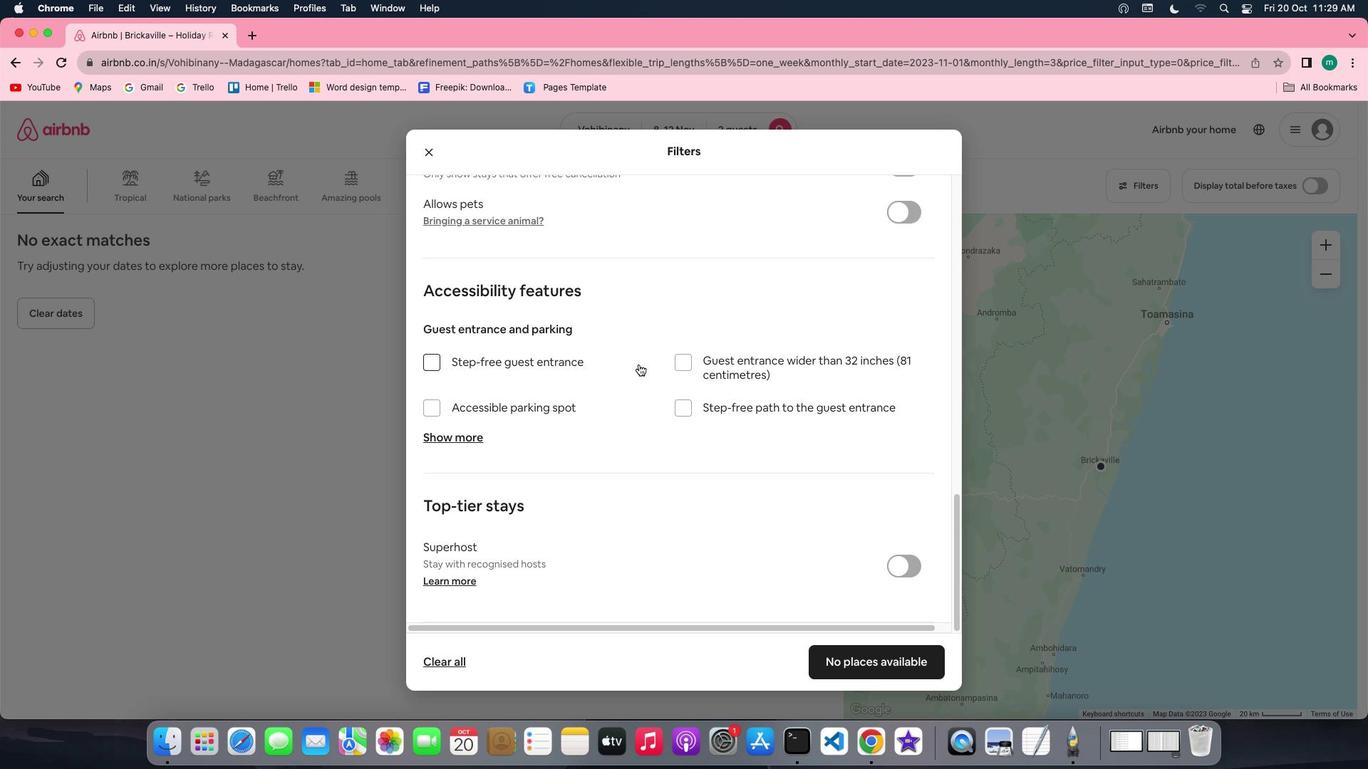
Action: Mouse scrolled (640, 366) with delta (1, 0)
Screenshot: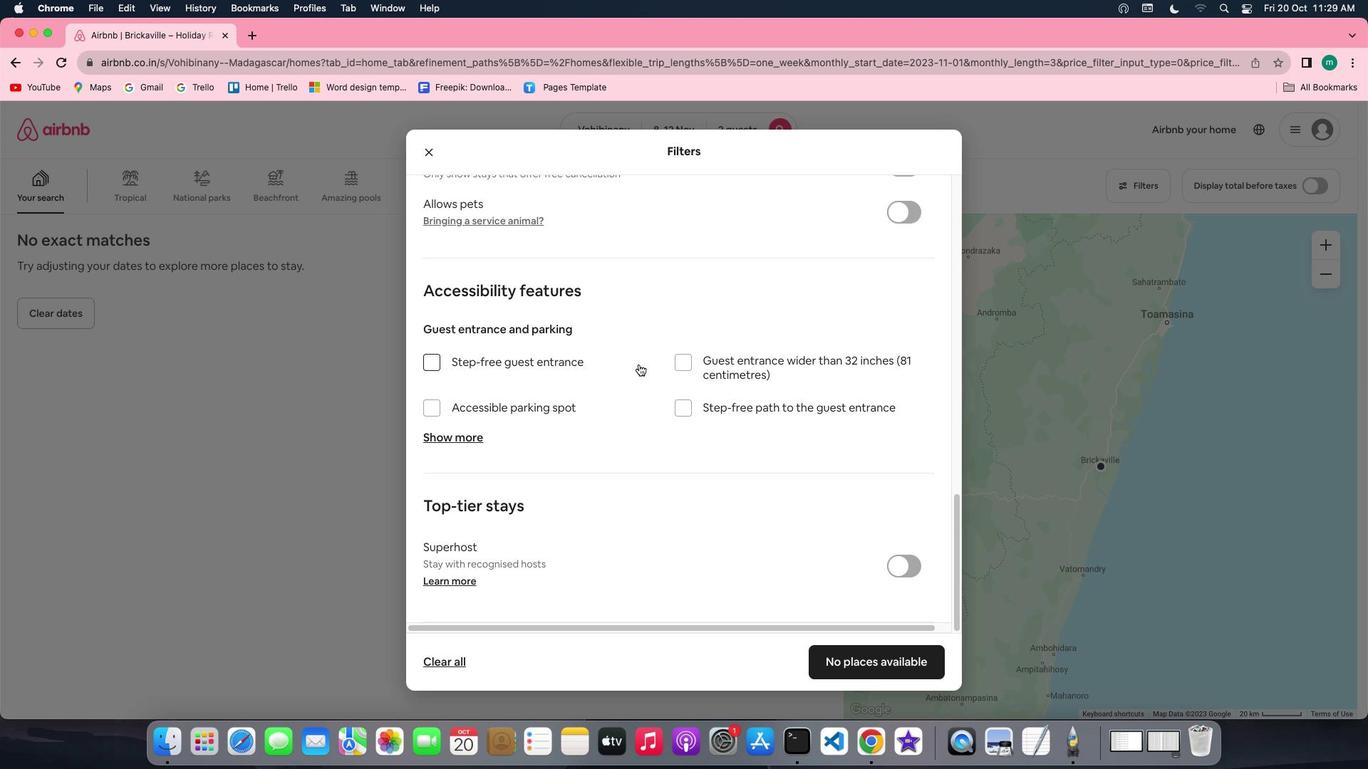 
Action: Mouse scrolled (640, 366) with delta (1, 0)
Screenshot: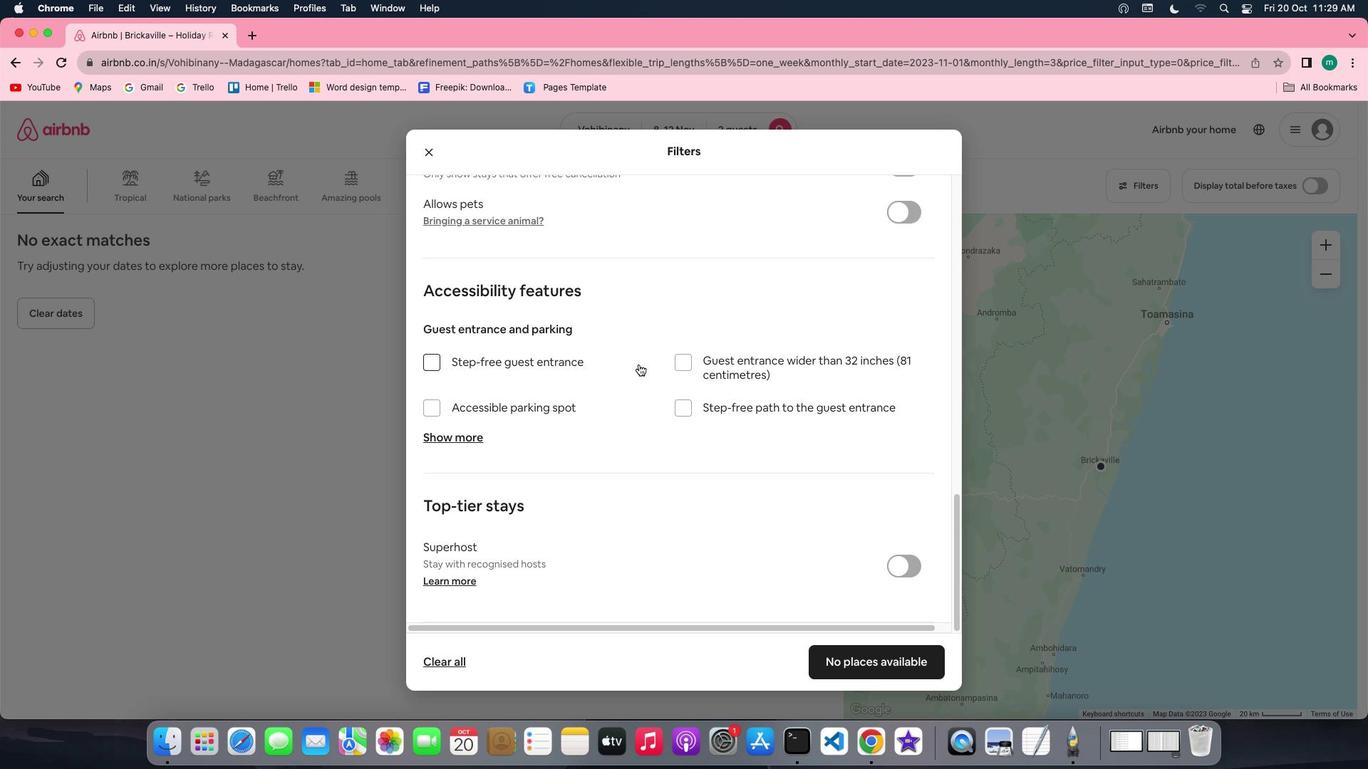 
Action: Mouse scrolled (640, 366) with delta (1, 0)
Screenshot: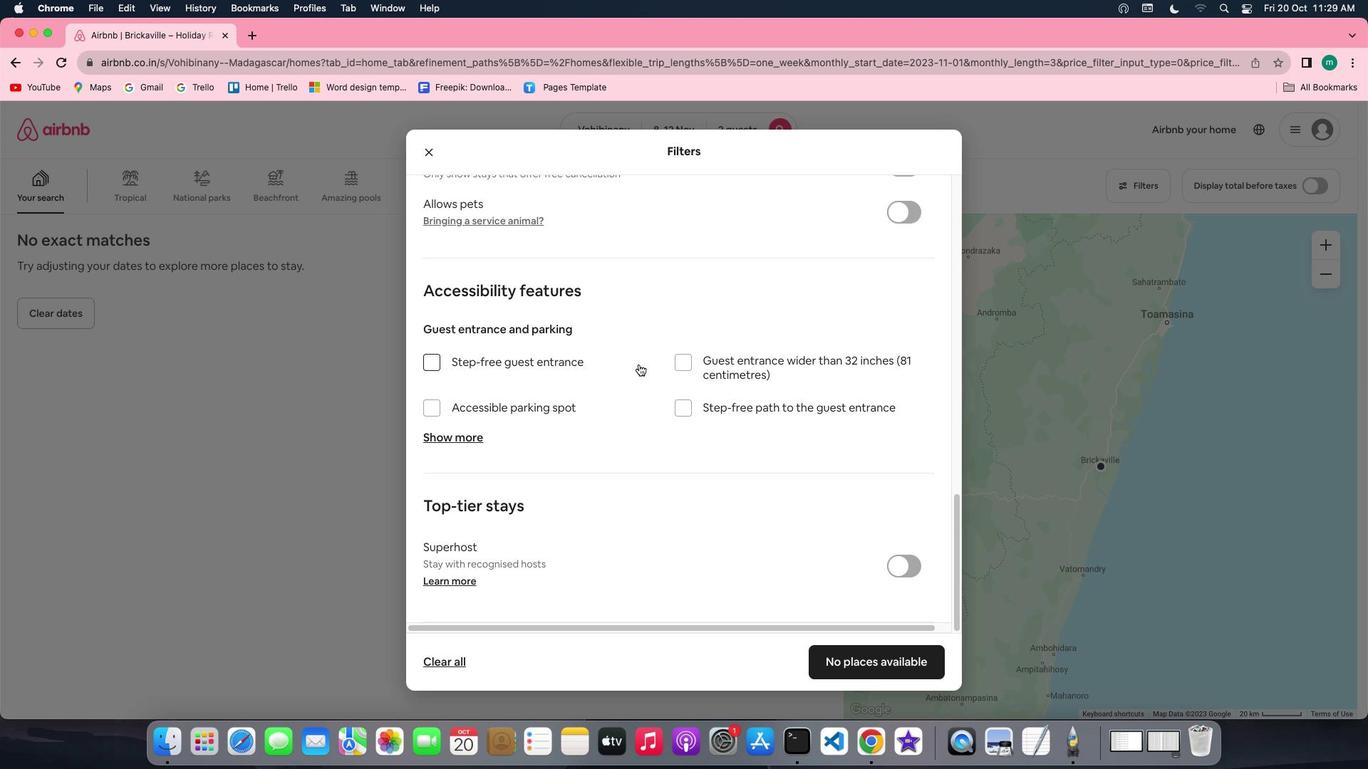 
Action: Mouse moved to (850, 660)
Screenshot: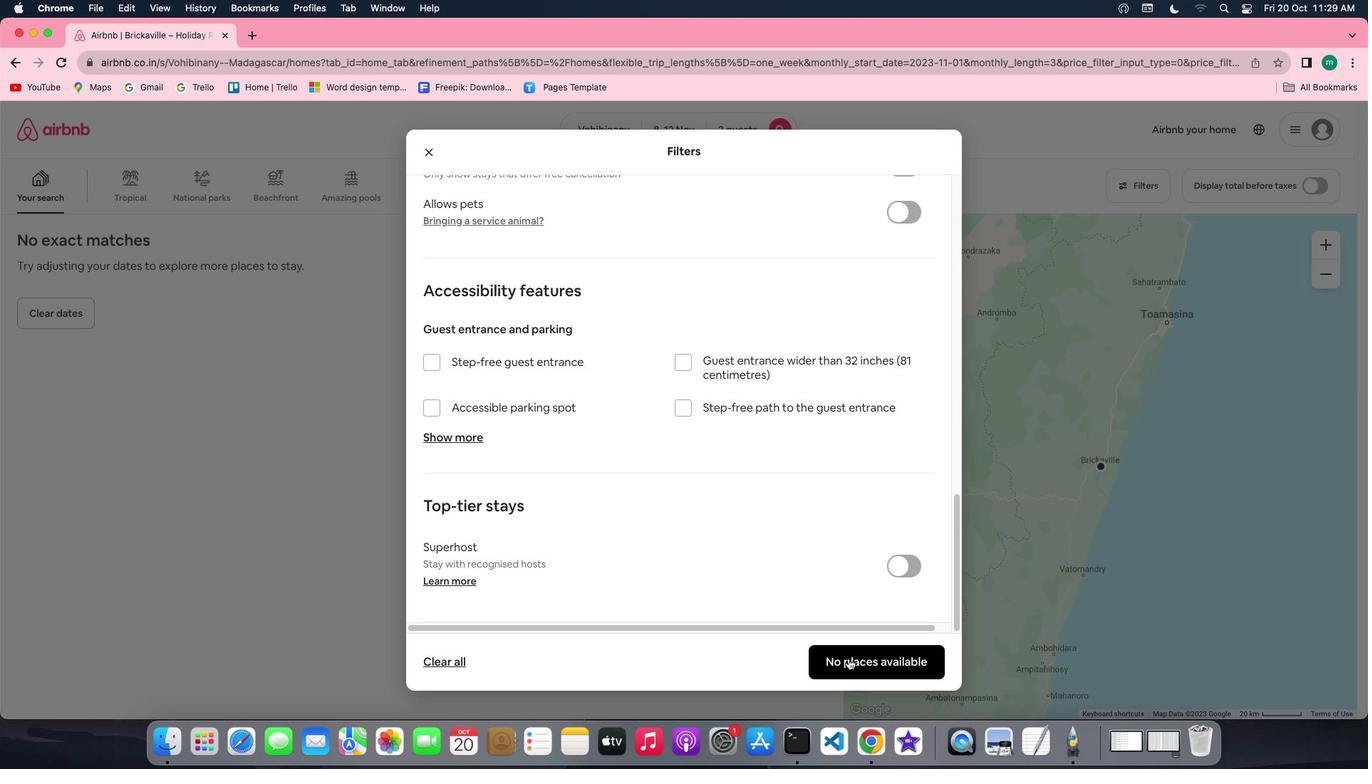 
Action: Mouse pressed left at (850, 660)
Screenshot: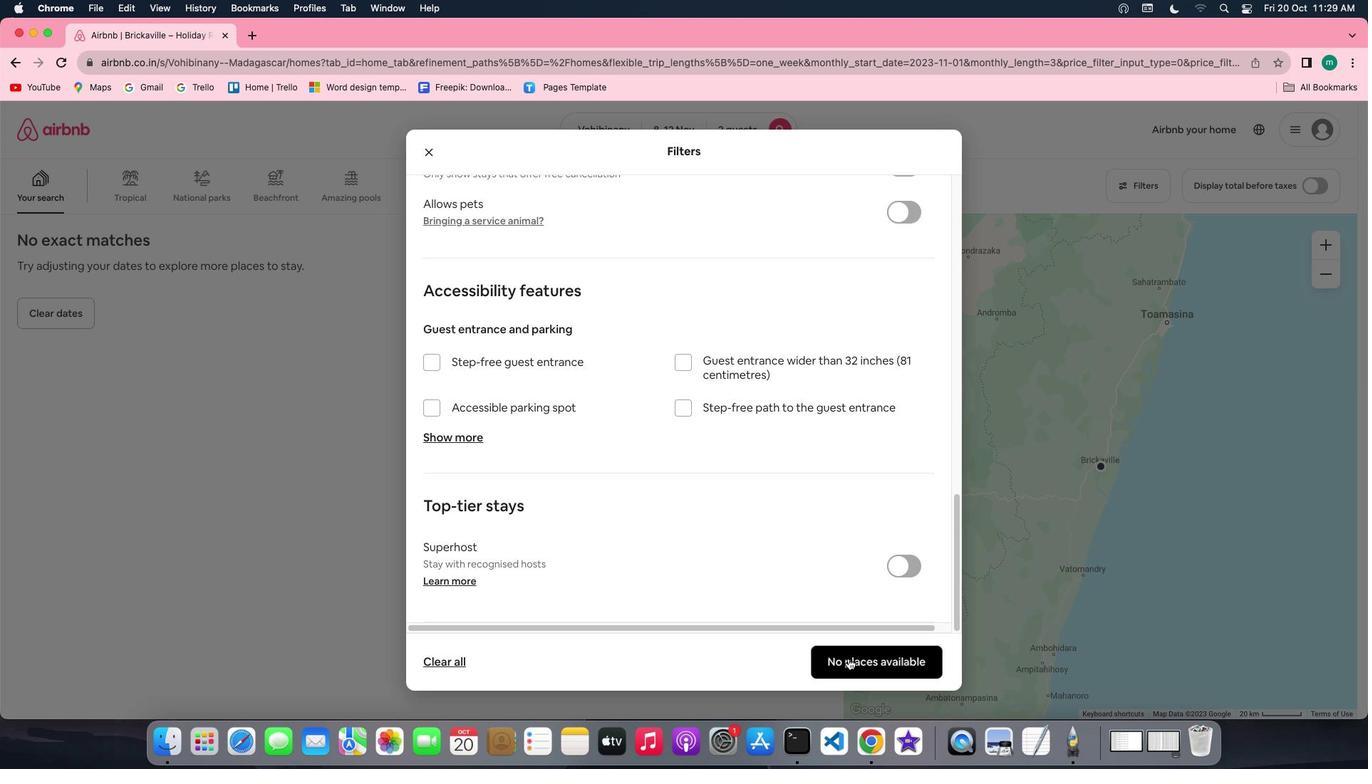 
Action: Mouse moved to (406, 514)
Screenshot: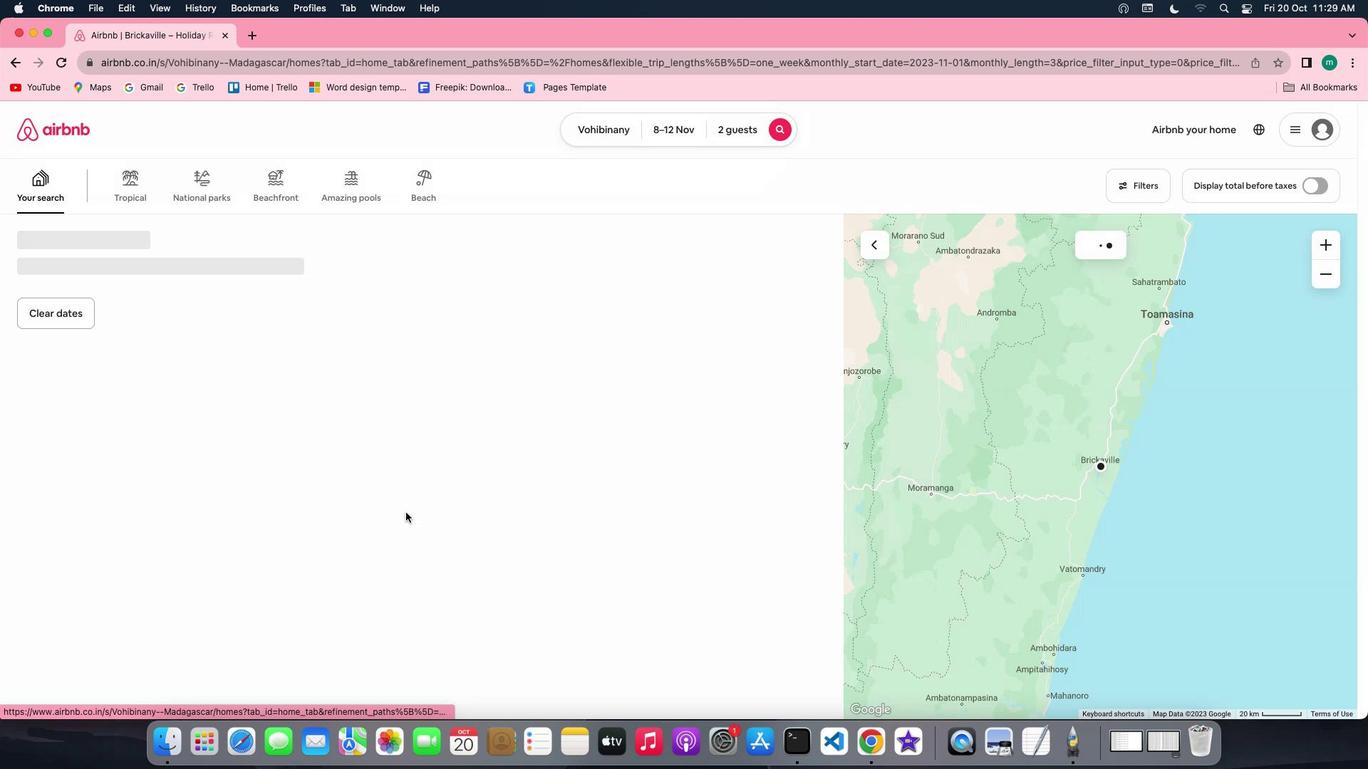 
